 Task: Buy 2 Pizza Pans & Stones from Pasta & Pizza Tools section under best seller category for shipping address: Maddie Scott, 1225 Ridge Road, Dodge City, Kansas 67801, Cell Number 6205197251. Pay from credit card ending with 7965, CVV 549
Action: Mouse moved to (223, 95)
Screenshot: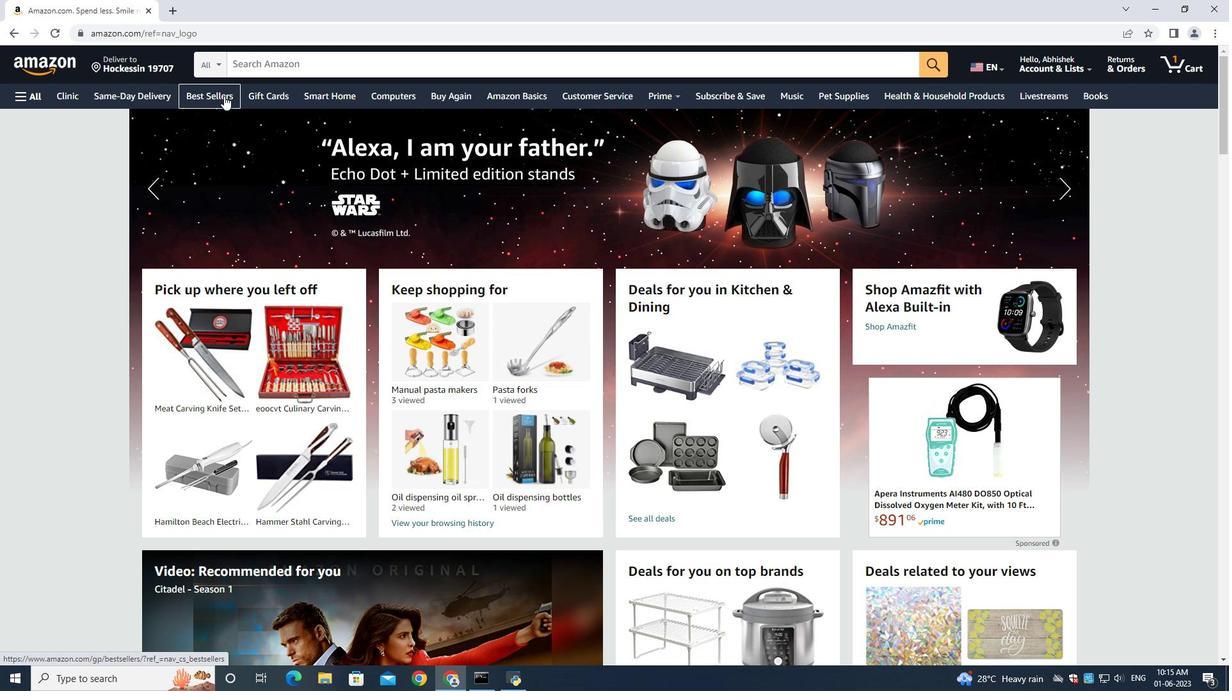 
Action: Mouse pressed left at (223, 95)
Screenshot: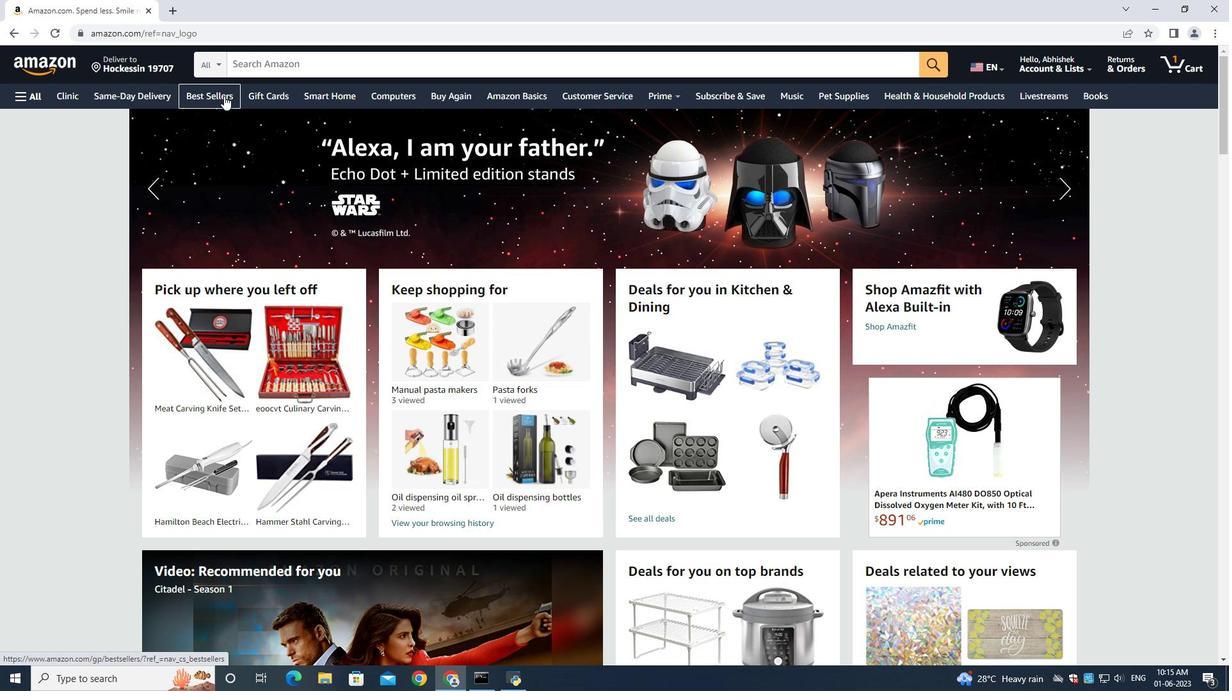 
Action: Mouse moved to (259, 72)
Screenshot: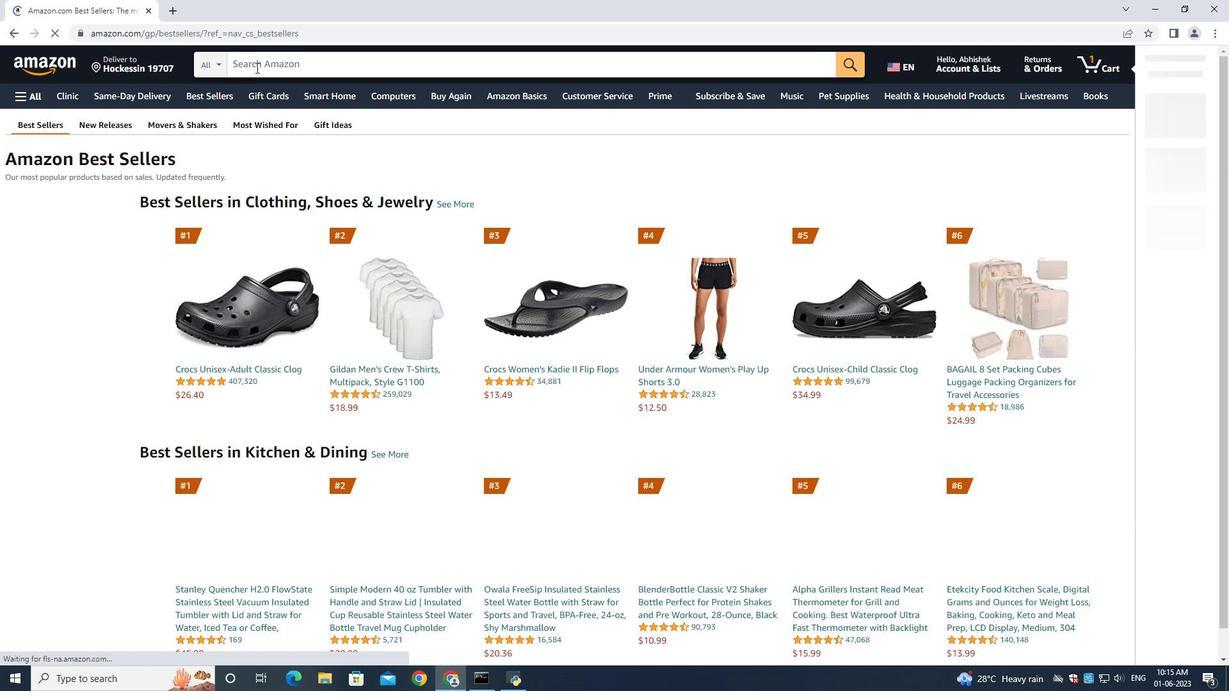
Action: Mouse pressed left at (259, 72)
Screenshot: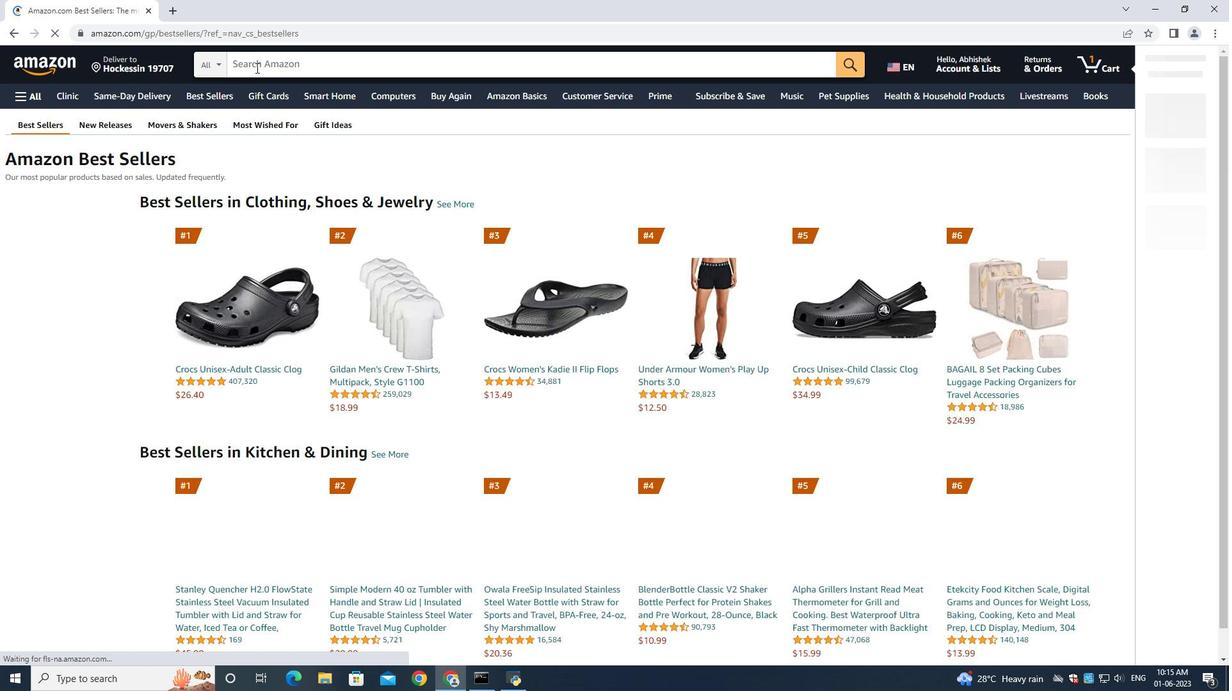 
Action: Key pressed <Key.shift>Pizza<Key.space><Key.shift>Pans<Key.space><Key.shift><Key.shift><Key.shift><Key.shift><Key.shift><Key.shift><Key.shift><Key.shift><Key.shift><Key.shift><Key.shift><Key.shift>&<Key.space><Key.shift>Stones<Key.enter>
Screenshot: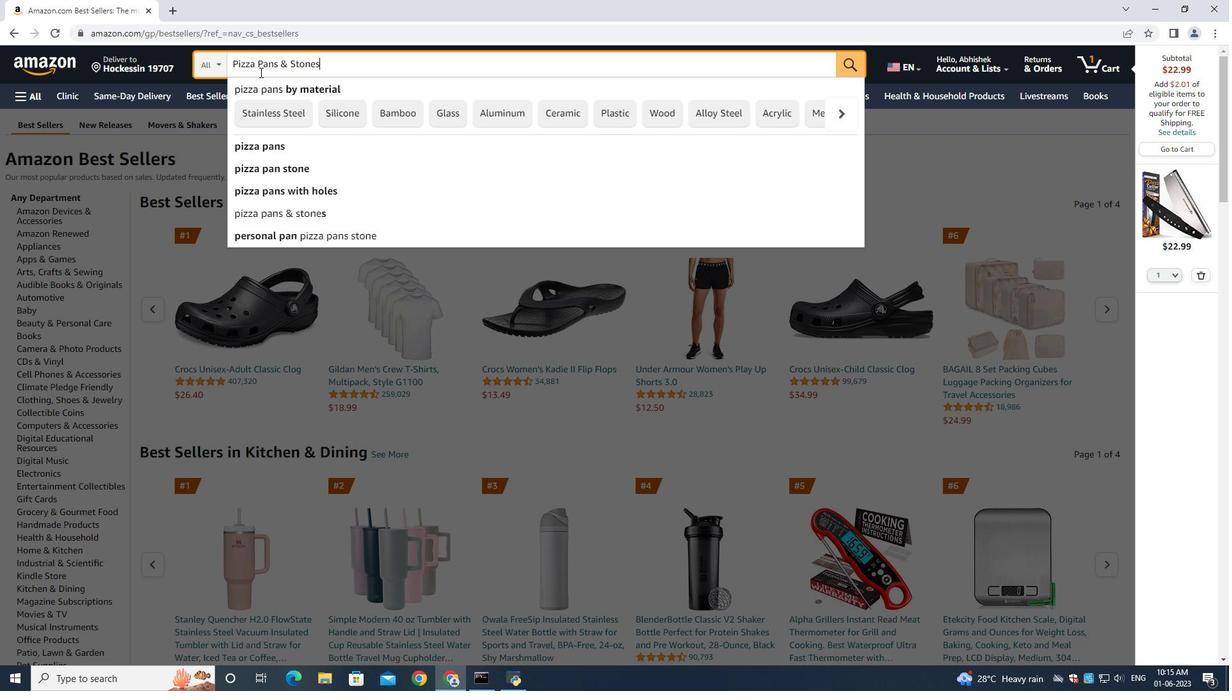 
Action: Mouse moved to (1203, 272)
Screenshot: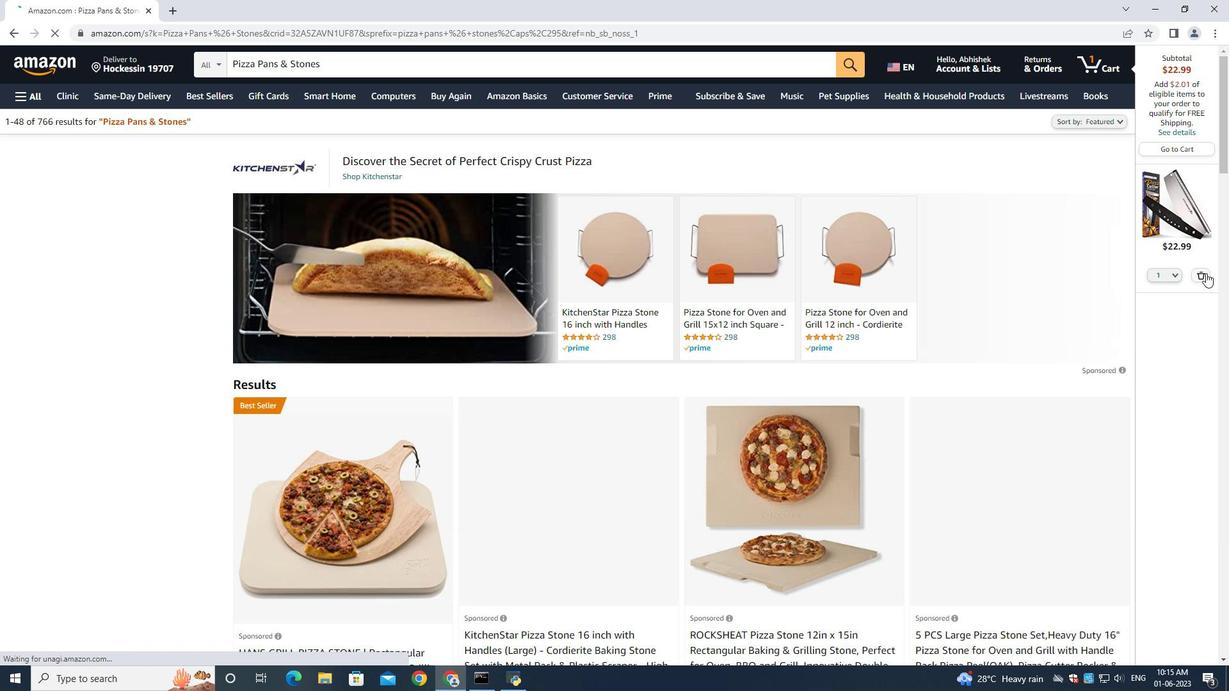 
Action: Mouse pressed left at (1203, 272)
Screenshot: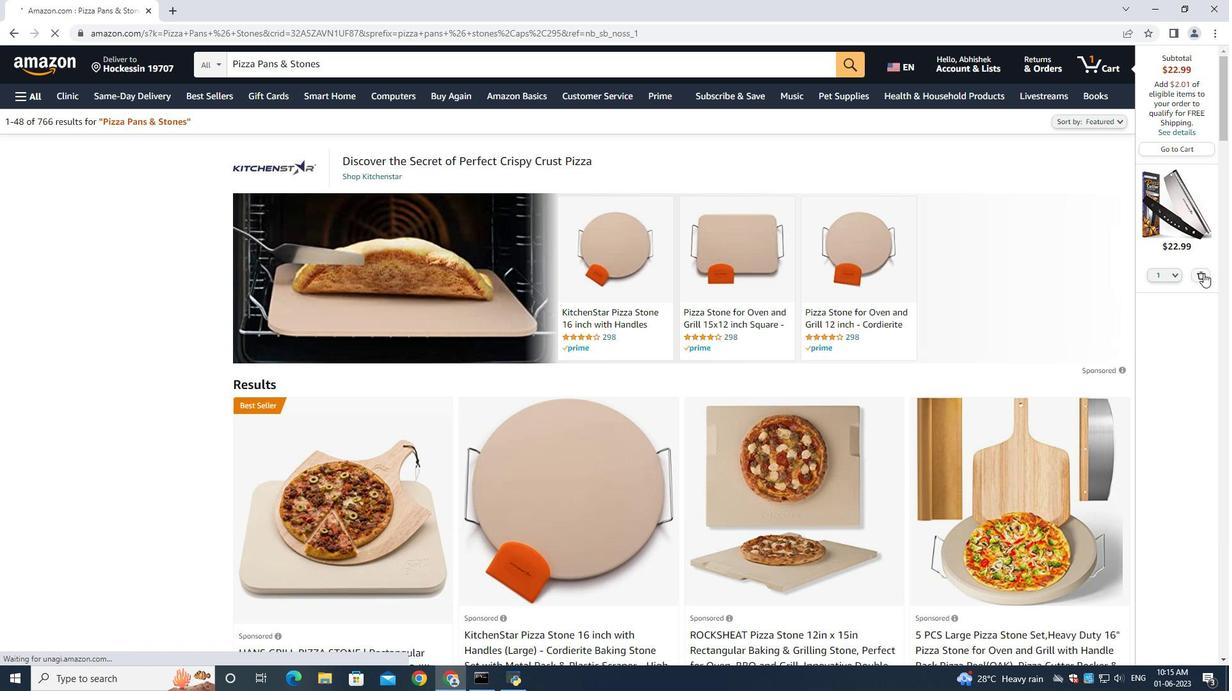 
Action: Mouse moved to (1203, 275)
Screenshot: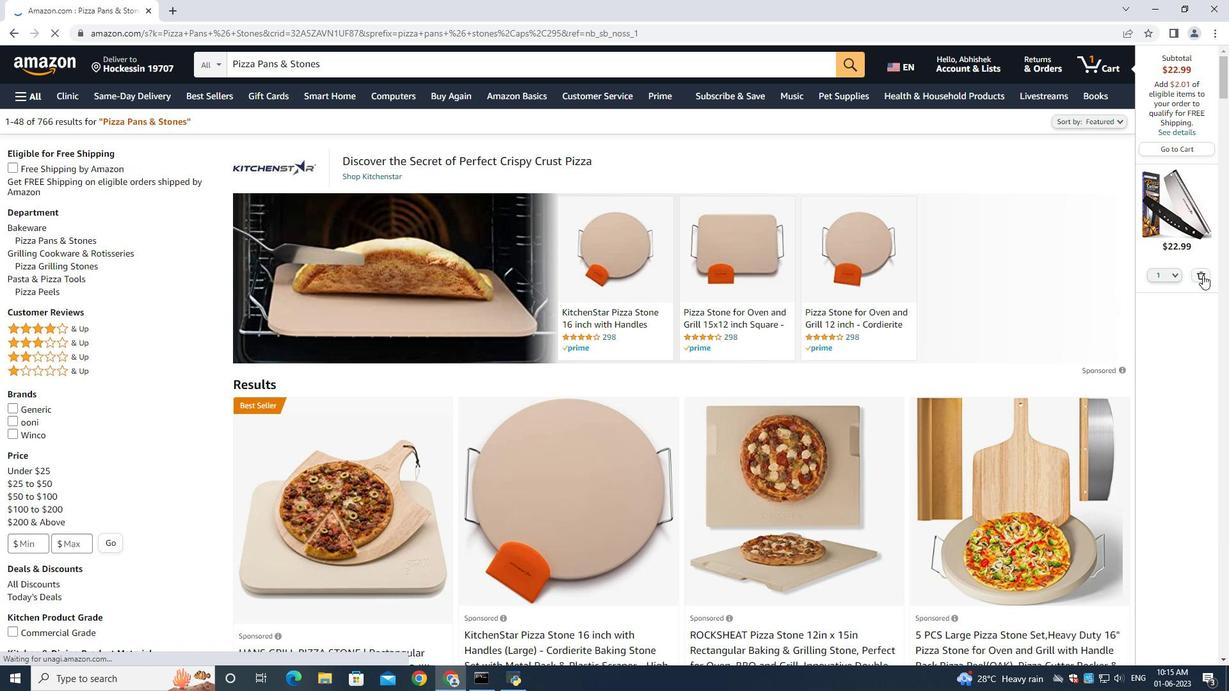 
Action: Mouse pressed left at (1203, 275)
Screenshot: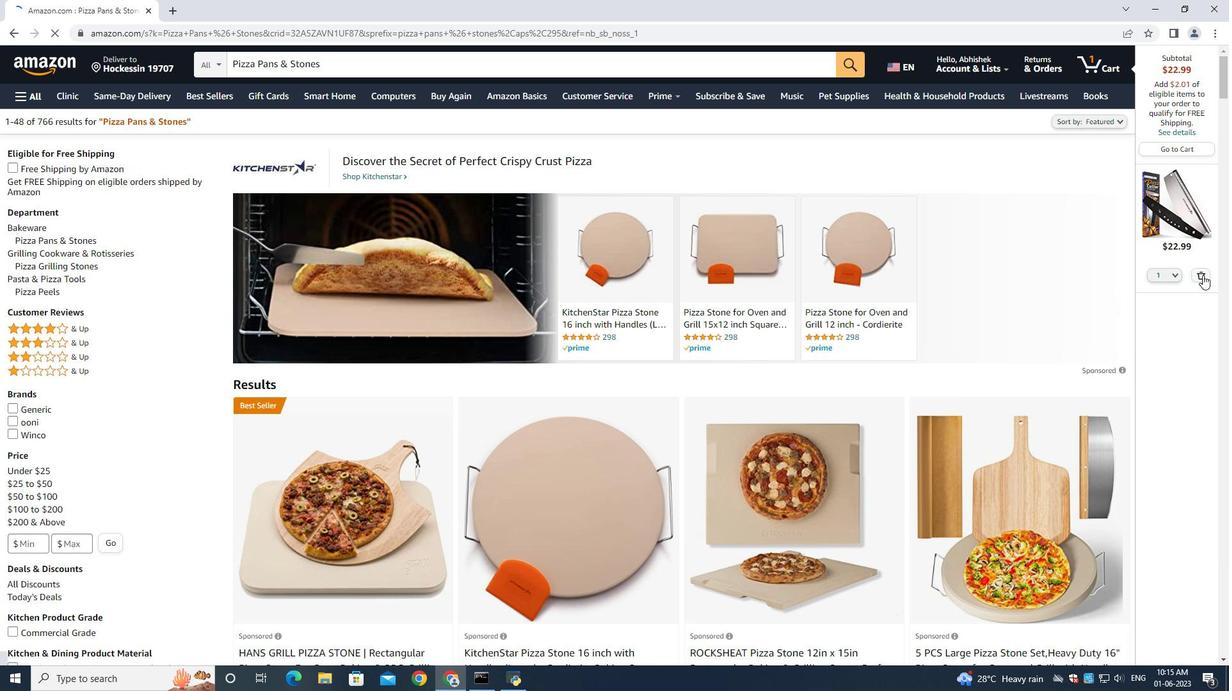 
Action: Mouse moved to (67, 277)
Screenshot: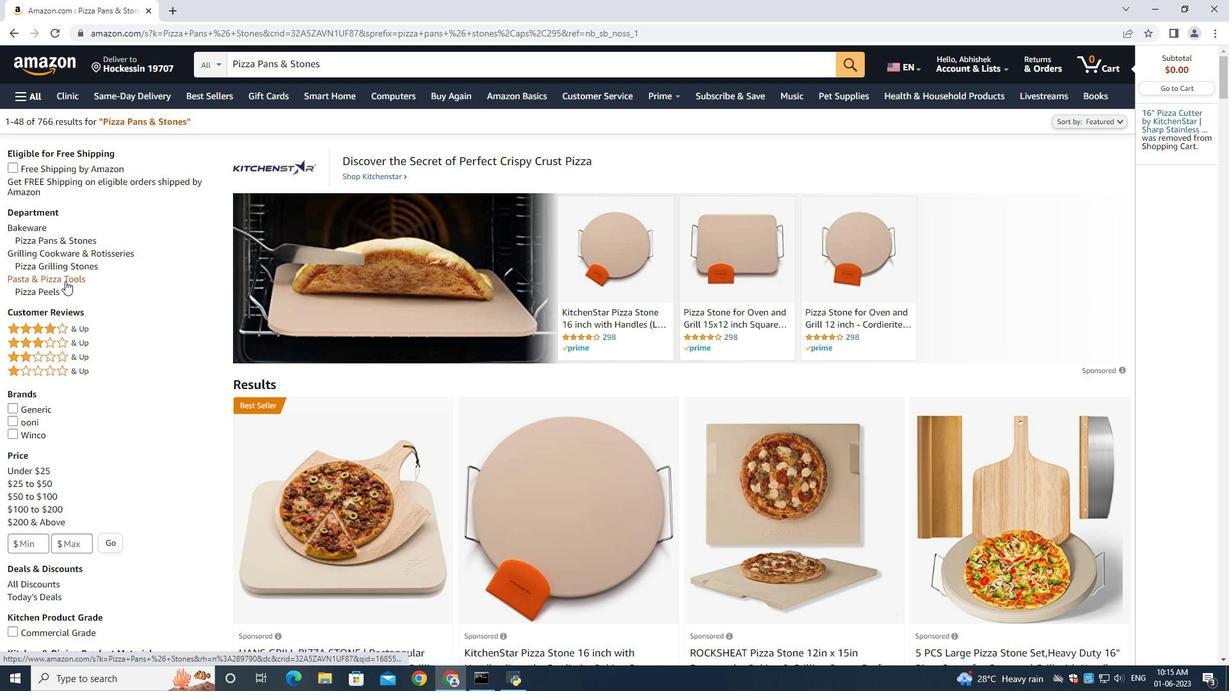 
Action: Mouse pressed left at (67, 277)
Screenshot: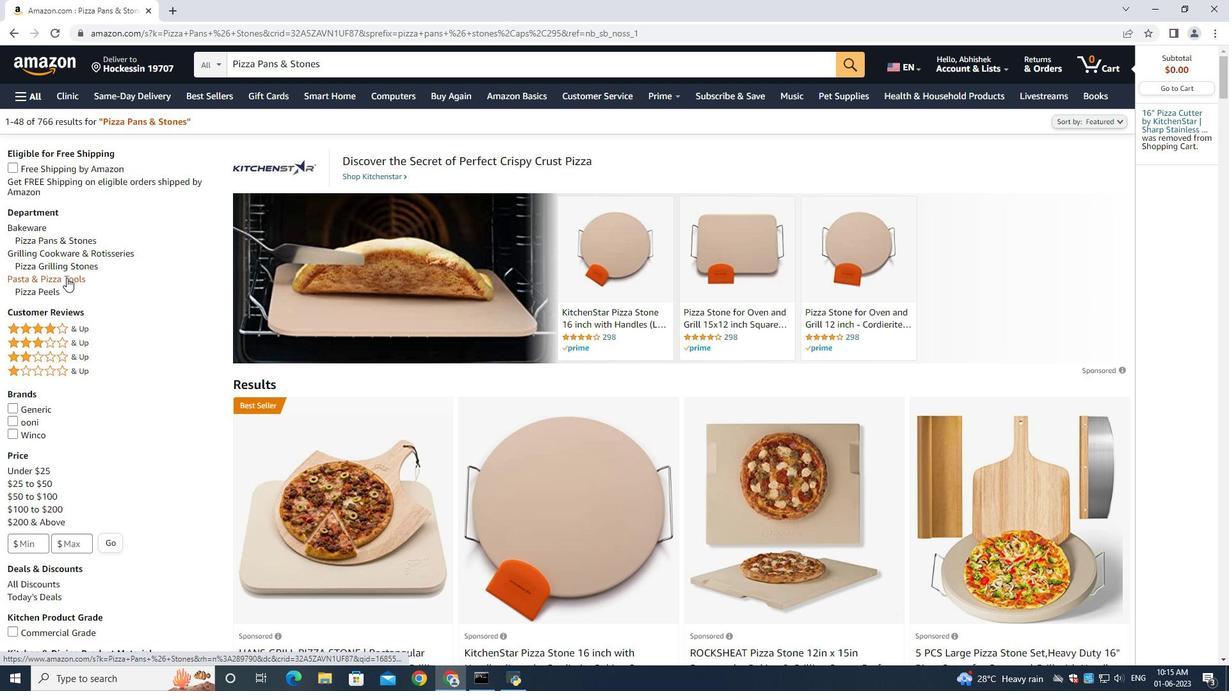 
Action: Mouse moved to (458, 393)
Screenshot: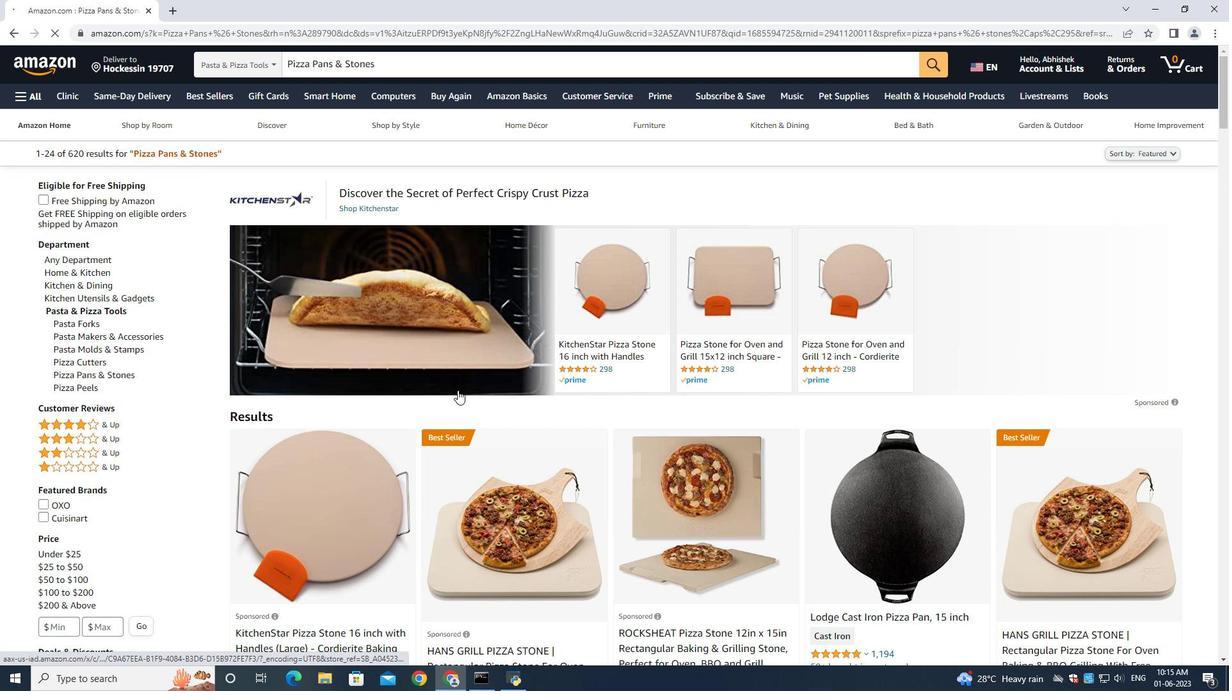 
Action: Mouse scrolled (458, 393) with delta (0, 0)
Screenshot: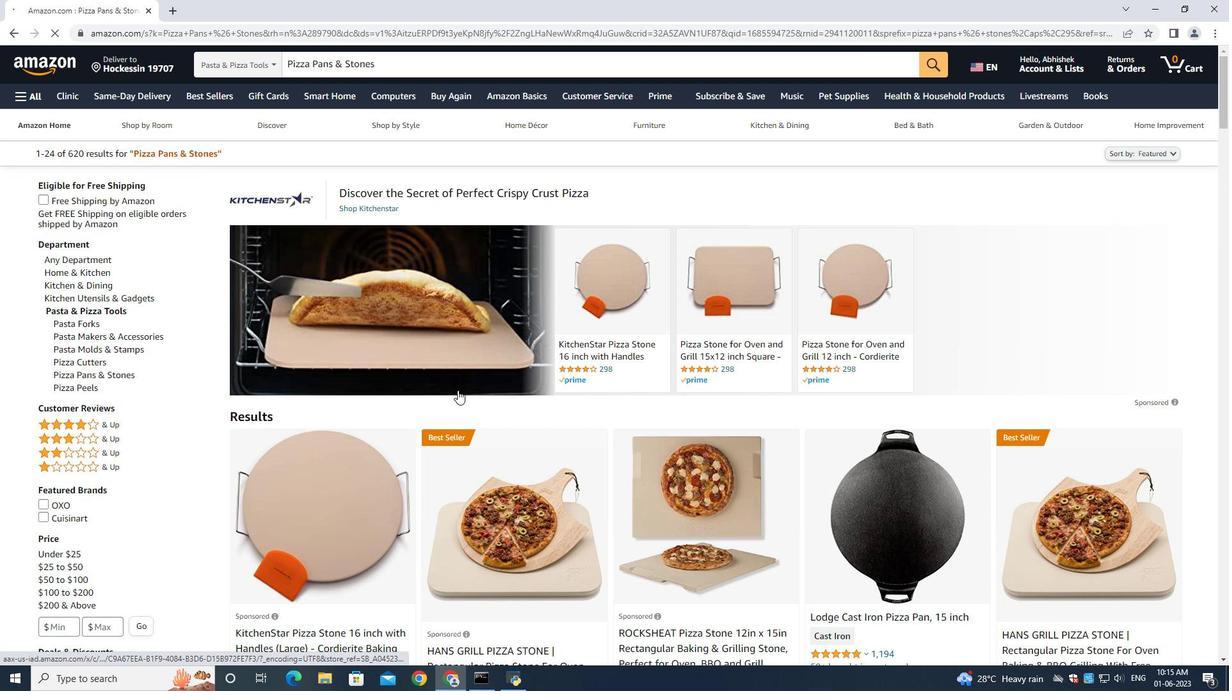 
Action: Mouse moved to (459, 391)
Screenshot: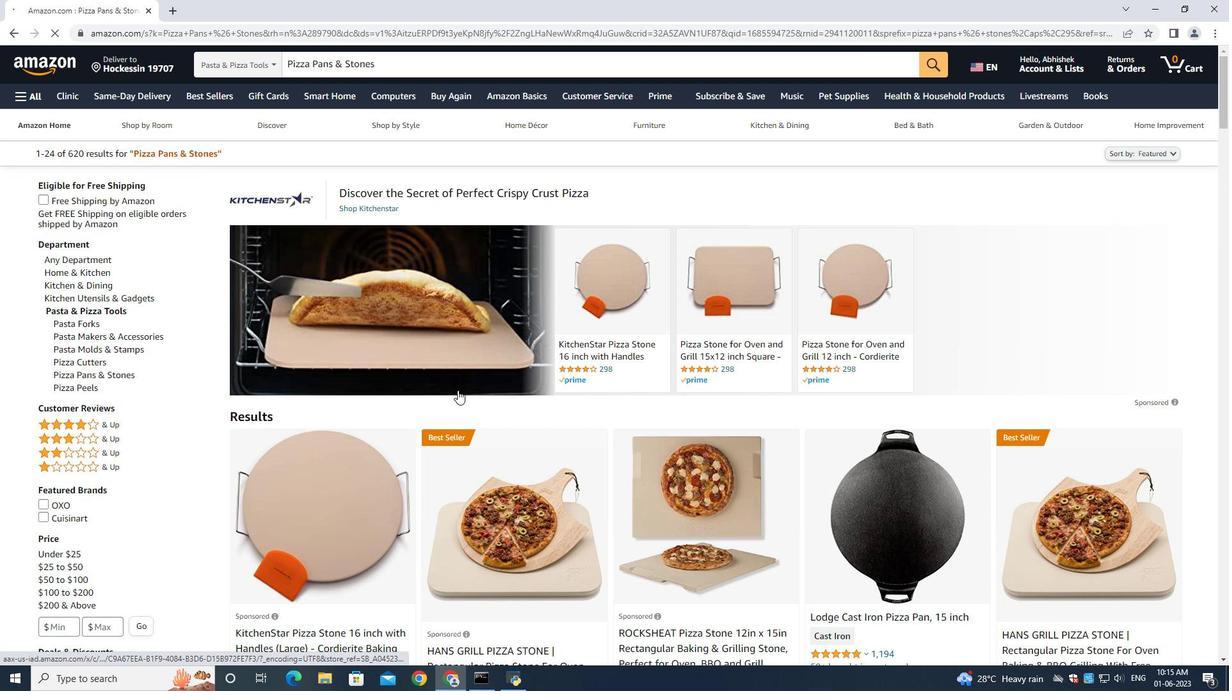 
Action: Mouse scrolled (458, 393) with delta (0, 0)
Screenshot: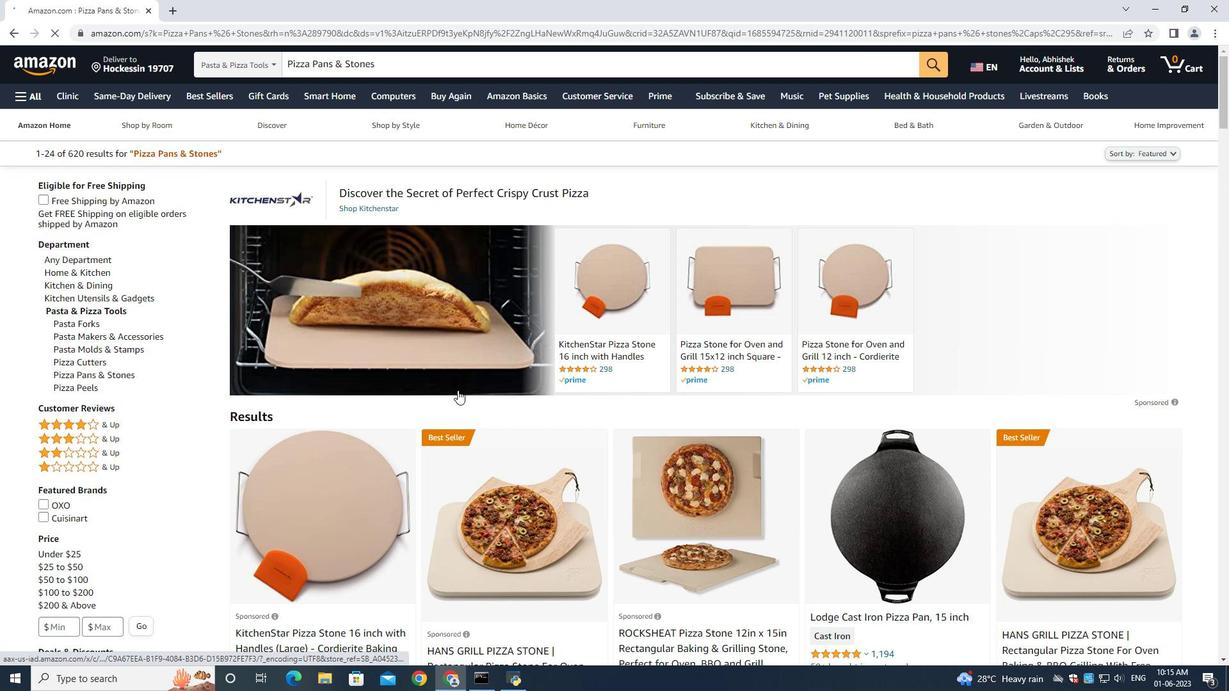 
Action: Mouse moved to (459, 389)
Screenshot: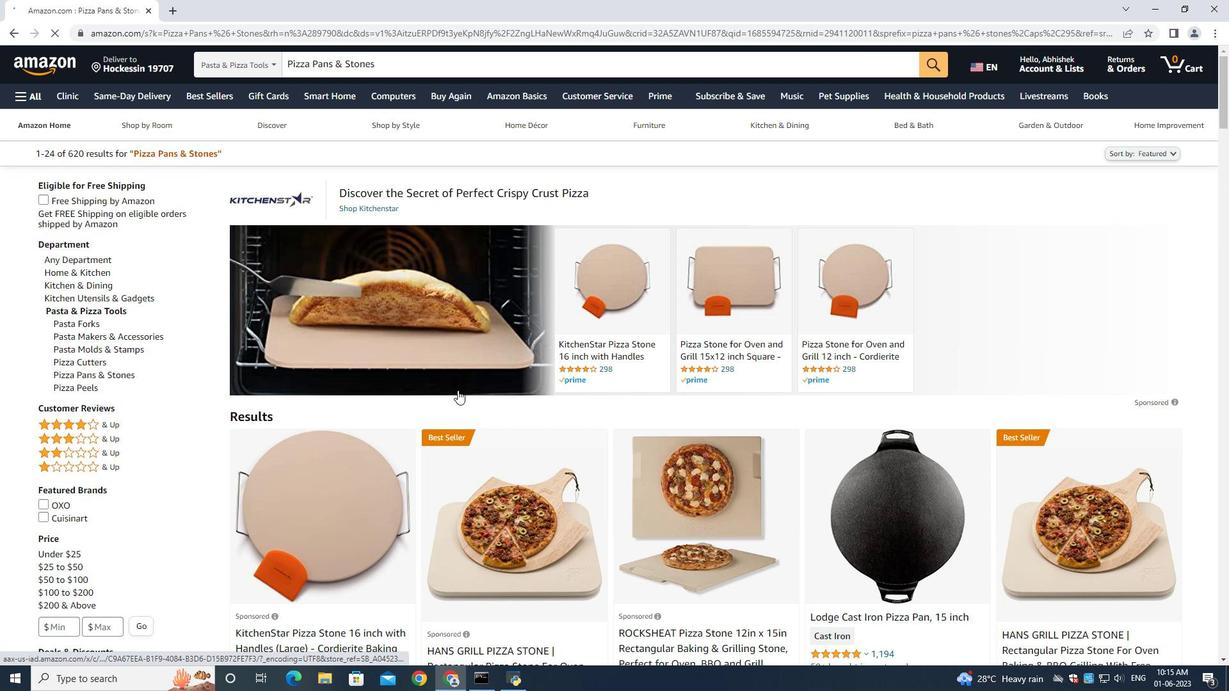 
Action: Mouse scrolled (458, 393) with delta (0, 0)
Screenshot: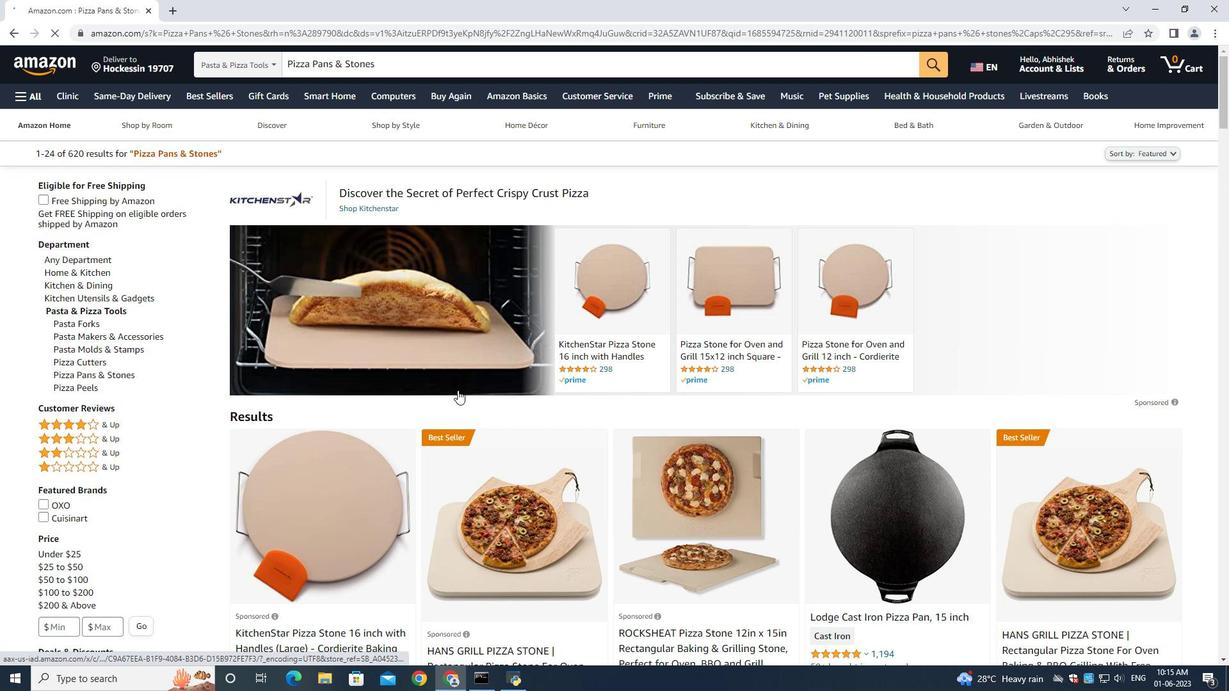 
Action: Mouse moved to (520, 471)
Screenshot: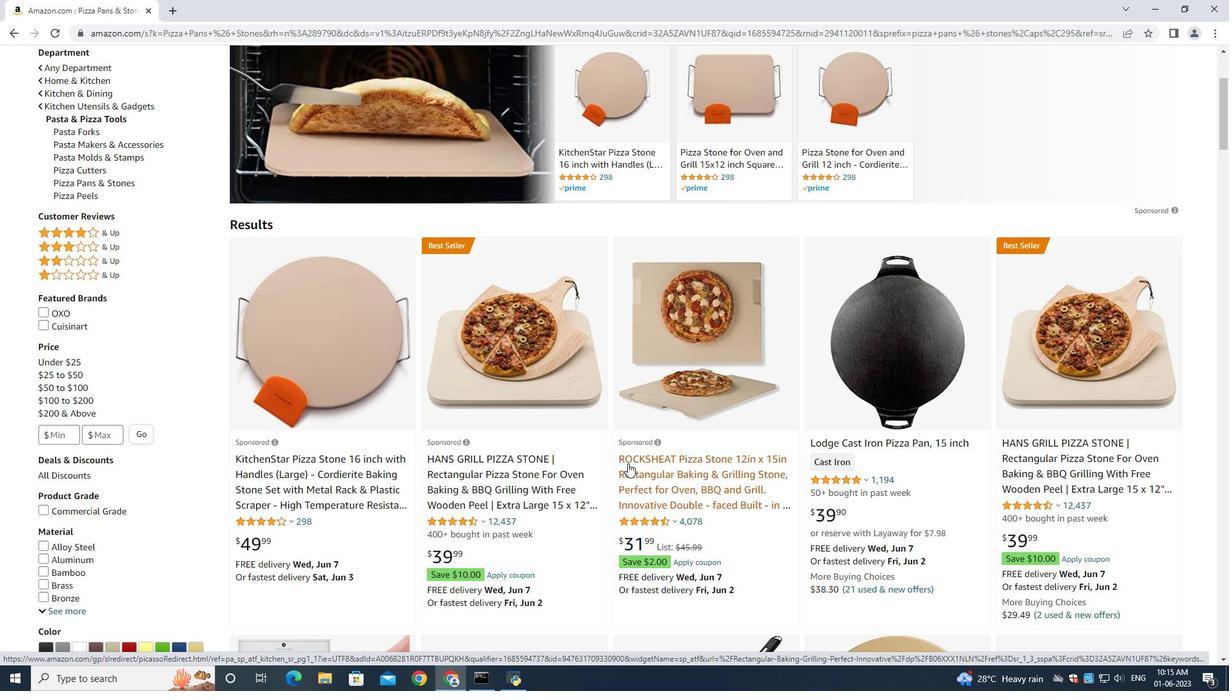 
Action: Mouse pressed left at (520, 471)
Screenshot: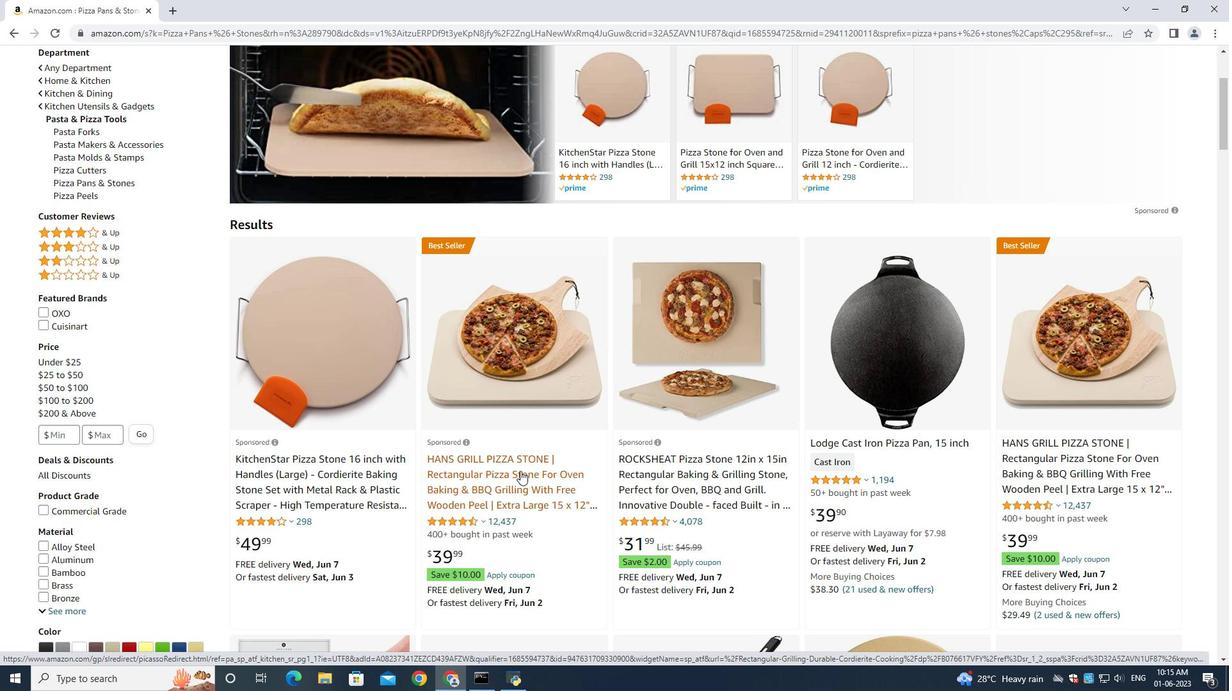 
Action: Mouse moved to (961, 449)
Screenshot: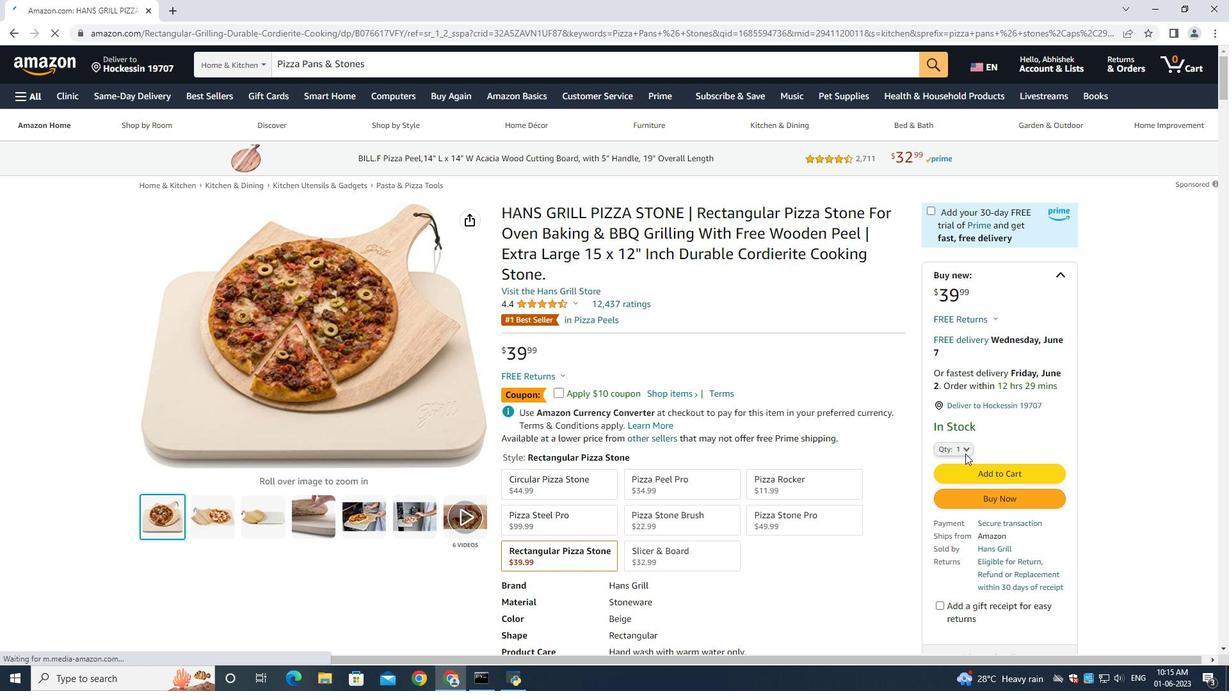 
Action: Mouse pressed left at (961, 449)
Screenshot: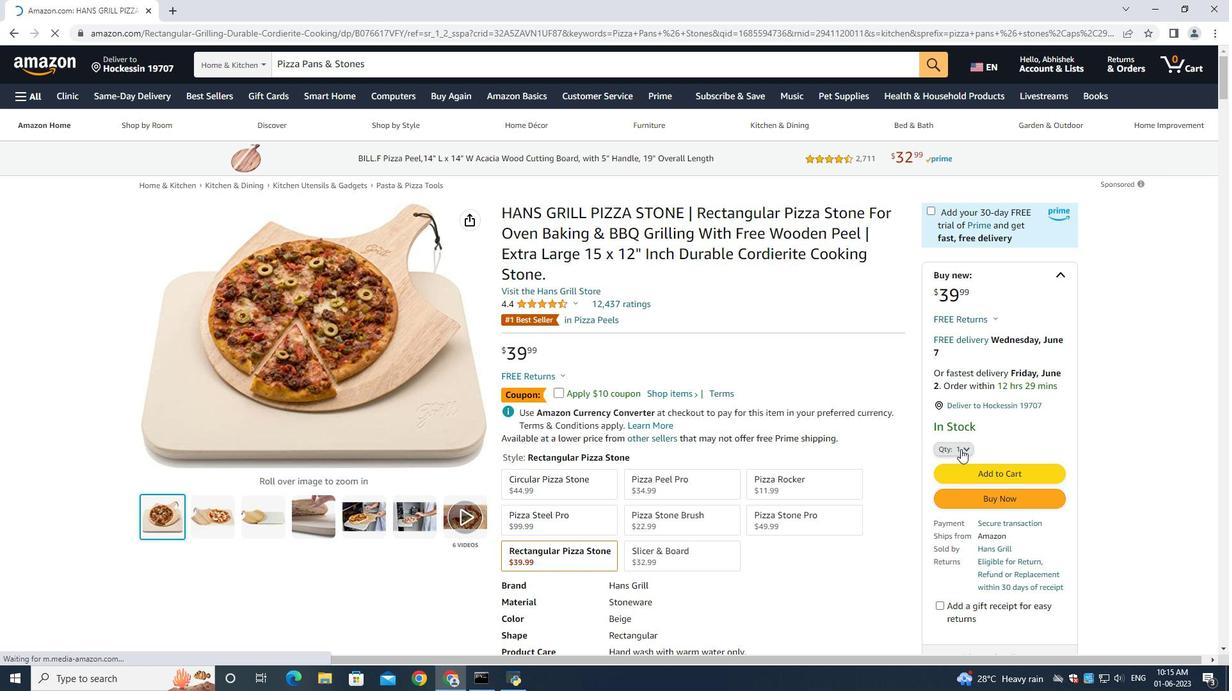 
Action: Mouse moved to (946, 94)
Screenshot: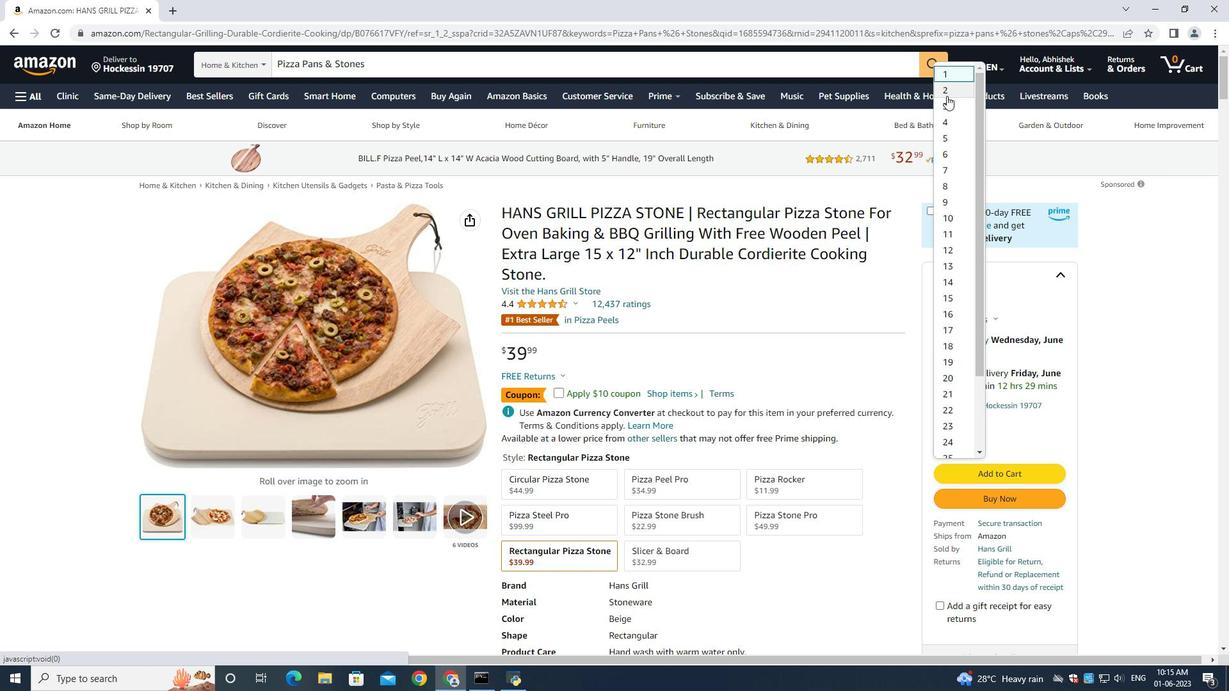 
Action: Mouse pressed left at (946, 94)
Screenshot: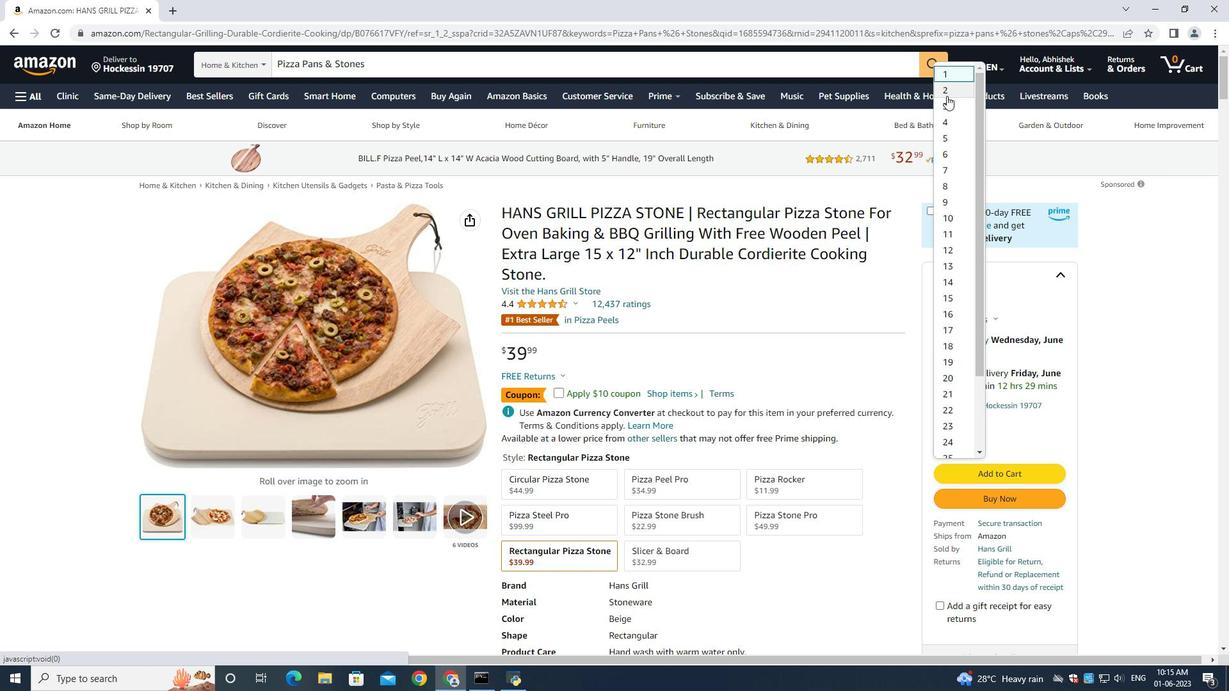 
Action: Mouse moved to (999, 499)
Screenshot: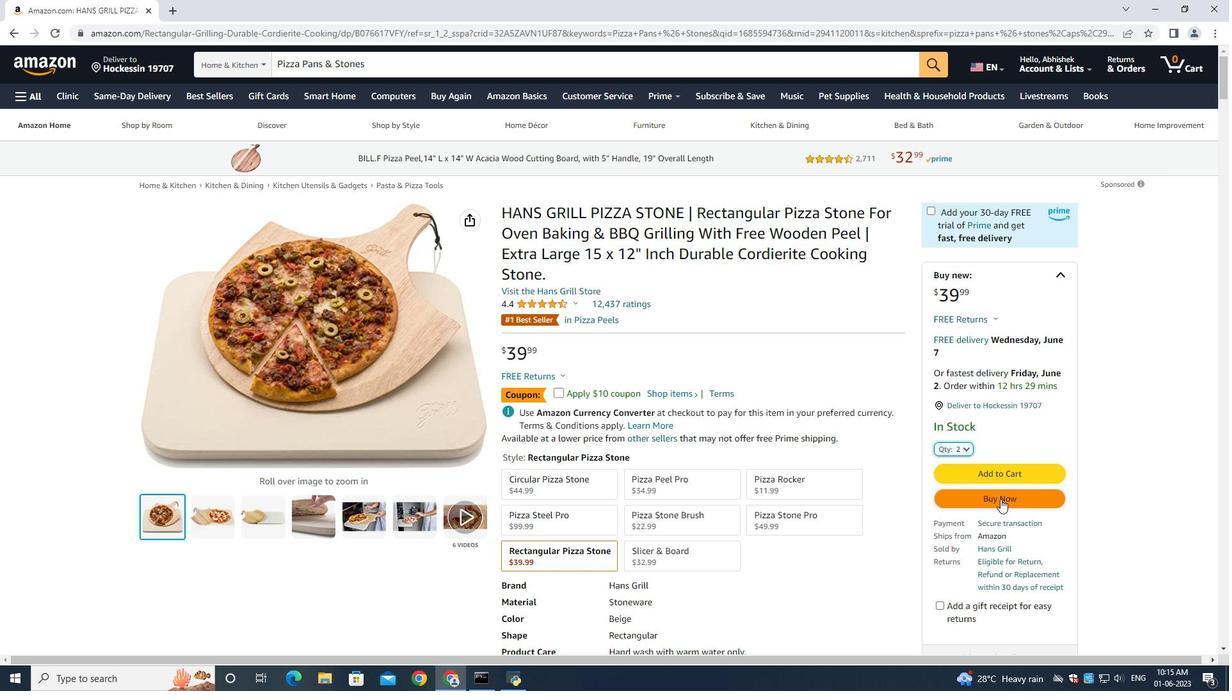 
Action: Mouse pressed left at (999, 499)
Screenshot: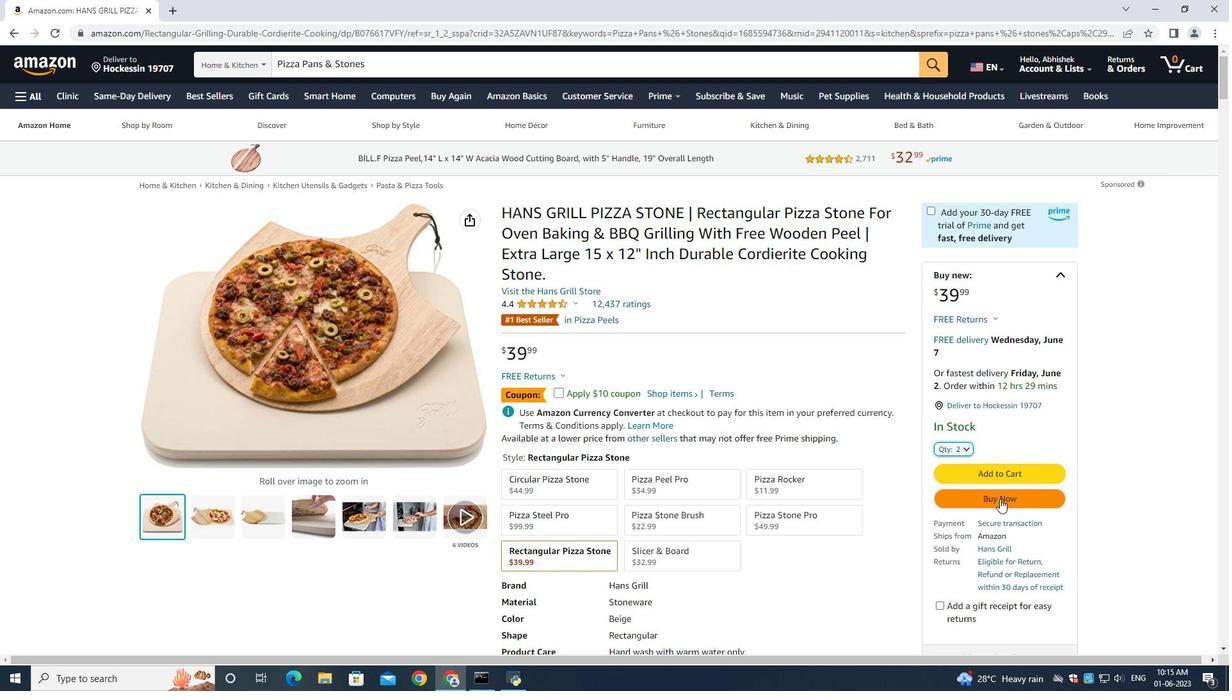 
Action: Mouse moved to (604, 538)
Screenshot: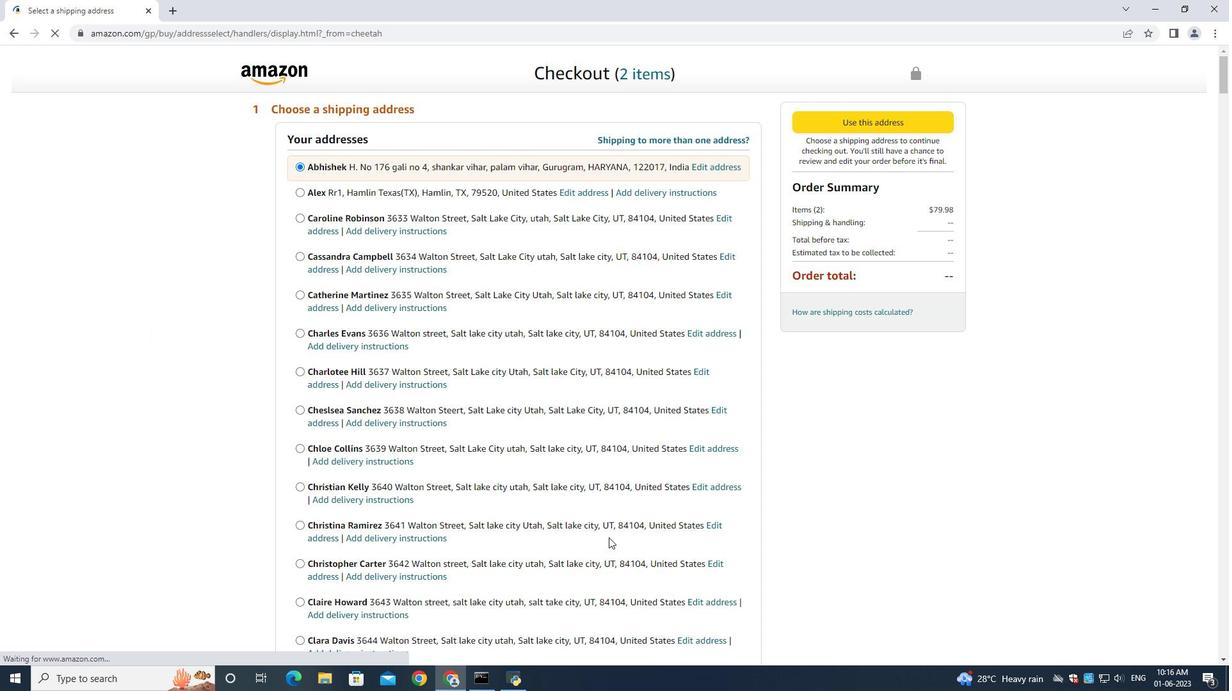 
Action: Mouse scrolled (605, 537) with delta (0, 0)
Screenshot: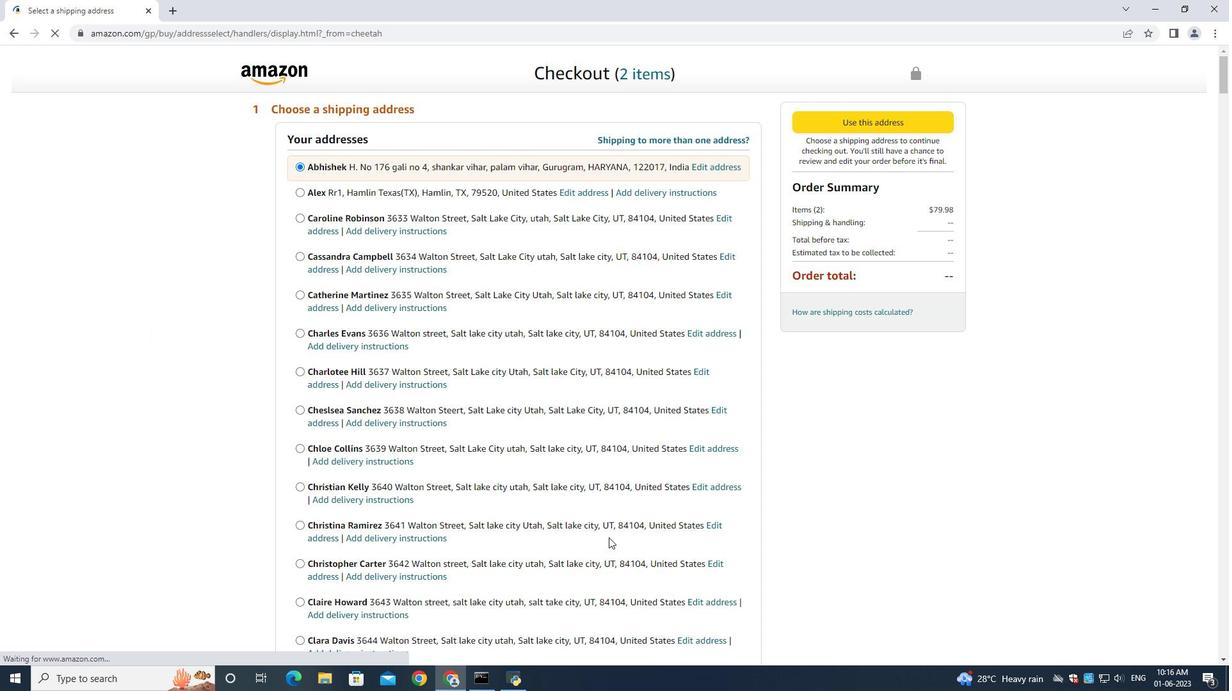 
Action: Mouse moved to (604, 539)
Screenshot: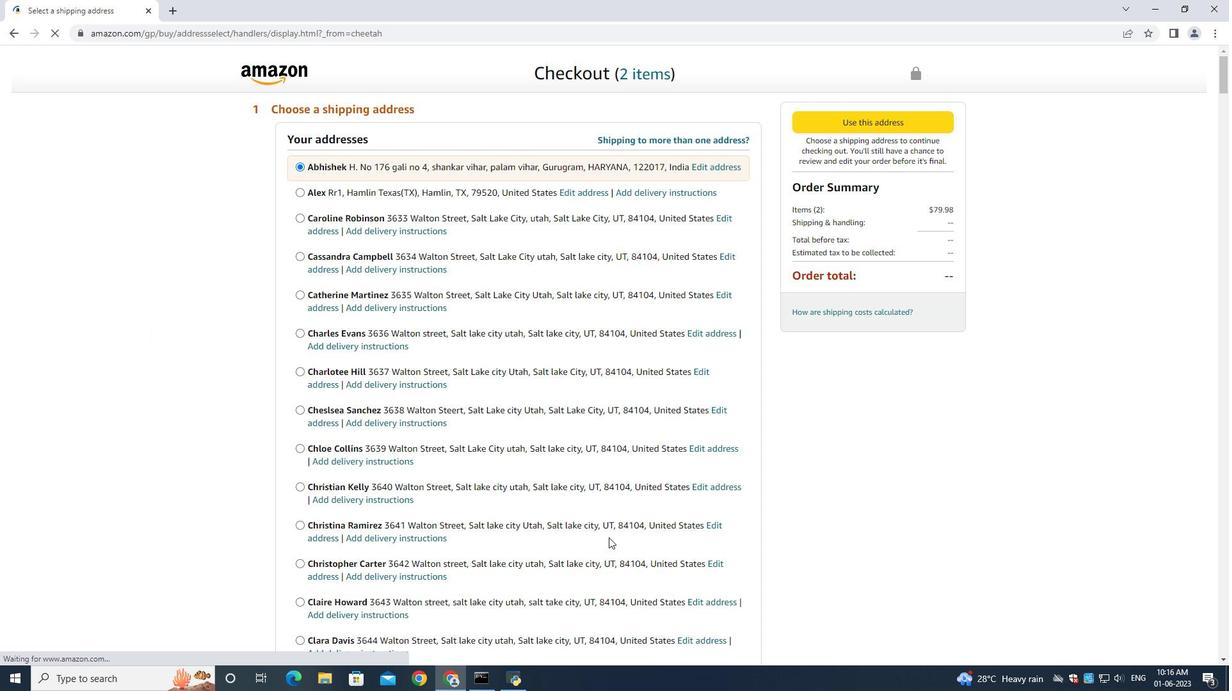 
Action: Mouse scrolled (604, 538) with delta (0, 0)
Screenshot: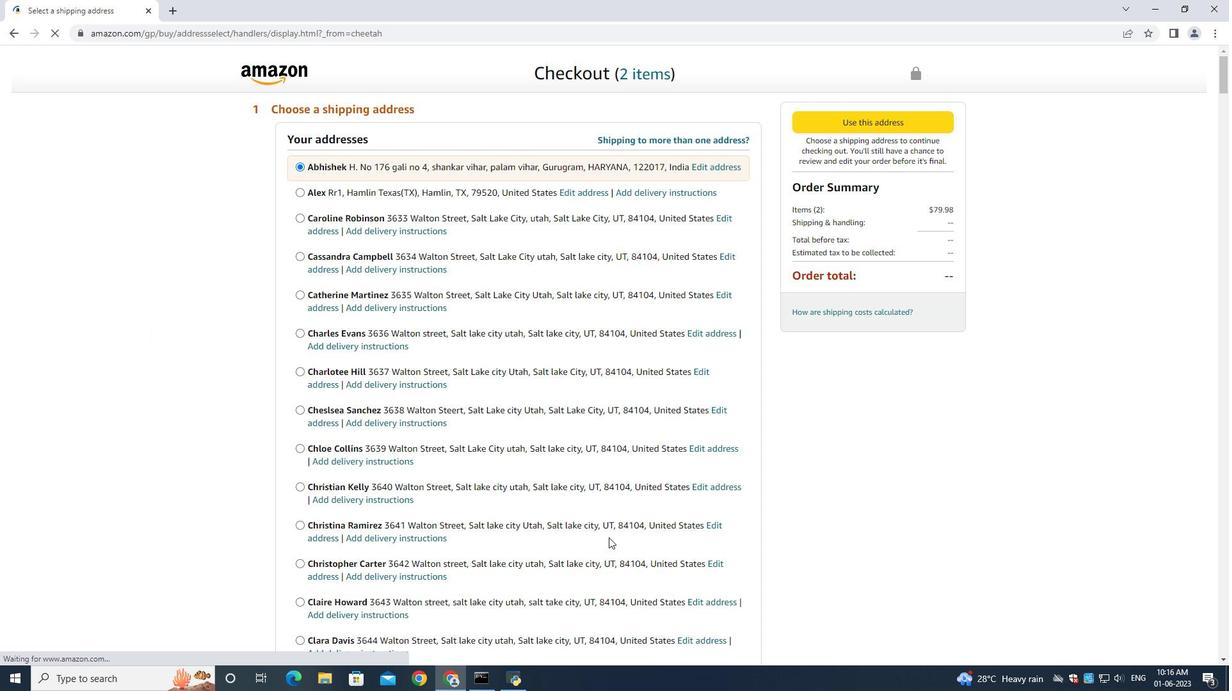 
Action: Mouse moved to (603, 539)
Screenshot: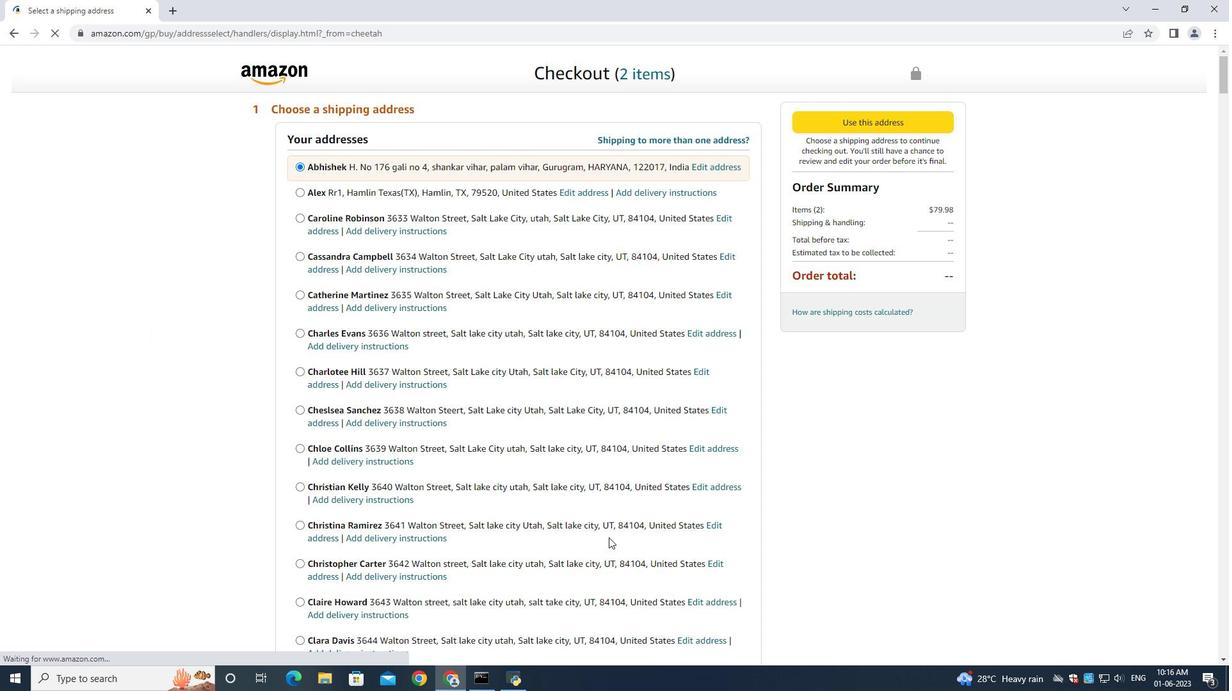 
Action: Mouse scrolled (604, 538) with delta (0, 0)
Screenshot: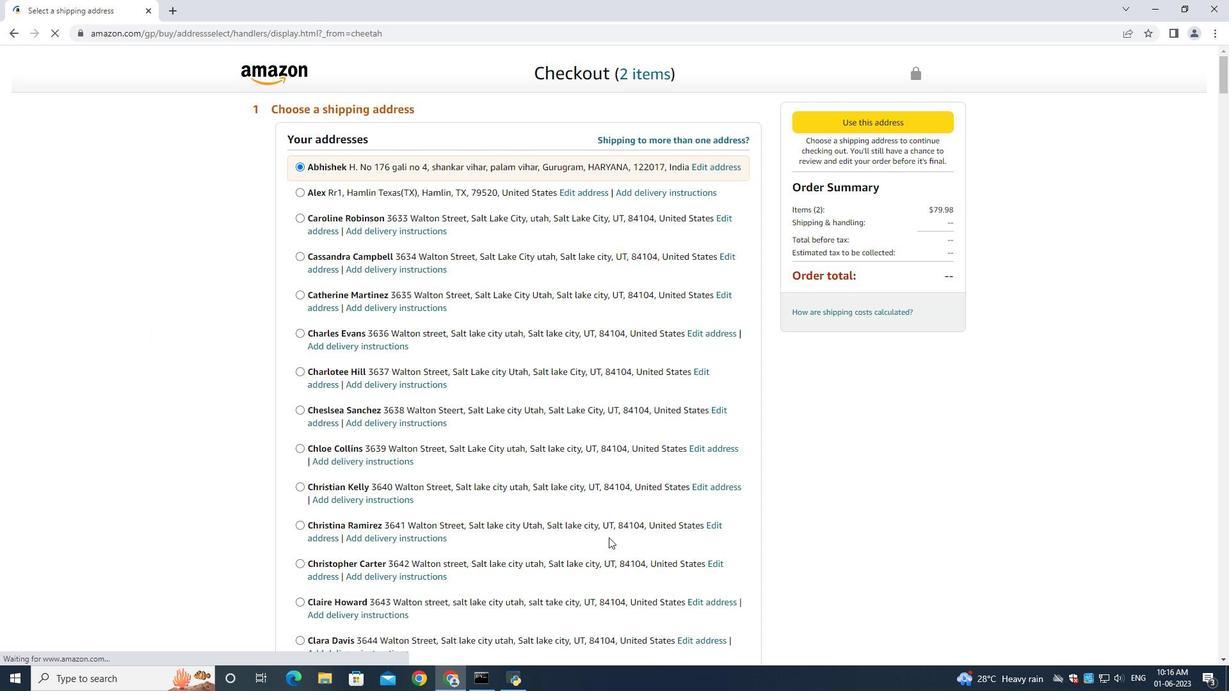 
Action: Mouse scrolled (603, 538) with delta (0, 0)
Screenshot: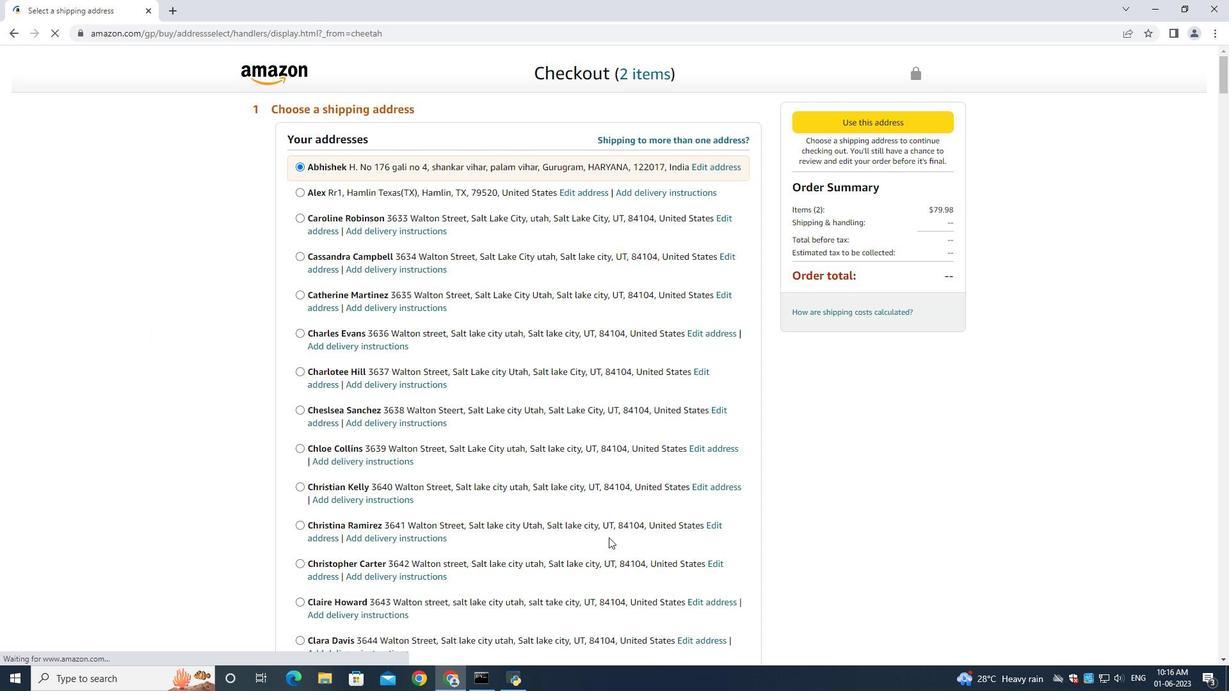 
Action: Mouse moved to (600, 533)
Screenshot: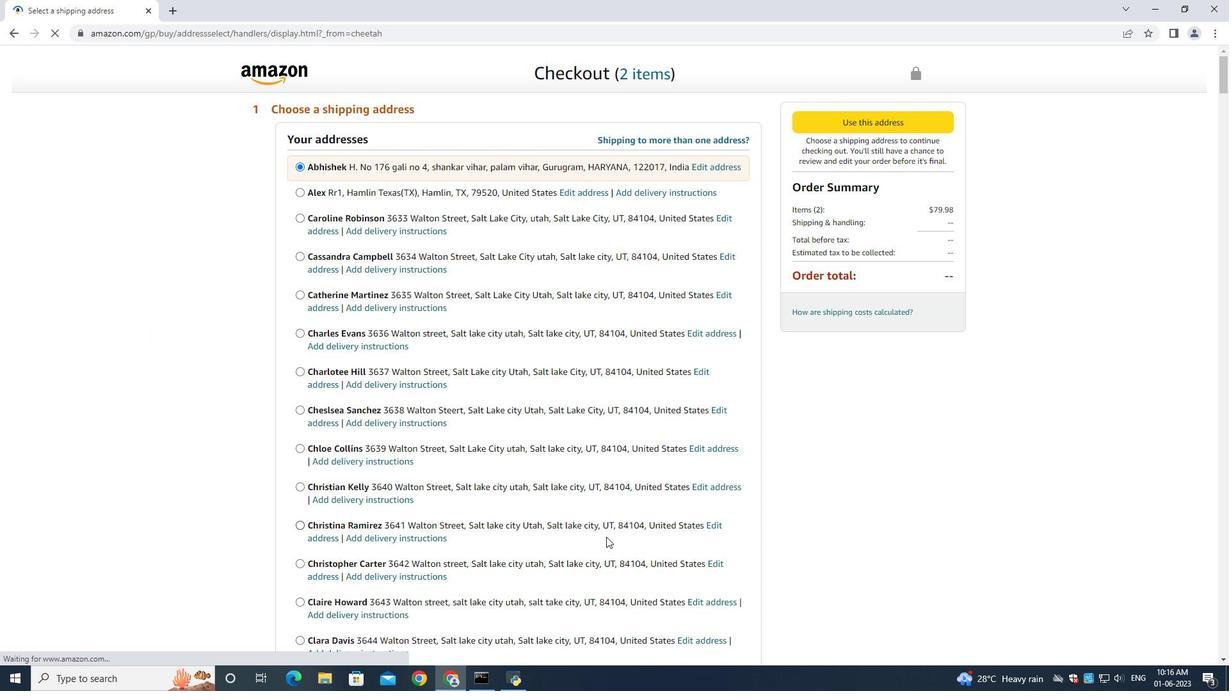 
Action: Mouse scrolled (600, 533) with delta (0, 0)
Screenshot: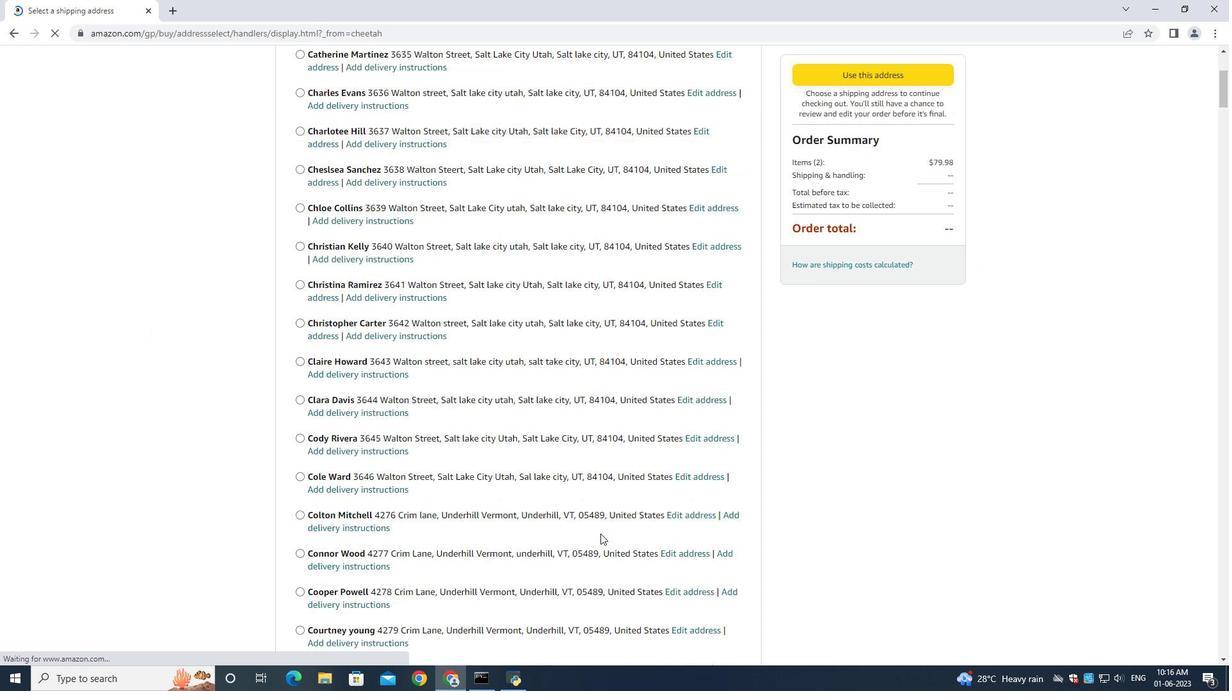 
Action: Mouse scrolled (600, 533) with delta (0, 0)
Screenshot: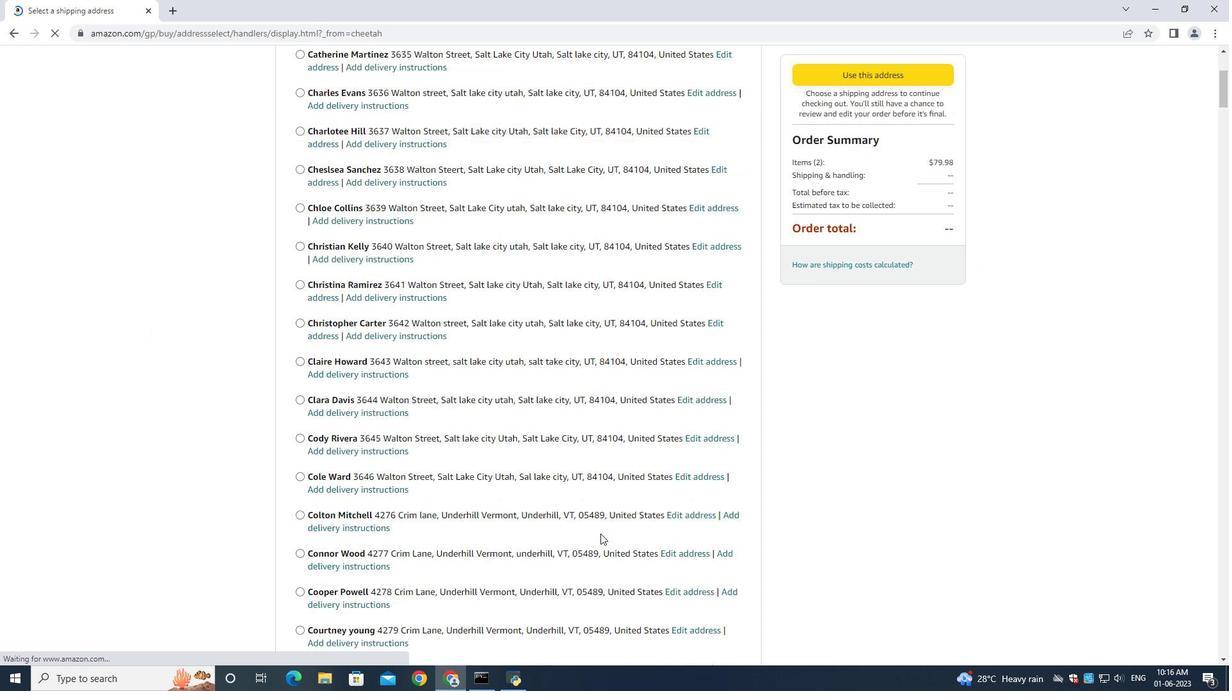 
Action: Mouse scrolled (600, 533) with delta (0, 0)
Screenshot: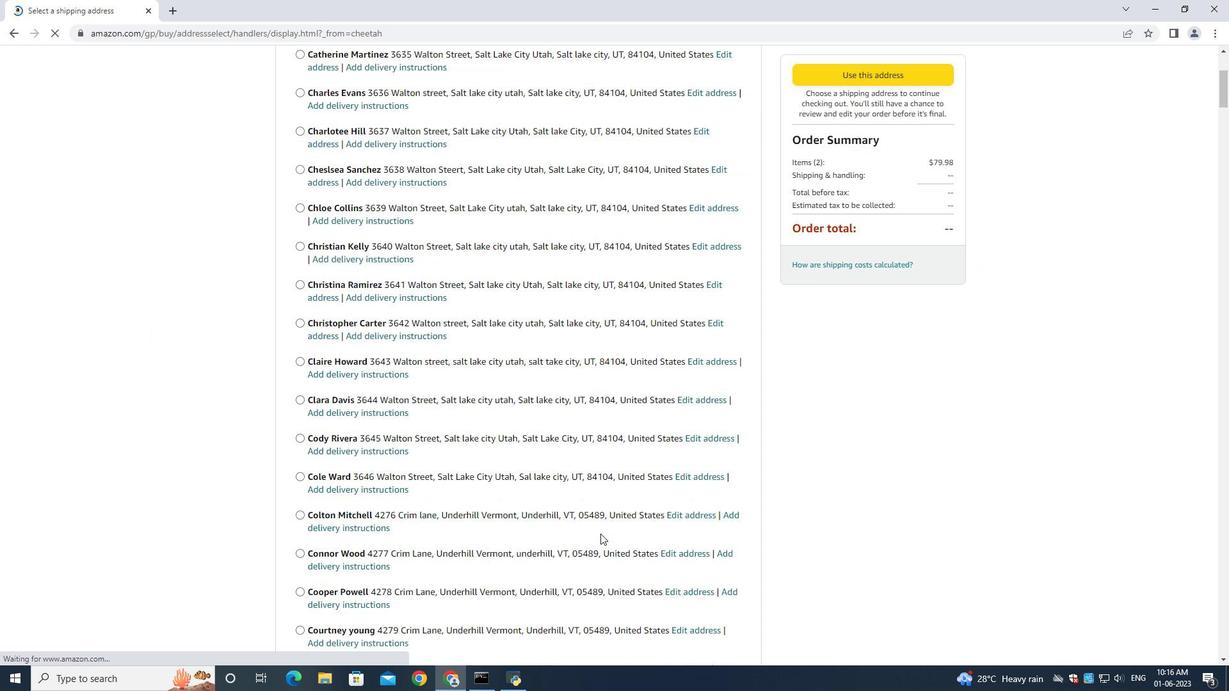 
Action: Mouse scrolled (600, 533) with delta (0, 0)
Screenshot: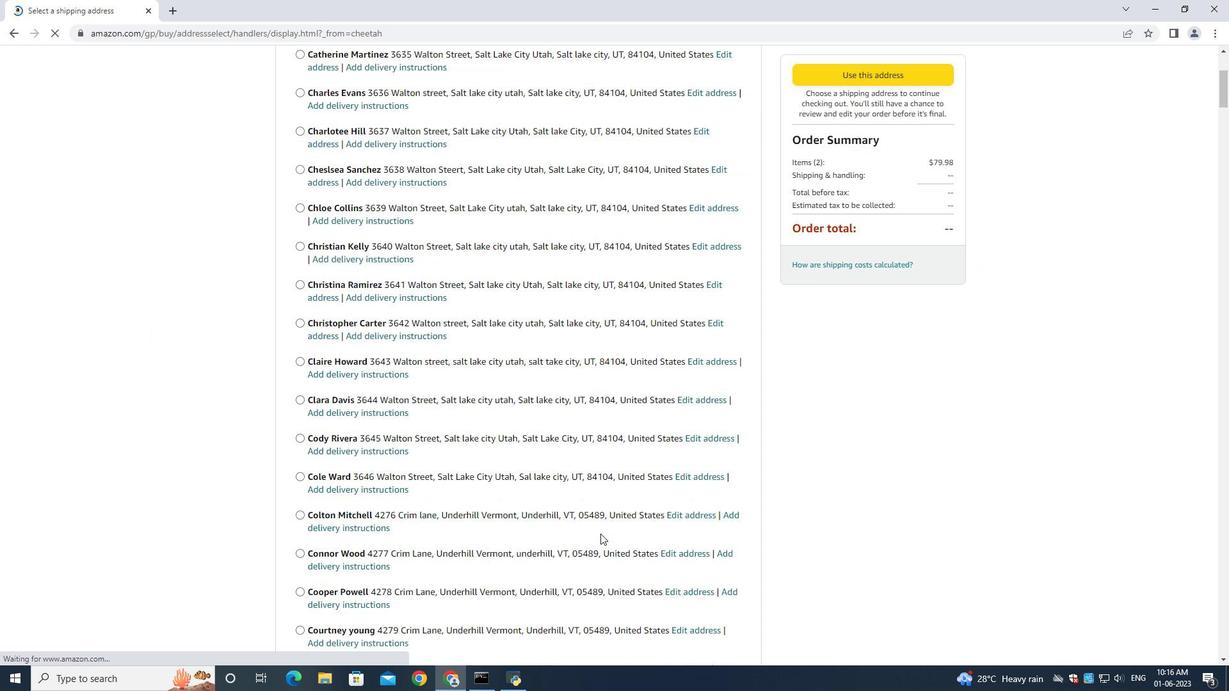 
Action: Mouse scrolled (600, 533) with delta (0, 0)
Screenshot: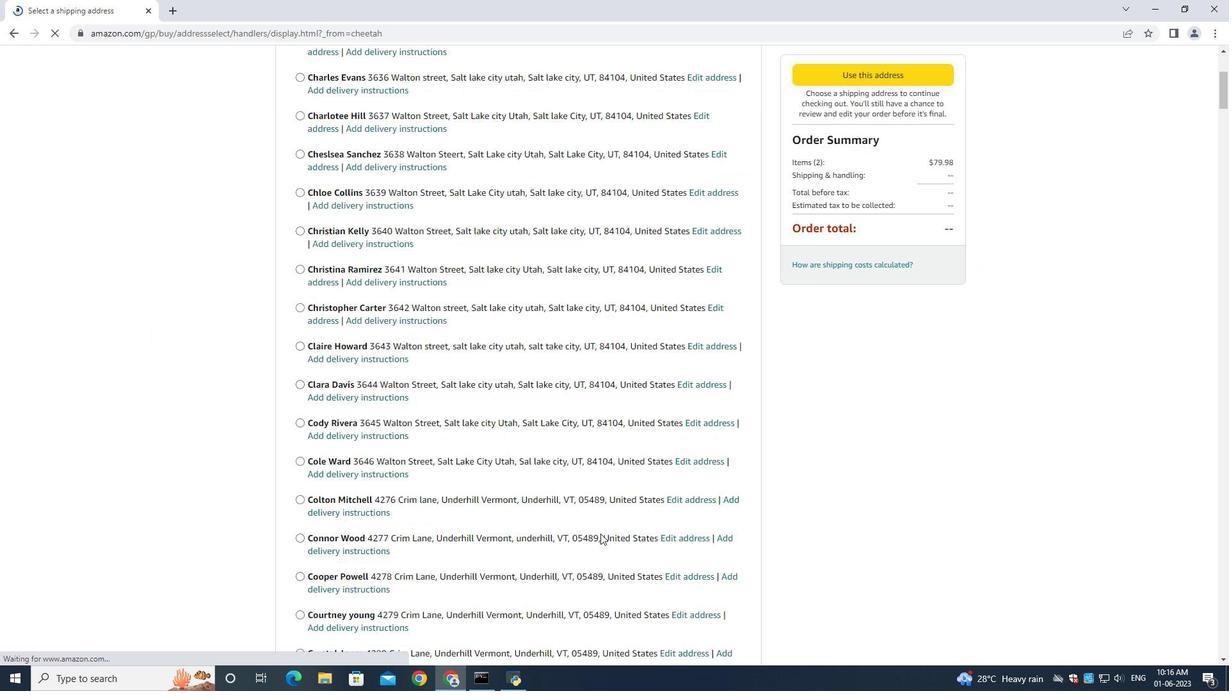 
Action: Mouse scrolled (600, 533) with delta (0, 0)
Screenshot: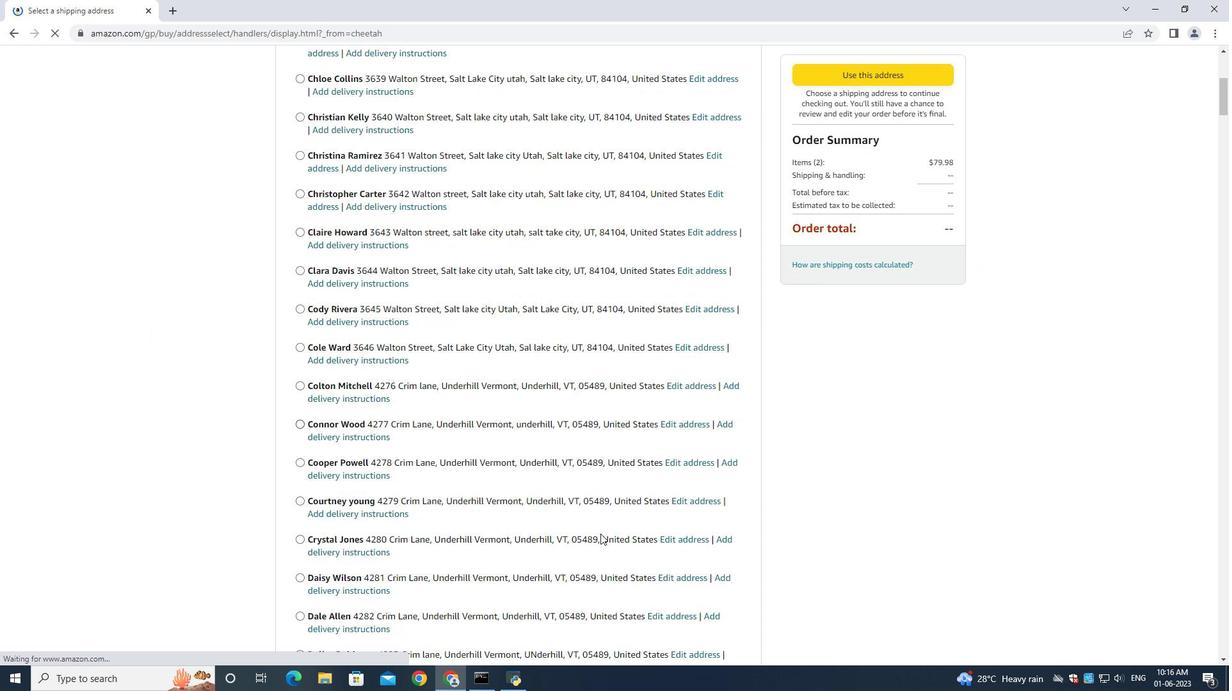 
Action: Mouse scrolled (600, 533) with delta (0, 0)
Screenshot: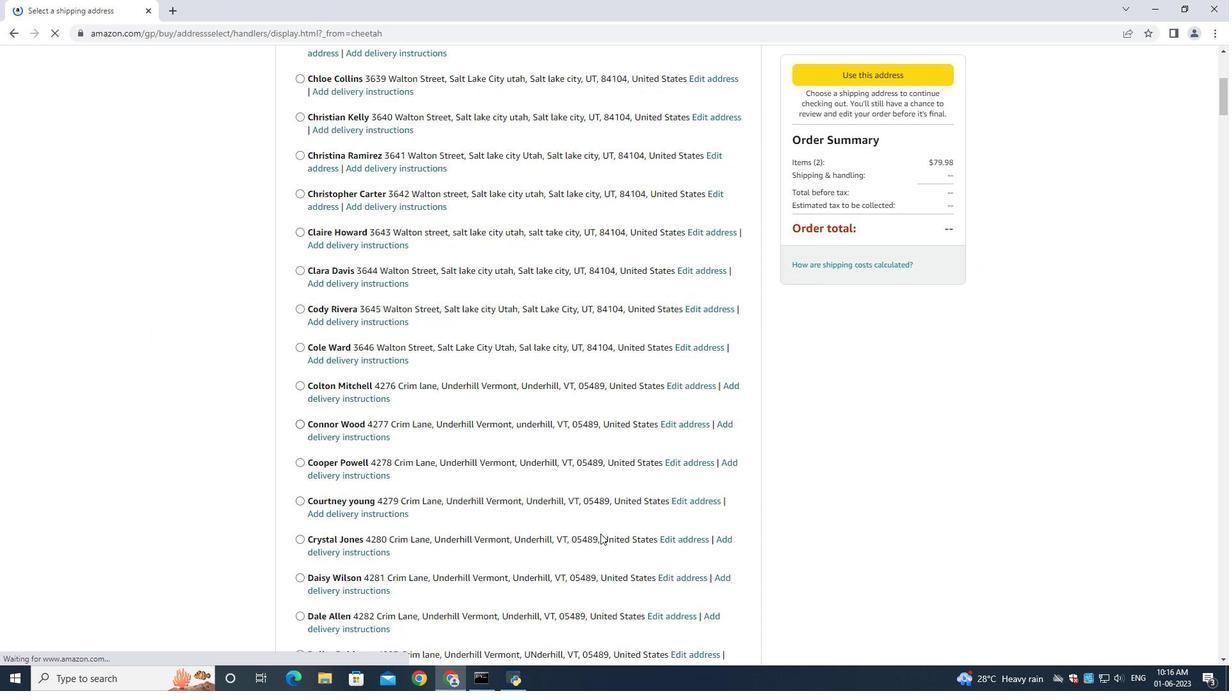 
Action: Mouse scrolled (600, 533) with delta (0, 0)
Screenshot: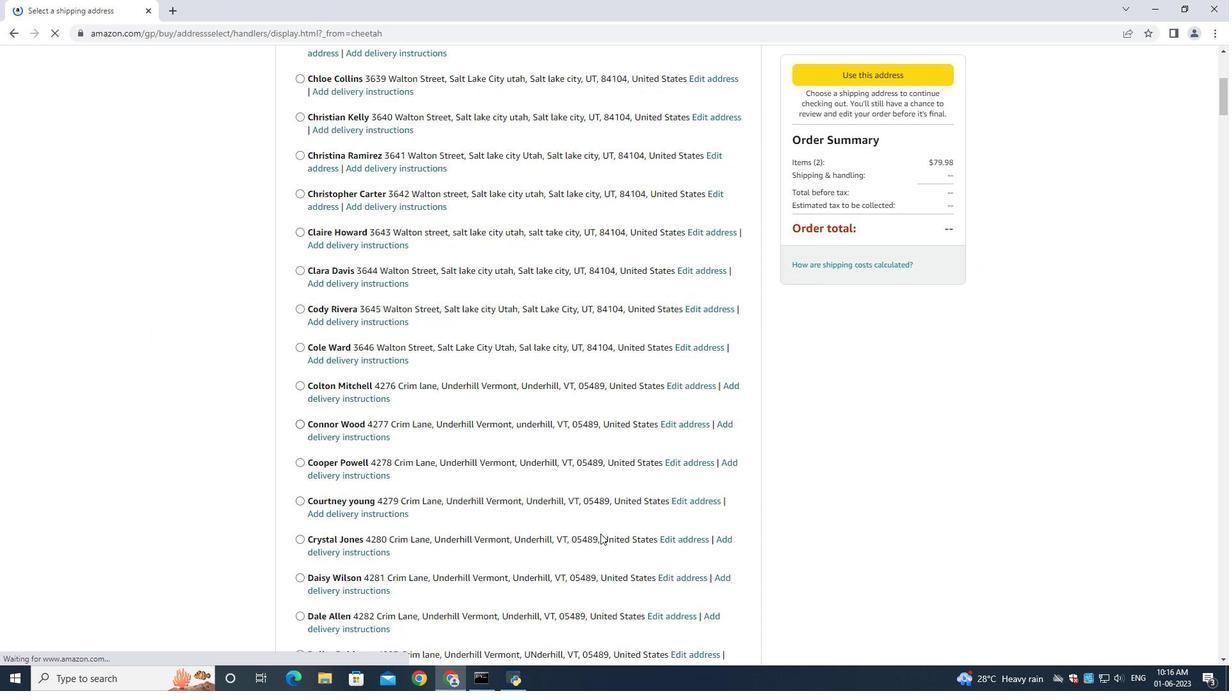 
Action: Mouse scrolled (600, 533) with delta (0, 0)
Screenshot: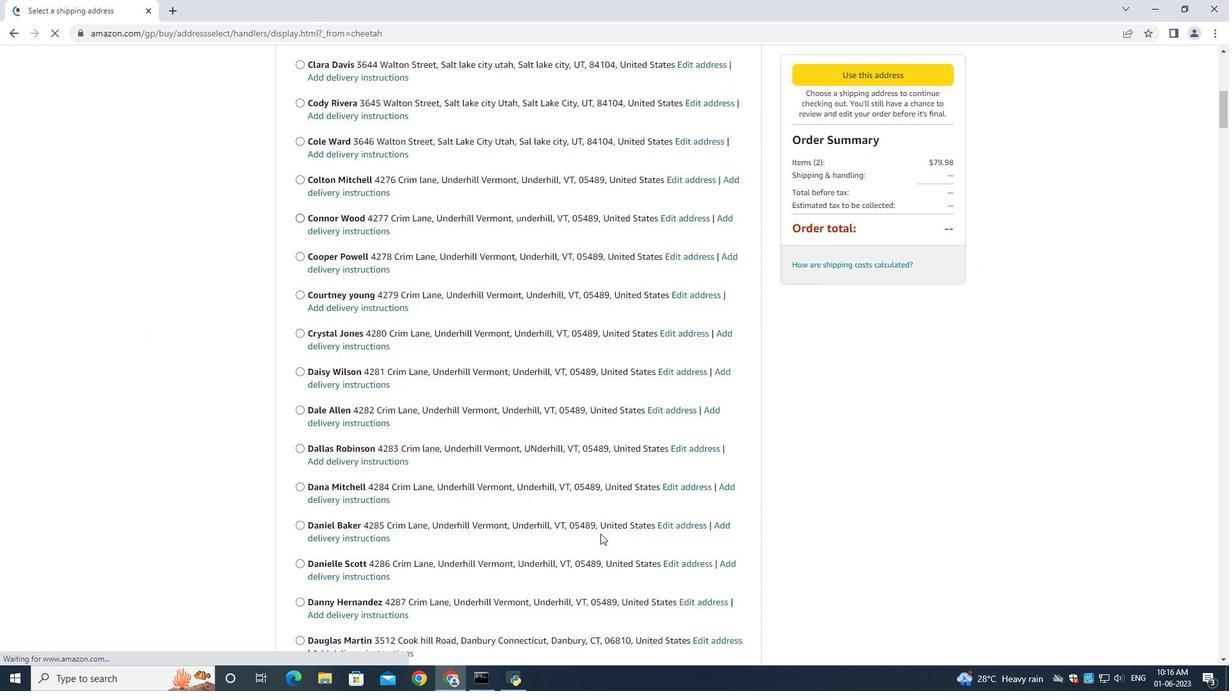 
Action: Mouse scrolled (600, 533) with delta (0, 0)
Screenshot: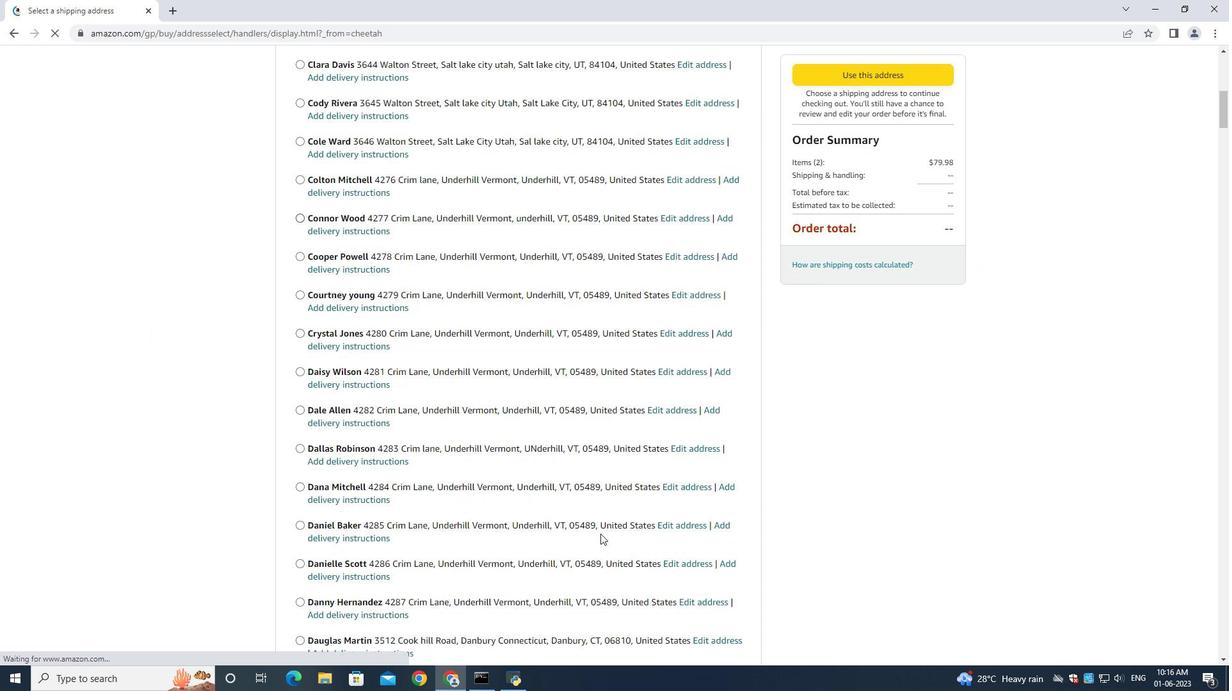 
Action: Mouse scrolled (600, 533) with delta (0, 0)
Screenshot: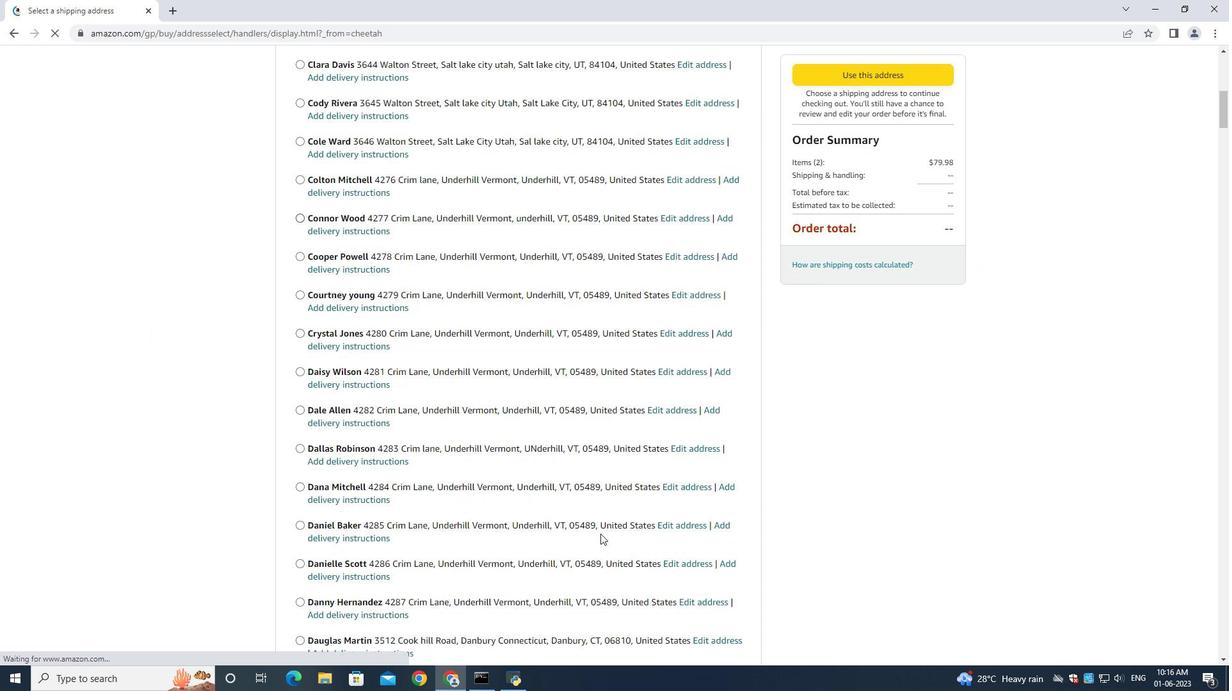 
Action: Mouse scrolled (600, 533) with delta (0, 0)
Screenshot: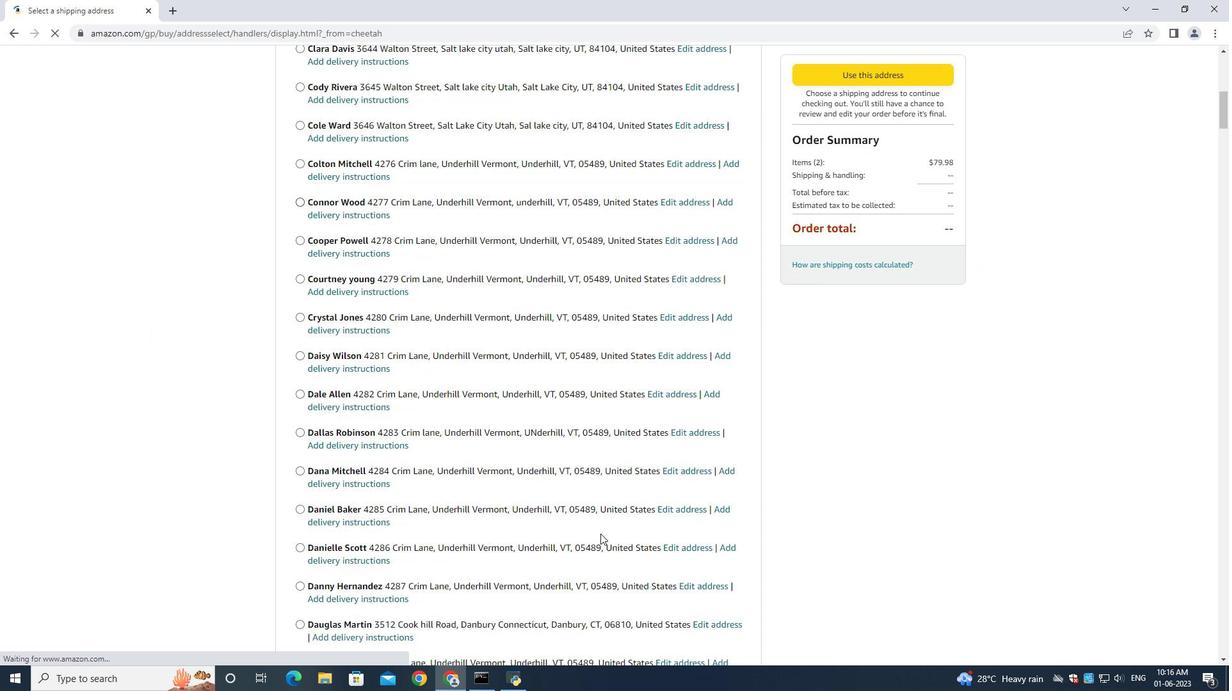 
Action: Mouse scrolled (600, 533) with delta (0, 0)
Screenshot: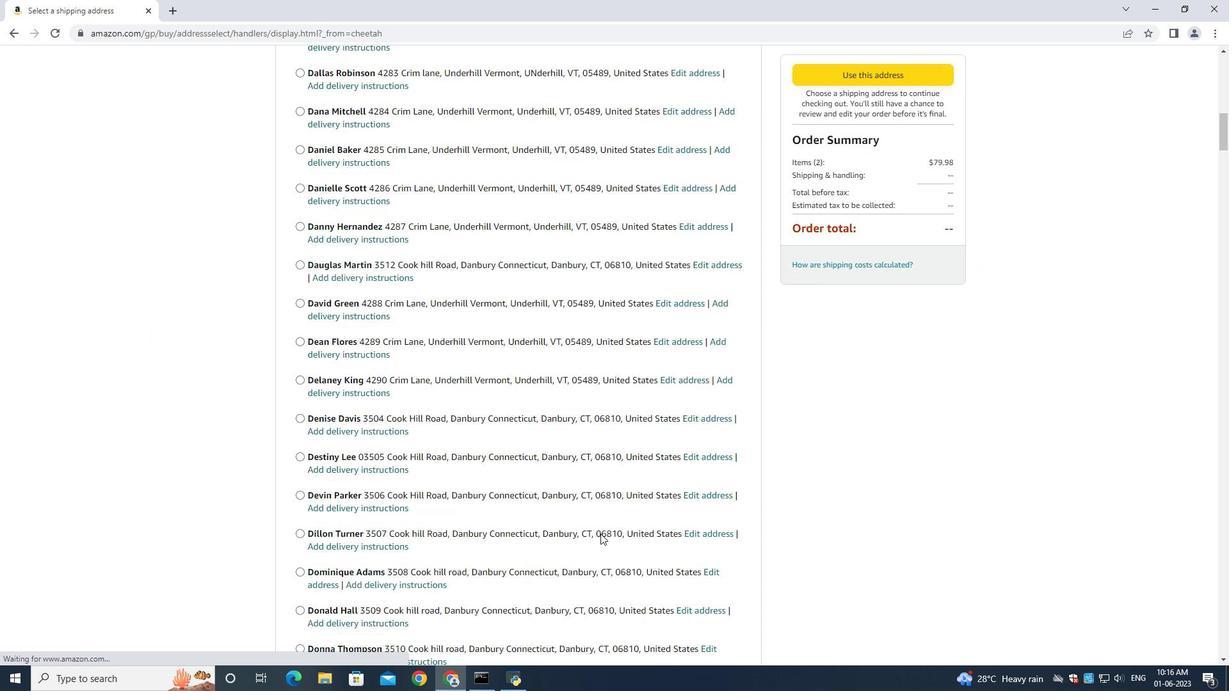 
Action: Mouse moved to (600, 533)
Screenshot: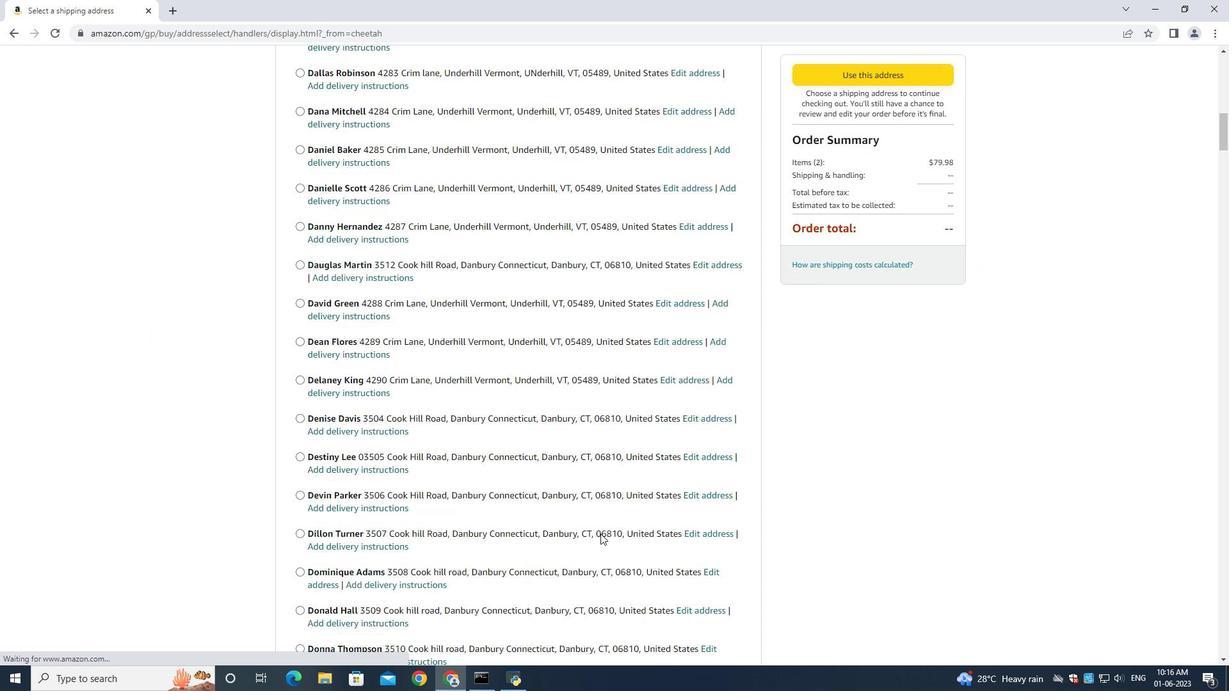 
Action: Mouse scrolled (600, 533) with delta (0, 0)
Screenshot: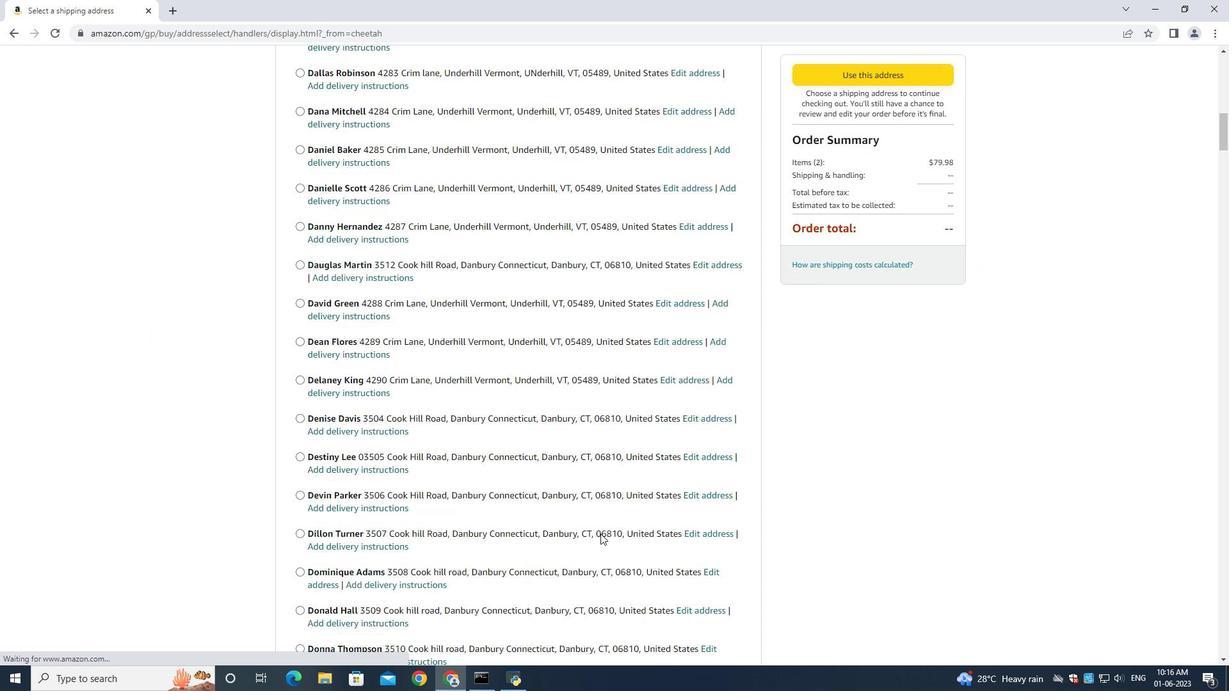 
Action: Mouse scrolled (600, 533) with delta (0, 0)
Screenshot: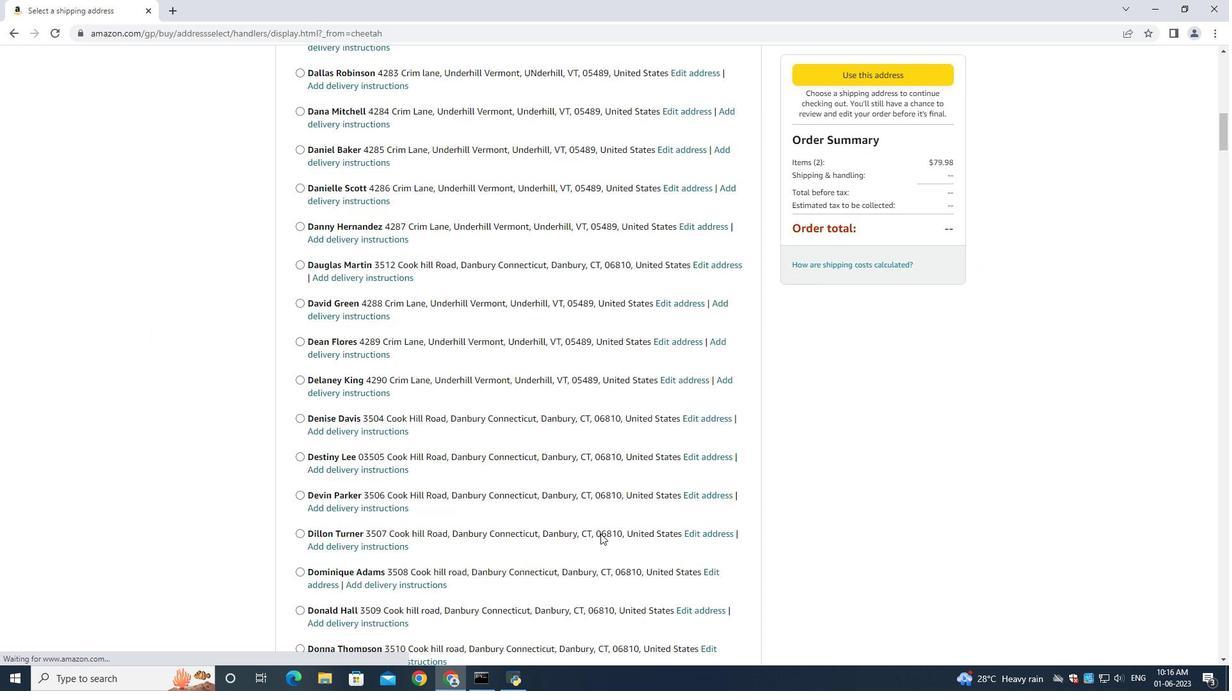
Action: Mouse scrolled (600, 533) with delta (0, 0)
Screenshot: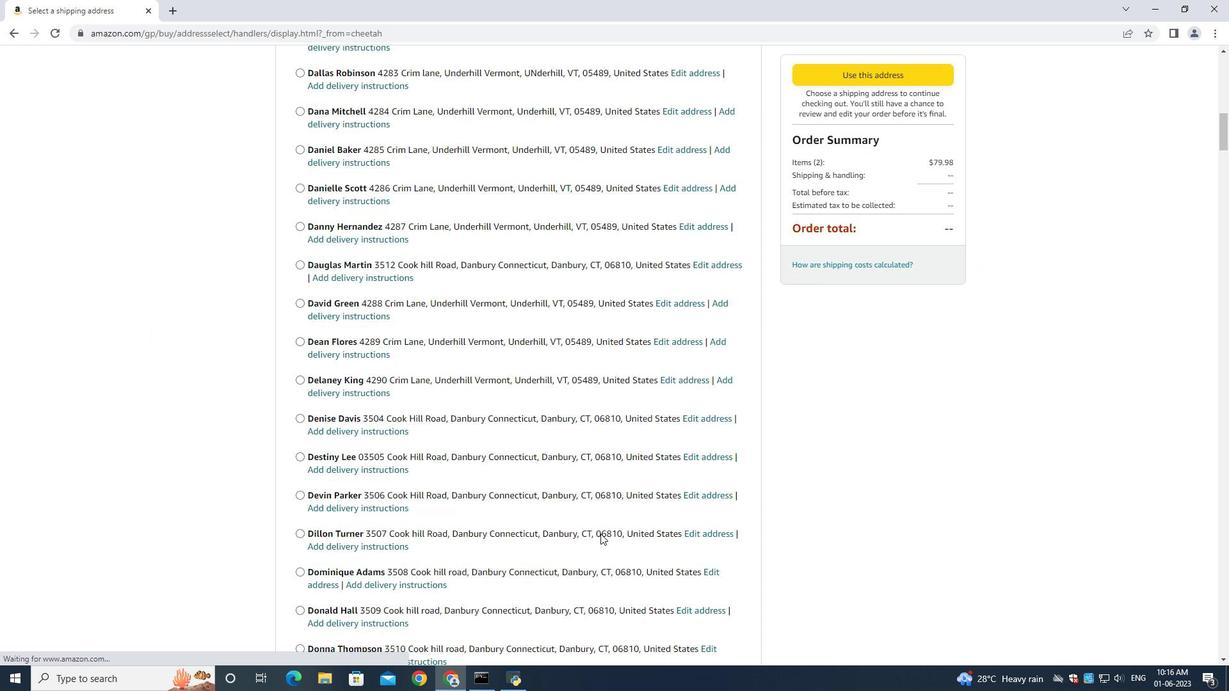 
Action: Mouse scrolled (600, 533) with delta (0, 0)
Screenshot: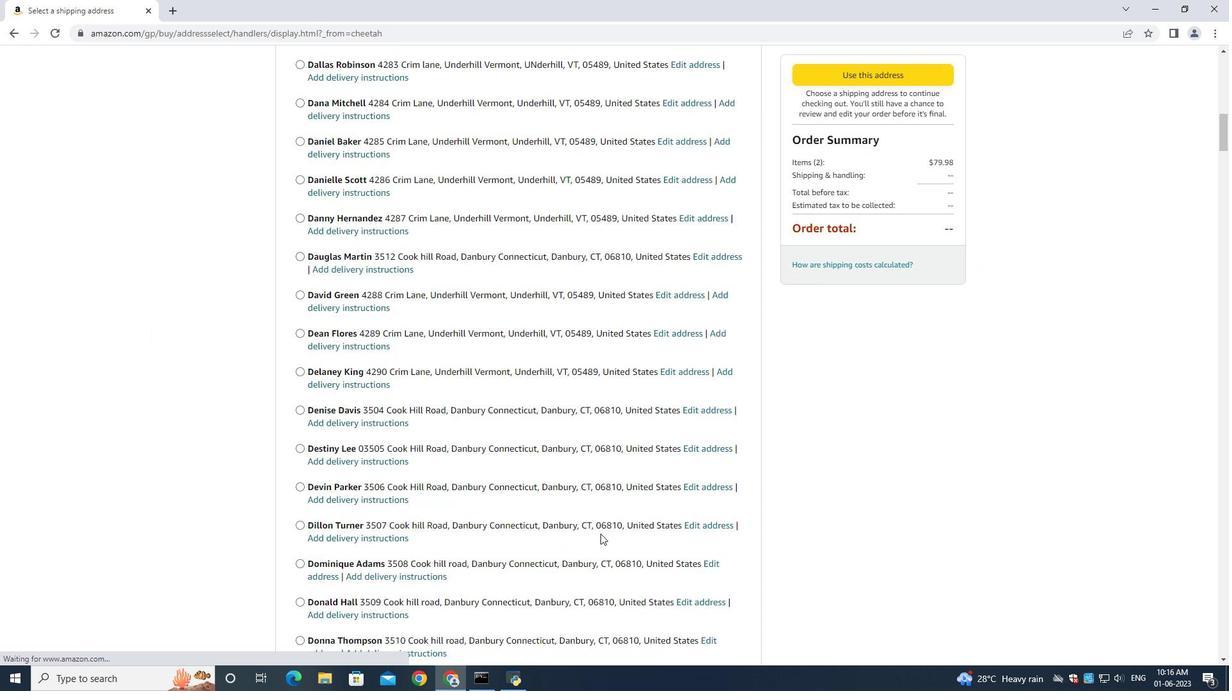 
Action: Mouse scrolled (600, 533) with delta (0, 0)
Screenshot: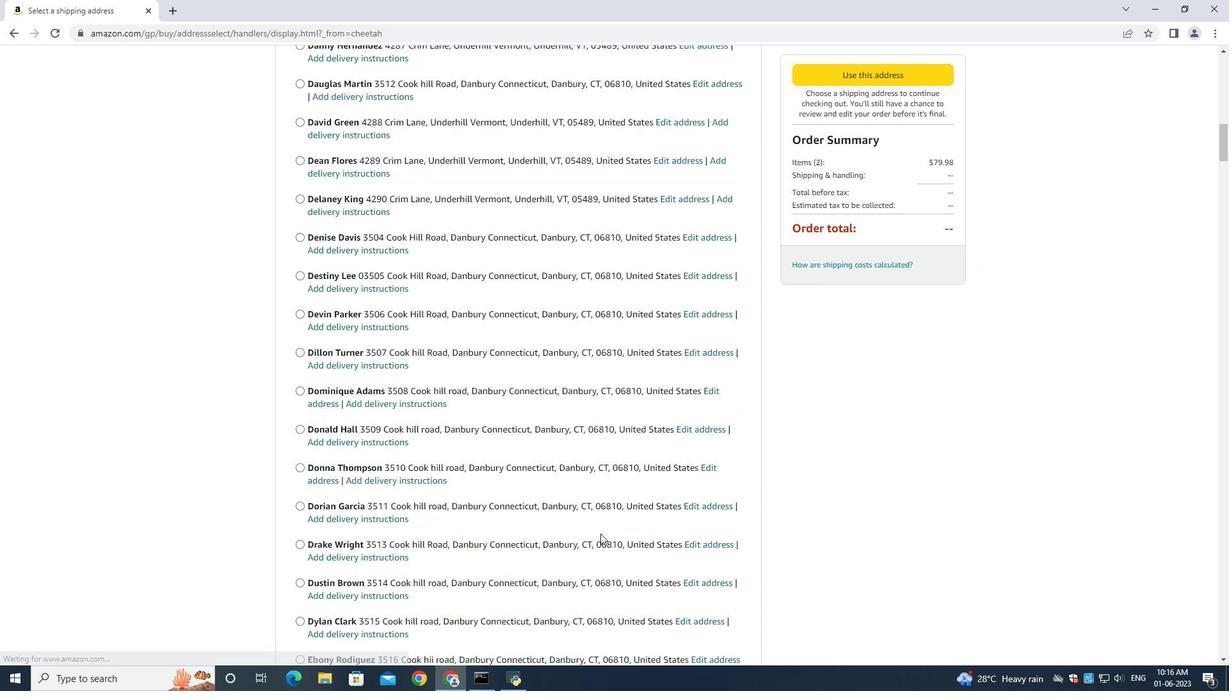 
Action: Mouse scrolled (600, 533) with delta (0, 0)
Screenshot: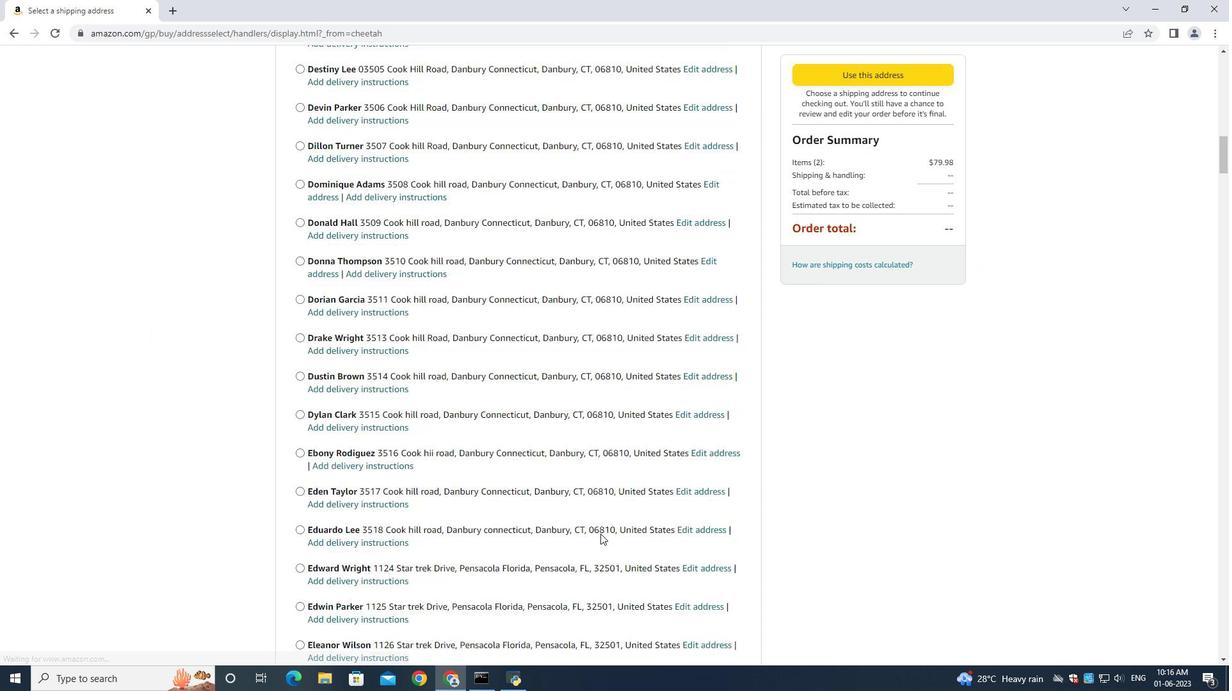 
Action: Mouse scrolled (600, 533) with delta (0, 0)
Screenshot: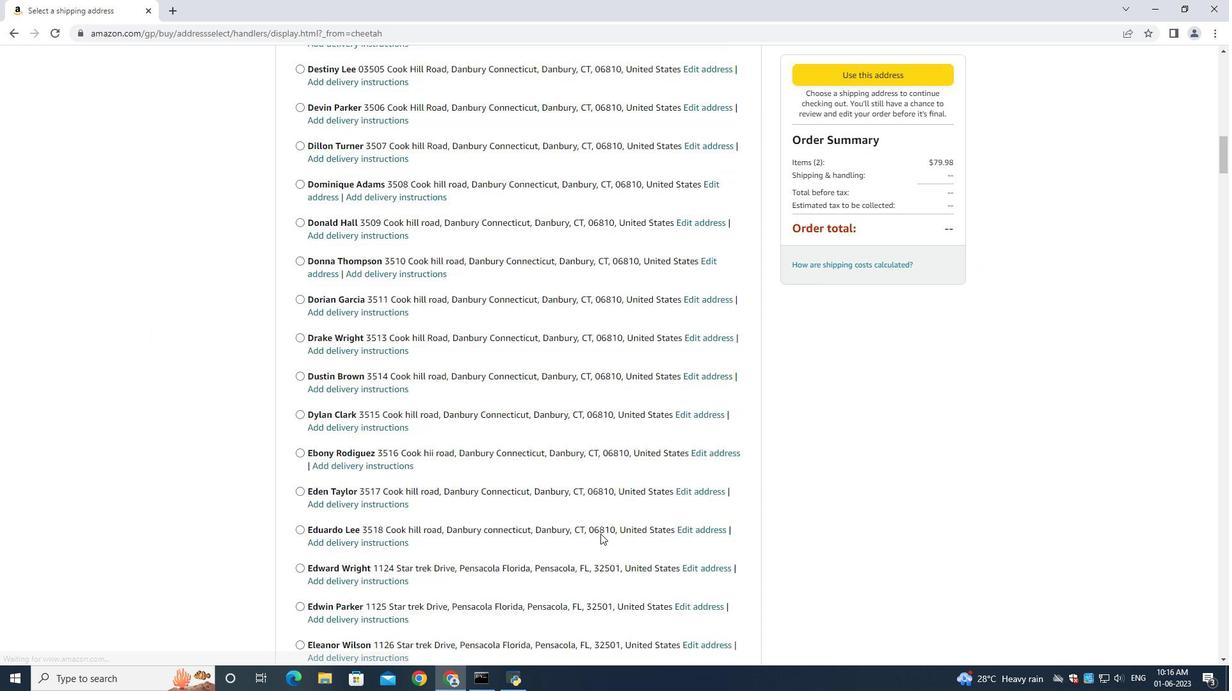 
Action: Mouse scrolled (600, 533) with delta (0, 0)
Screenshot: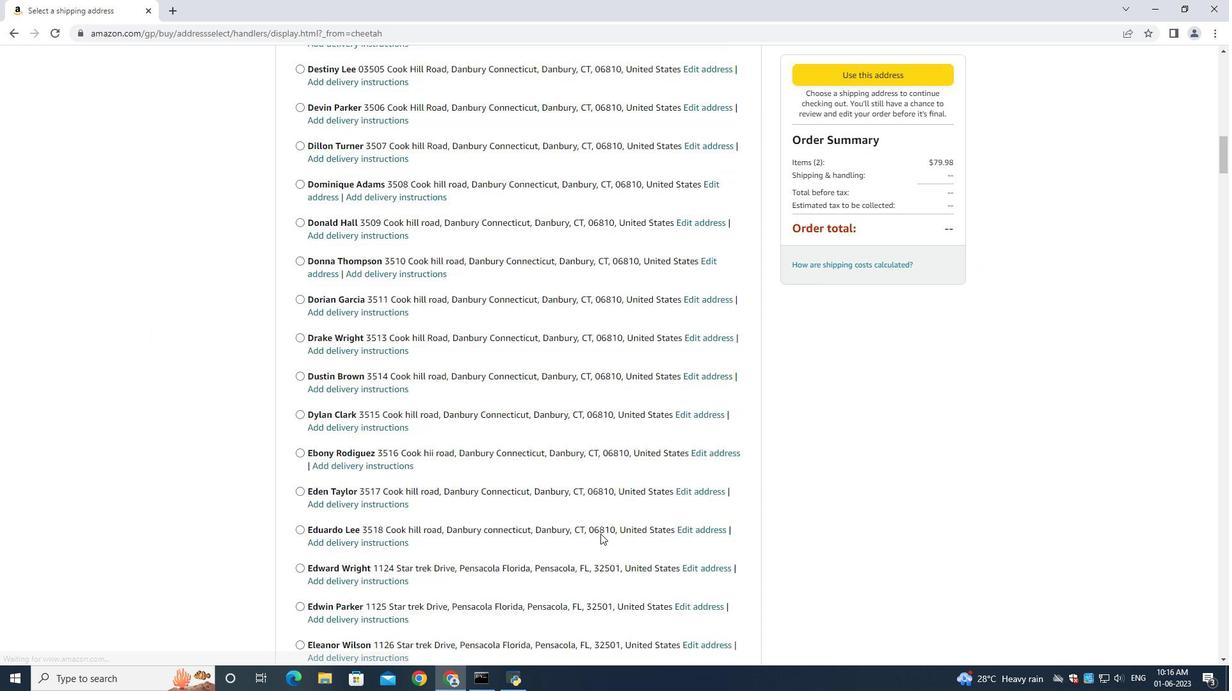 
Action: Mouse scrolled (600, 533) with delta (0, 0)
Screenshot: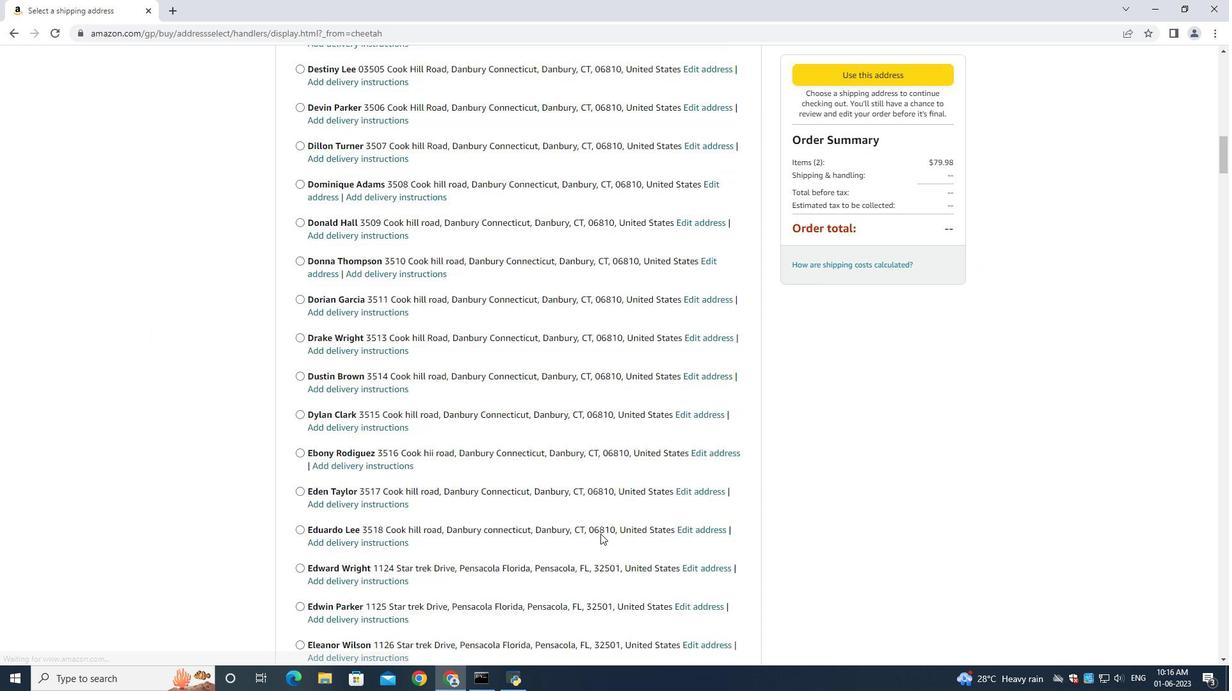 
Action: Mouse scrolled (600, 533) with delta (0, 0)
Screenshot: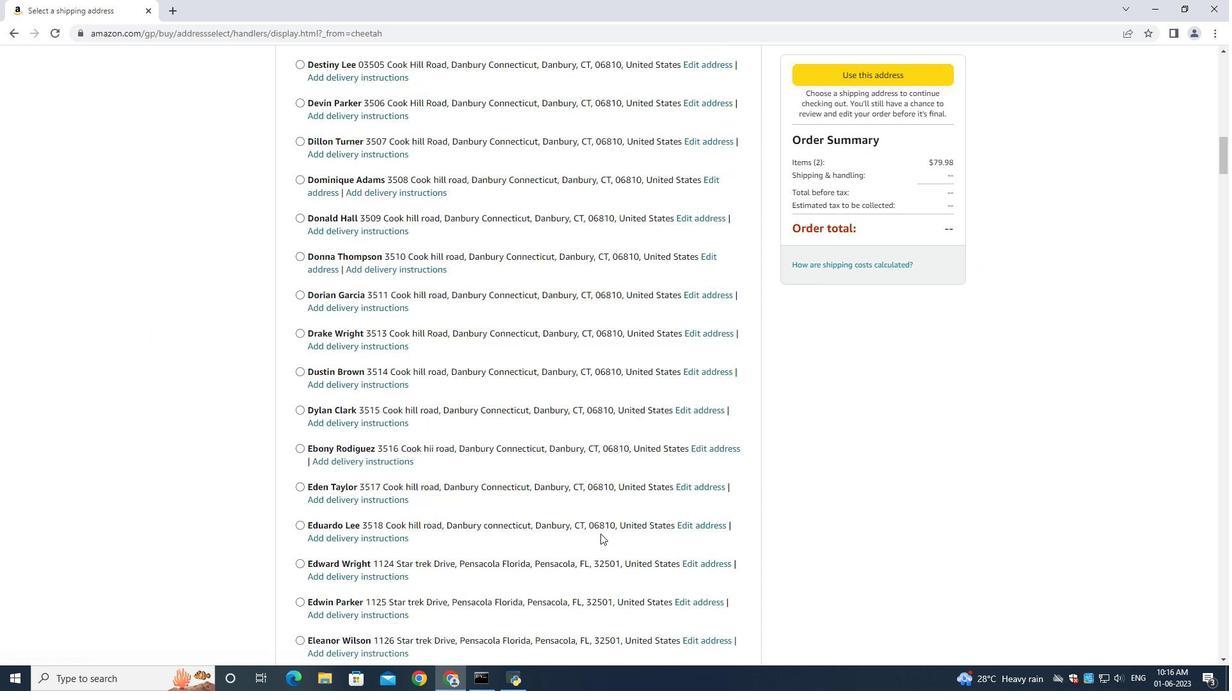 
Action: Mouse scrolled (600, 533) with delta (0, 0)
Screenshot: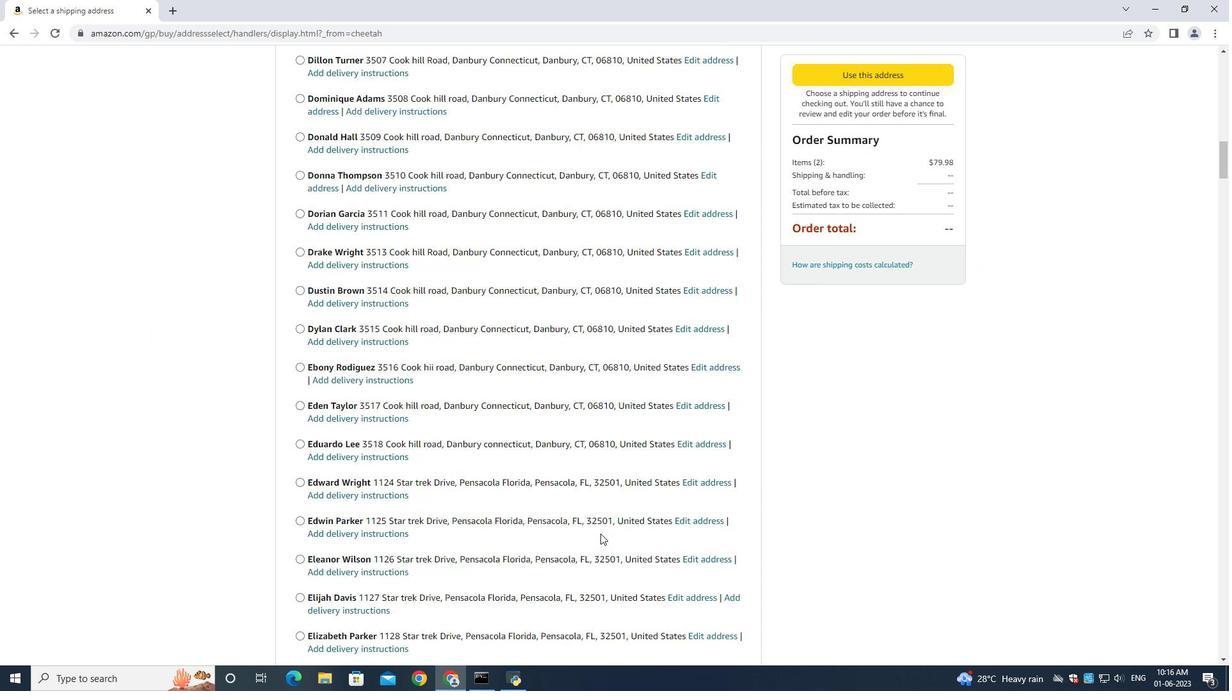 
Action: Mouse scrolled (600, 533) with delta (0, 0)
Screenshot: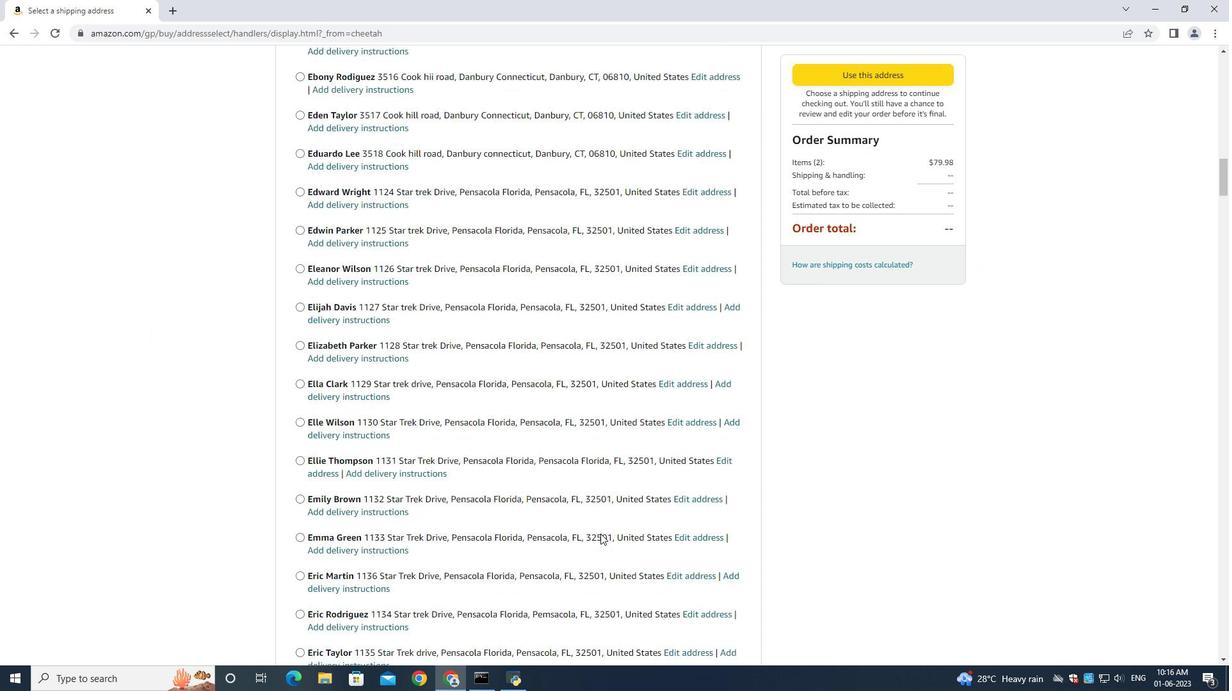 
Action: Mouse scrolled (600, 533) with delta (0, 0)
Screenshot: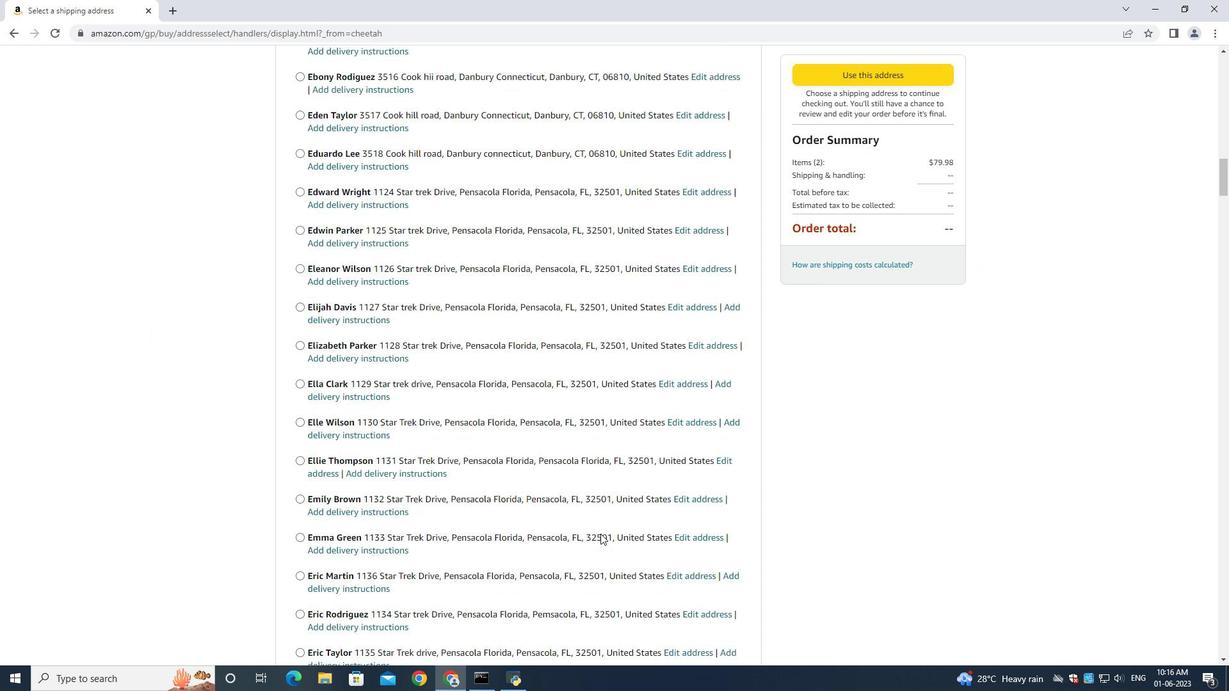 
Action: Mouse scrolled (600, 533) with delta (0, 0)
Screenshot: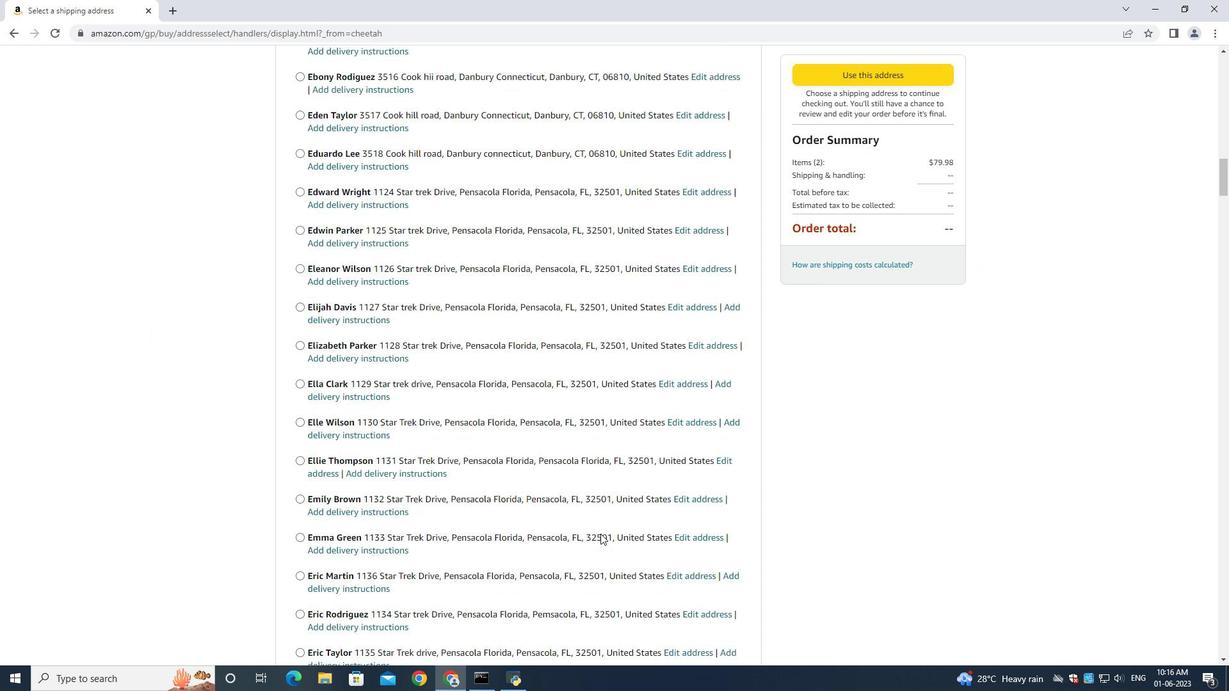 
Action: Mouse scrolled (600, 533) with delta (0, 0)
Screenshot: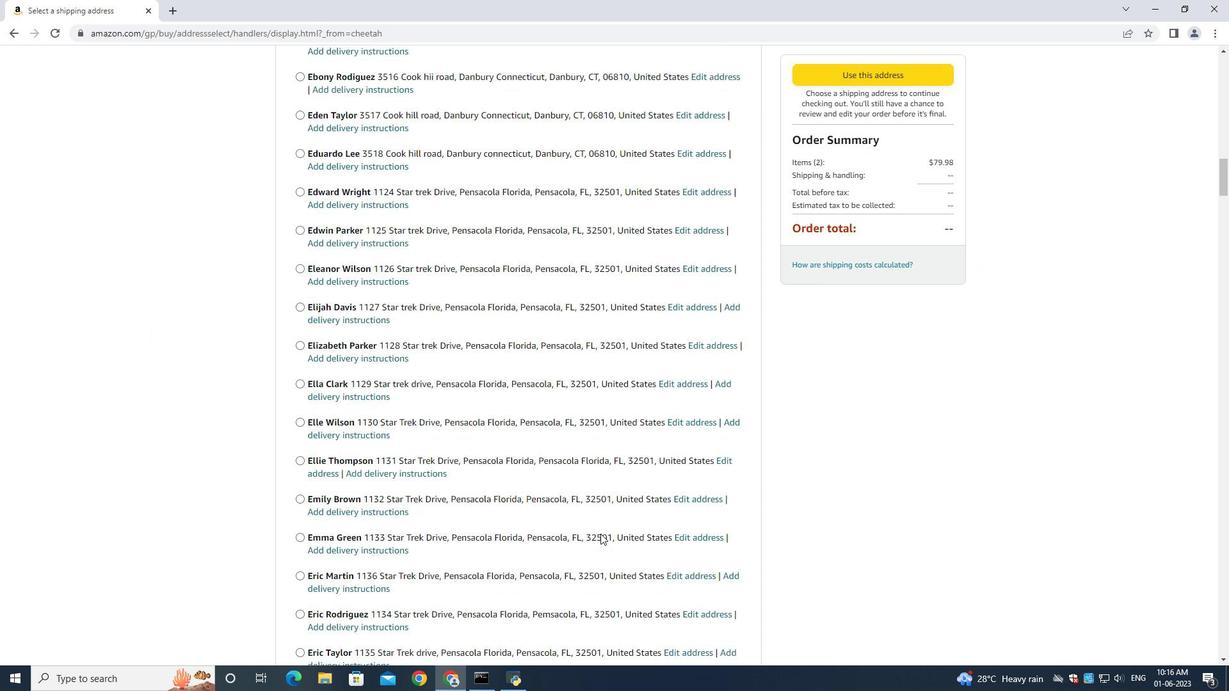 
Action: Mouse scrolled (600, 533) with delta (0, 0)
Screenshot: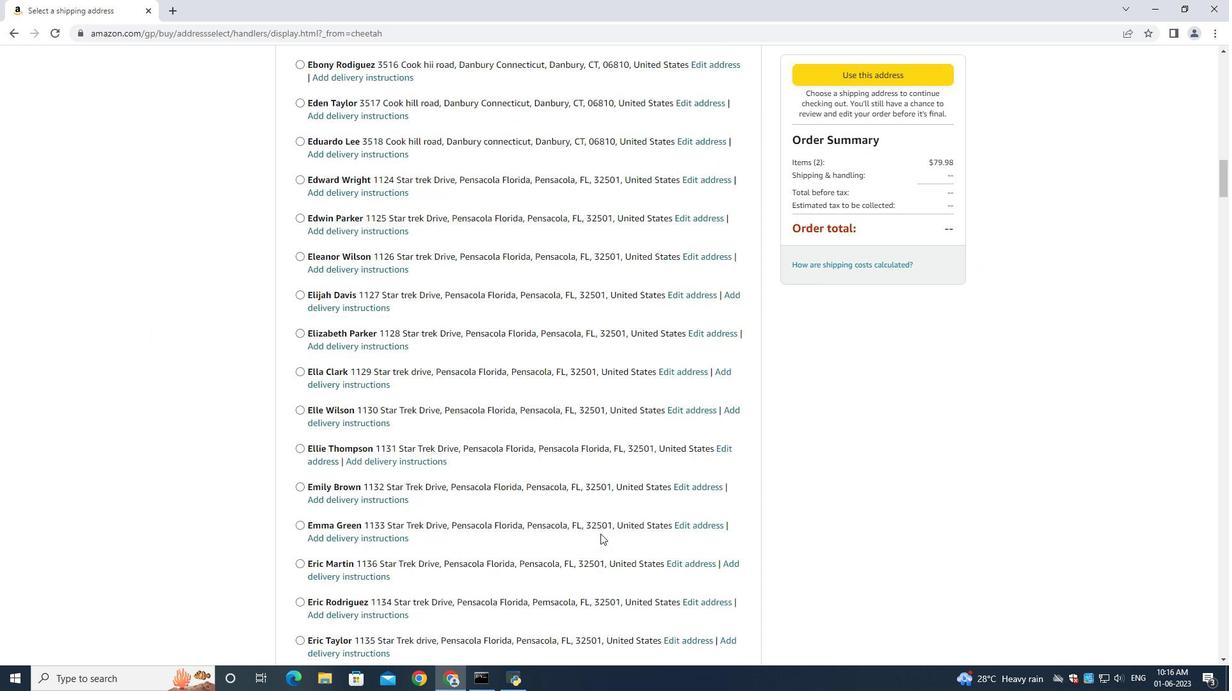 
Action: Mouse scrolled (600, 533) with delta (0, 0)
Screenshot: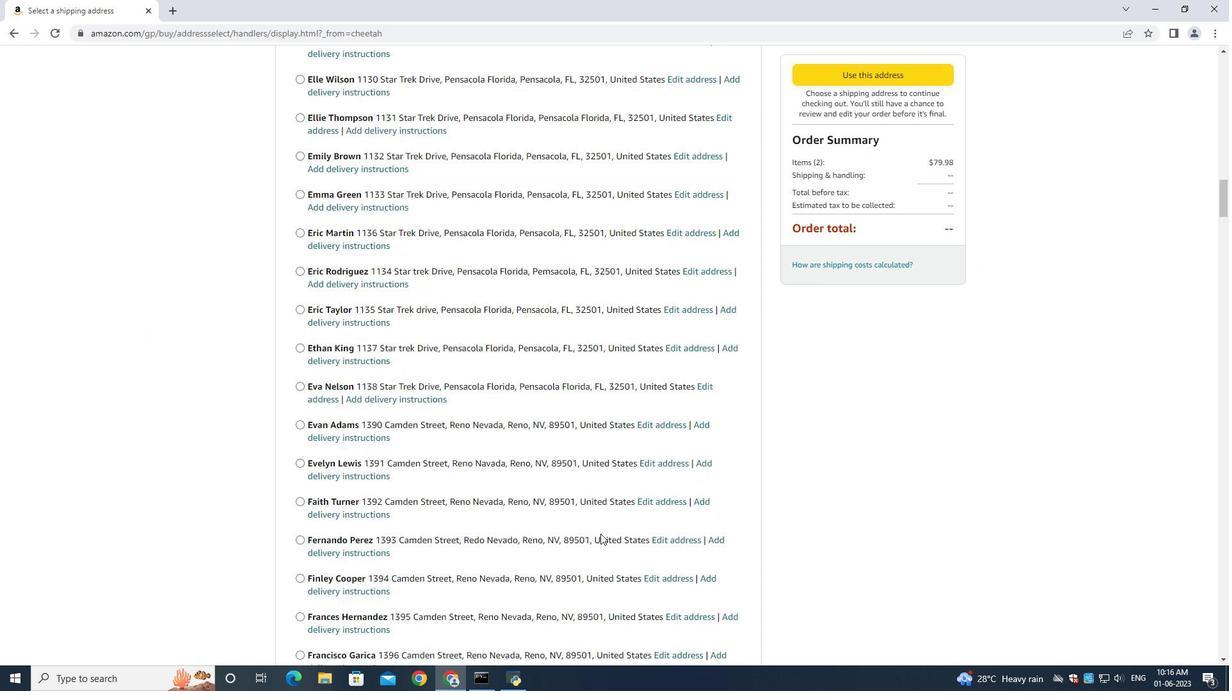 
Action: Mouse scrolled (600, 533) with delta (0, 0)
Screenshot: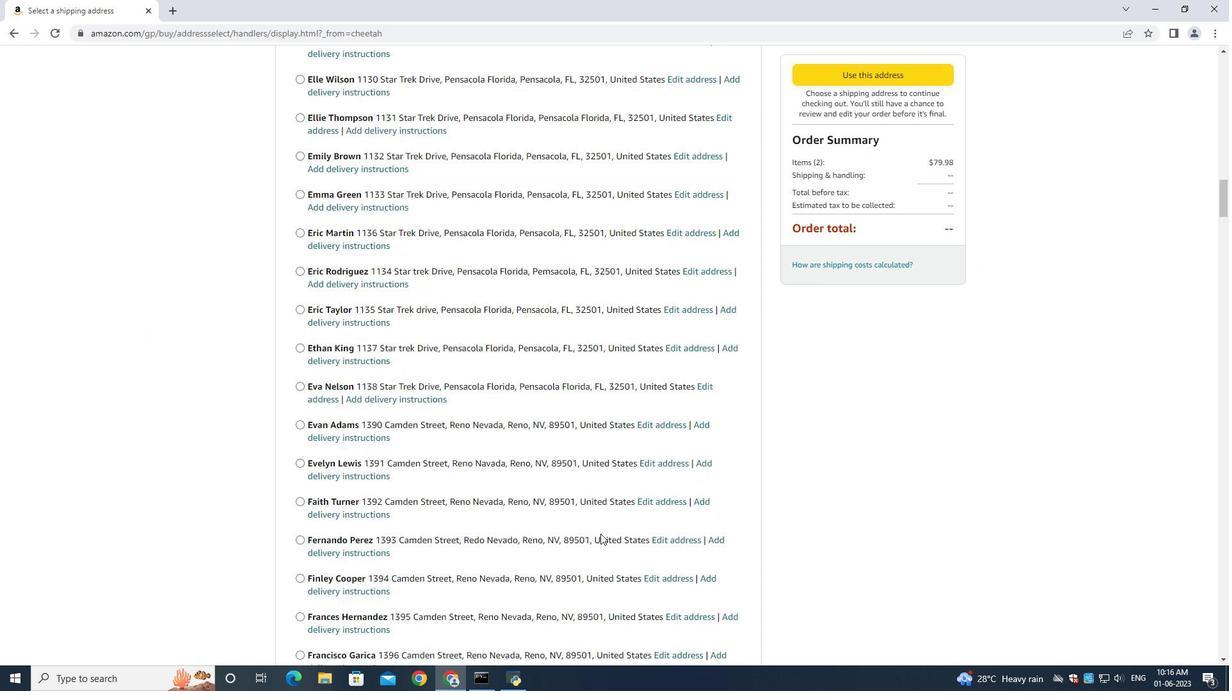
Action: Mouse scrolled (600, 533) with delta (0, 0)
Screenshot: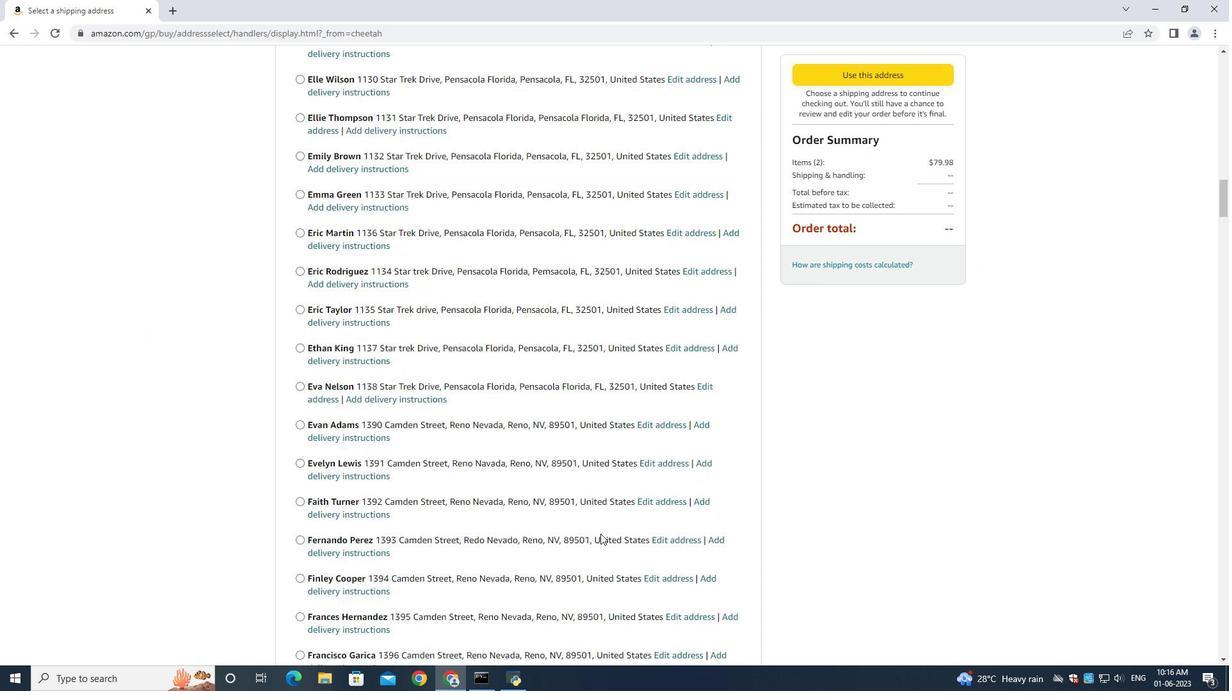 
Action: Mouse scrolled (600, 533) with delta (0, 0)
Screenshot: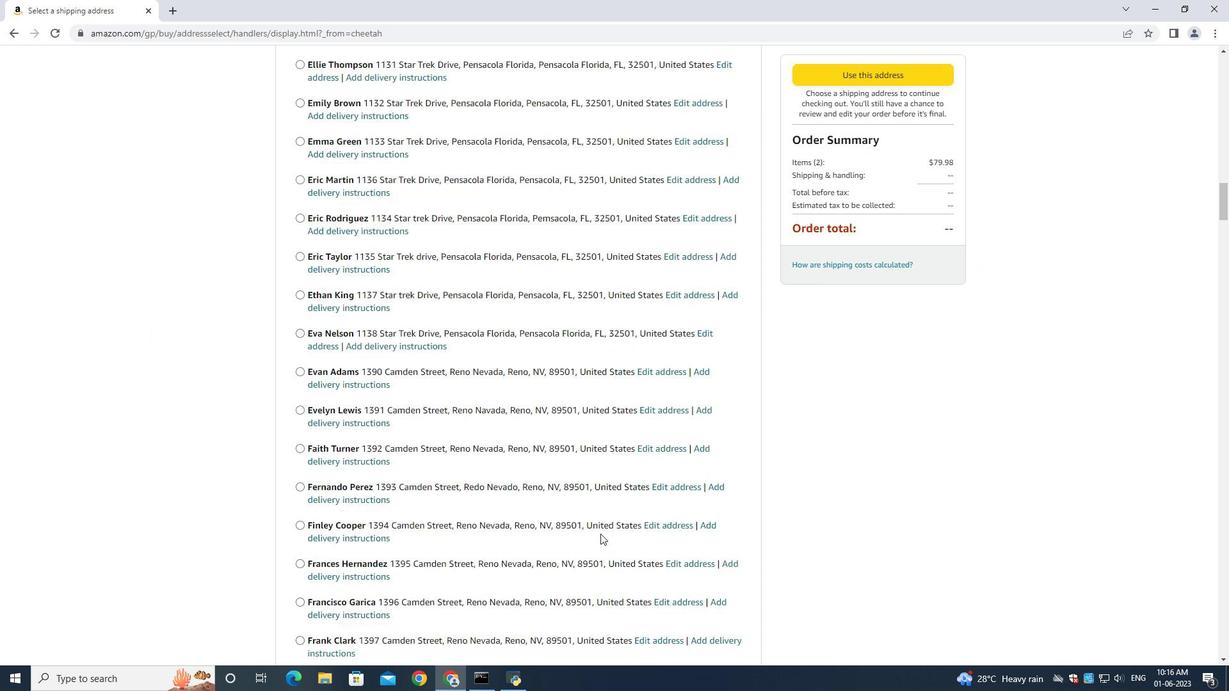 
Action: Mouse scrolled (600, 533) with delta (0, 0)
Screenshot: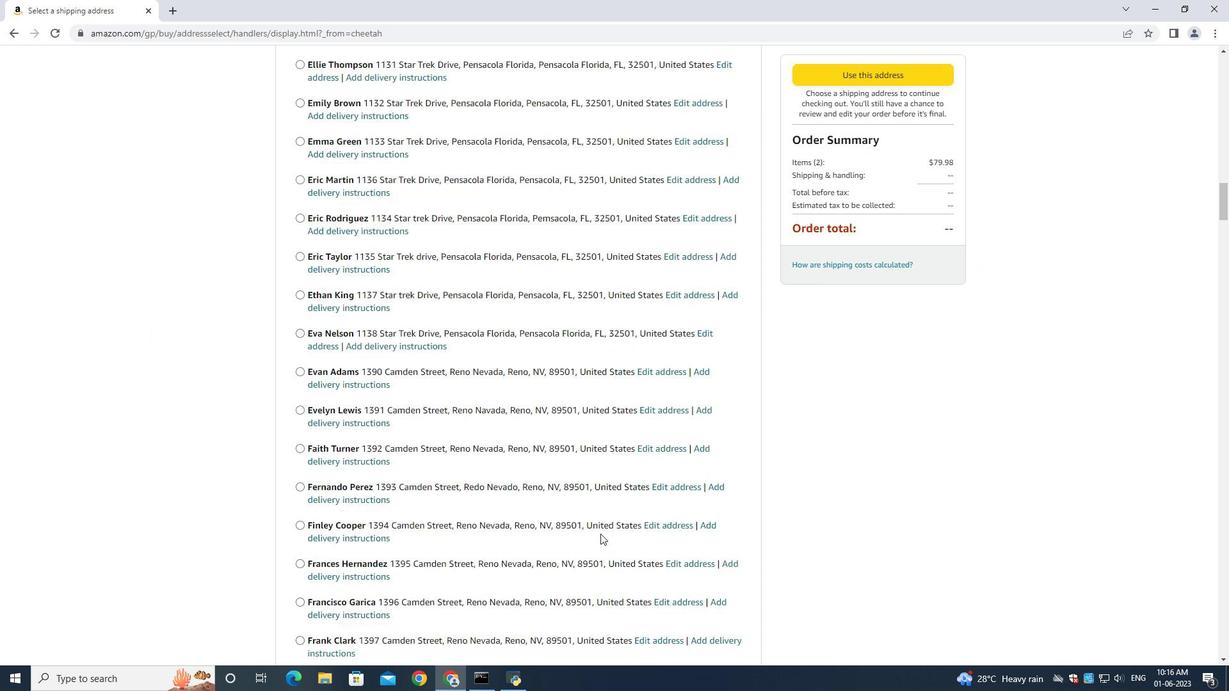 
Action: Mouse scrolled (600, 533) with delta (0, 0)
Screenshot: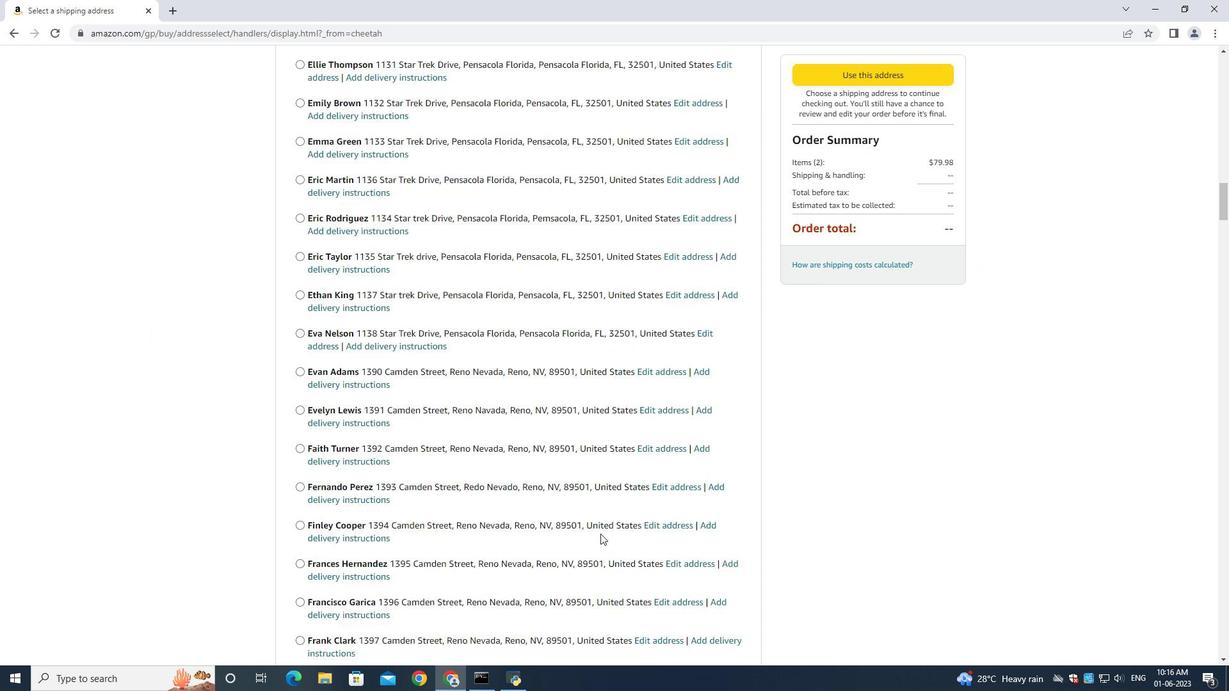 
Action: Mouse scrolled (600, 533) with delta (0, 0)
Screenshot: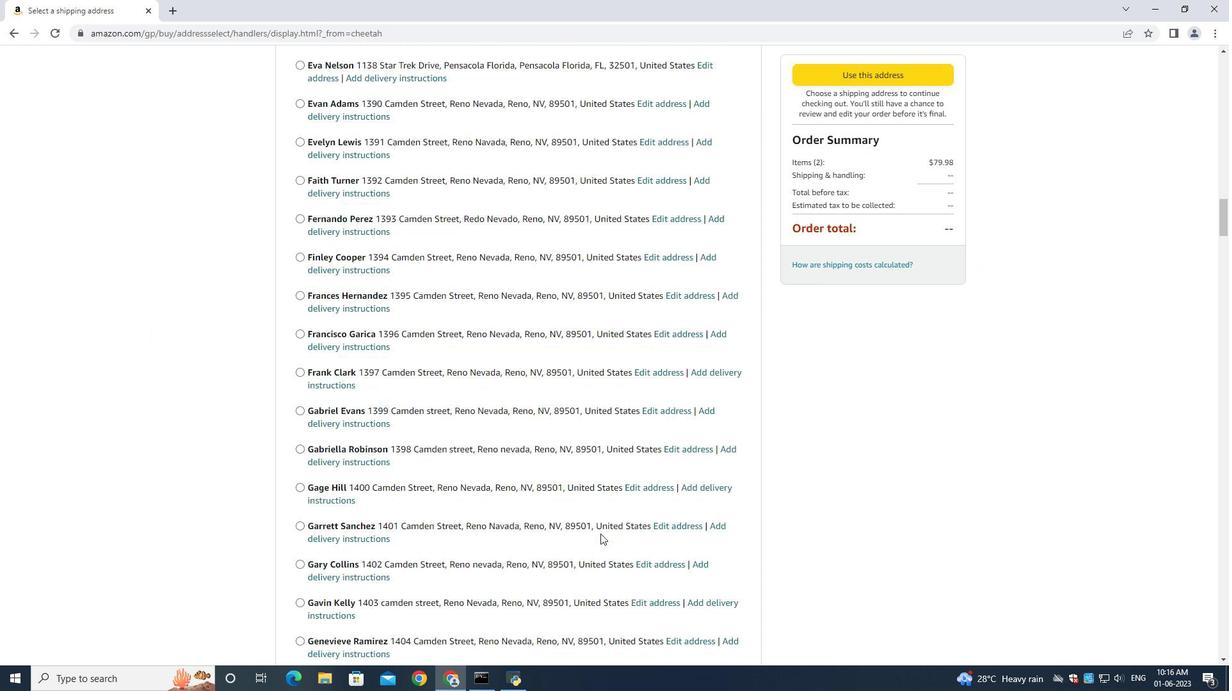 
Action: Mouse scrolled (600, 533) with delta (0, 0)
Screenshot: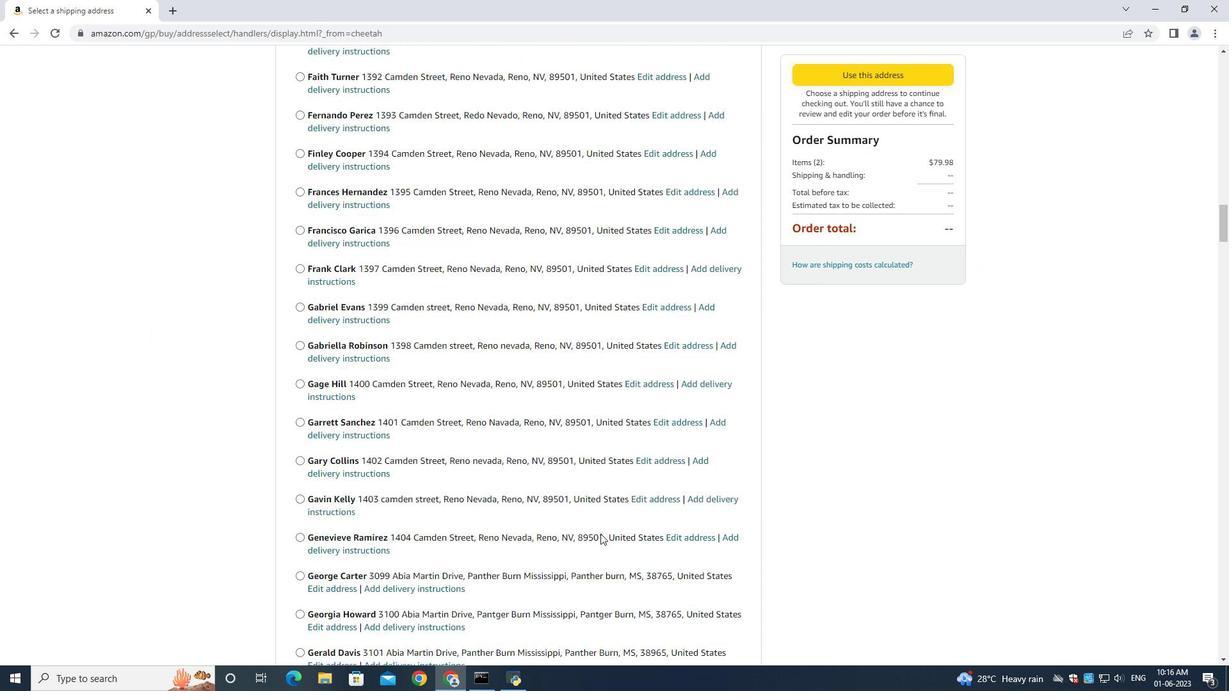 
Action: Mouse scrolled (600, 533) with delta (0, 0)
Screenshot: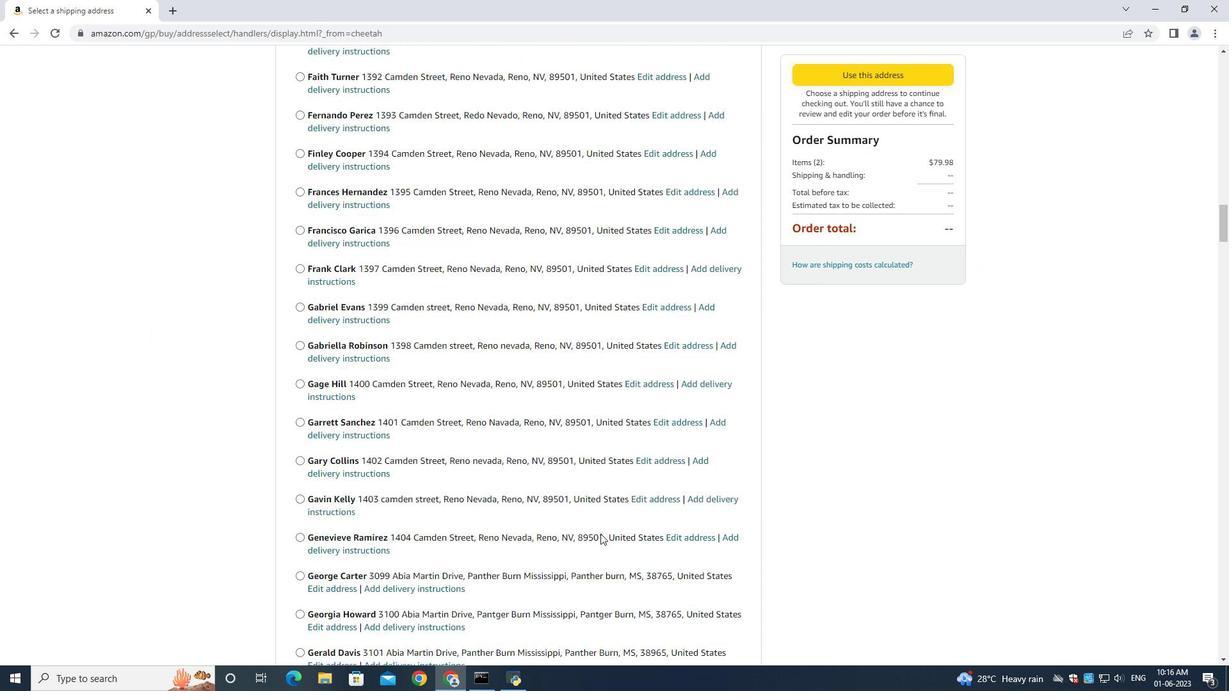 
Action: Mouse scrolled (600, 533) with delta (0, 0)
Screenshot: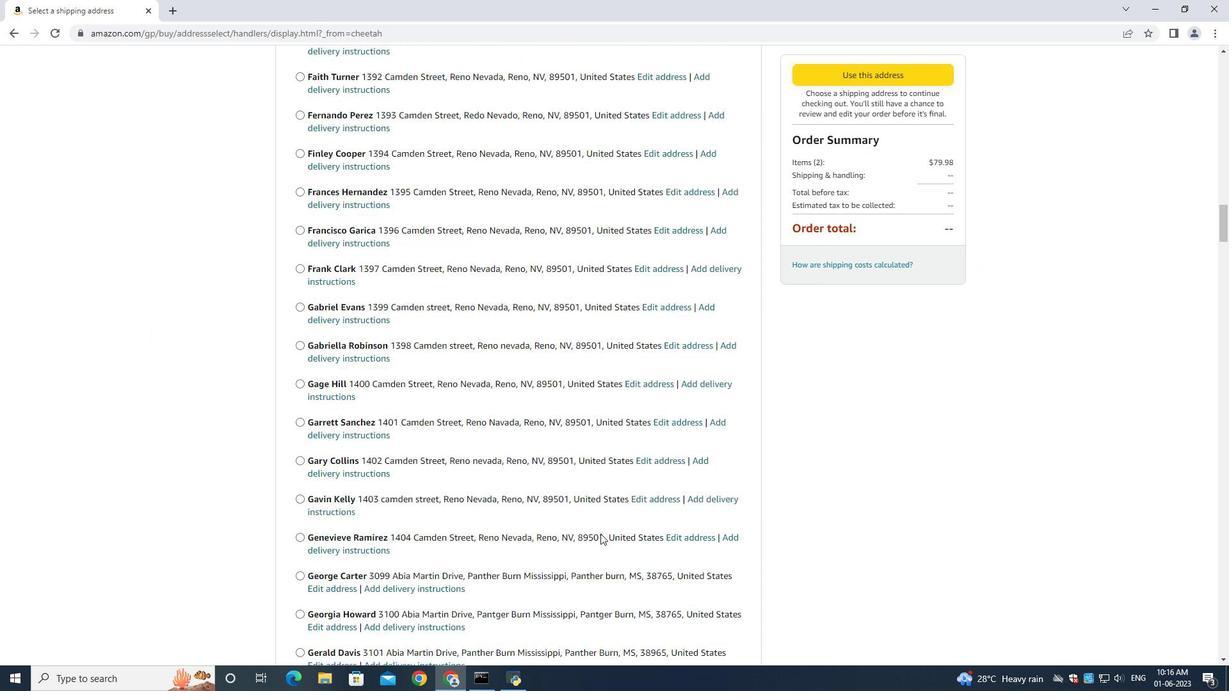 
Action: Mouse scrolled (600, 533) with delta (0, 0)
Screenshot: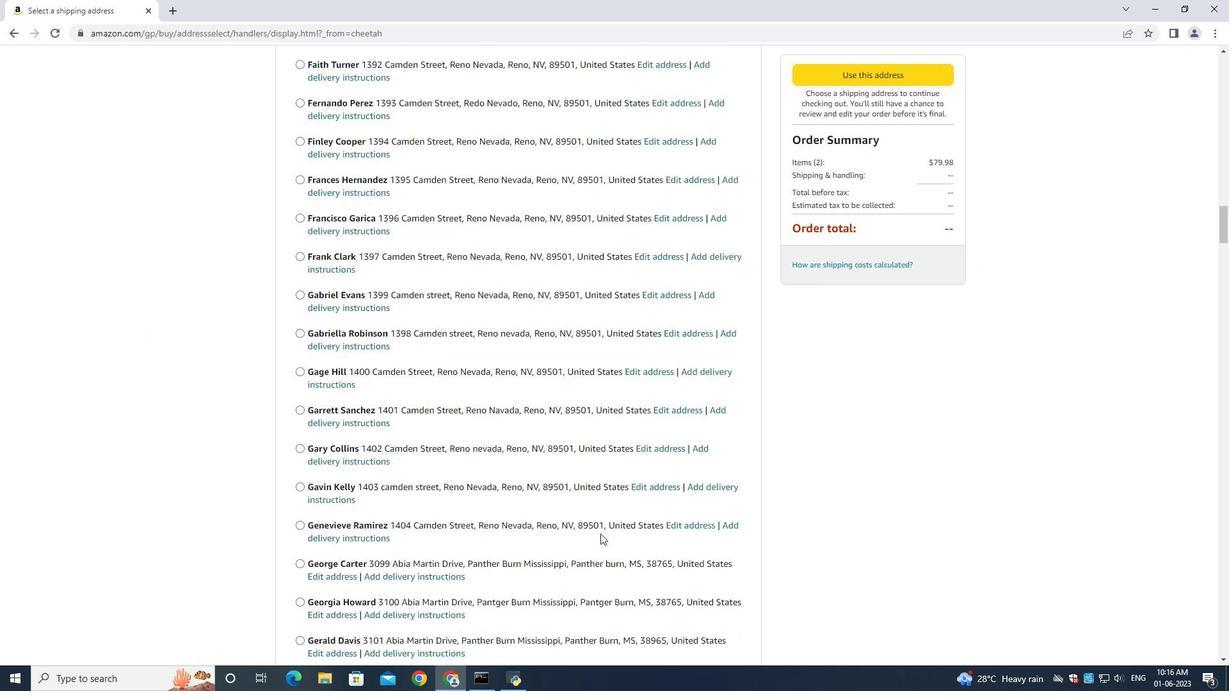 
Action: Mouse scrolled (600, 533) with delta (0, 0)
Screenshot: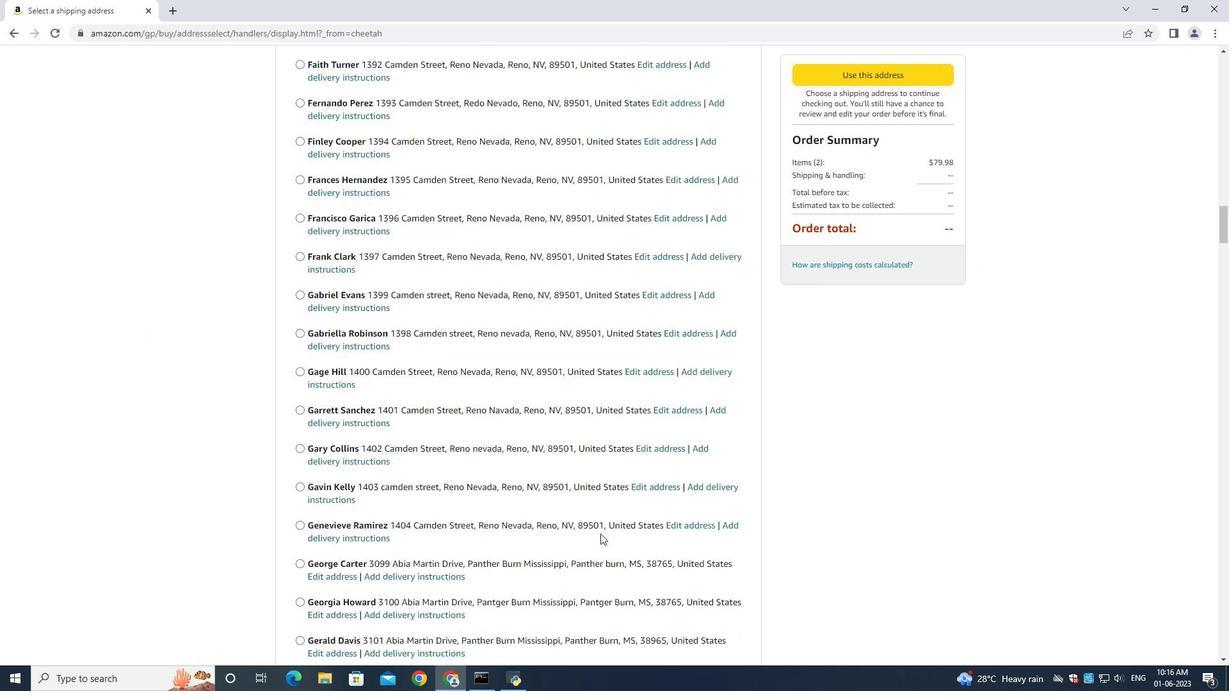 
Action: Mouse scrolled (600, 533) with delta (0, 0)
Screenshot: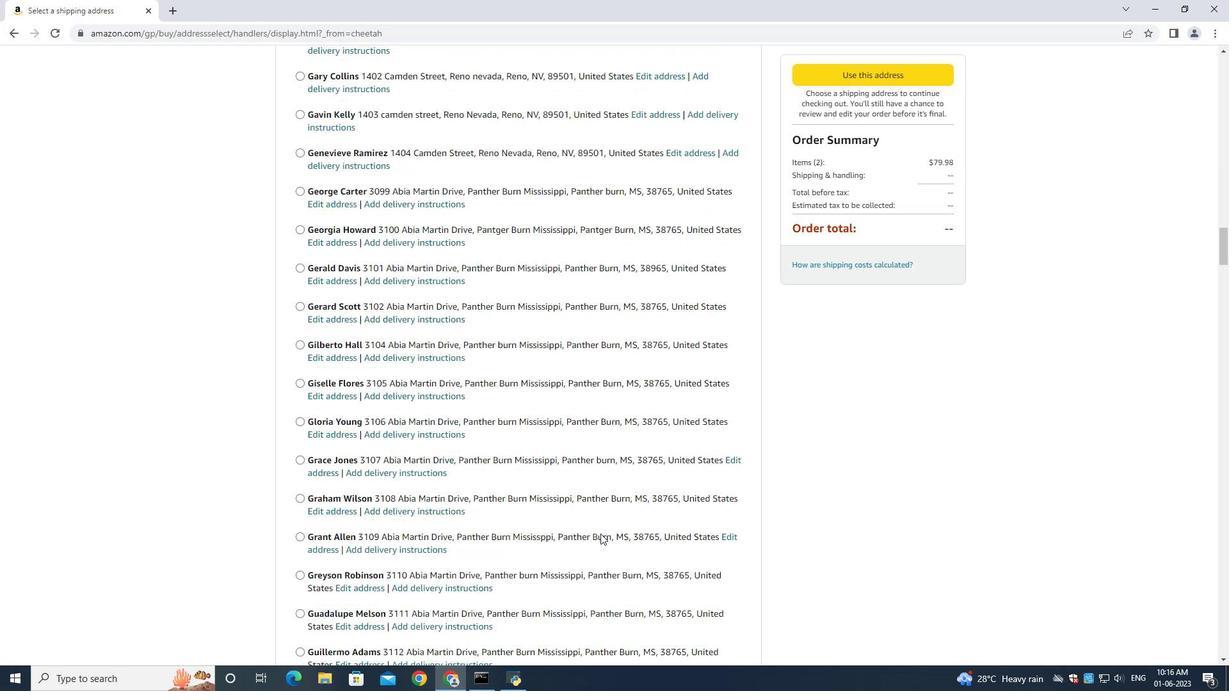 
Action: Mouse scrolled (600, 533) with delta (0, 0)
Screenshot: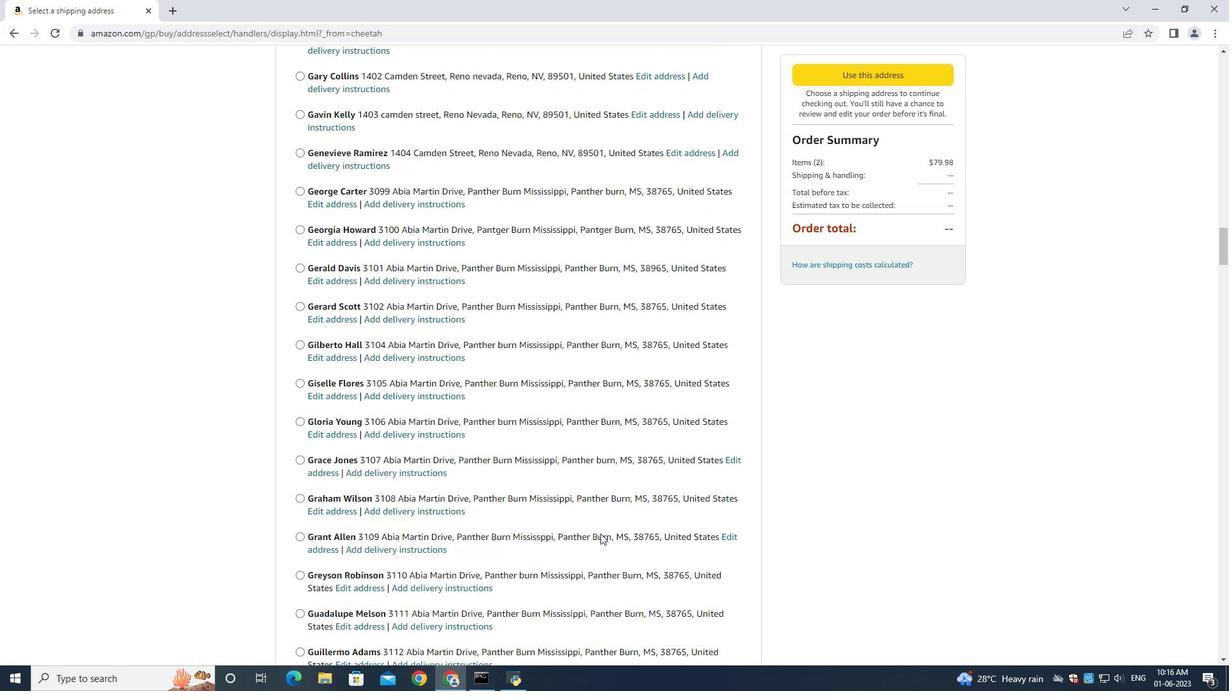 
Action: Mouse scrolled (600, 533) with delta (0, 0)
Screenshot: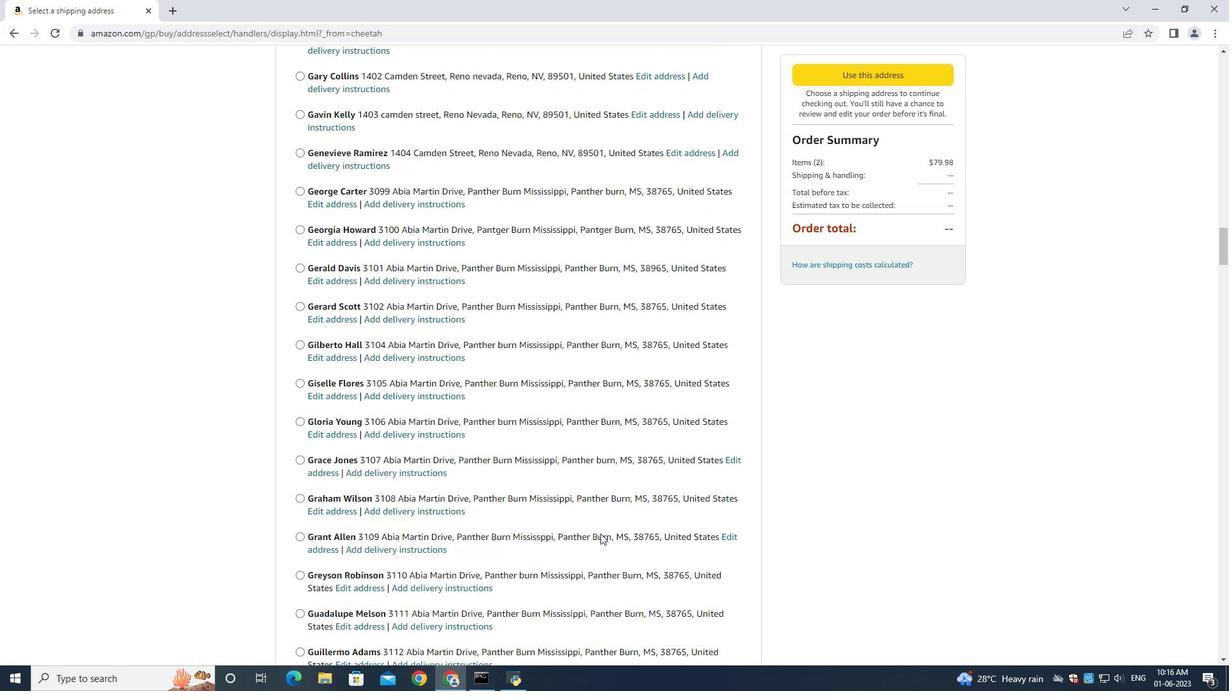 
Action: Mouse scrolled (600, 533) with delta (0, 0)
Screenshot: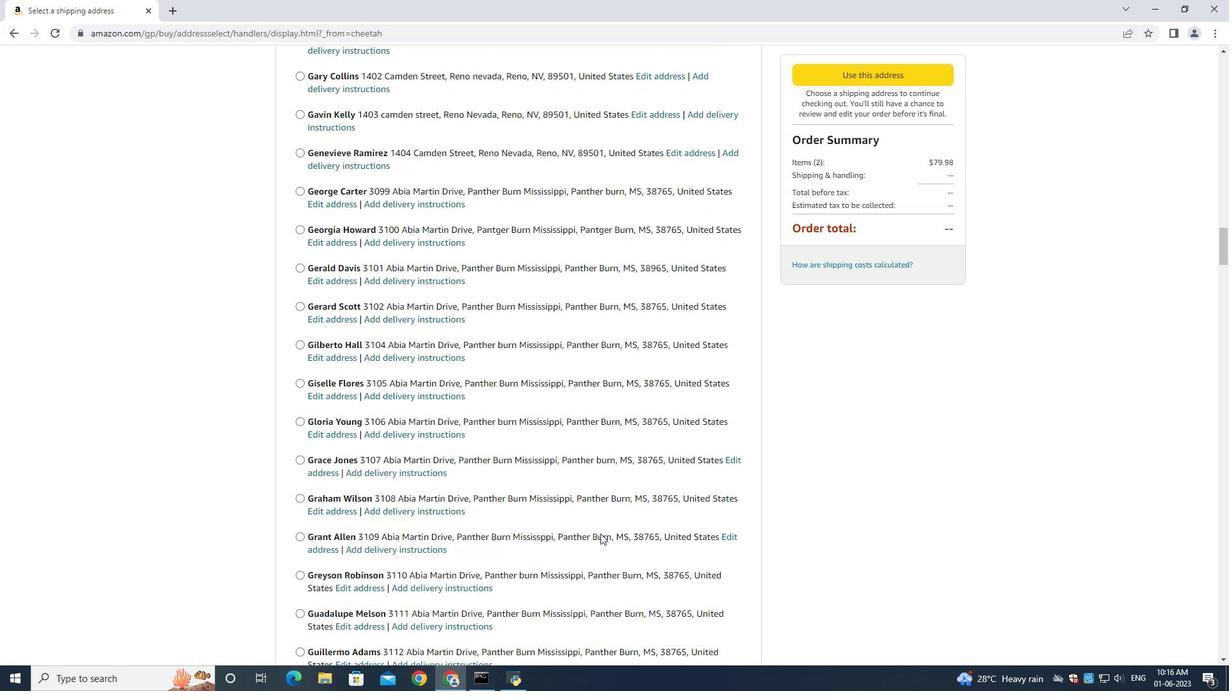 
Action: Mouse scrolled (600, 533) with delta (0, 0)
Screenshot: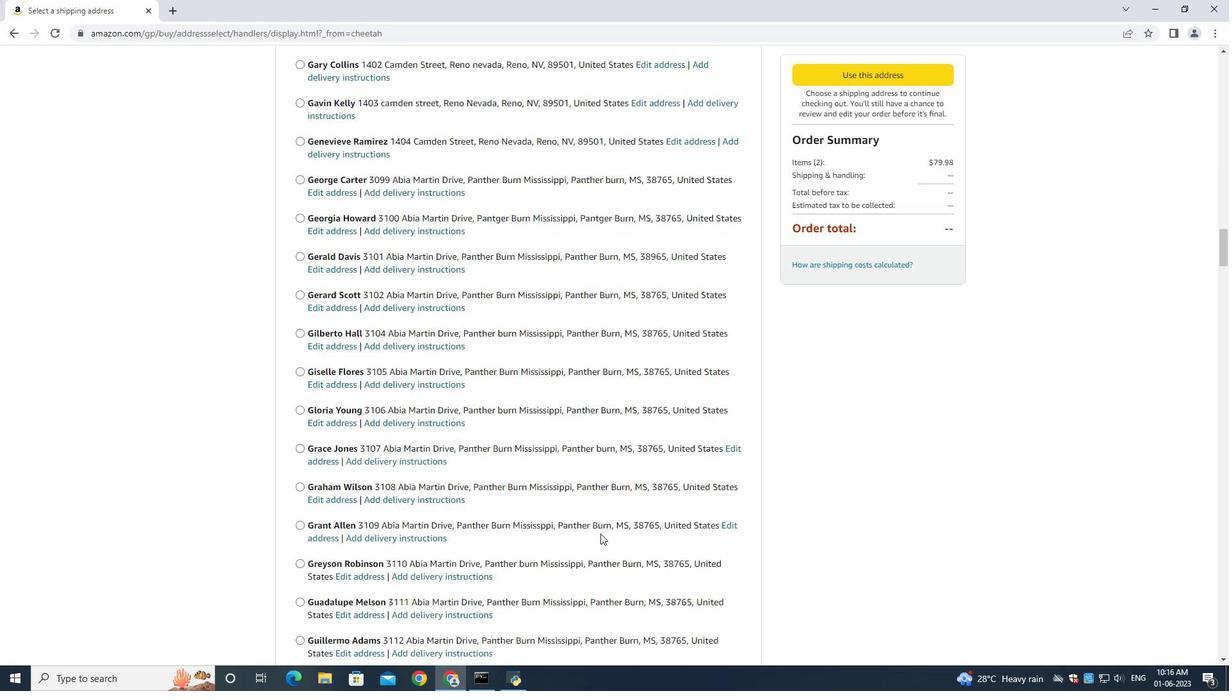 
Action: Mouse scrolled (600, 533) with delta (0, 0)
Screenshot: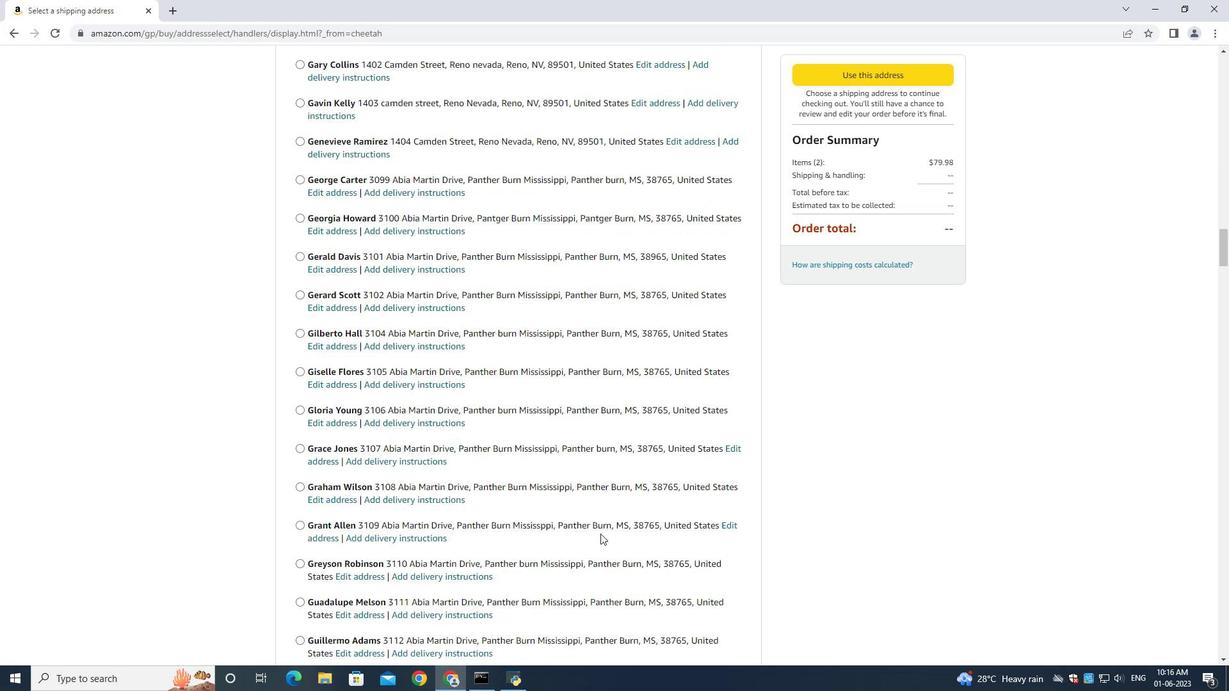 
Action: Mouse scrolled (600, 533) with delta (0, 0)
Screenshot: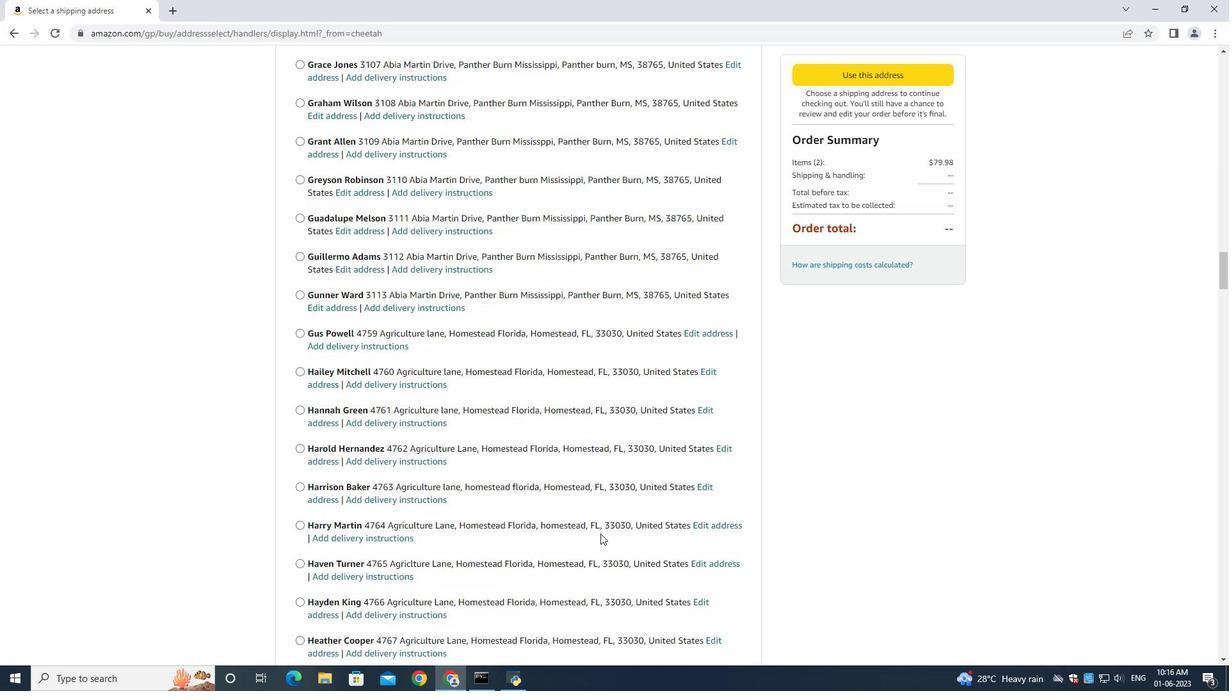 
Action: Mouse scrolled (600, 533) with delta (0, 0)
Screenshot: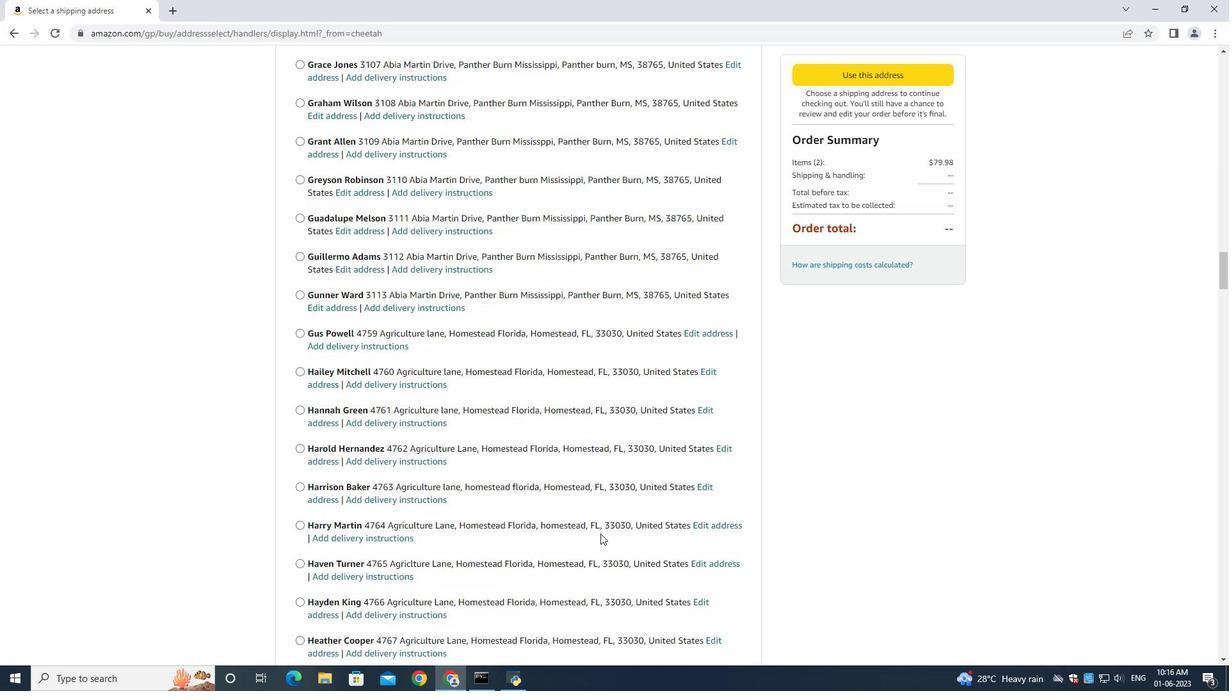 
Action: Mouse scrolled (600, 533) with delta (0, 0)
Screenshot: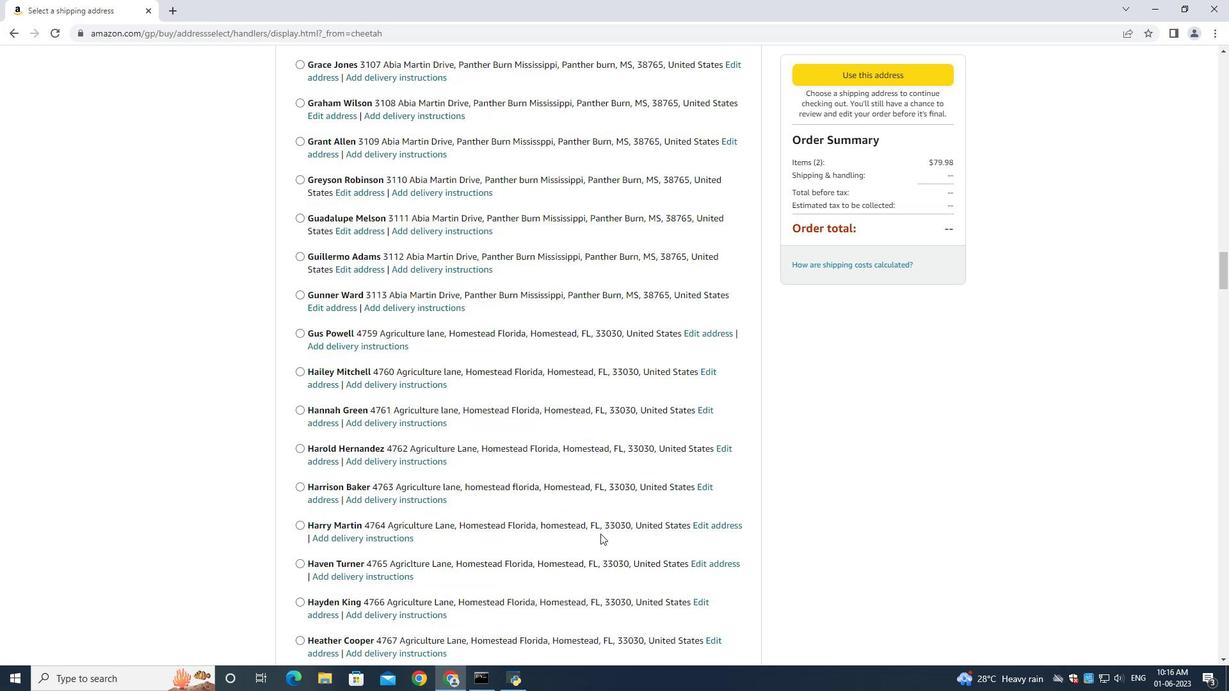 
Action: Mouse scrolled (600, 533) with delta (0, 0)
Screenshot: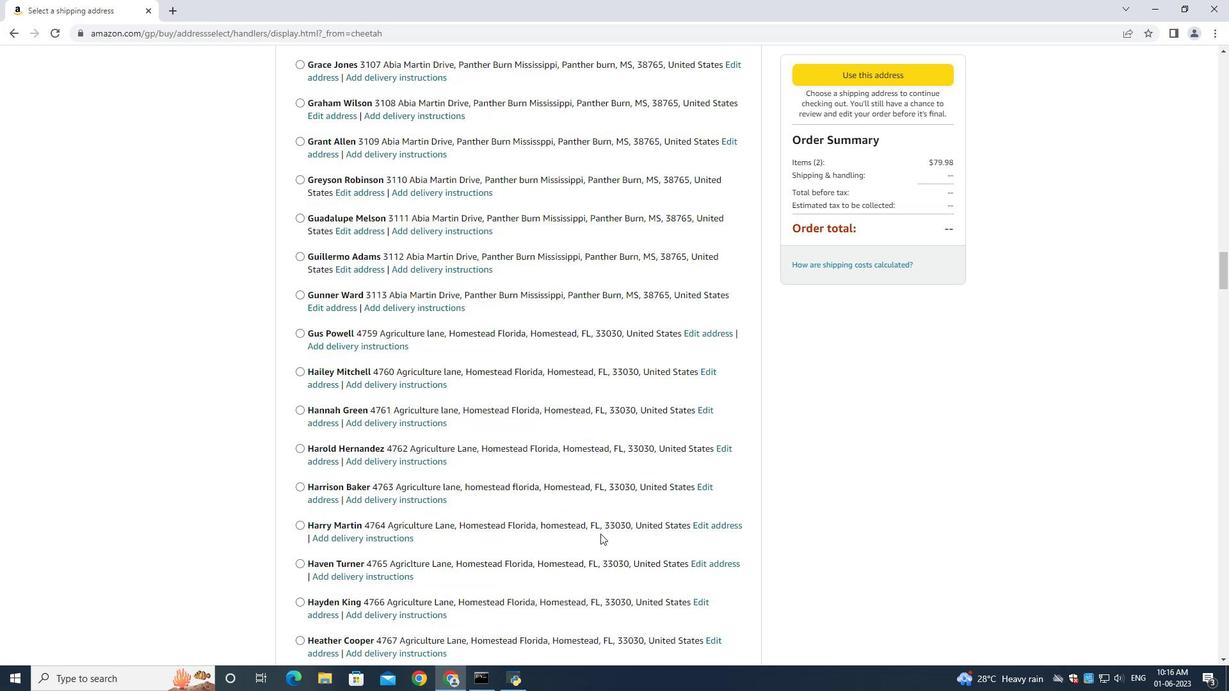 
Action: Mouse scrolled (600, 533) with delta (0, 0)
Screenshot: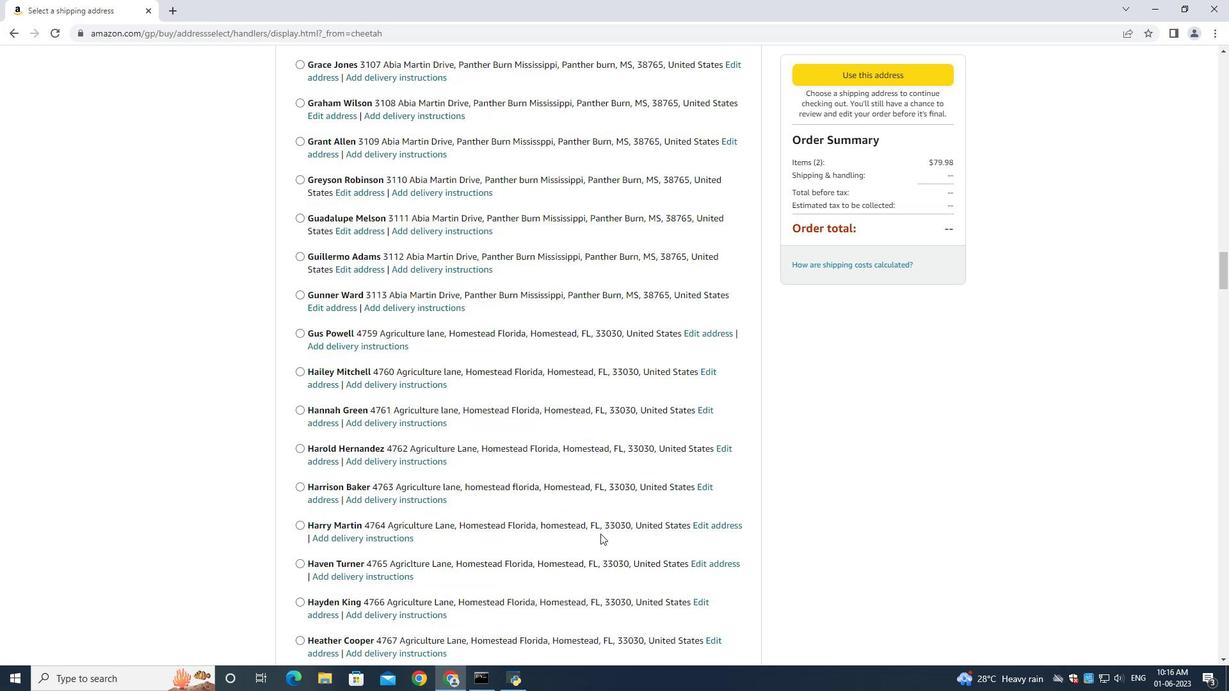 
Action: Mouse scrolled (600, 533) with delta (0, 0)
Screenshot: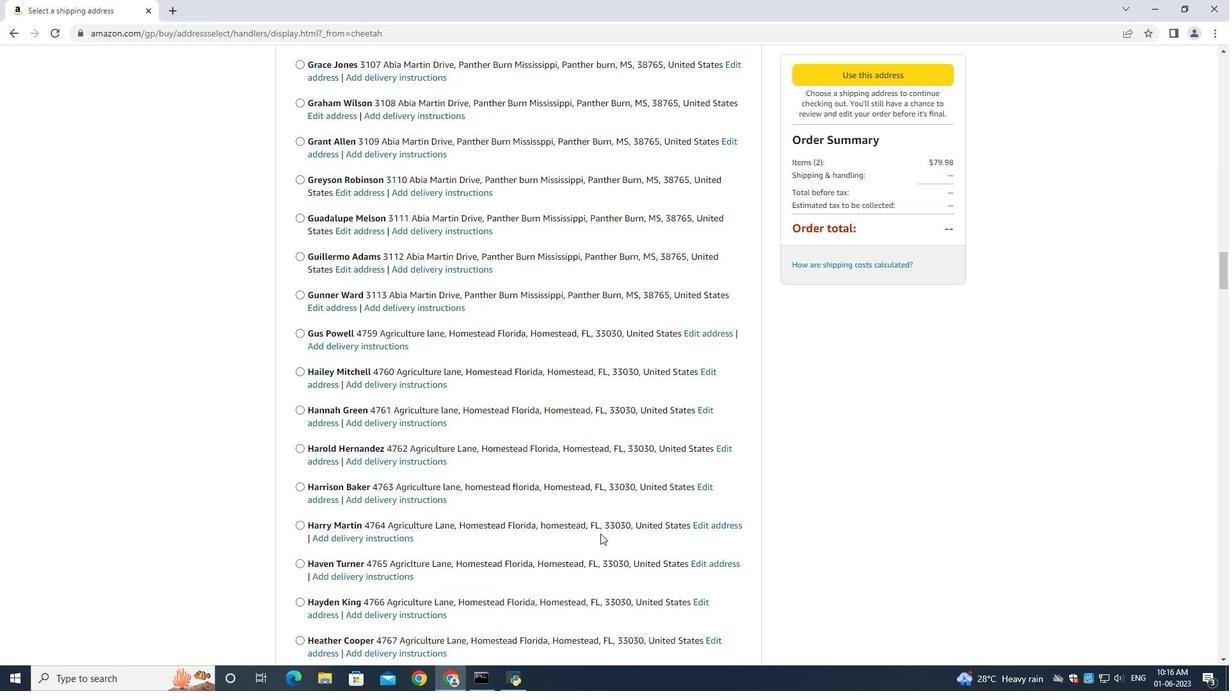 
Action: Mouse scrolled (600, 533) with delta (0, 0)
Screenshot: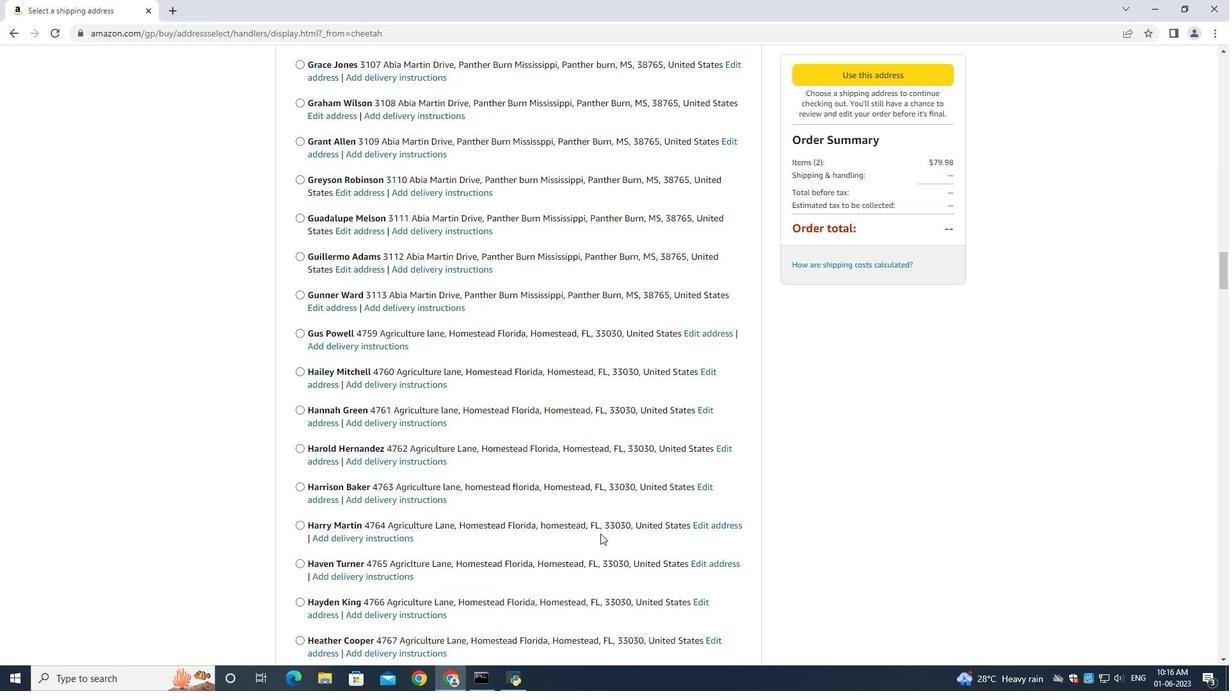 
Action: Mouse scrolled (600, 533) with delta (0, 0)
Screenshot: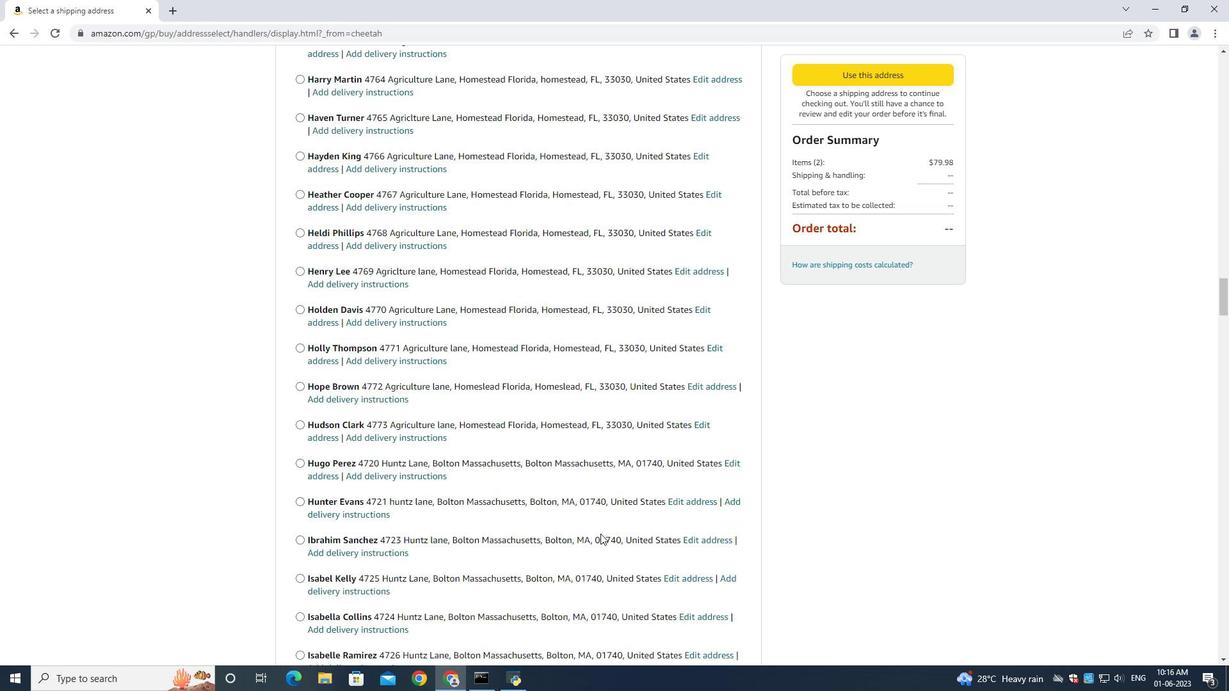 
Action: Mouse scrolled (600, 533) with delta (0, 0)
Screenshot: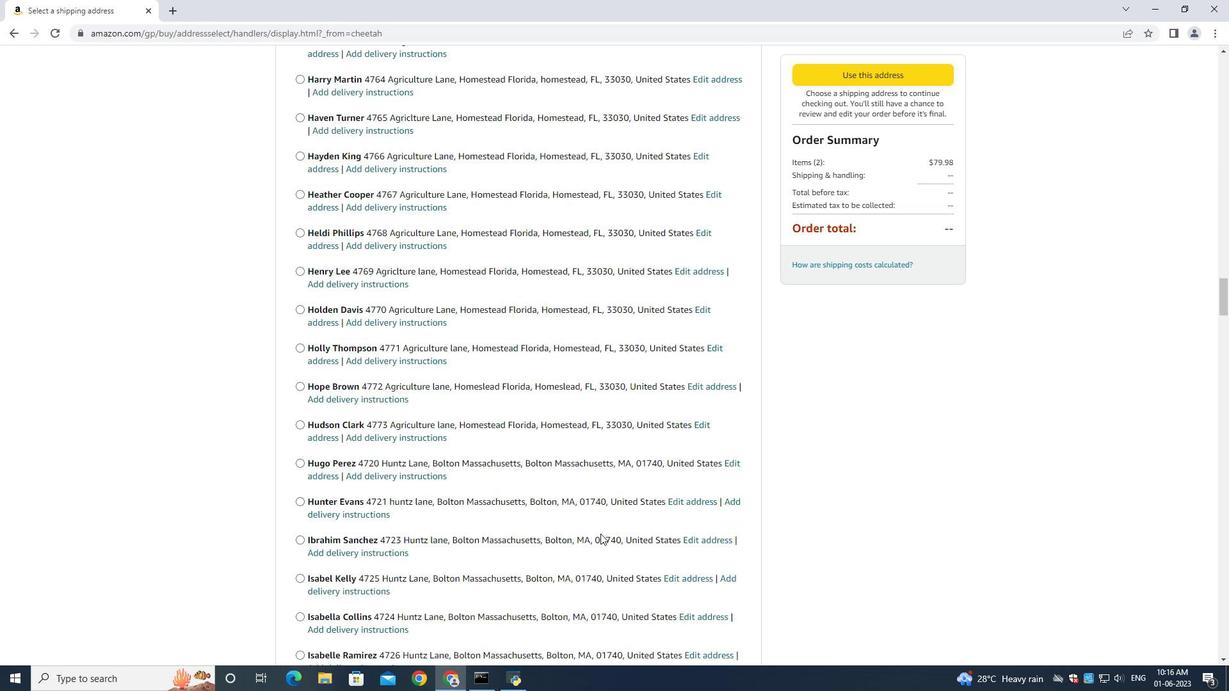 
Action: Mouse scrolled (600, 533) with delta (0, 0)
Screenshot: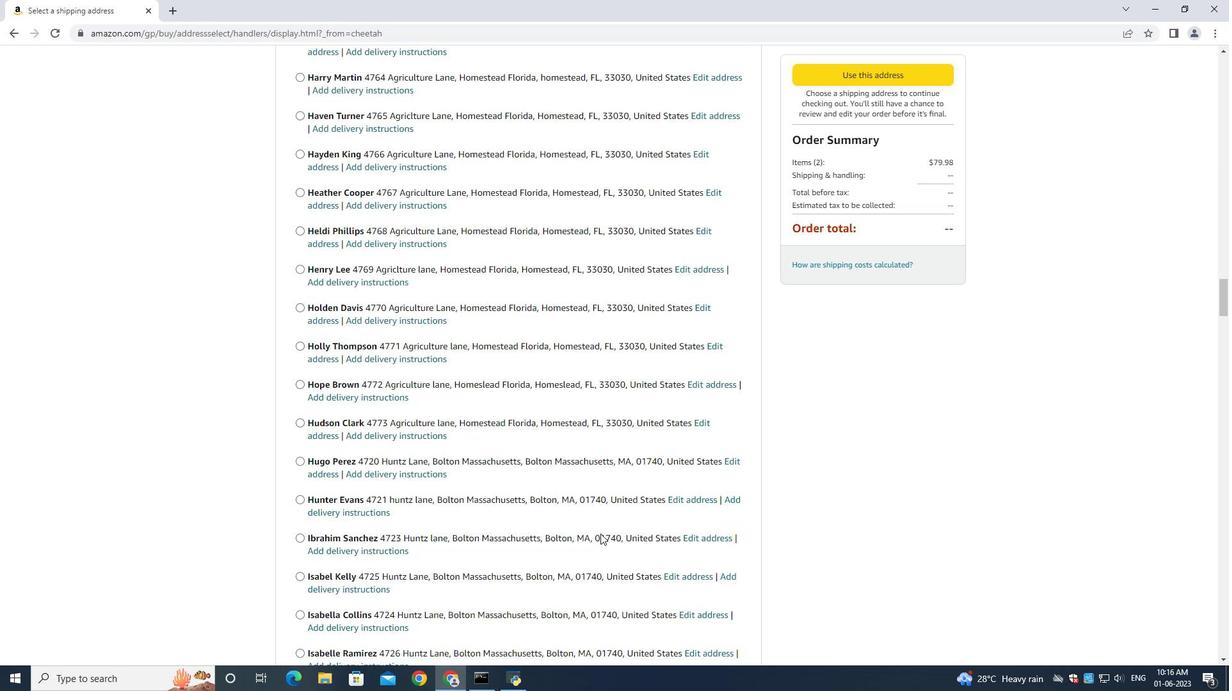 
Action: Mouse scrolled (600, 533) with delta (0, 0)
Screenshot: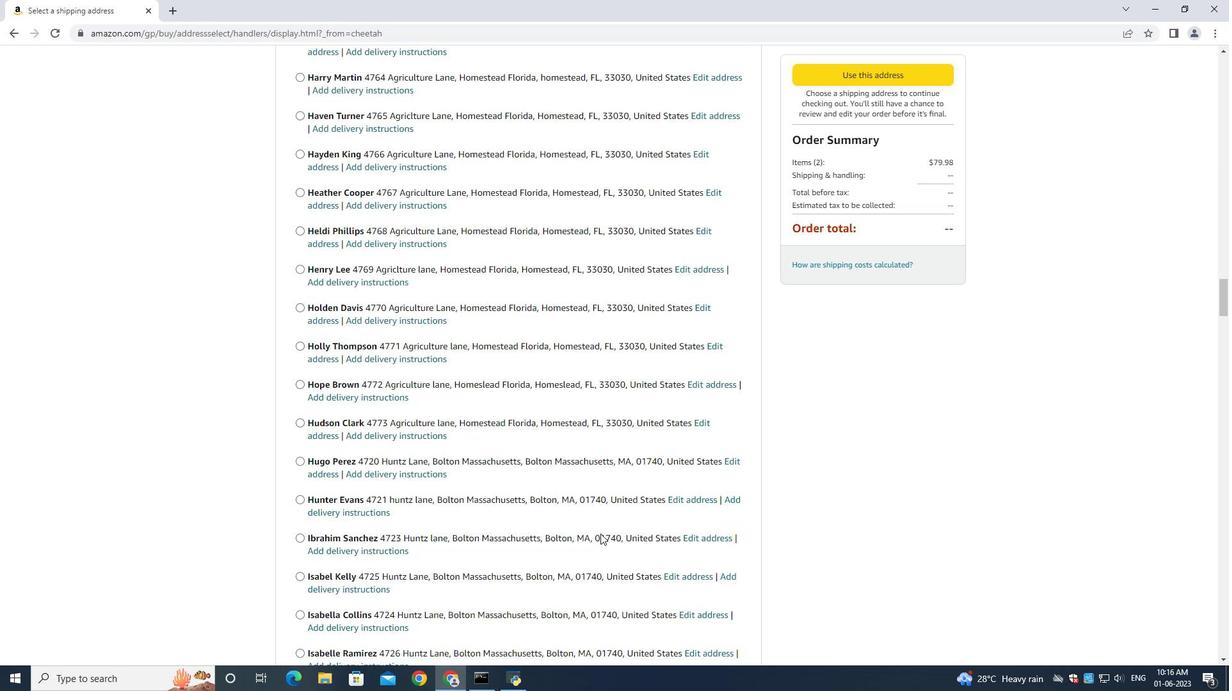 
Action: Mouse scrolled (600, 533) with delta (0, 0)
Screenshot: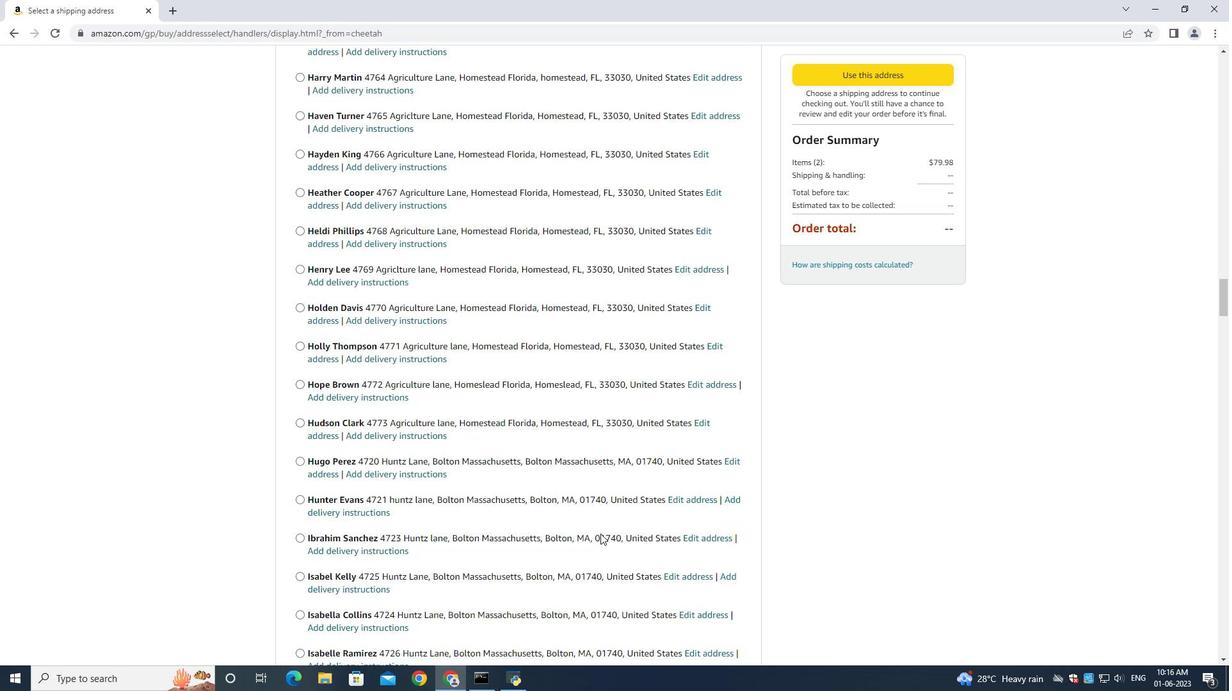 
Action: Mouse scrolled (600, 533) with delta (0, 0)
Screenshot: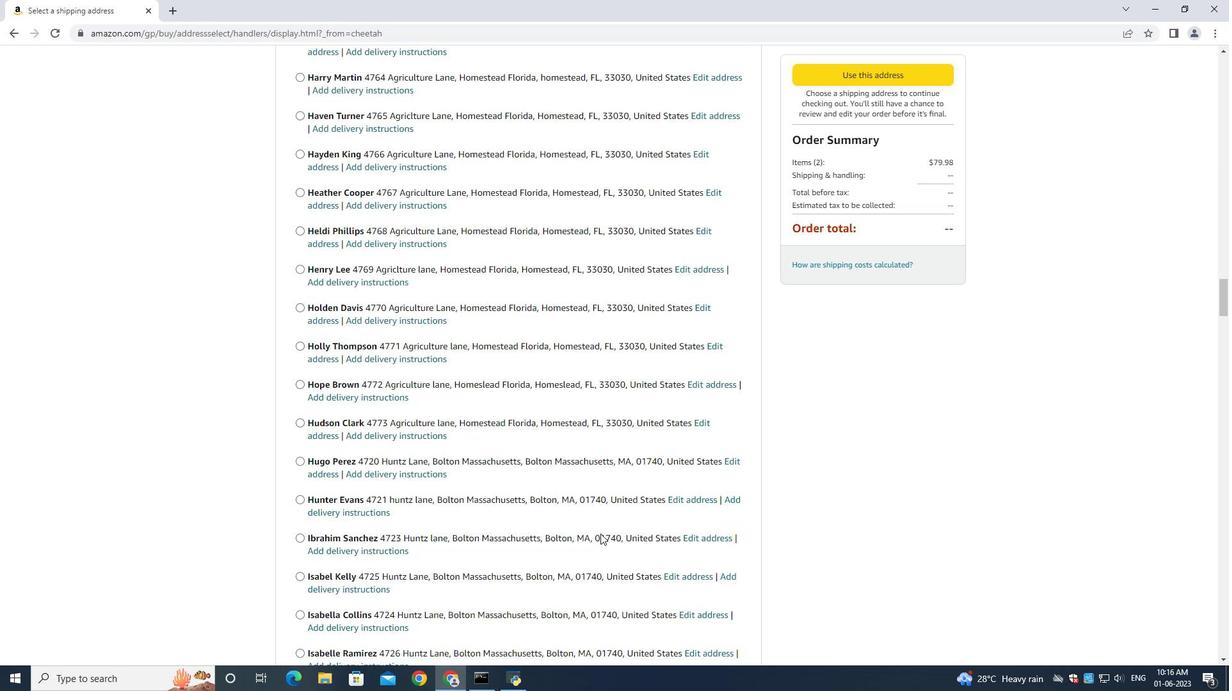 
Action: Mouse scrolled (600, 533) with delta (0, 0)
Screenshot: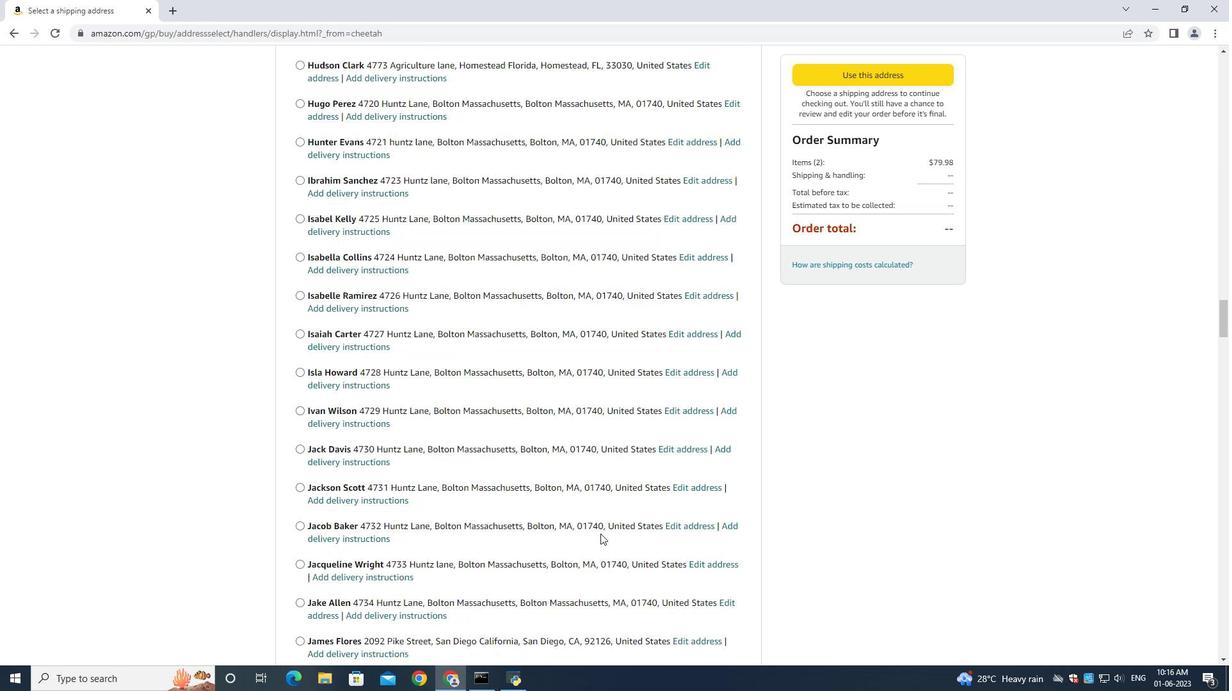 
Action: Mouse scrolled (600, 533) with delta (0, 0)
Screenshot: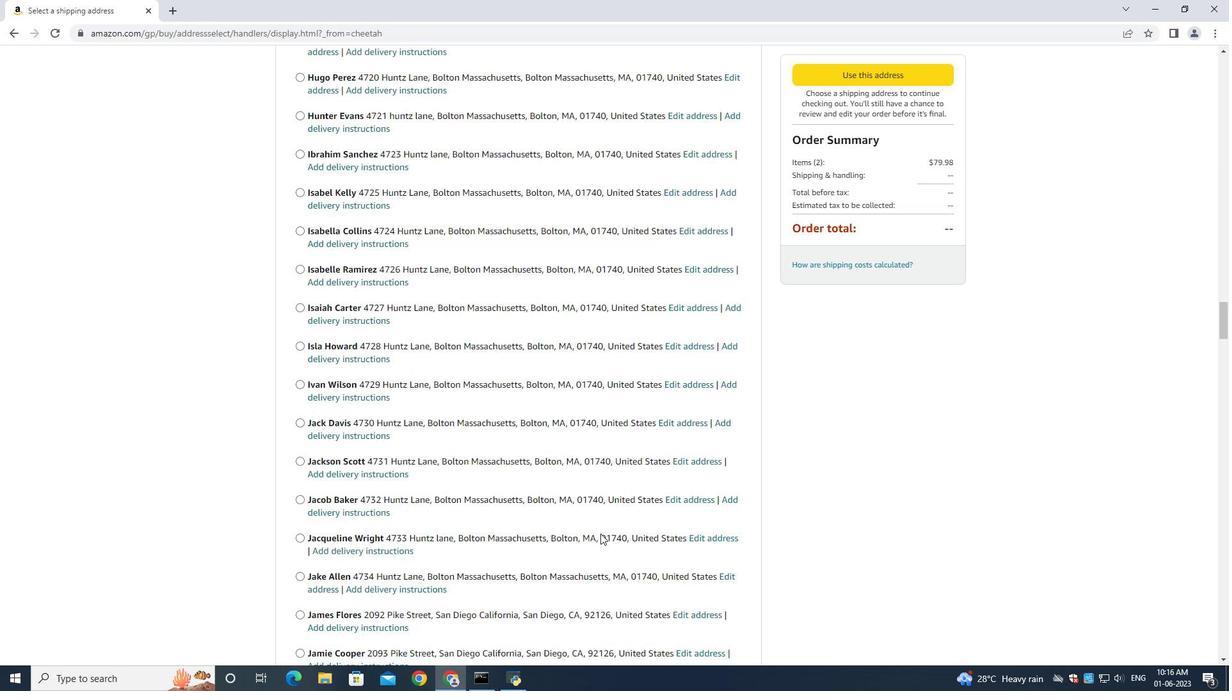 
Action: Mouse scrolled (600, 533) with delta (0, 0)
Screenshot: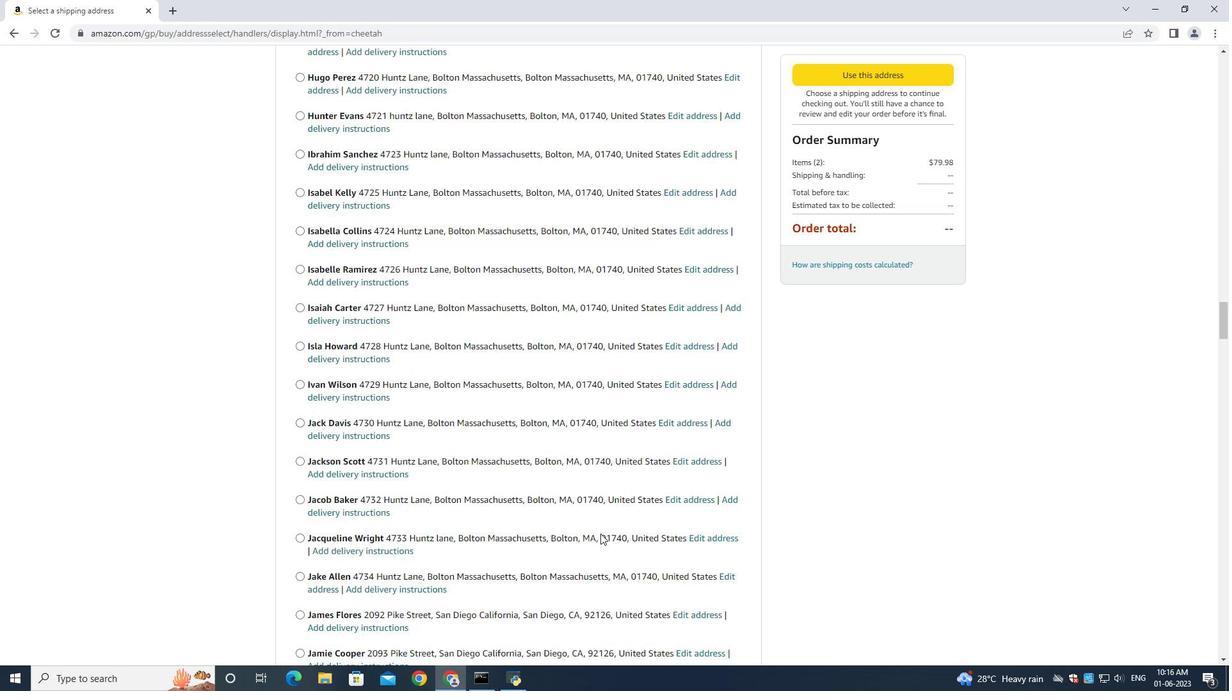
Action: Mouse scrolled (600, 533) with delta (0, 0)
Screenshot: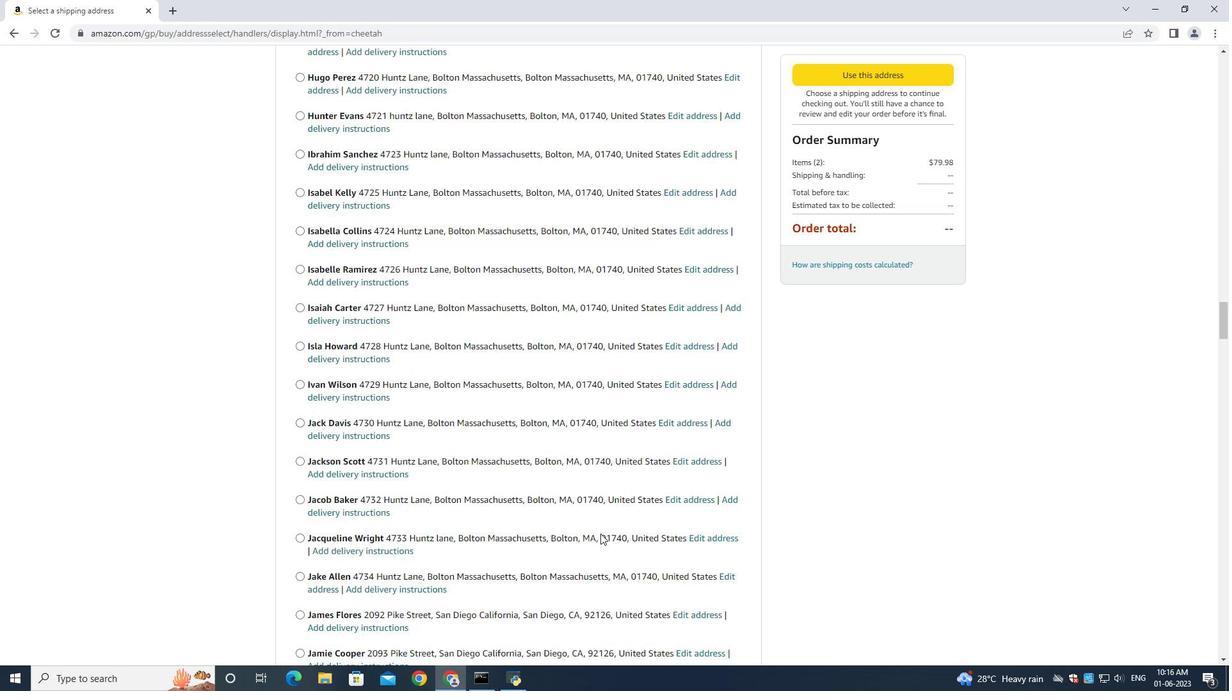 
Action: Mouse scrolled (600, 533) with delta (0, 0)
Screenshot: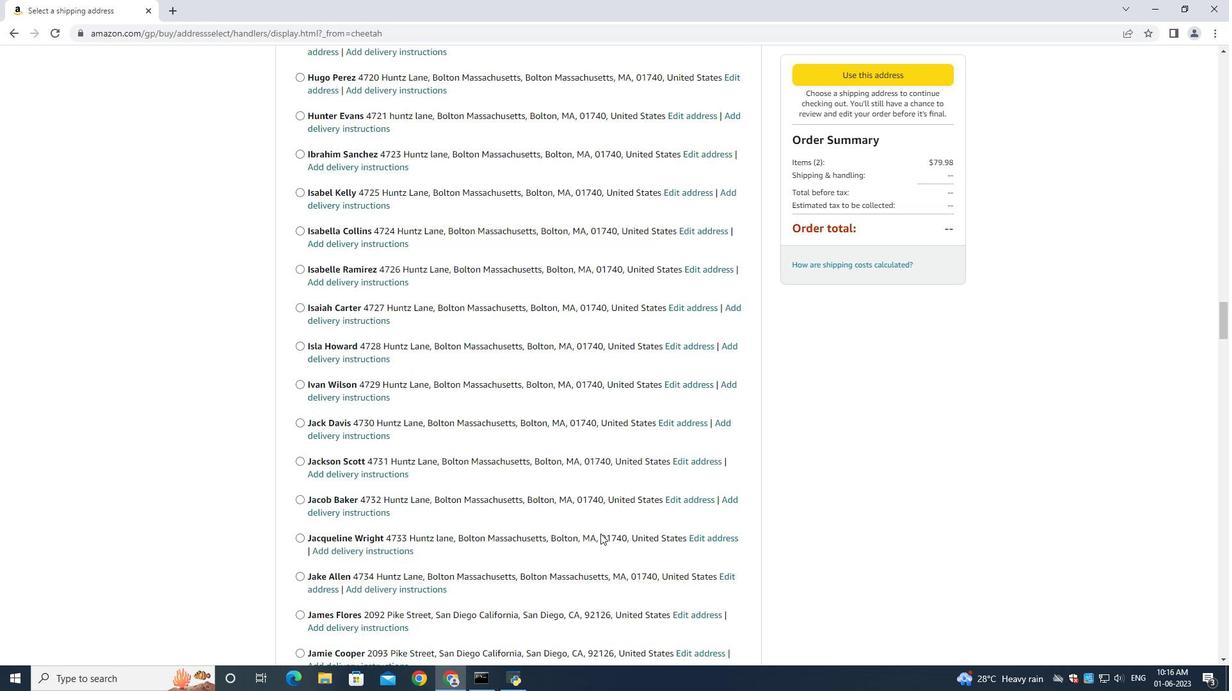 
Action: Mouse scrolled (600, 533) with delta (0, 0)
Screenshot: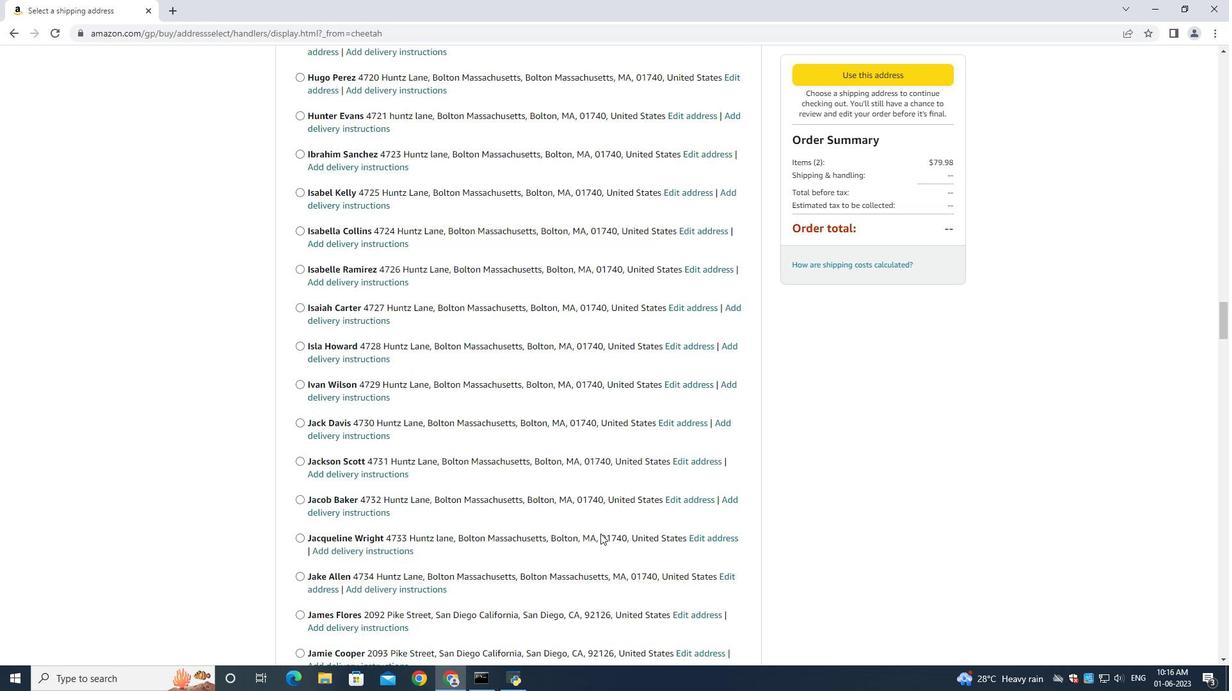 
Action: Mouse scrolled (600, 533) with delta (0, 0)
Screenshot: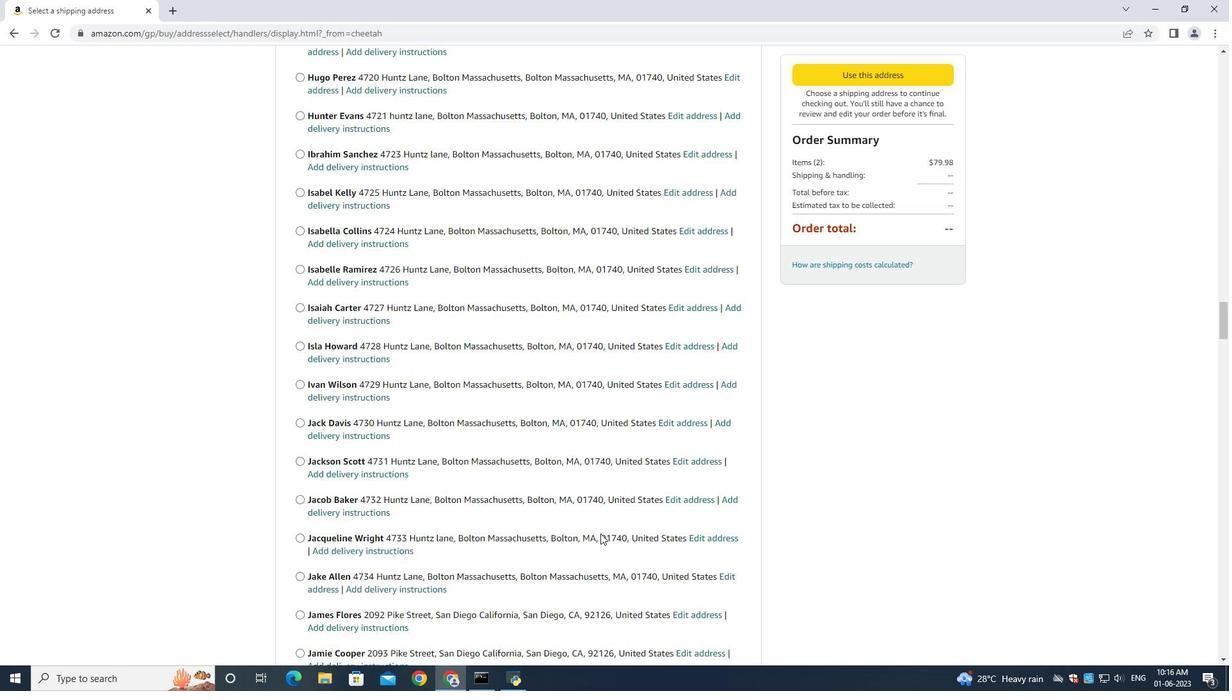 
Action: Mouse scrolled (600, 533) with delta (0, 0)
Screenshot: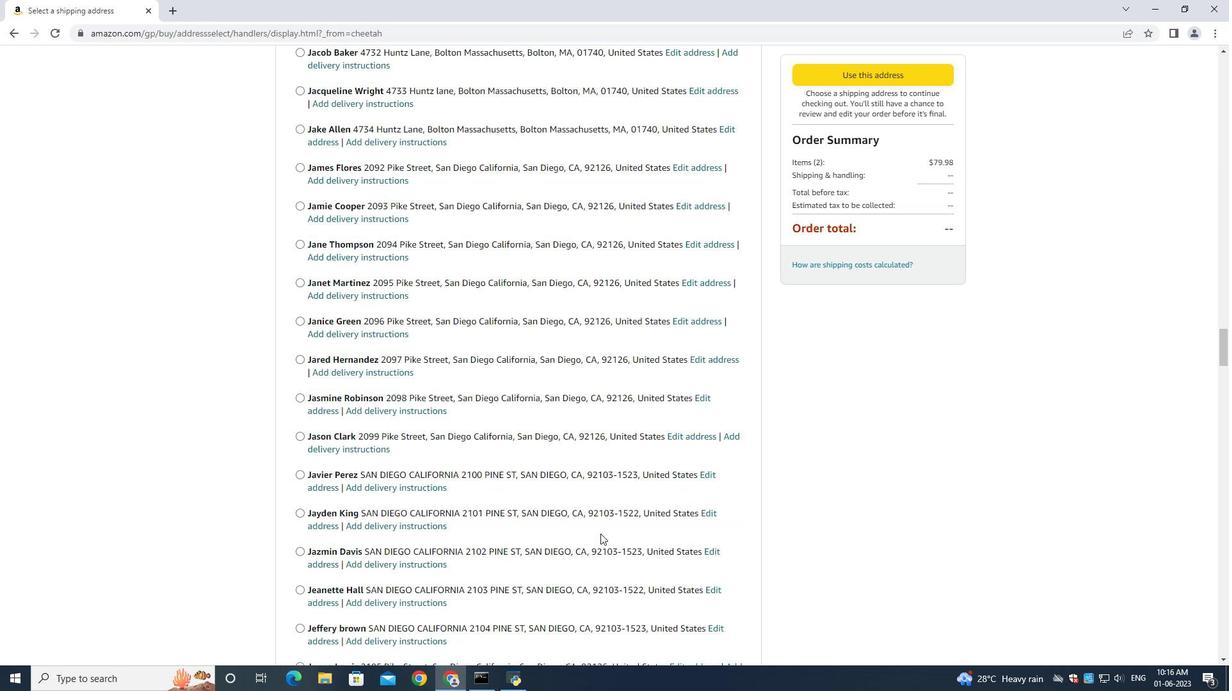
Action: Mouse scrolled (600, 533) with delta (0, 0)
Screenshot: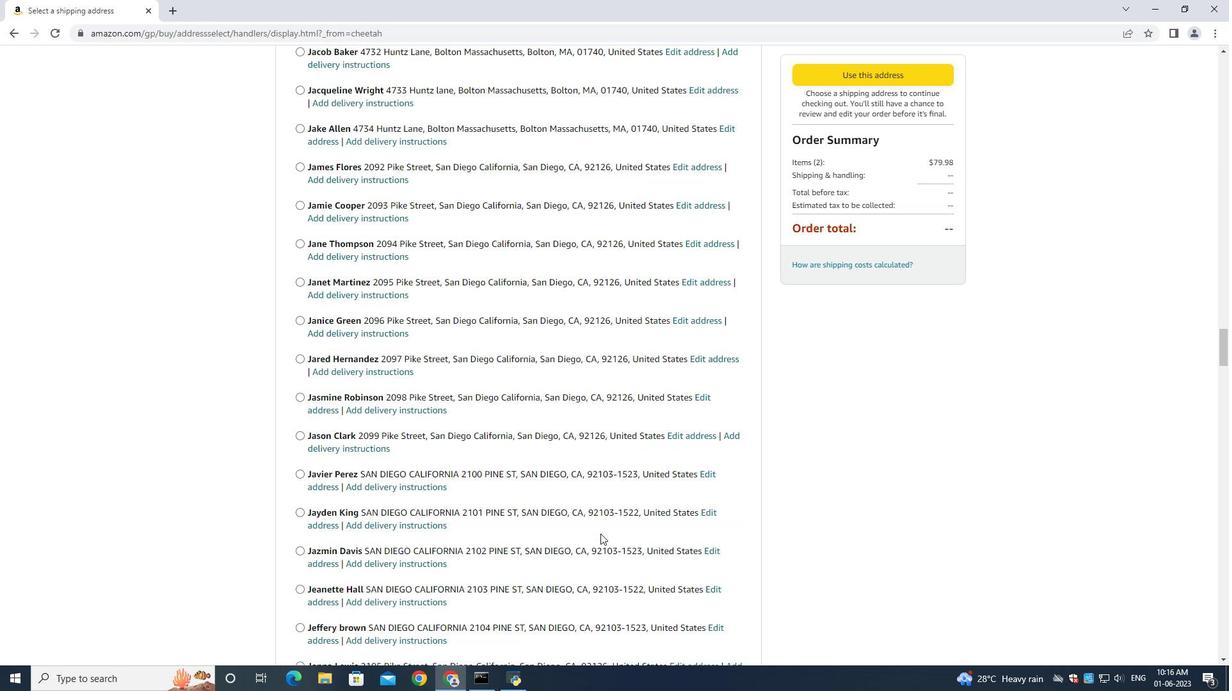 
Action: Mouse scrolled (600, 533) with delta (0, 0)
Screenshot: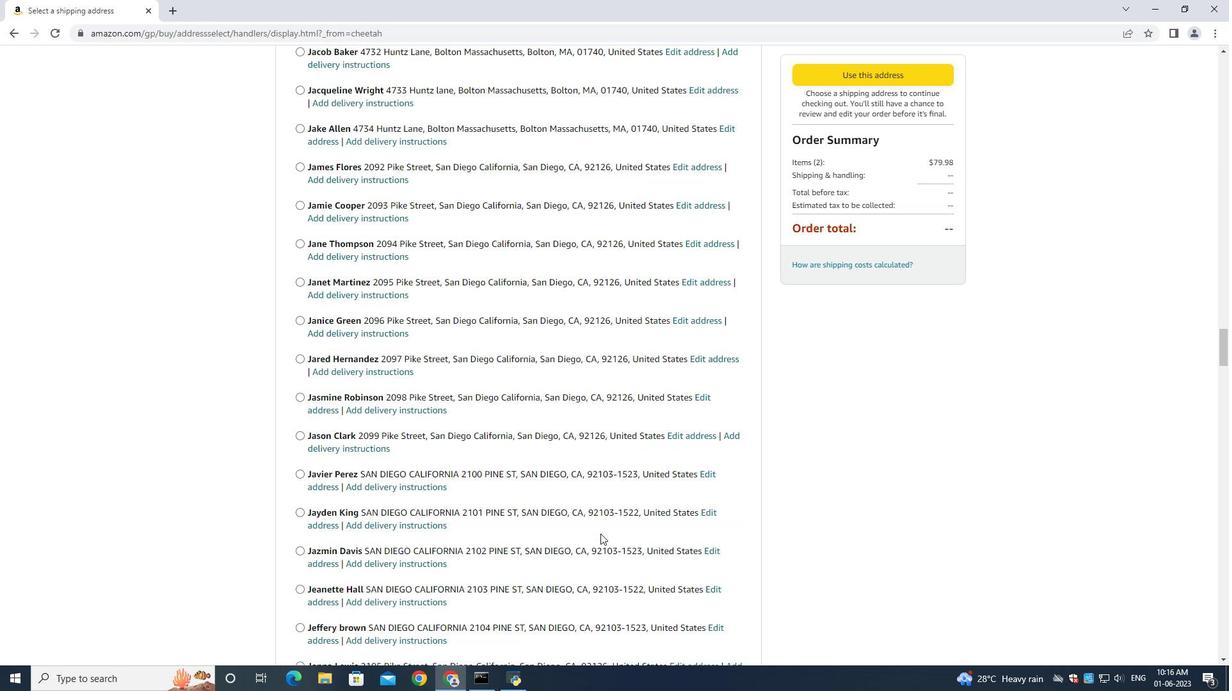 
Action: Mouse scrolled (600, 533) with delta (0, 0)
Screenshot: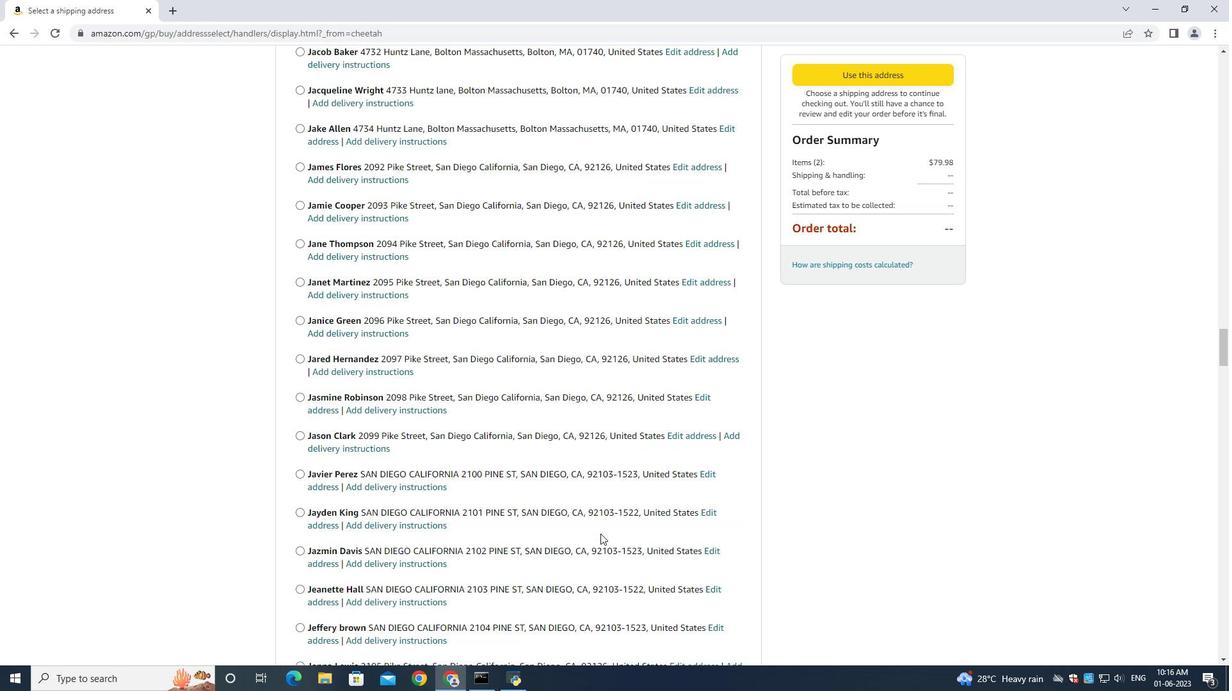 
Action: Mouse scrolled (600, 533) with delta (0, 0)
Screenshot: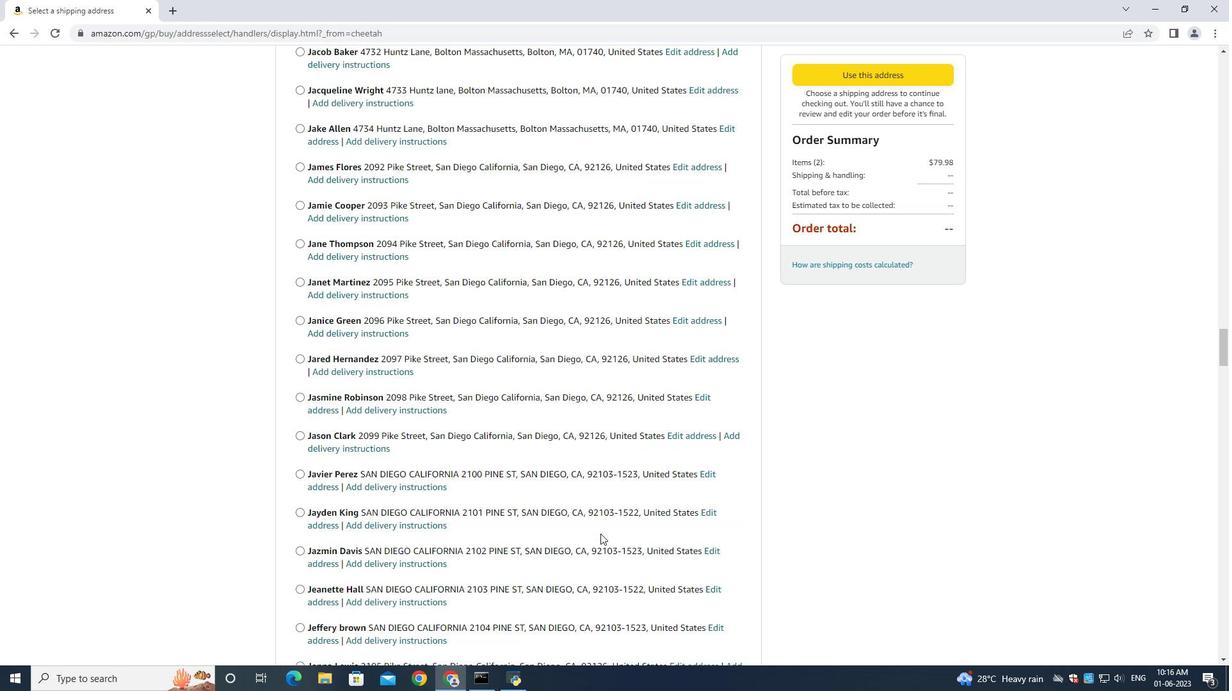 
Action: Mouse scrolled (600, 533) with delta (0, 0)
Screenshot: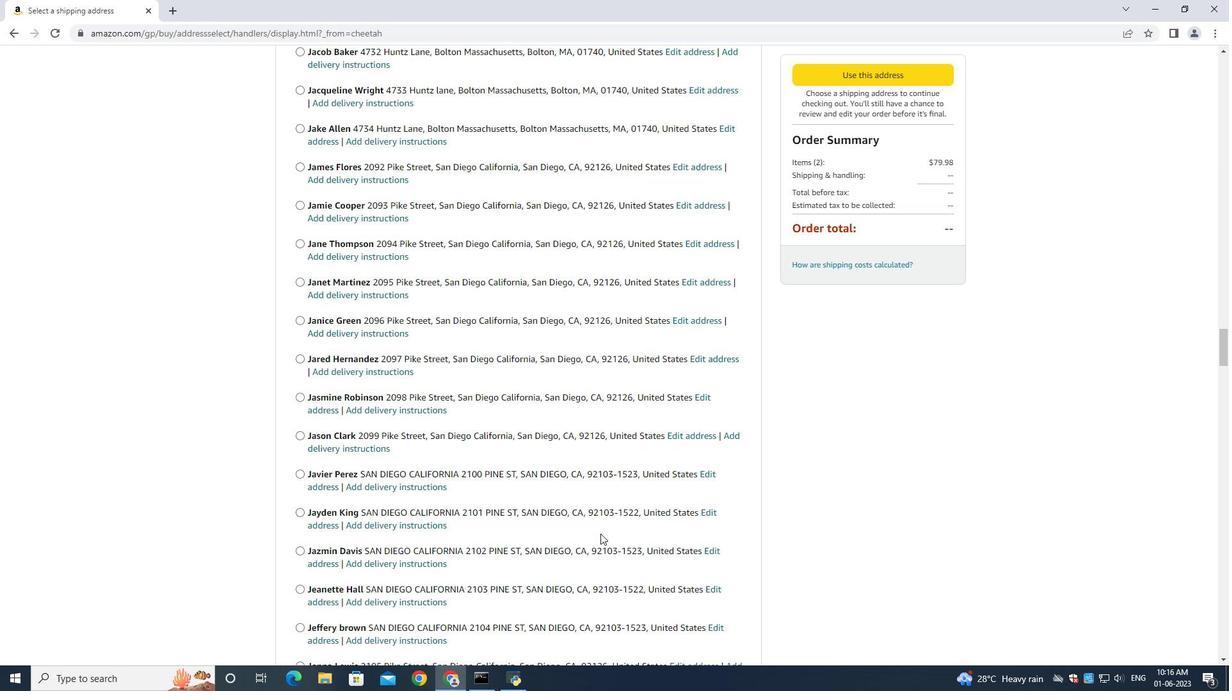 
Action: Mouse scrolled (600, 533) with delta (0, 0)
Screenshot: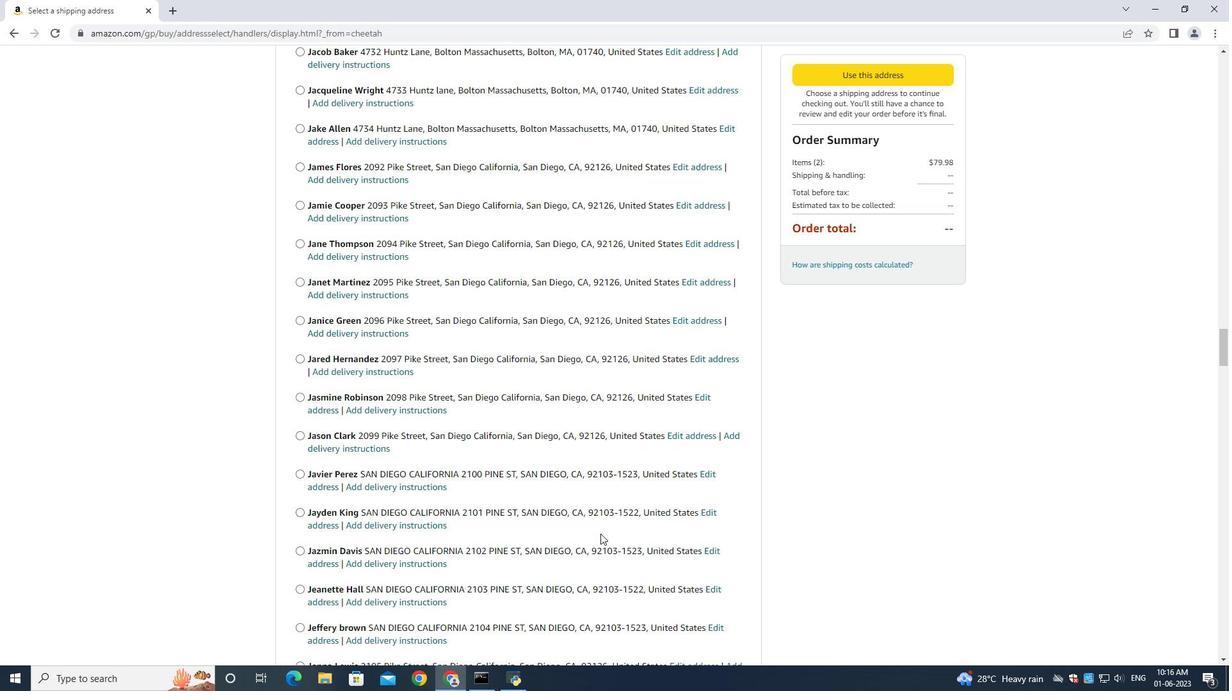 
Action: Mouse scrolled (600, 533) with delta (0, 0)
Screenshot: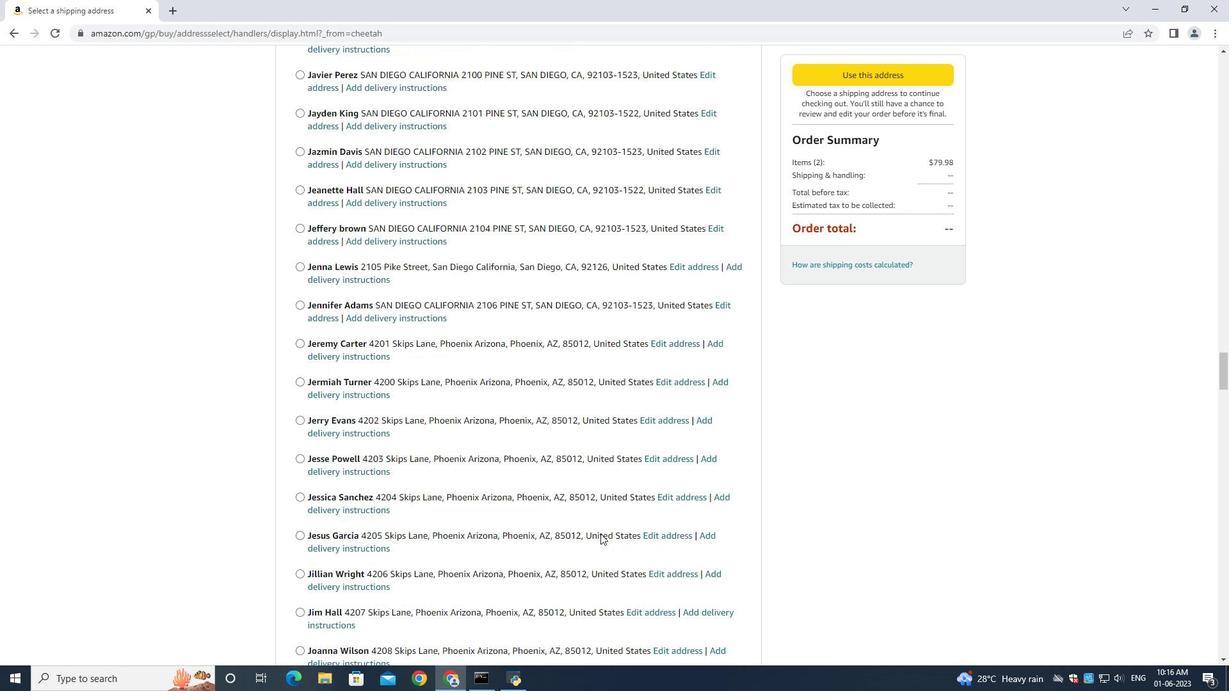 
Action: Mouse scrolled (600, 533) with delta (0, 0)
Screenshot: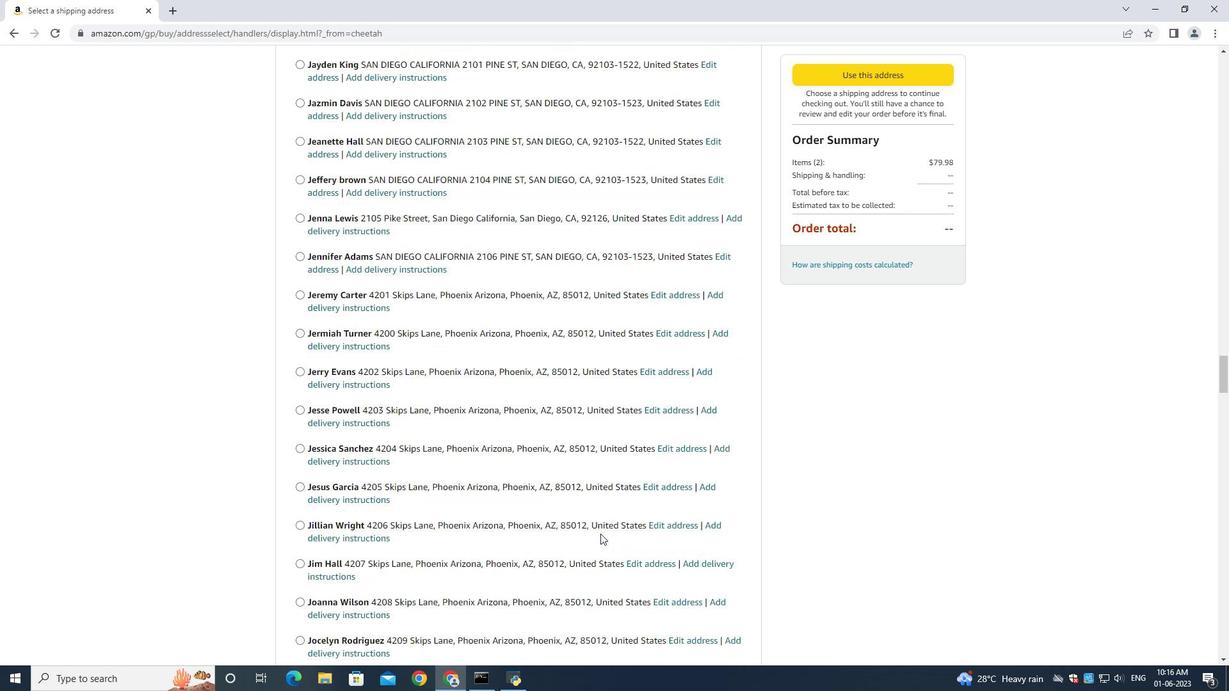 
Action: Mouse scrolled (600, 533) with delta (0, 0)
Screenshot: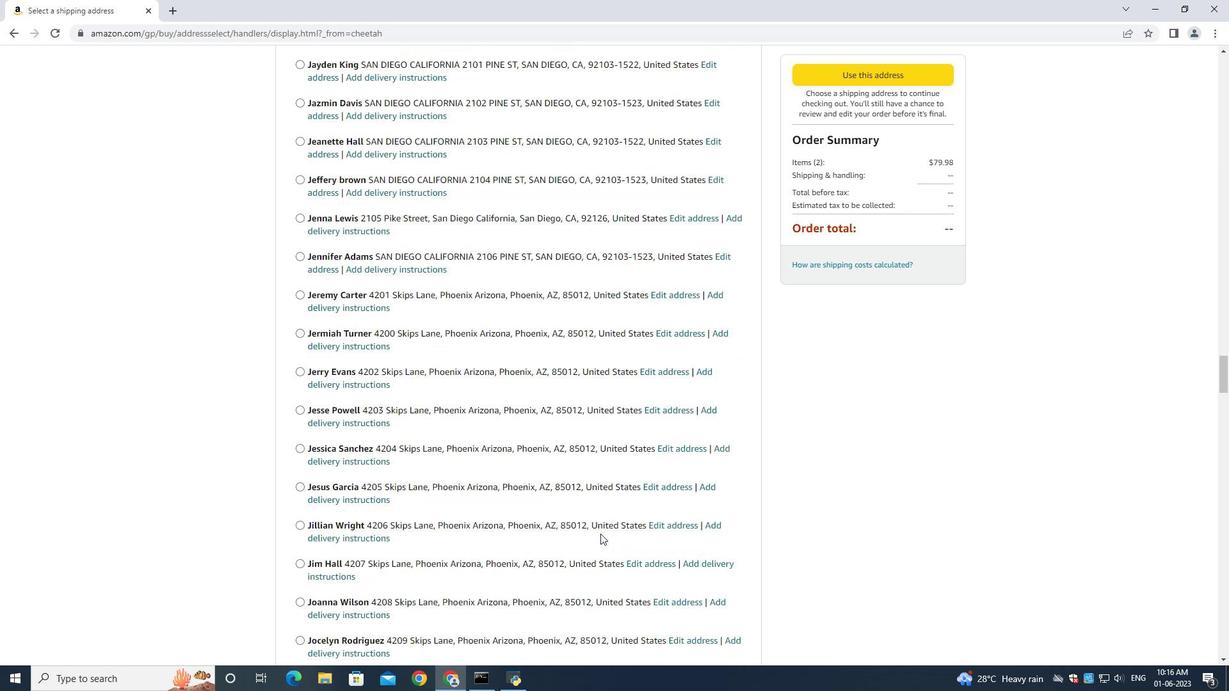 
Action: Mouse scrolled (600, 533) with delta (0, 0)
Screenshot: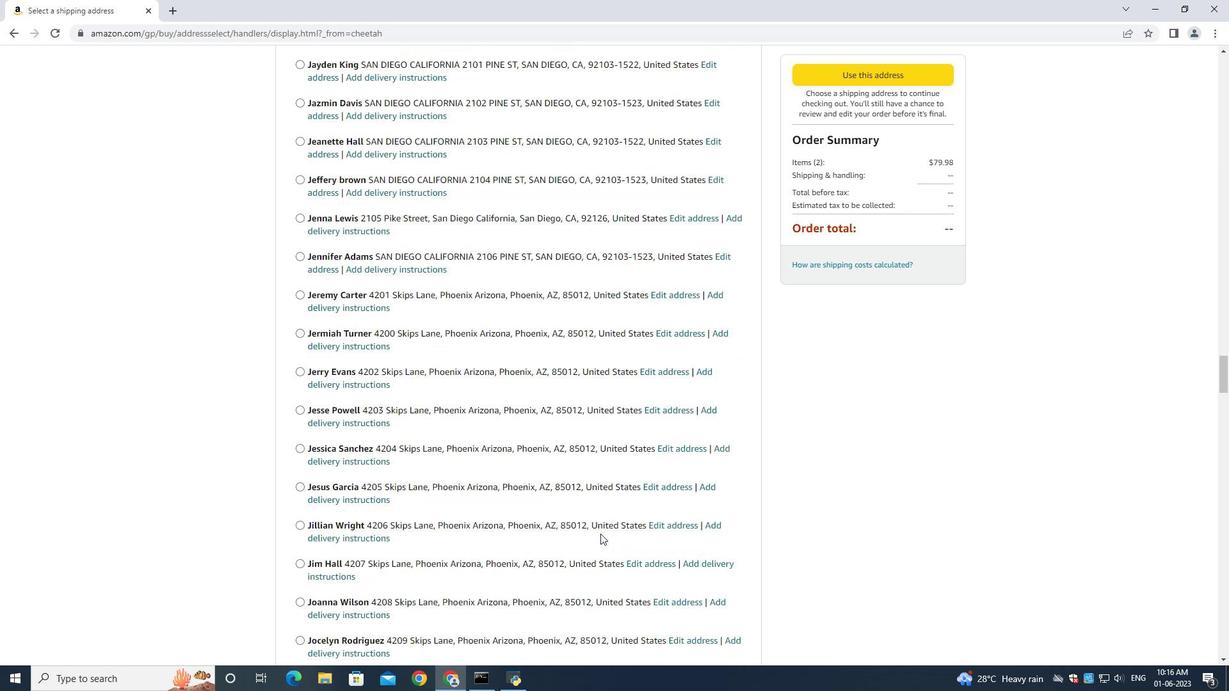 
Action: Mouse scrolled (600, 533) with delta (0, 0)
Screenshot: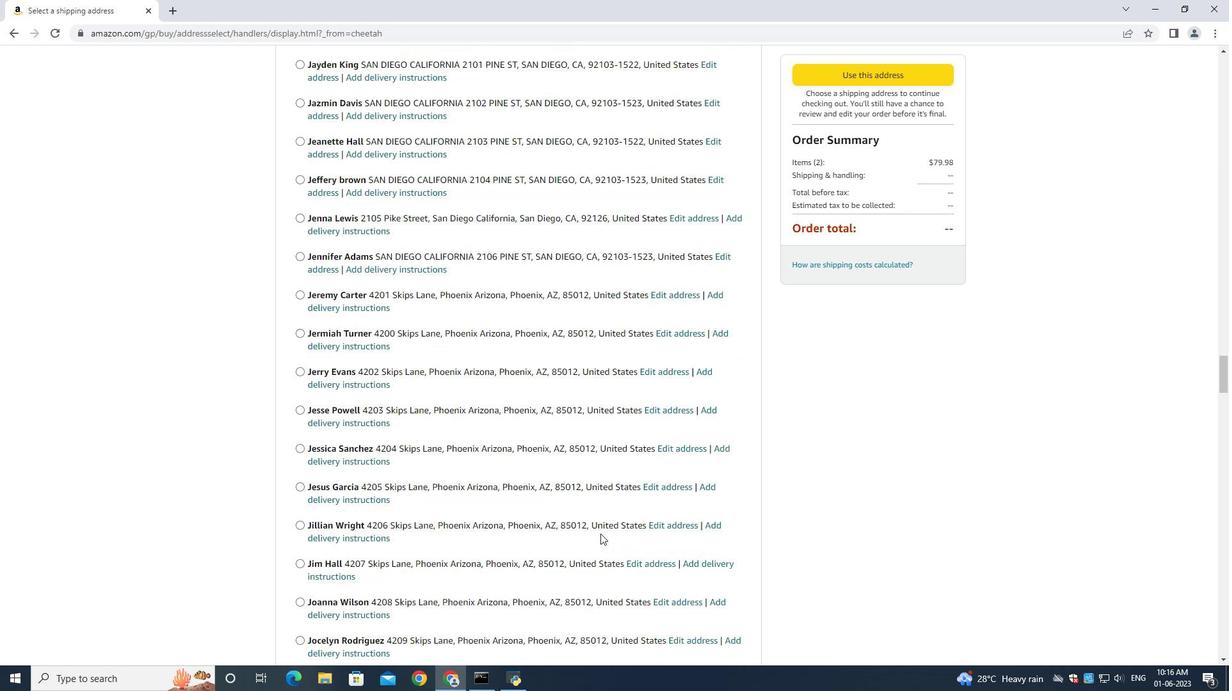 
Action: Mouse scrolled (600, 533) with delta (0, 0)
Screenshot: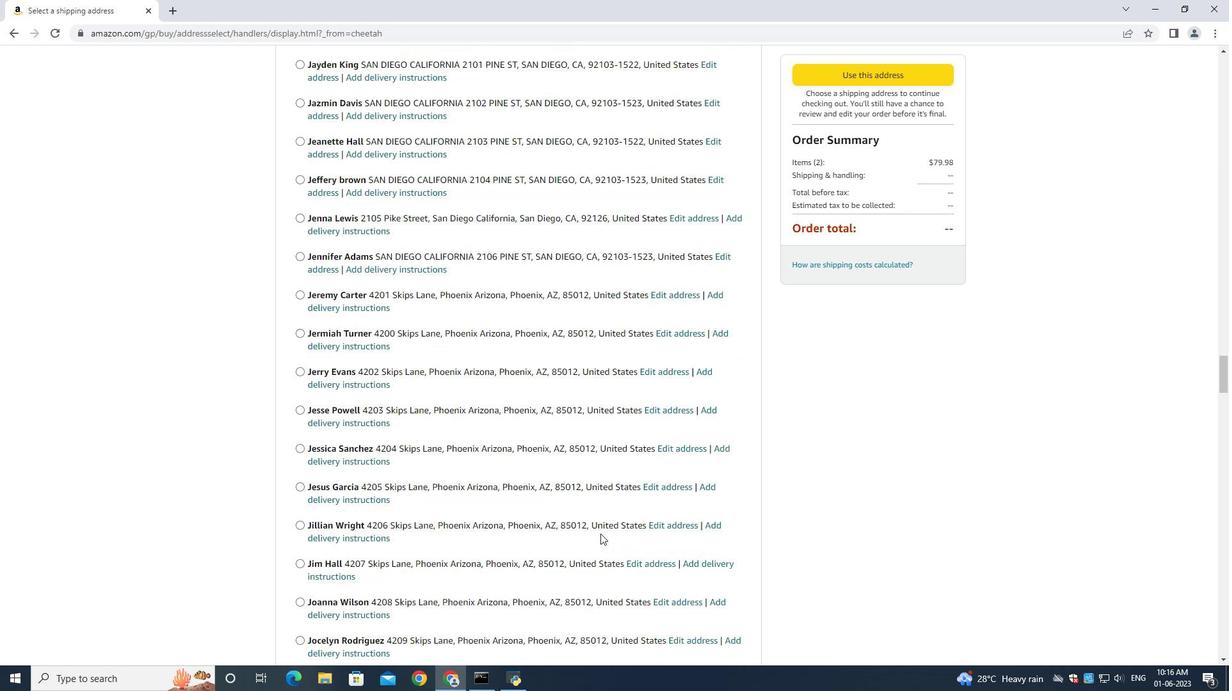 
Action: Mouse scrolled (600, 533) with delta (0, 0)
Screenshot: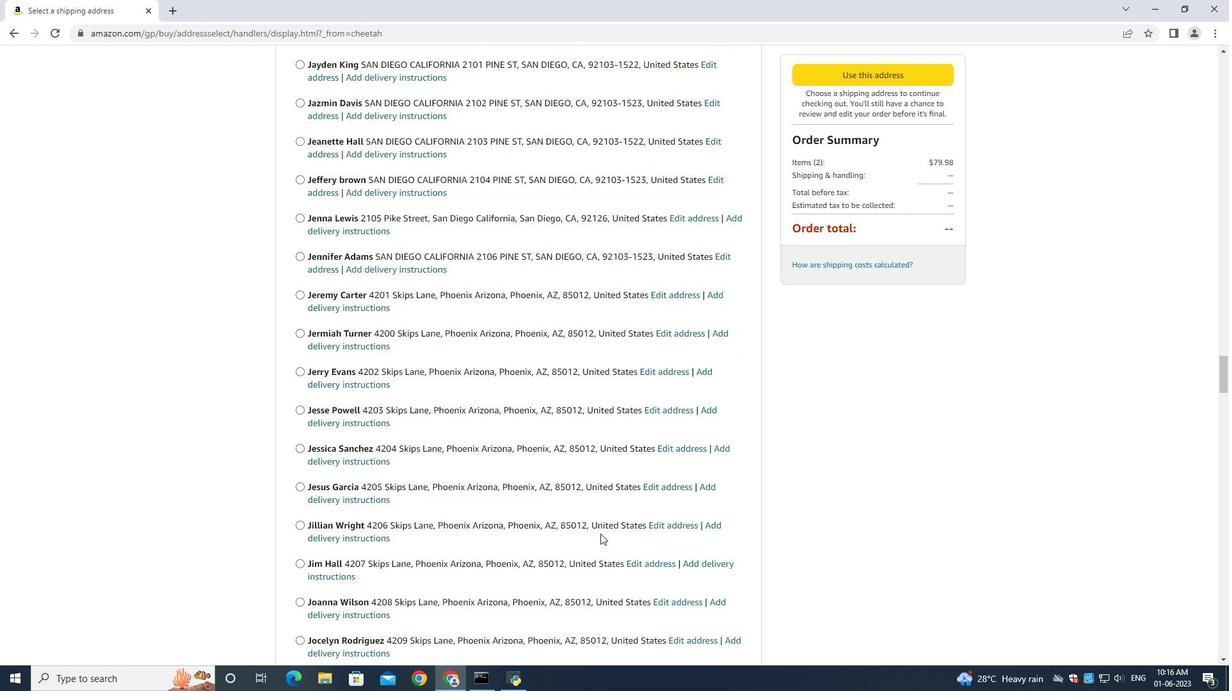 
Action: Mouse scrolled (600, 533) with delta (0, 0)
Screenshot: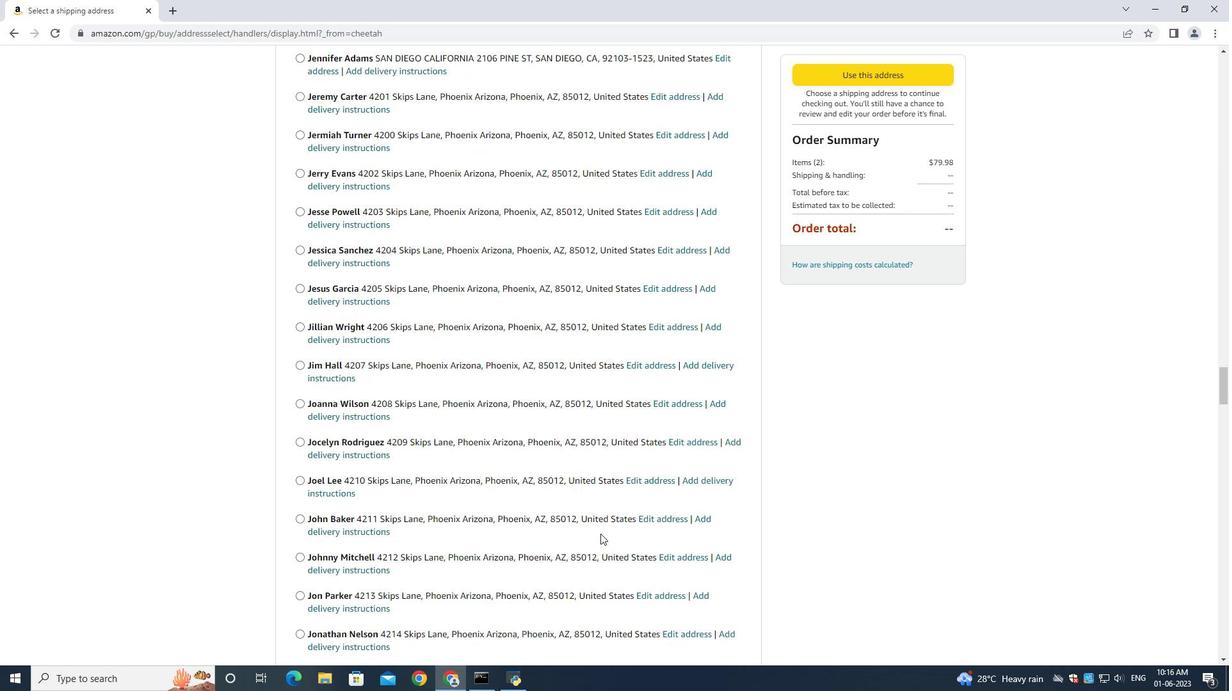 
Action: Mouse scrolled (600, 533) with delta (0, 0)
Screenshot: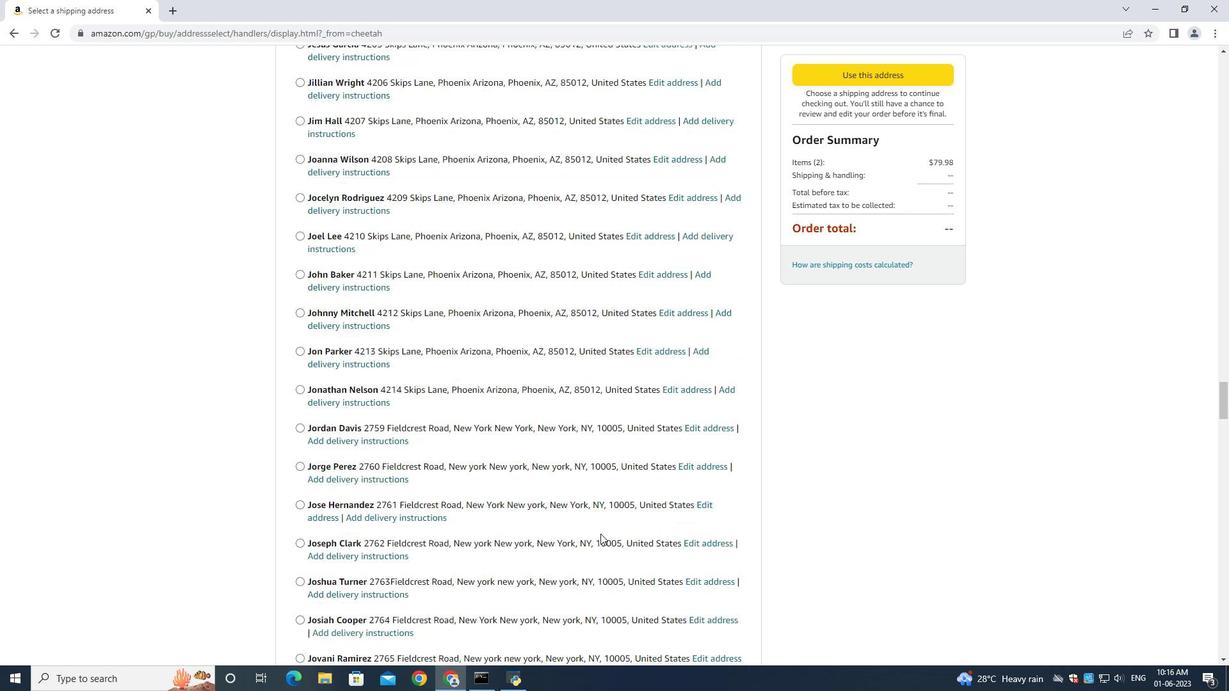 
Action: Mouse scrolled (600, 533) with delta (0, 0)
Screenshot: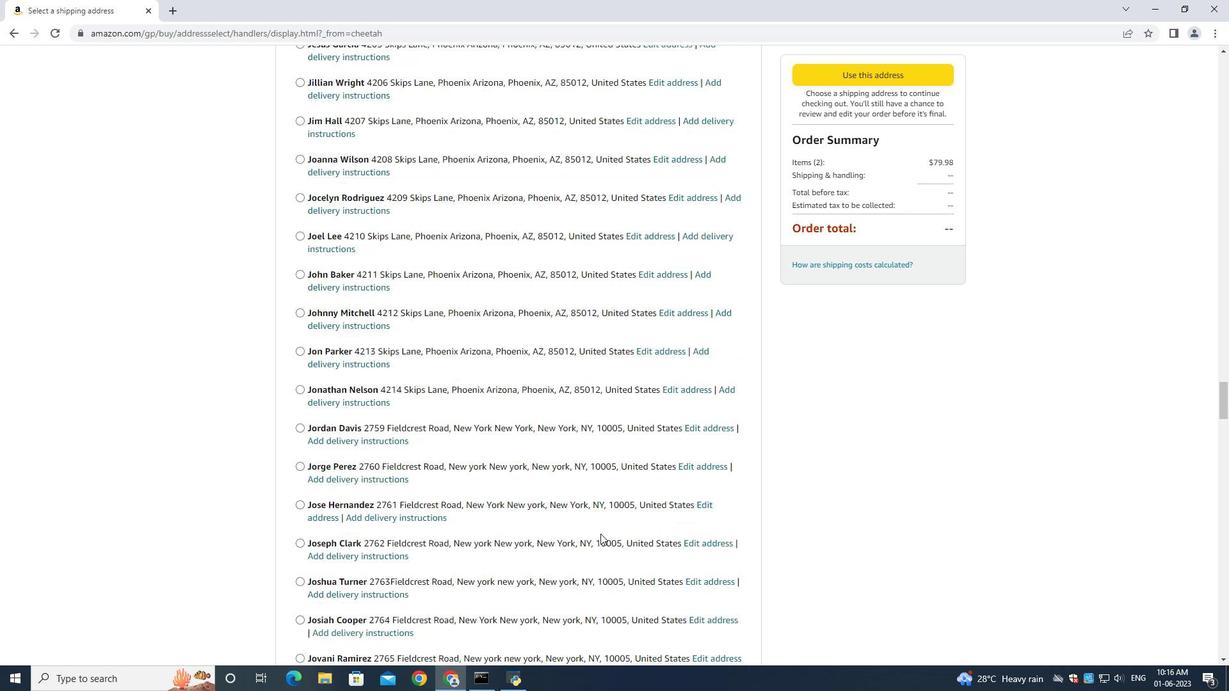 
Action: Mouse scrolled (600, 533) with delta (0, 0)
Screenshot: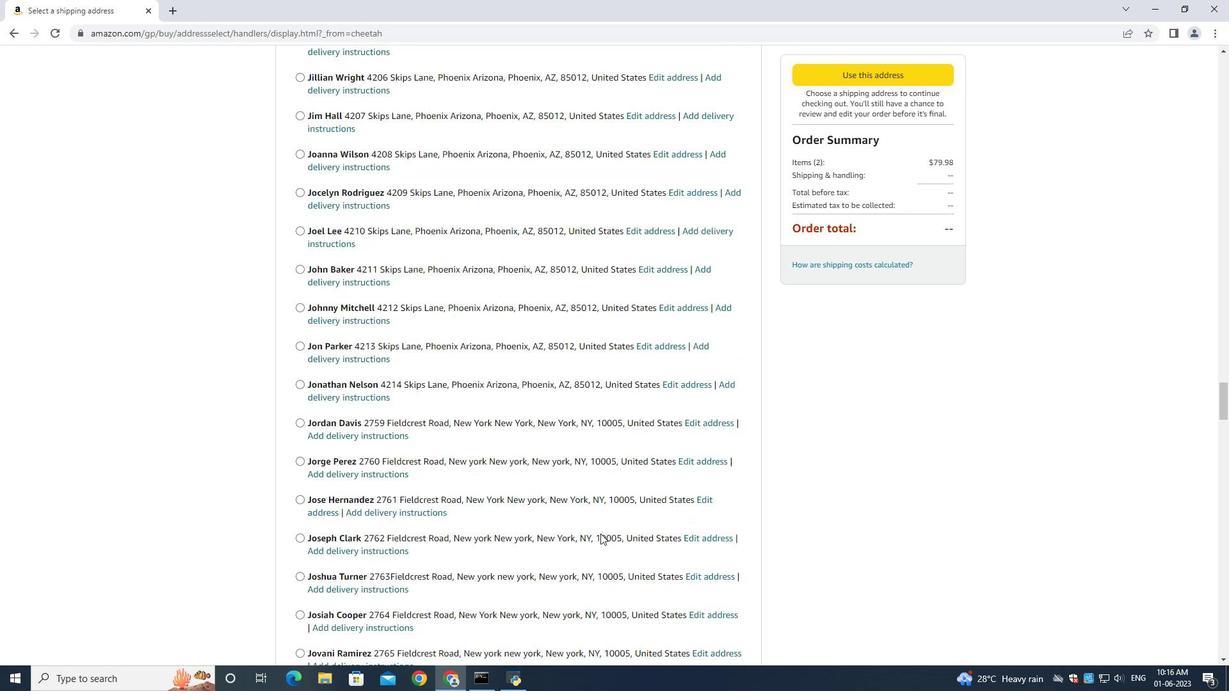 
Action: Mouse scrolled (600, 533) with delta (0, 0)
Screenshot: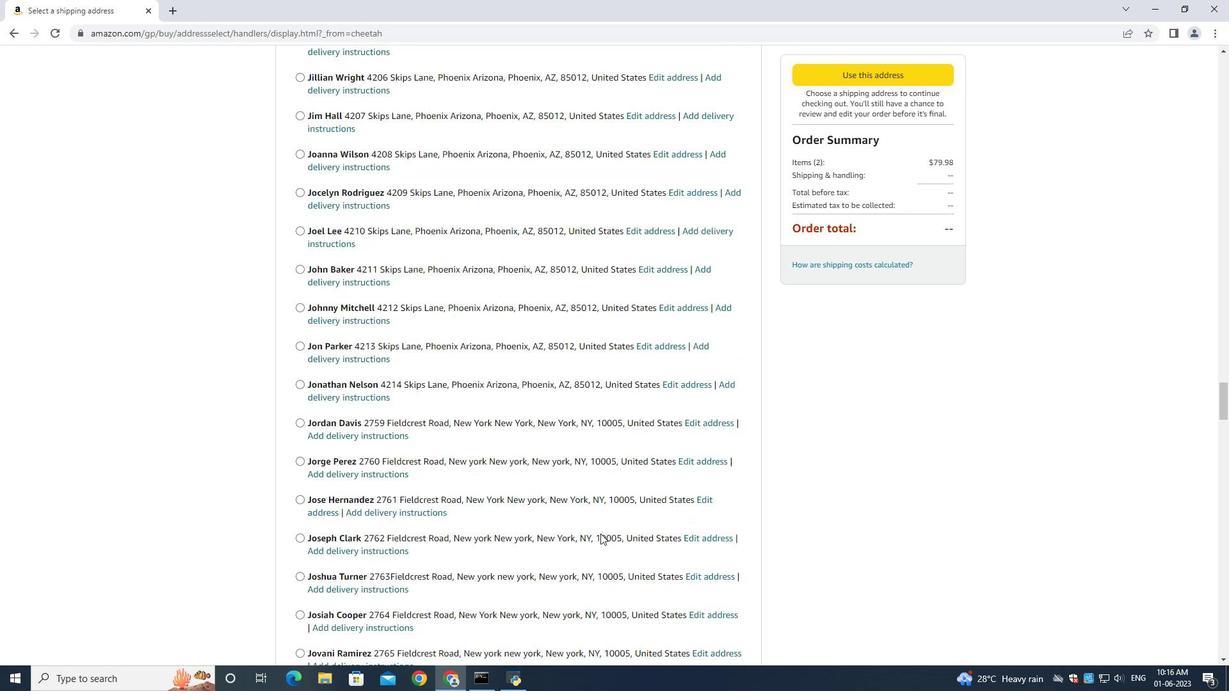 
Action: Mouse scrolled (600, 533) with delta (0, 0)
Screenshot: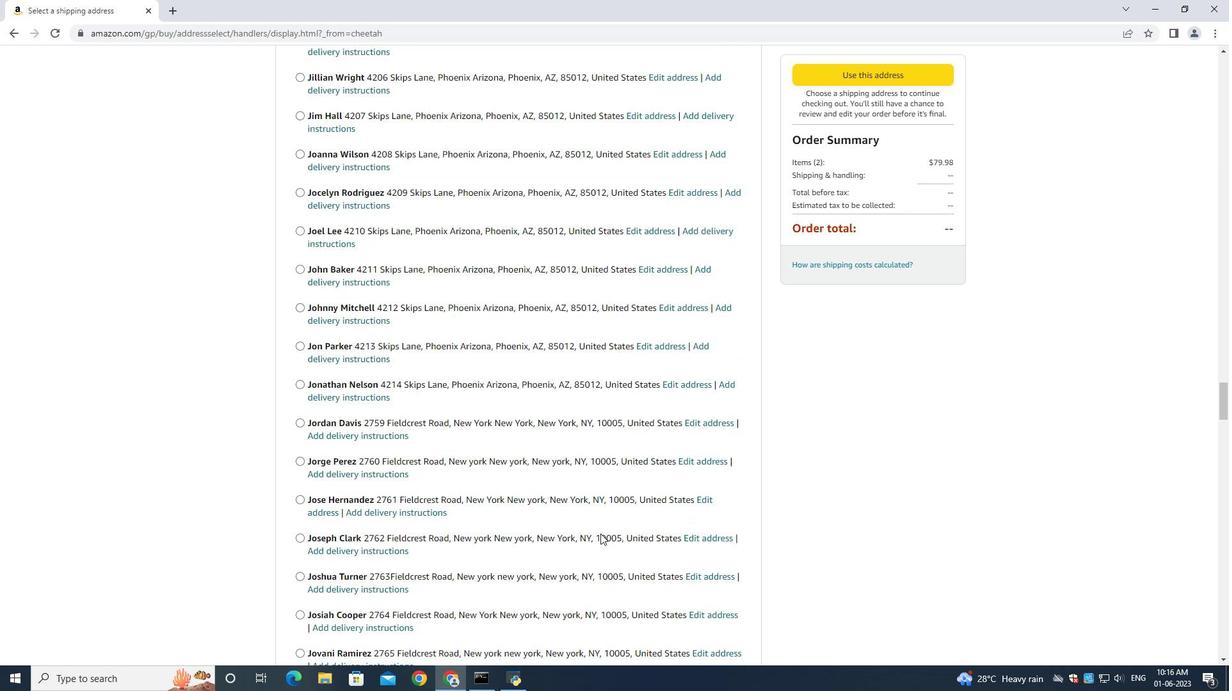 
Action: Mouse scrolled (600, 533) with delta (0, 0)
Screenshot: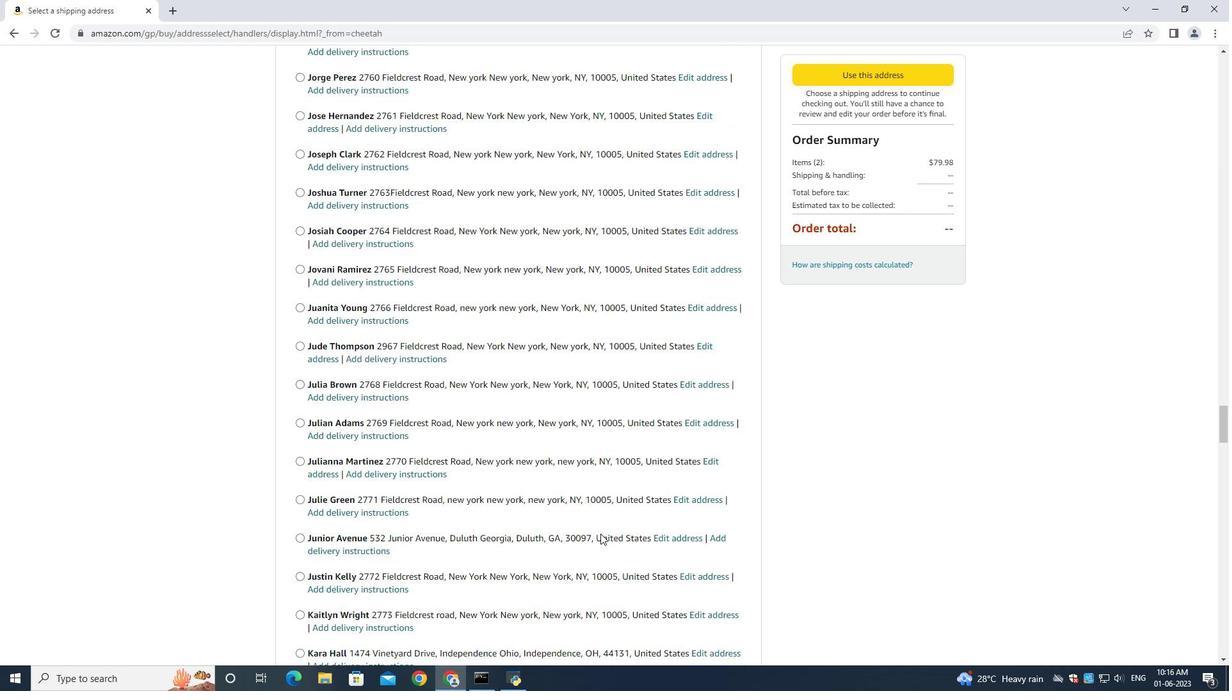 
Action: Mouse scrolled (600, 533) with delta (0, 0)
Screenshot: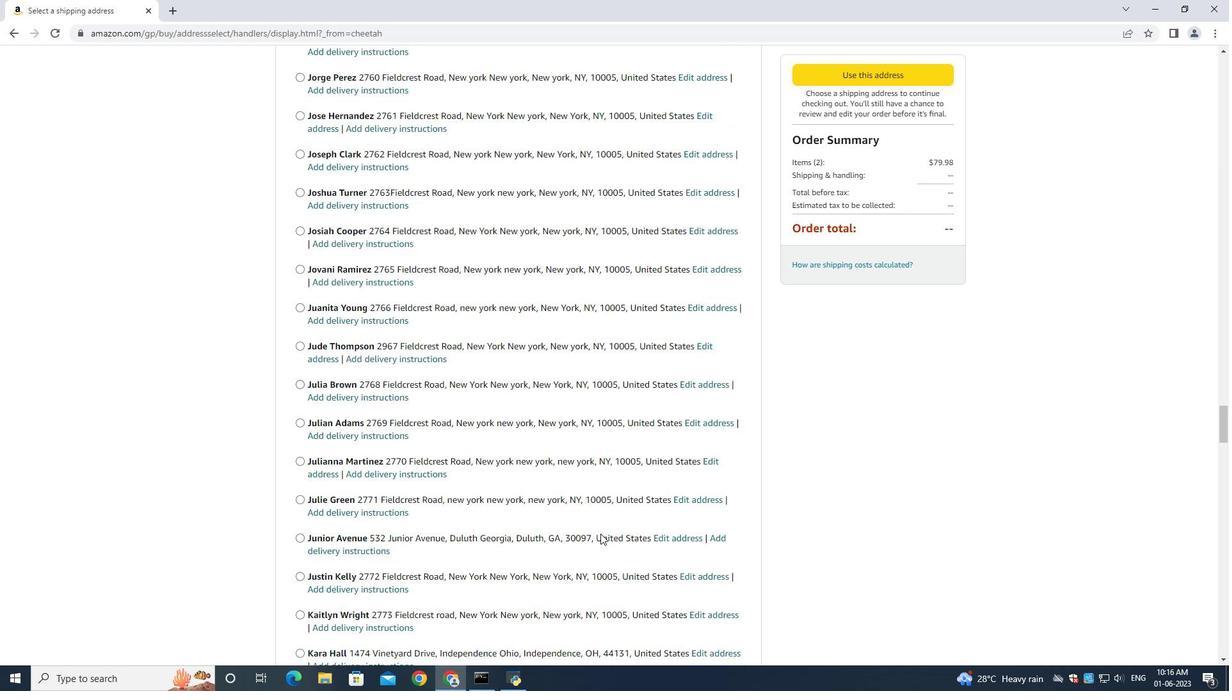 
Action: Mouse scrolled (600, 533) with delta (0, 0)
Screenshot: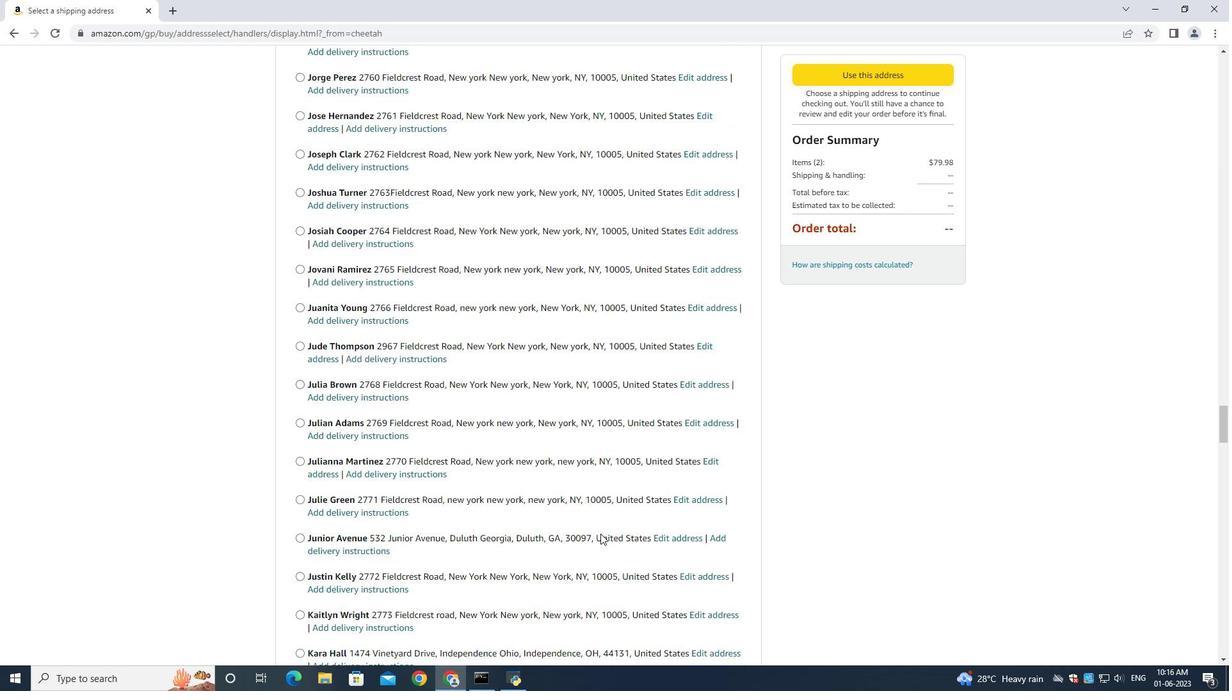 
Action: Mouse scrolled (600, 533) with delta (0, 0)
Screenshot: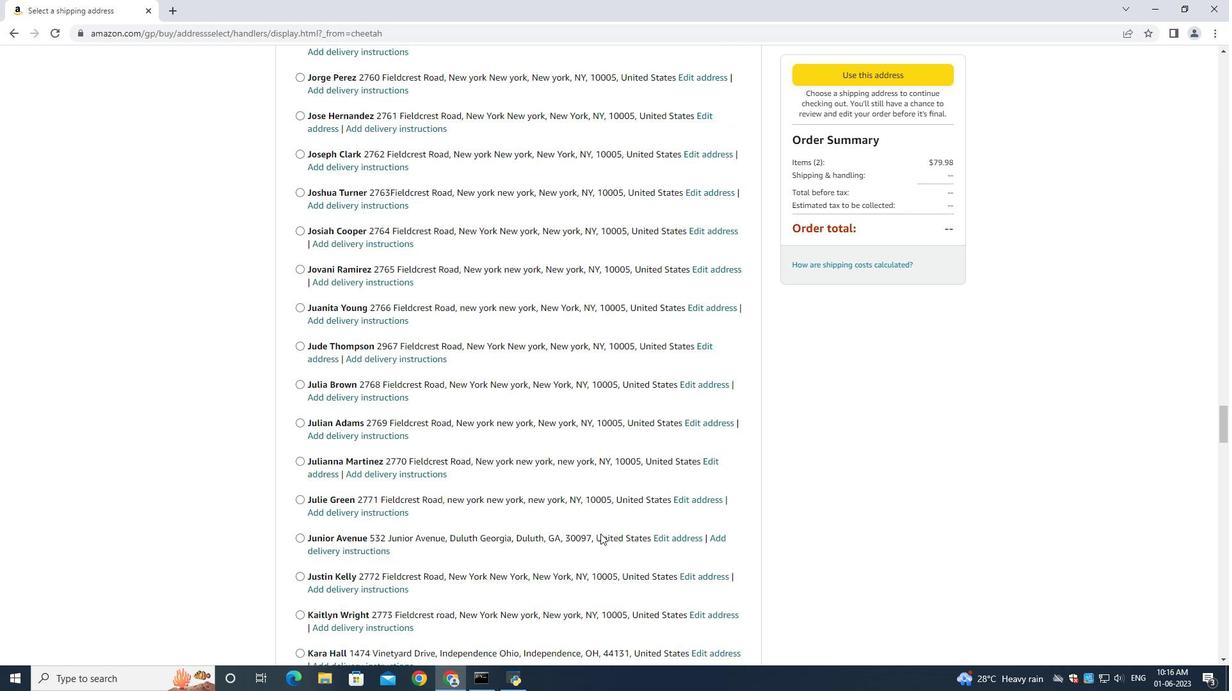 
Action: Mouse scrolled (600, 533) with delta (0, 0)
Screenshot: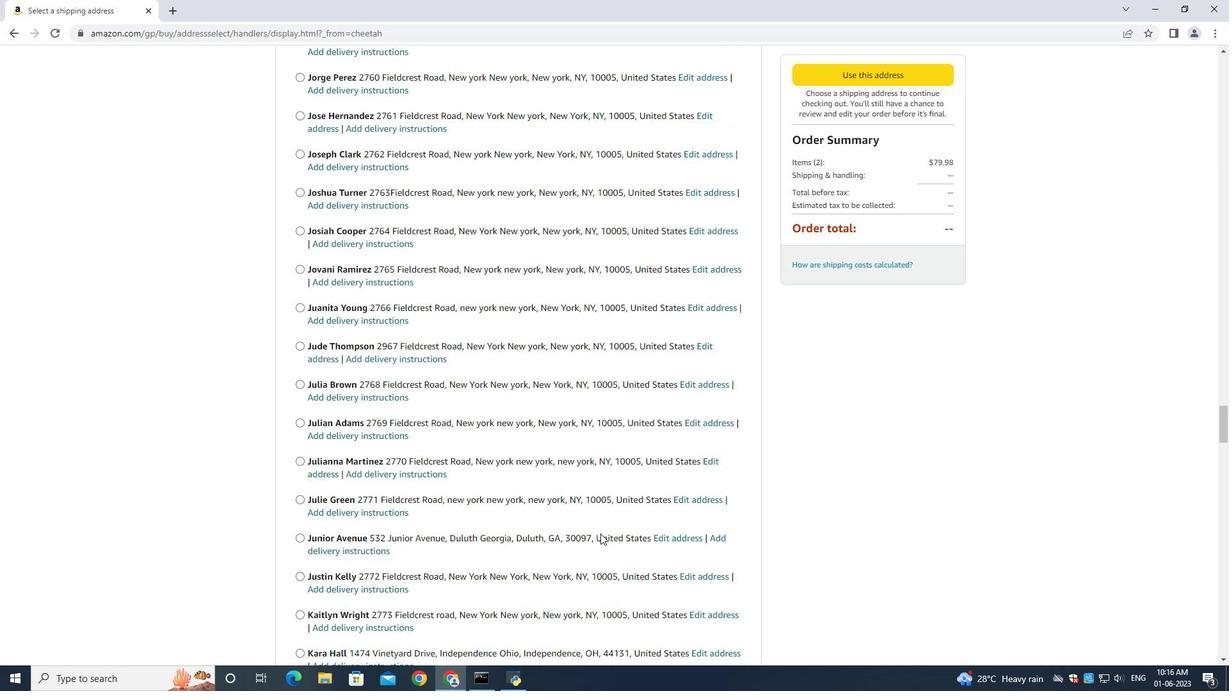 
Action: Mouse scrolled (600, 533) with delta (0, 0)
Screenshot: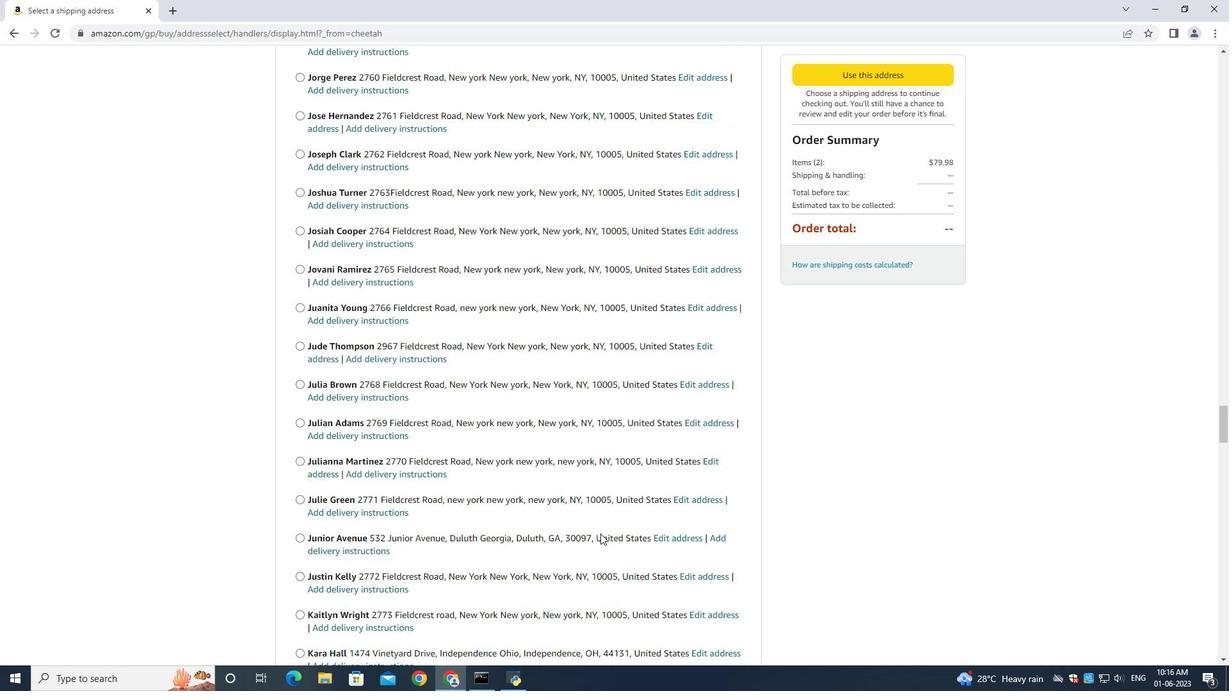 
Action: Mouse scrolled (600, 533) with delta (0, 0)
Screenshot: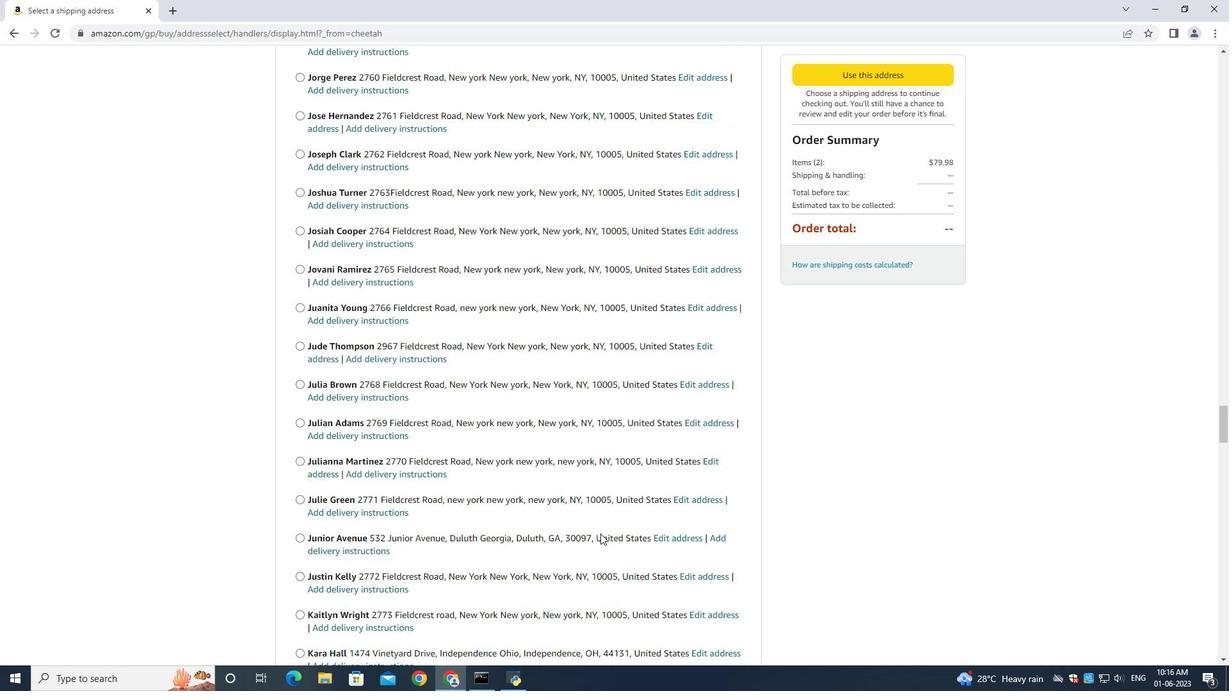 
Action: Mouse scrolled (600, 533) with delta (0, 0)
Screenshot: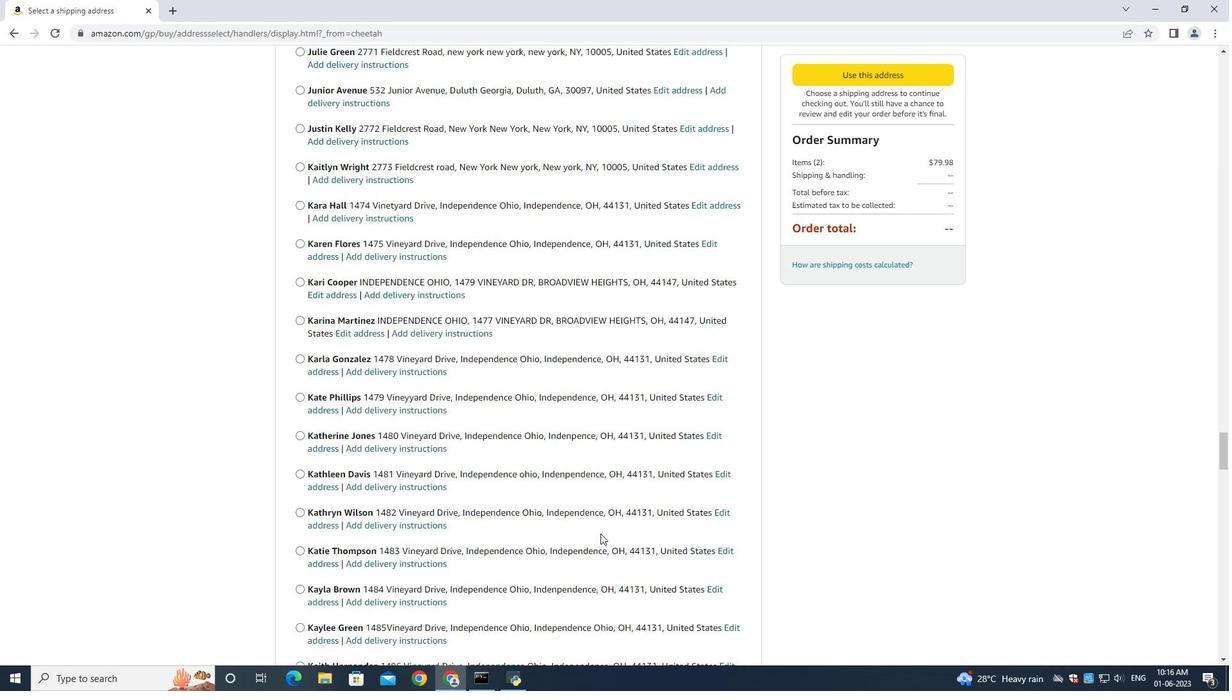 
Action: Mouse scrolled (600, 533) with delta (0, 0)
Screenshot: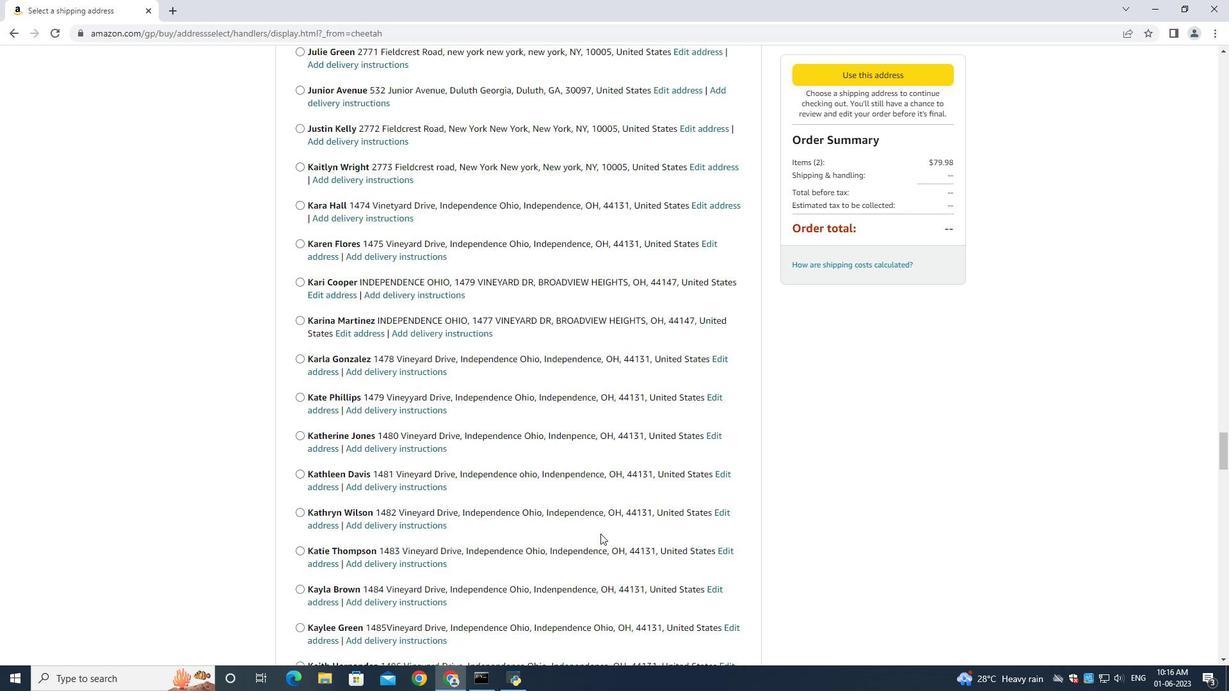 
Action: Mouse scrolled (600, 533) with delta (0, 0)
Screenshot: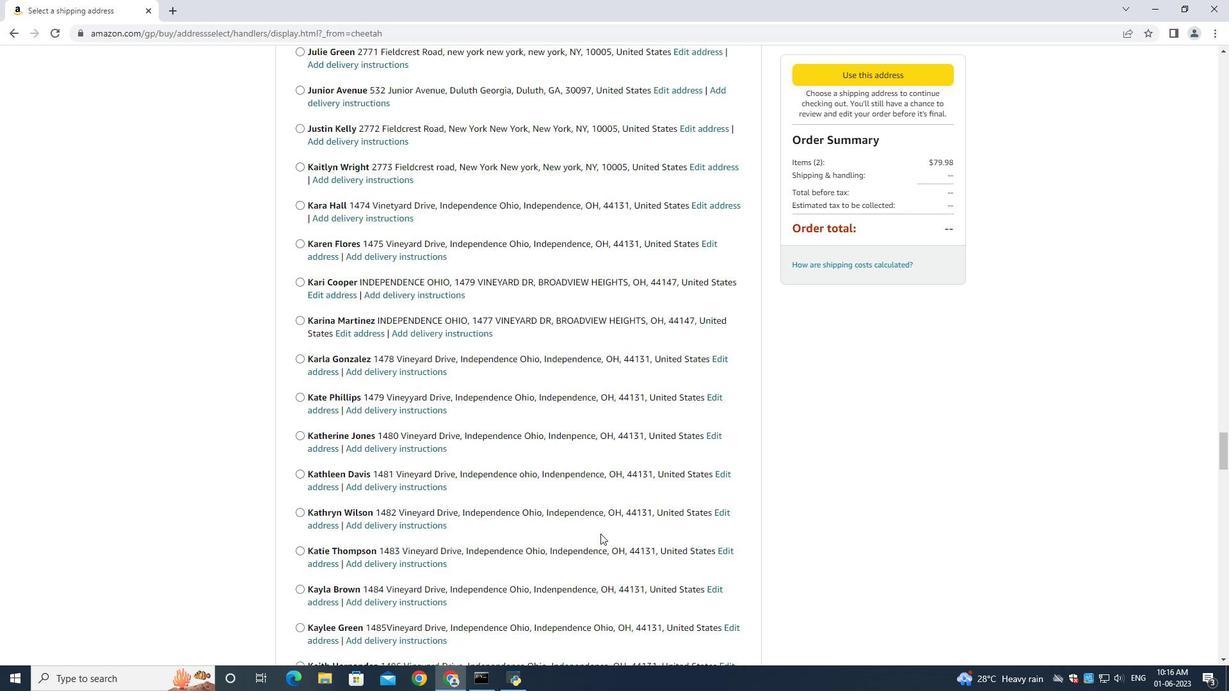 
Action: Mouse scrolled (600, 533) with delta (0, 0)
Screenshot: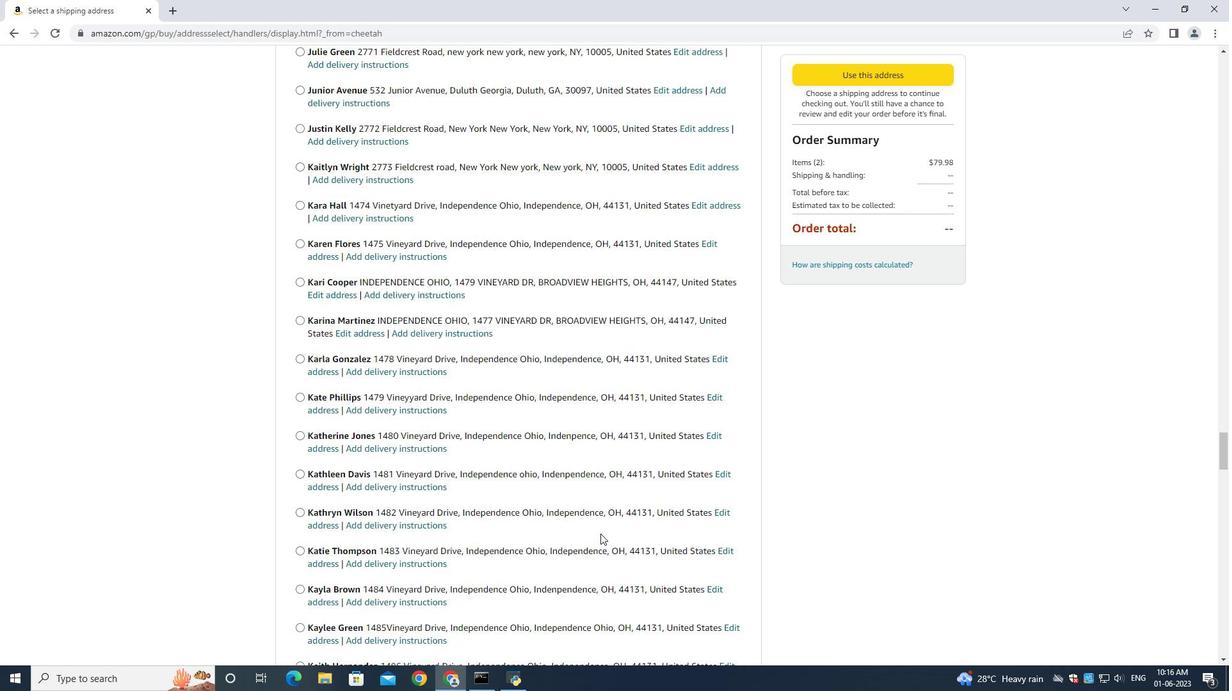 
Action: Mouse scrolled (600, 533) with delta (0, 0)
Screenshot: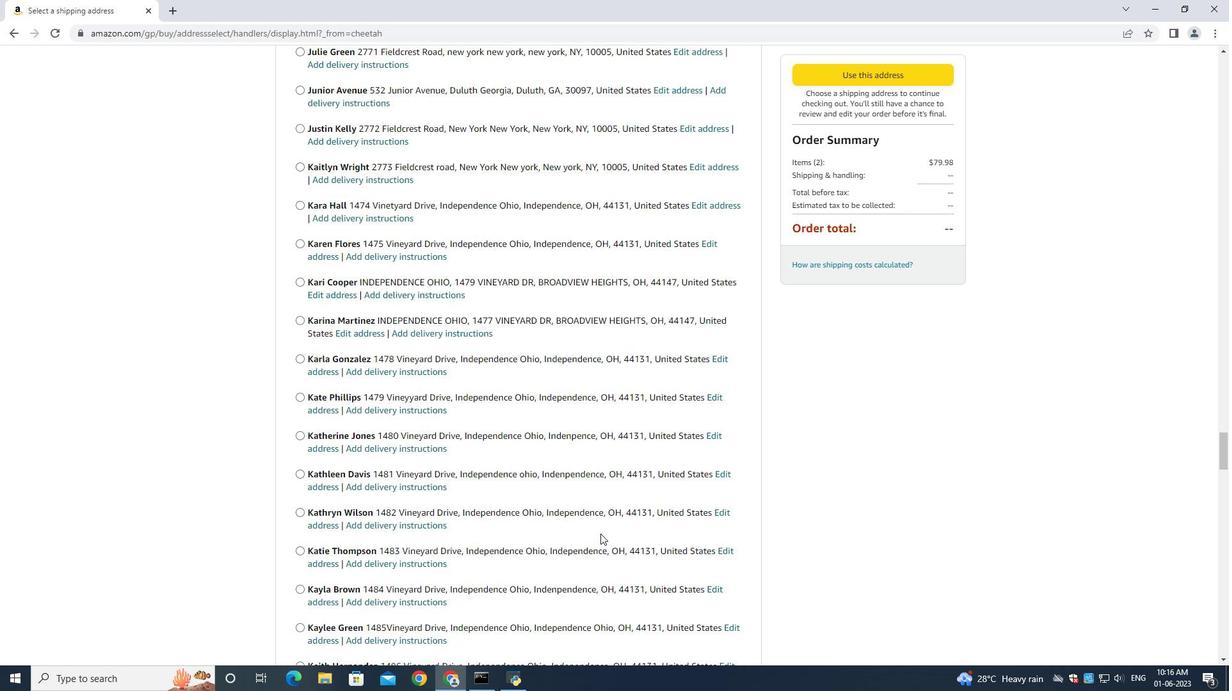 
Action: Mouse scrolled (600, 533) with delta (0, 0)
Screenshot: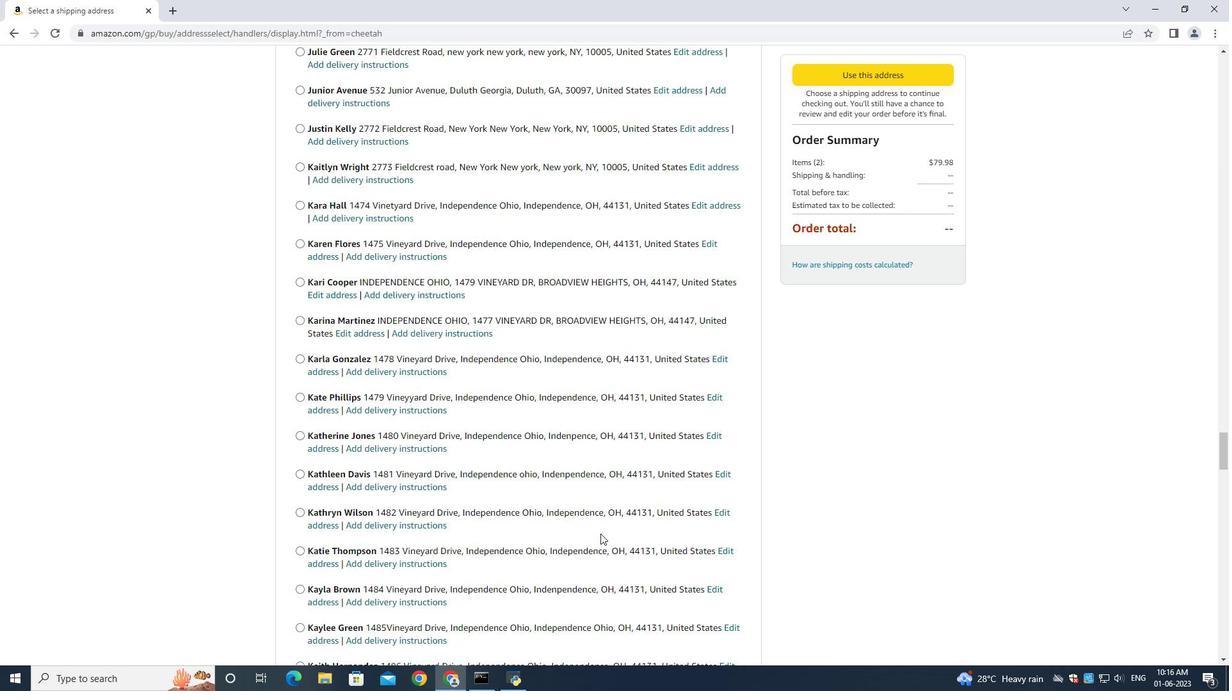 
Action: Mouse scrolled (600, 533) with delta (0, 0)
Screenshot: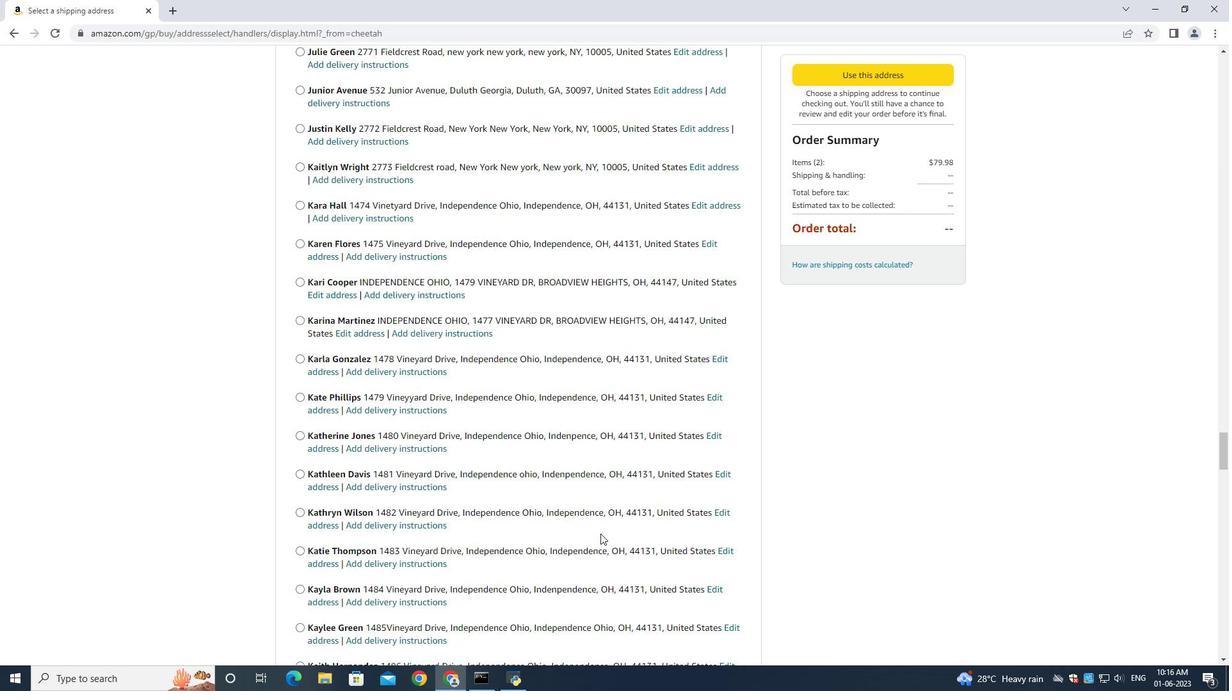 
Action: Mouse scrolled (600, 533) with delta (0, 0)
Screenshot: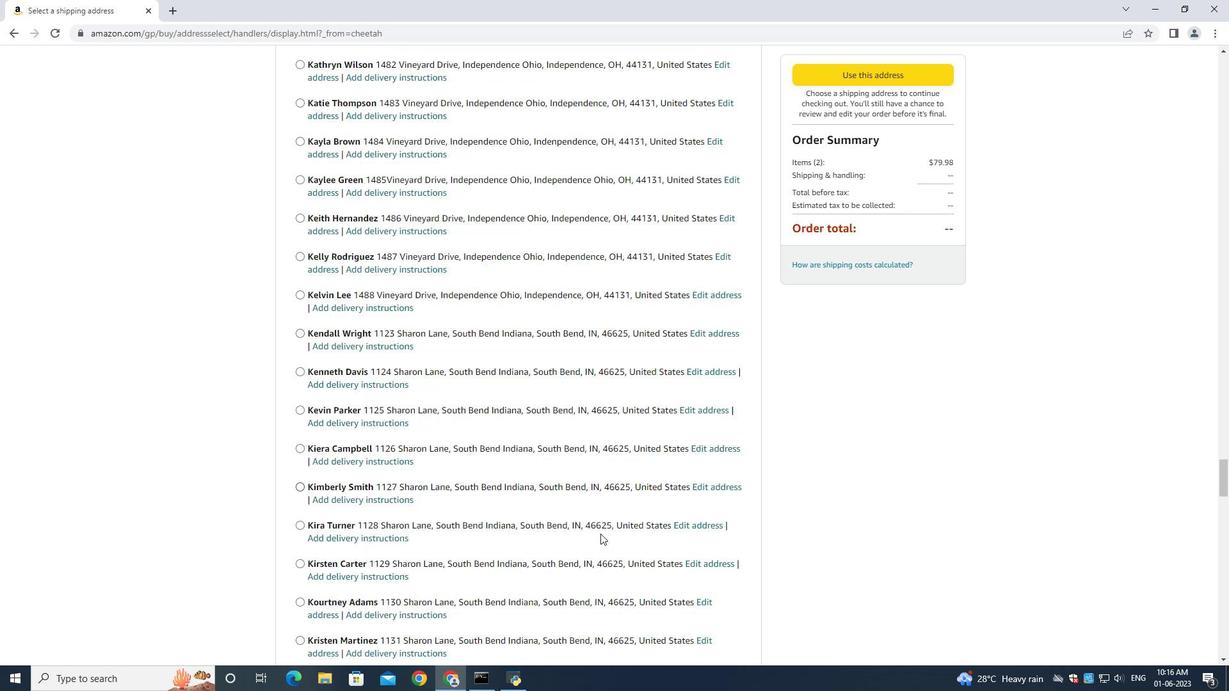 
Action: Mouse scrolled (600, 533) with delta (0, 0)
Screenshot: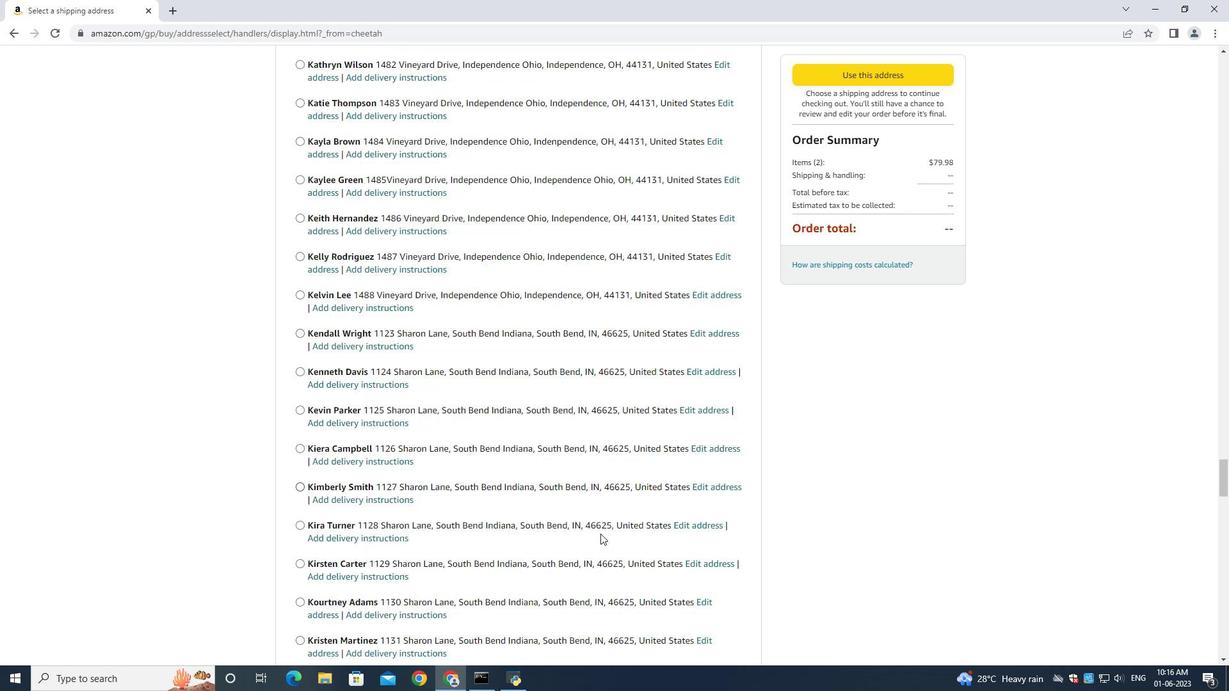 
Action: Mouse scrolled (600, 533) with delta (0, 0)
Screenshot: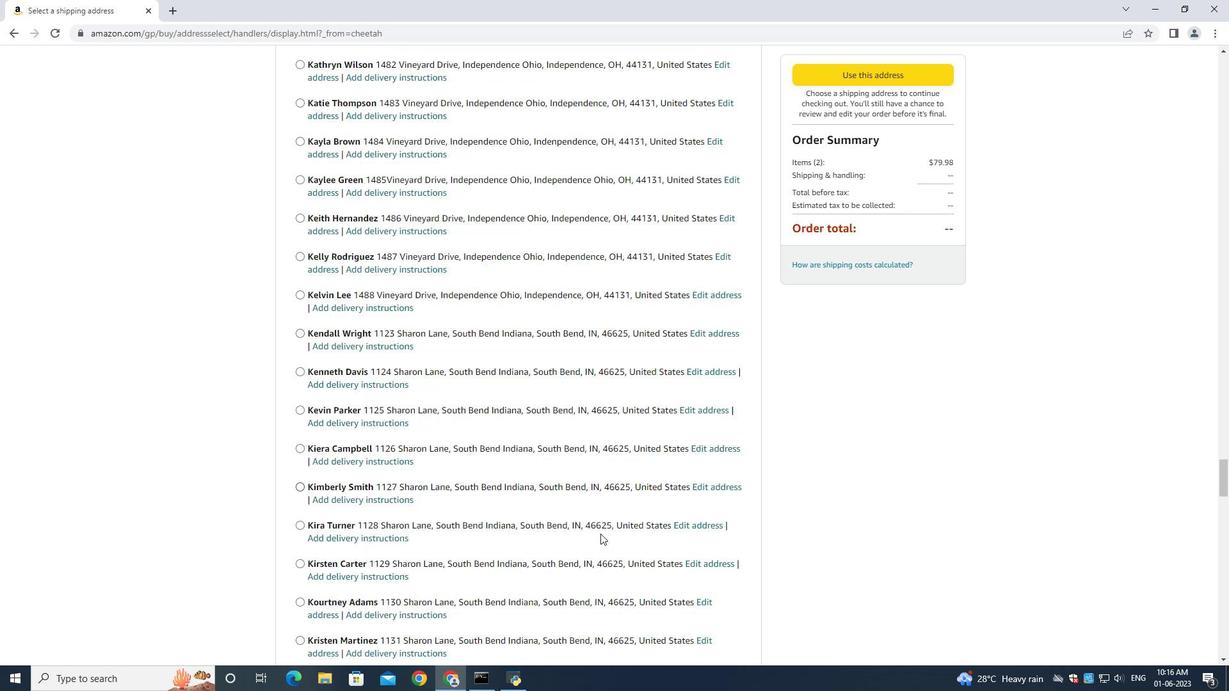 
Action: Mouse scrolled (600, 533) with delta (0, 0)
Screenshot: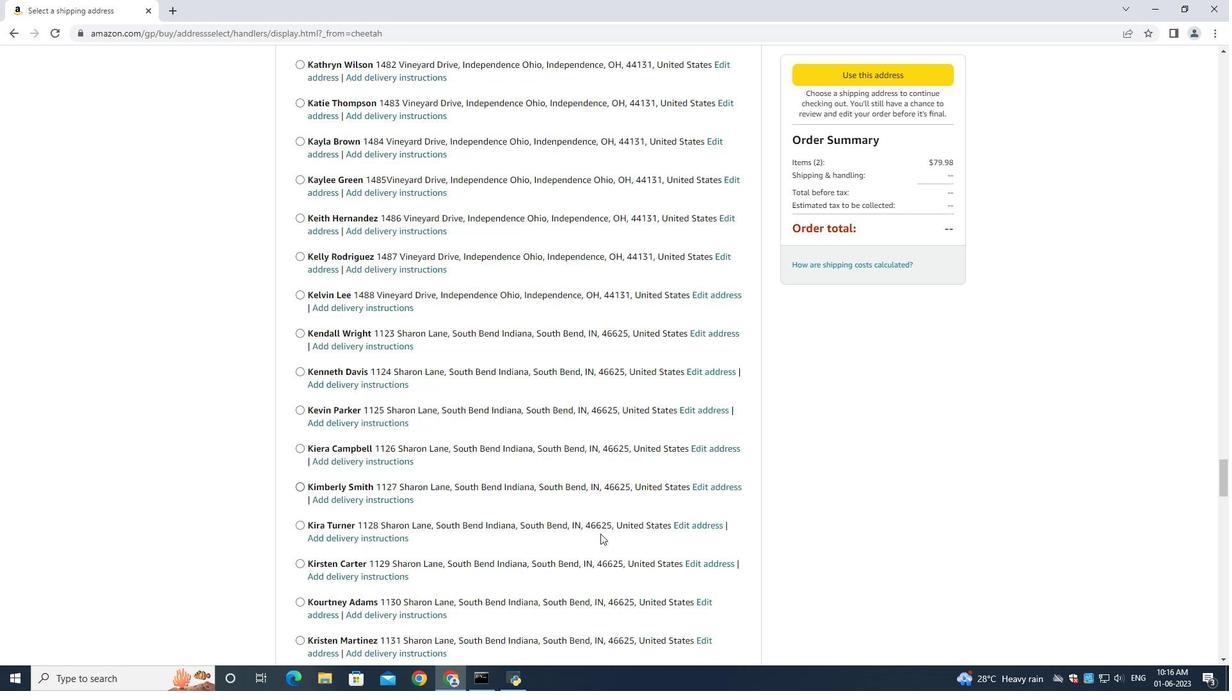 
Action: Mouse scrolled (600, 533) with delta (0, 0)
Screenshot: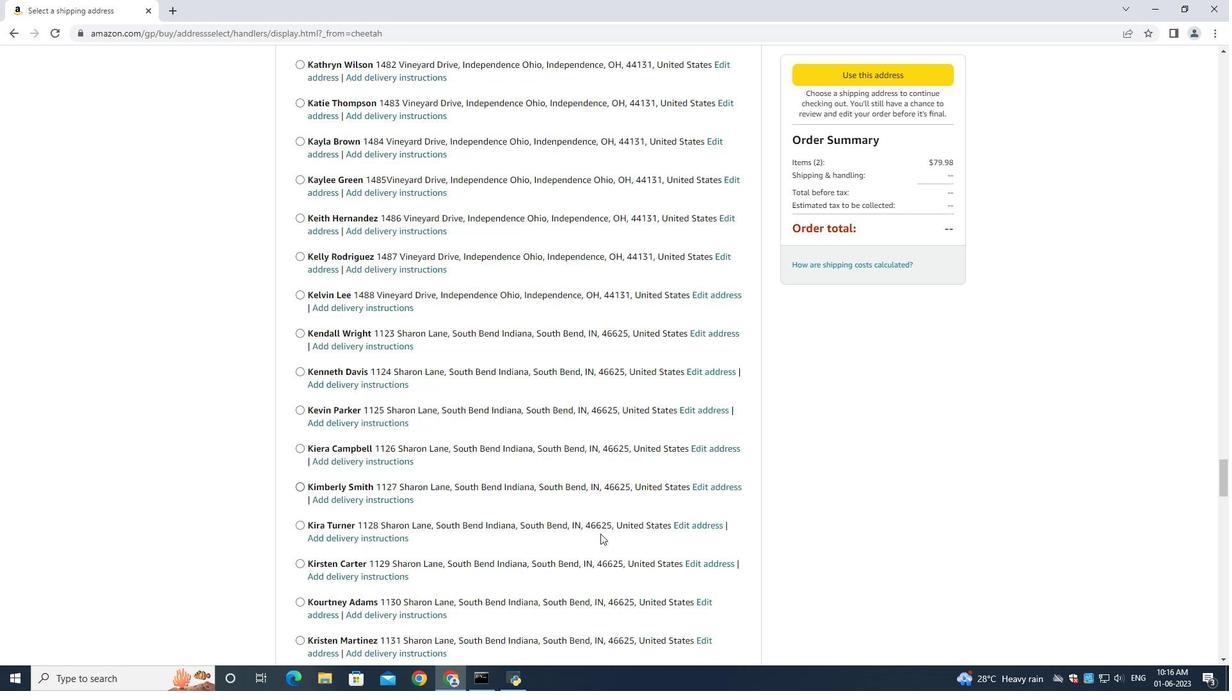 
Action: Mouse scrolled (600, 533) with delta (0, 0)
Screenshot: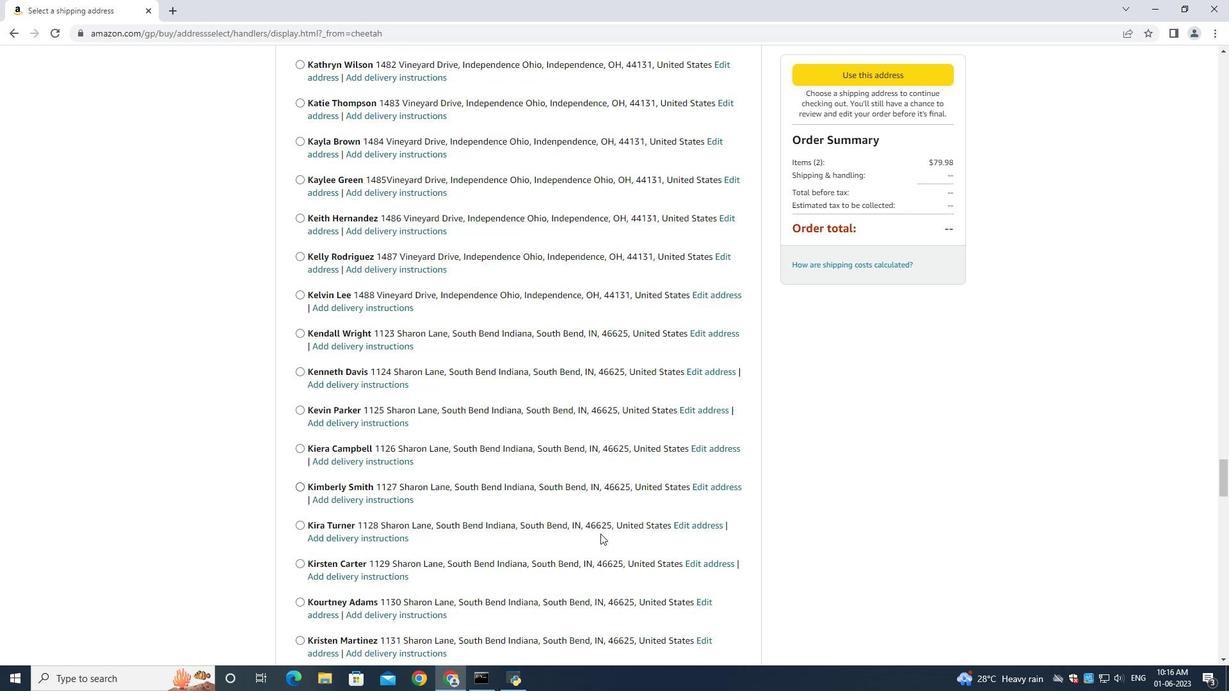 
Action: Mouse scrolled (600, 533) with delta (0, 0)
Screenshot: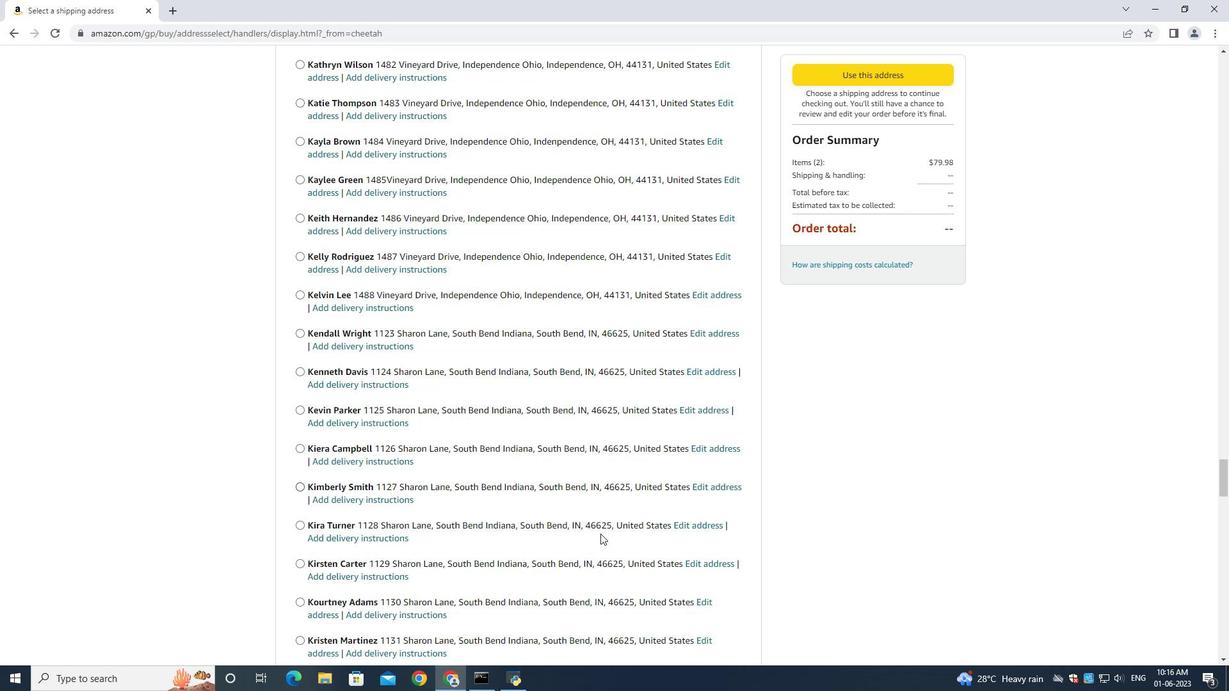 
Action: Mouse scrolled (600, 533) with delta (0, 0)
Screenshot: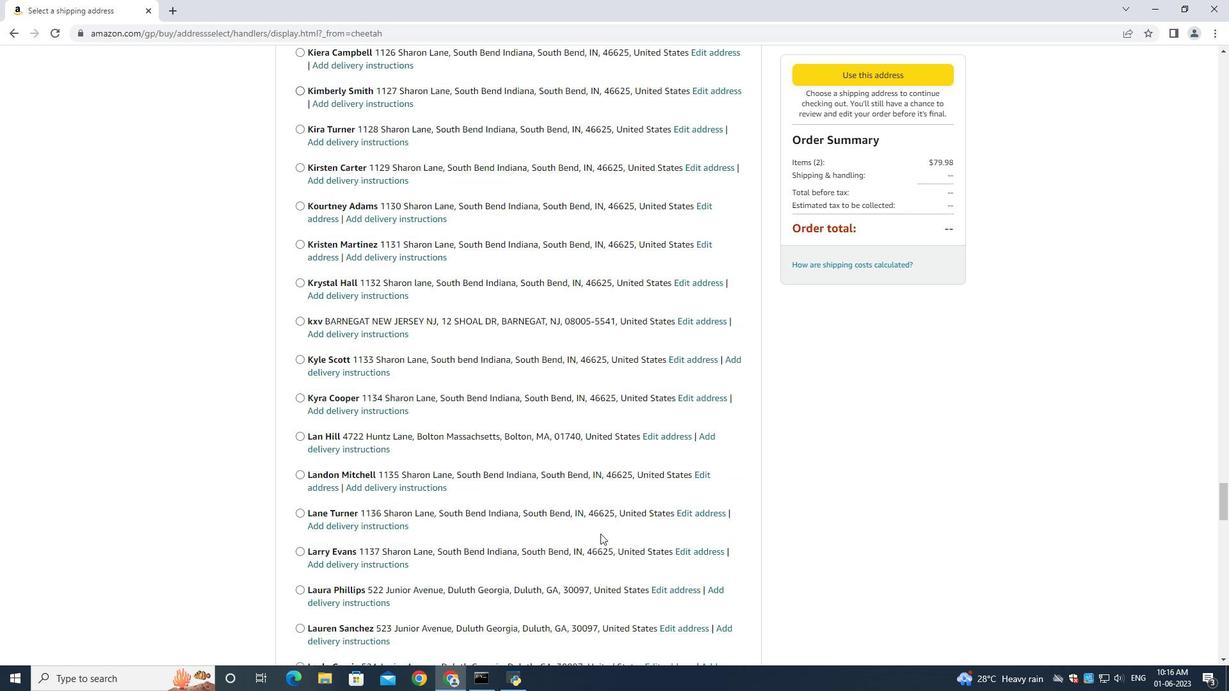
Action: Mouse scrolled (600, 533) with delta (0, 0)
Screenshot: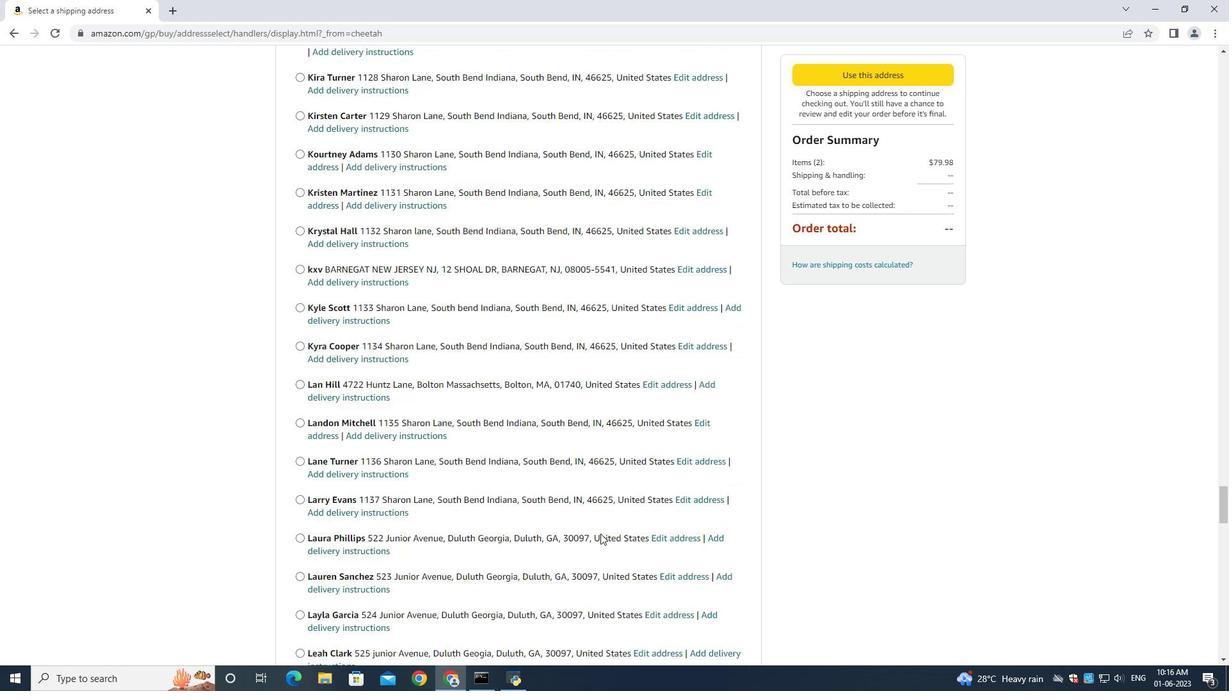 
Action: Mouse scrolled (600, 533) with delta (0, 0)
Screenshot: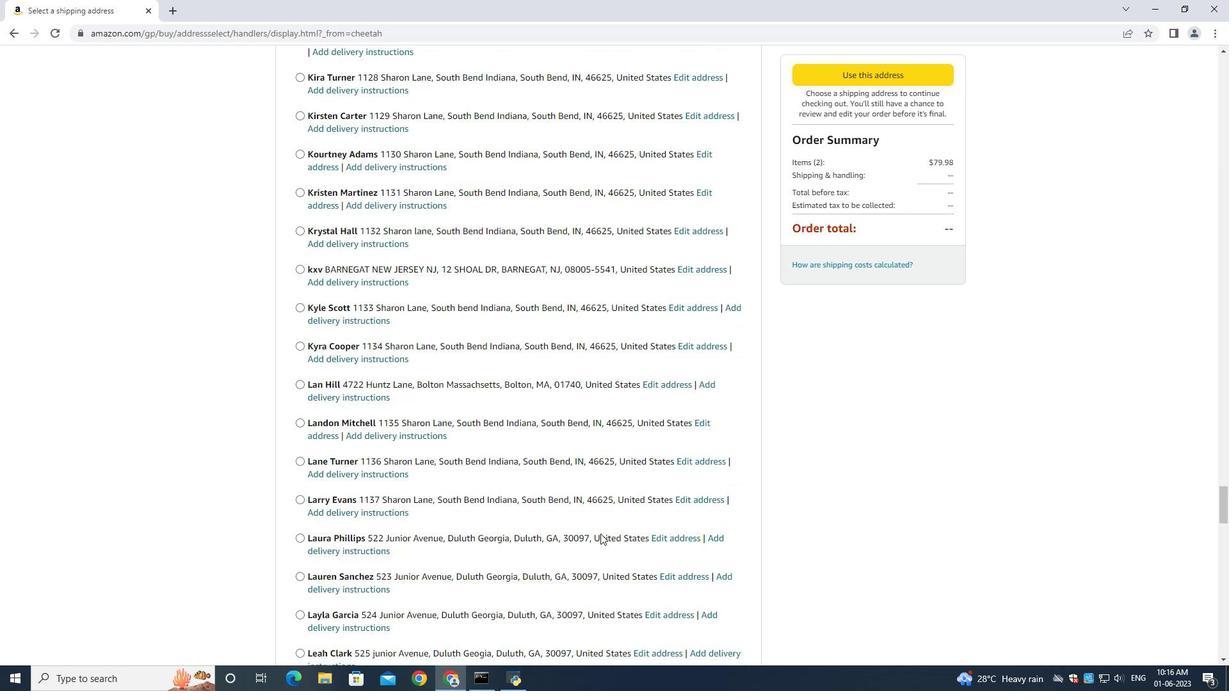 
Action: Mouse scrolled (600, 533) with delta (0, 0)
Screenshot: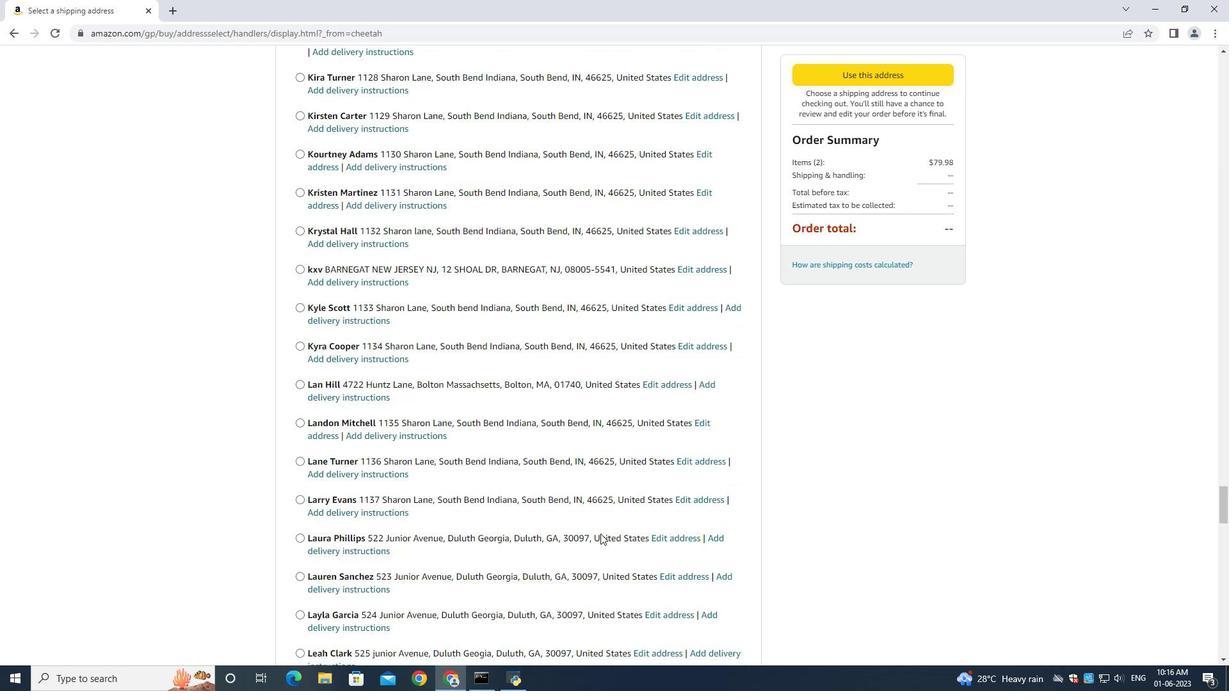 
Action: Mouse scrolled (600, 533) with delta (0, 0)
Screenshot: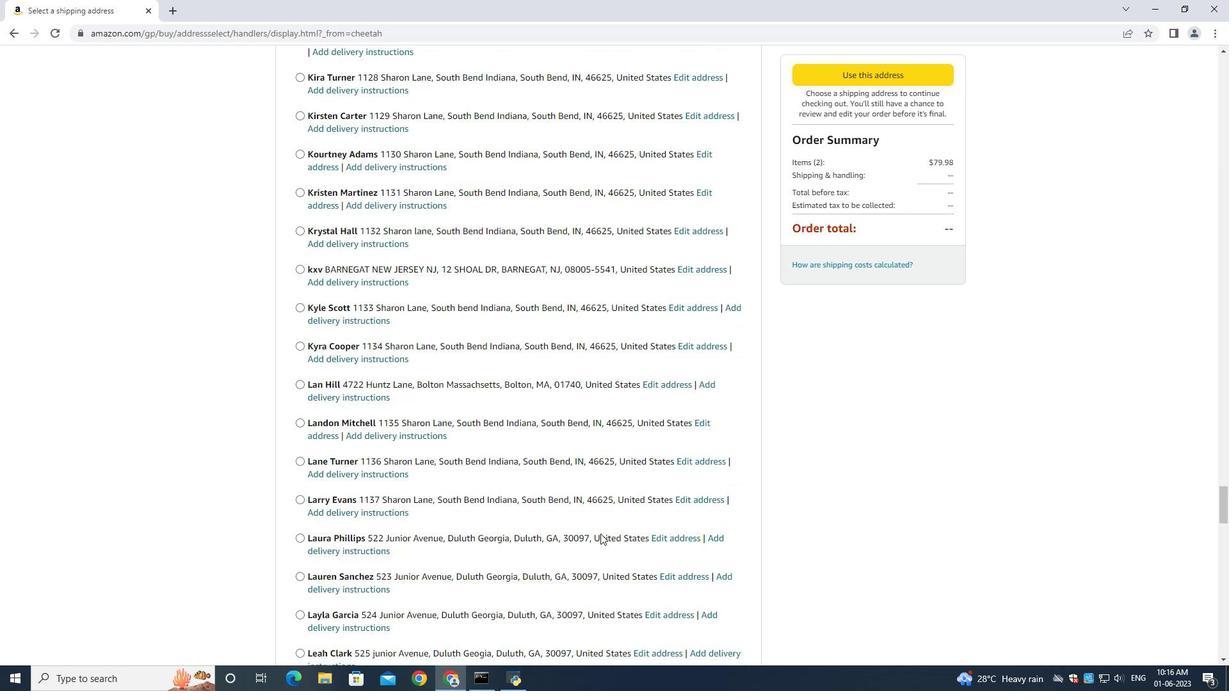 
Action: Mouse scrolled (600, 533) with delta (0, 0)
Screenshot: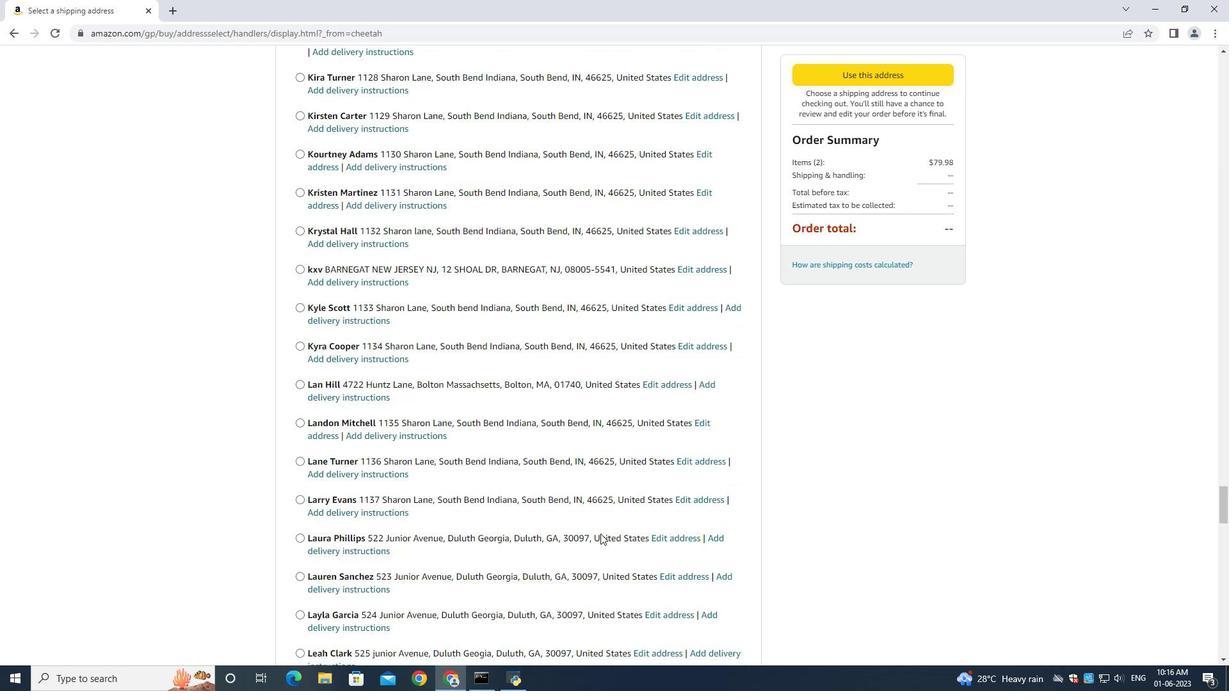 
Action: Mouse scrolled (600, 533) with delta (0, 0)
Screenshot: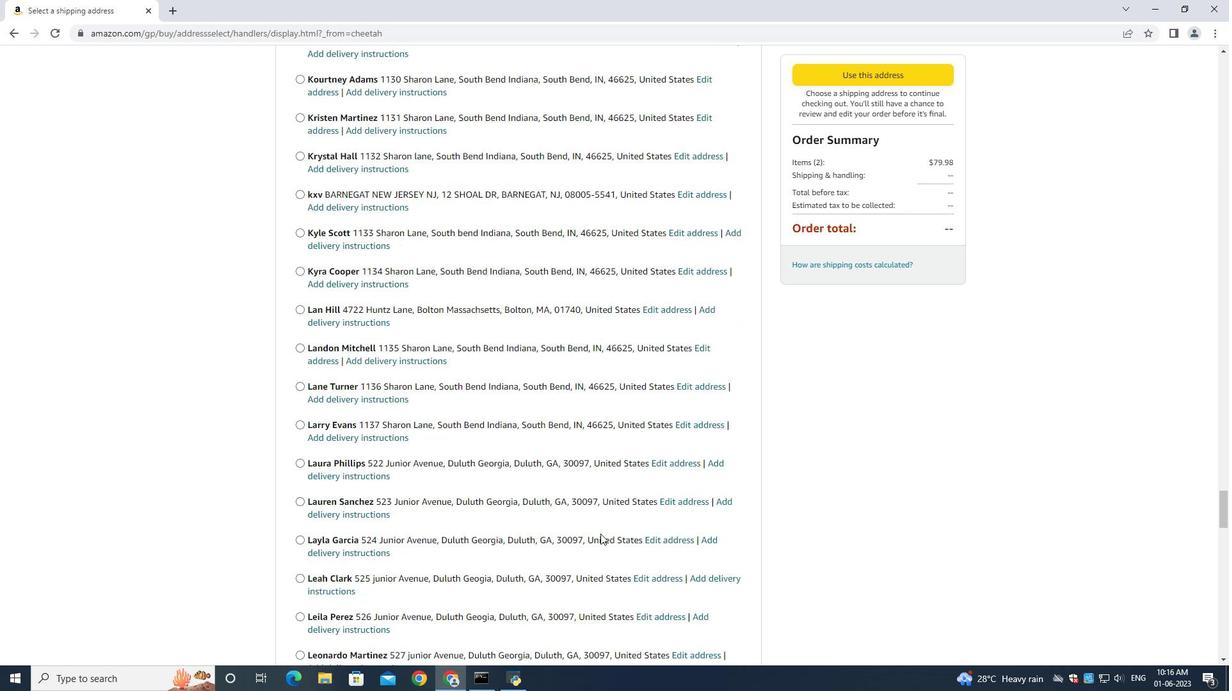 
Action: Mouse scrolled (600, 533) with delta (0, 0)
Screenshot: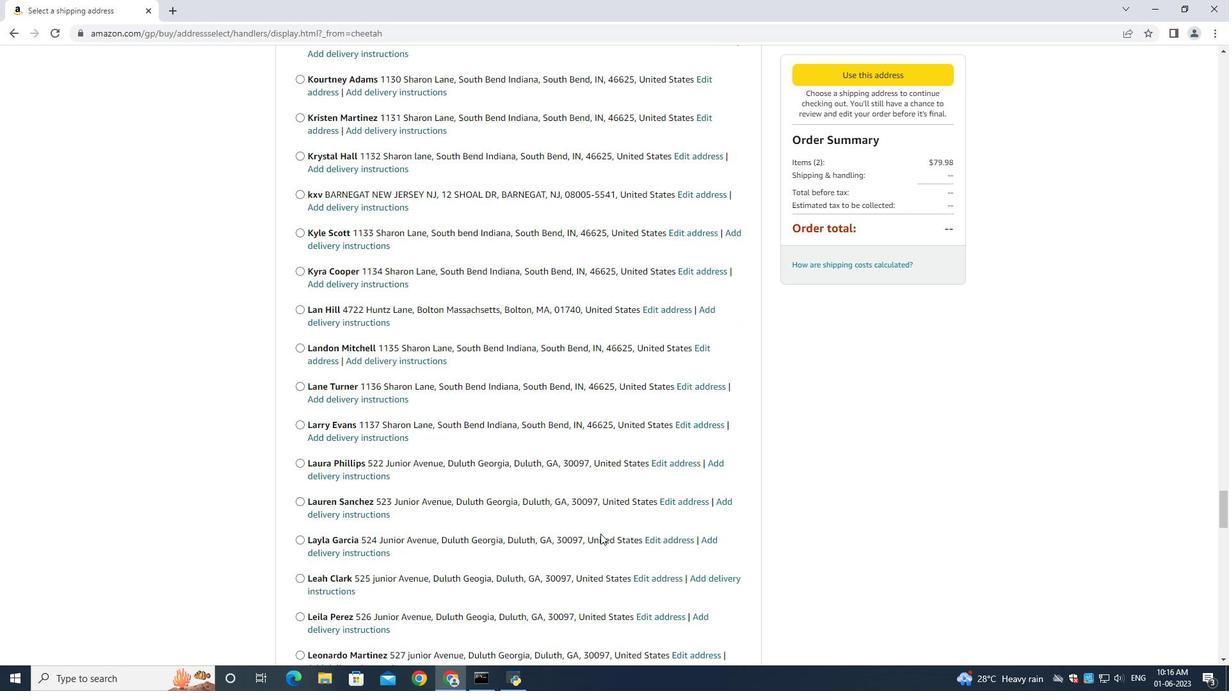 
Action: Mouse scrolled (600, 533) with delta (0, 0)
Screenshot: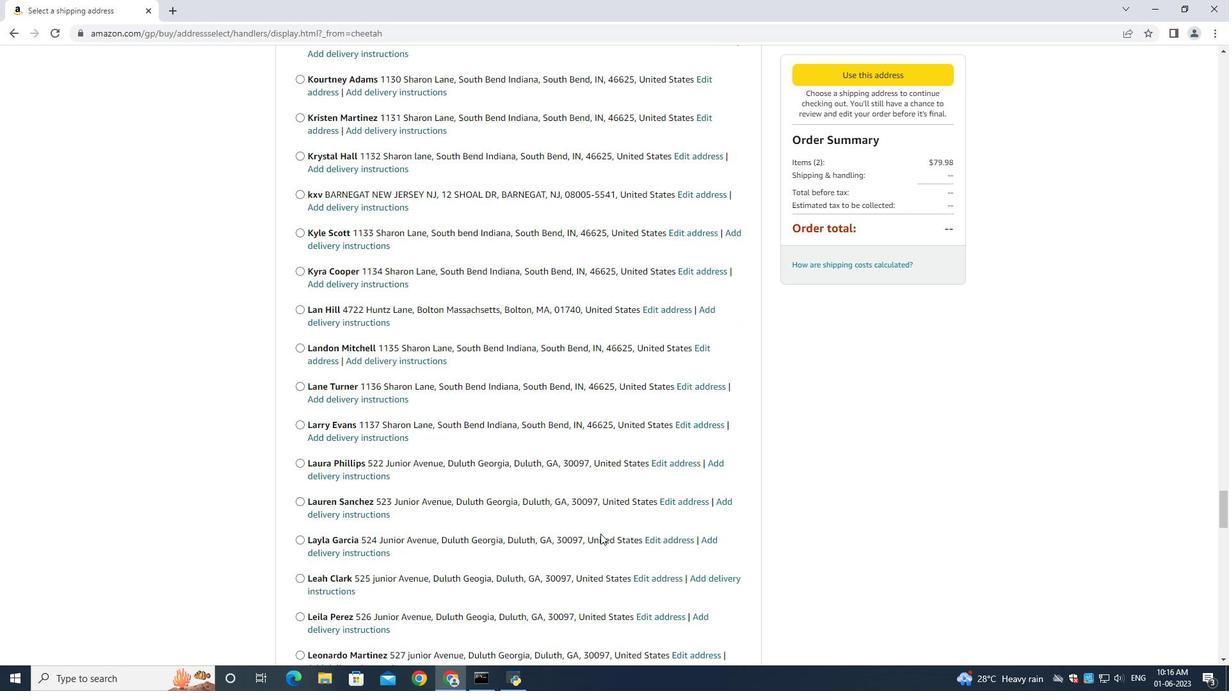
Action: Mouse scrolled (600, 533) with delta (0, 0)
Screenshot: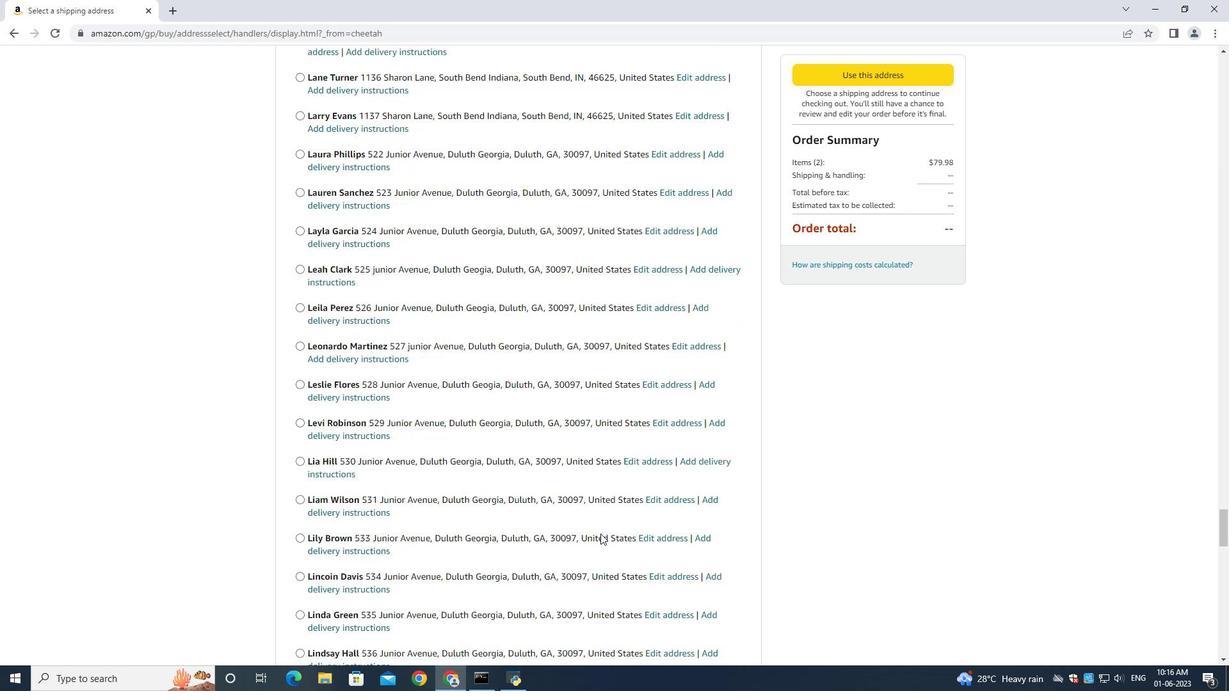 
Action: Mouse scrolled (600, 533) with delta (0, 0)
Screenshot: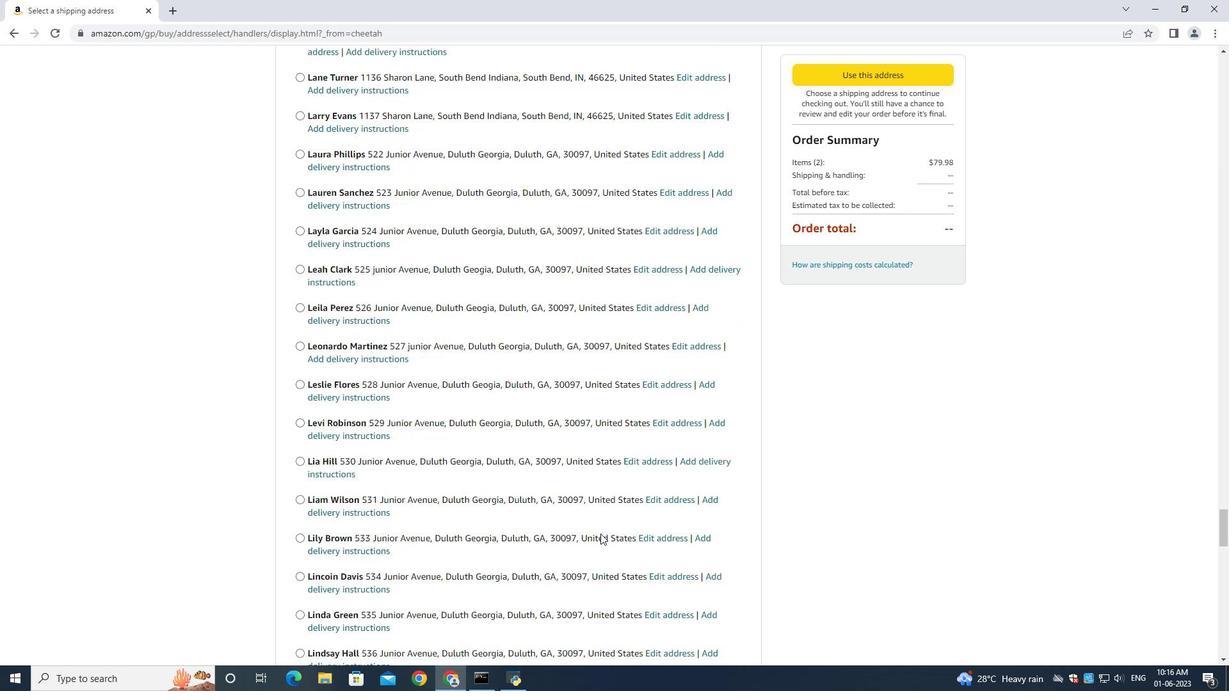 
Action: Mouse scrolled (600, 533) with delta (0, 0)
Screenshot: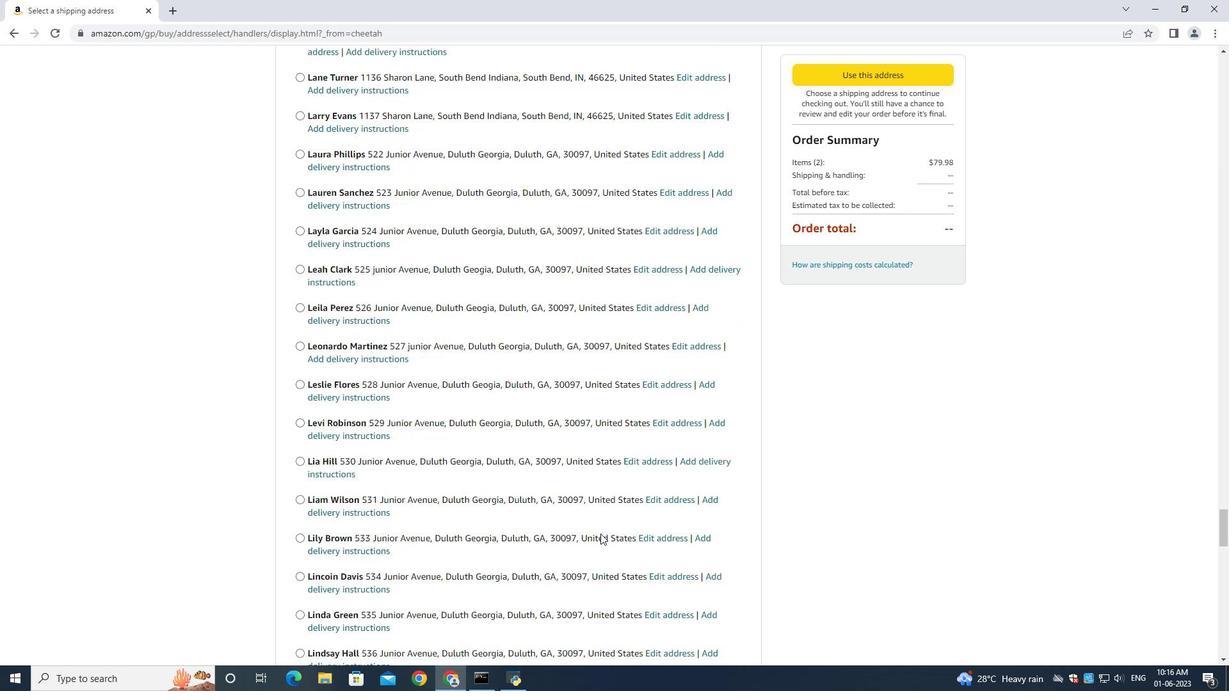 
Action: Mouse scrolled (600, 533) with delta (0, 0)
Screenshot: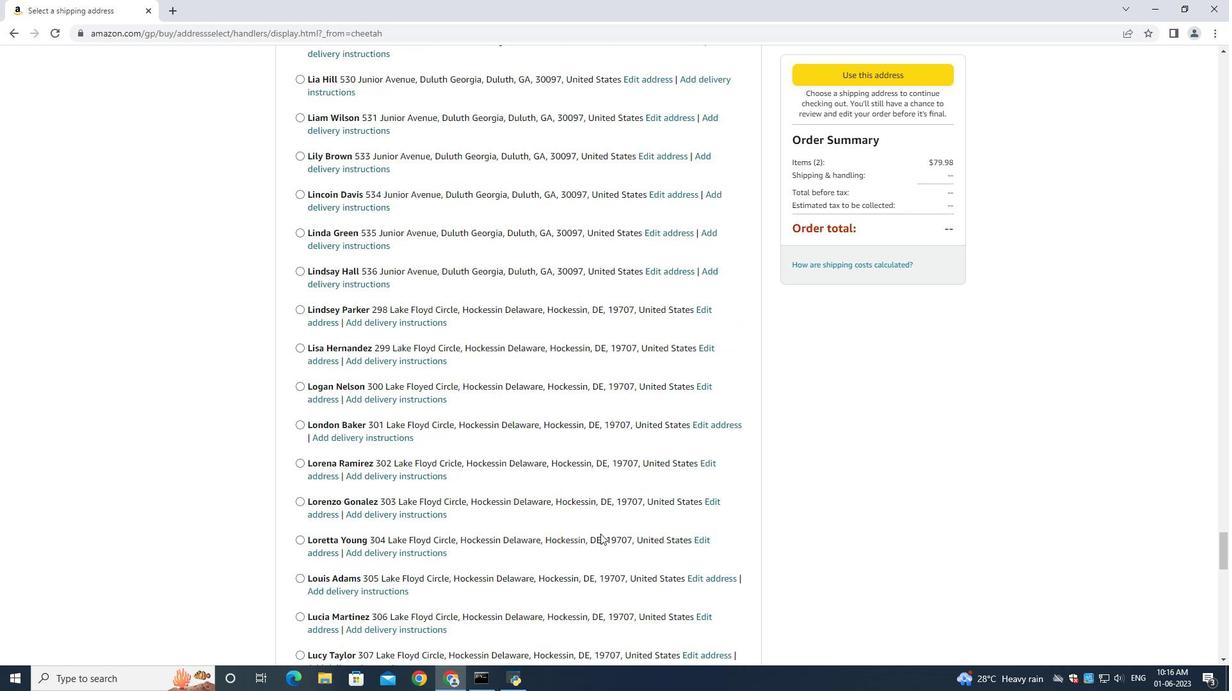 
Action: Mouse scrolled (600, 533) with delta (0, 0)
Screenshot: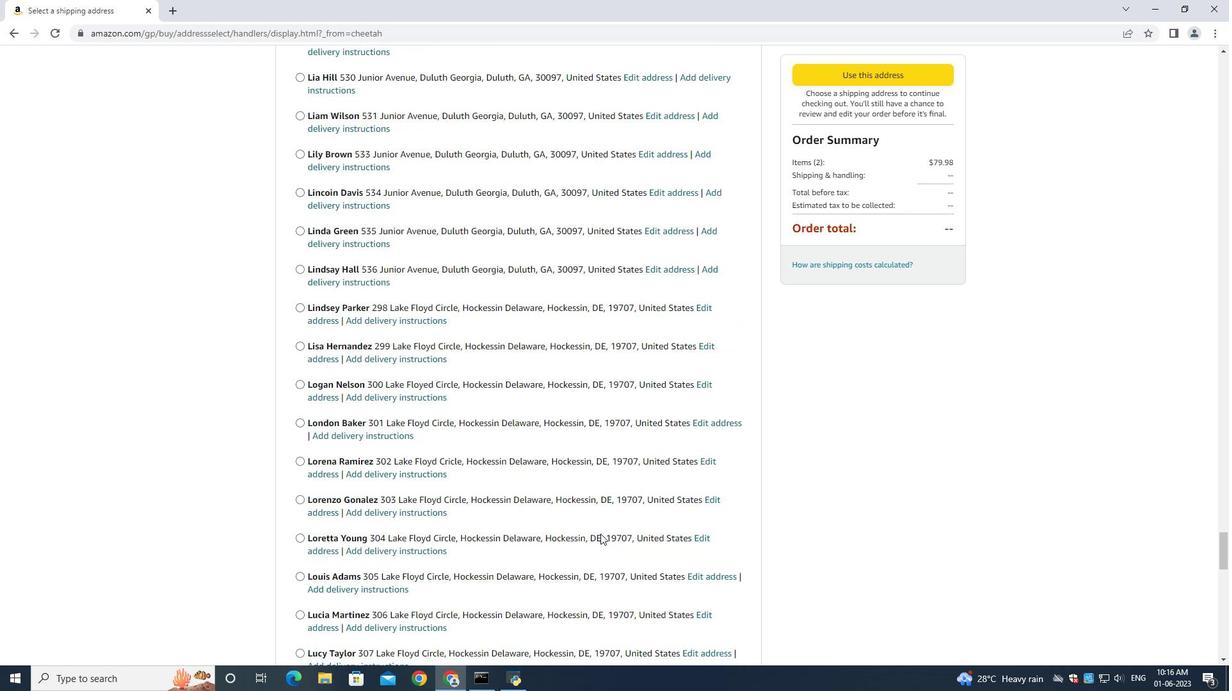 
Action: Mouse scrolled (600, 533) with delta (0, 0)
Screenshot: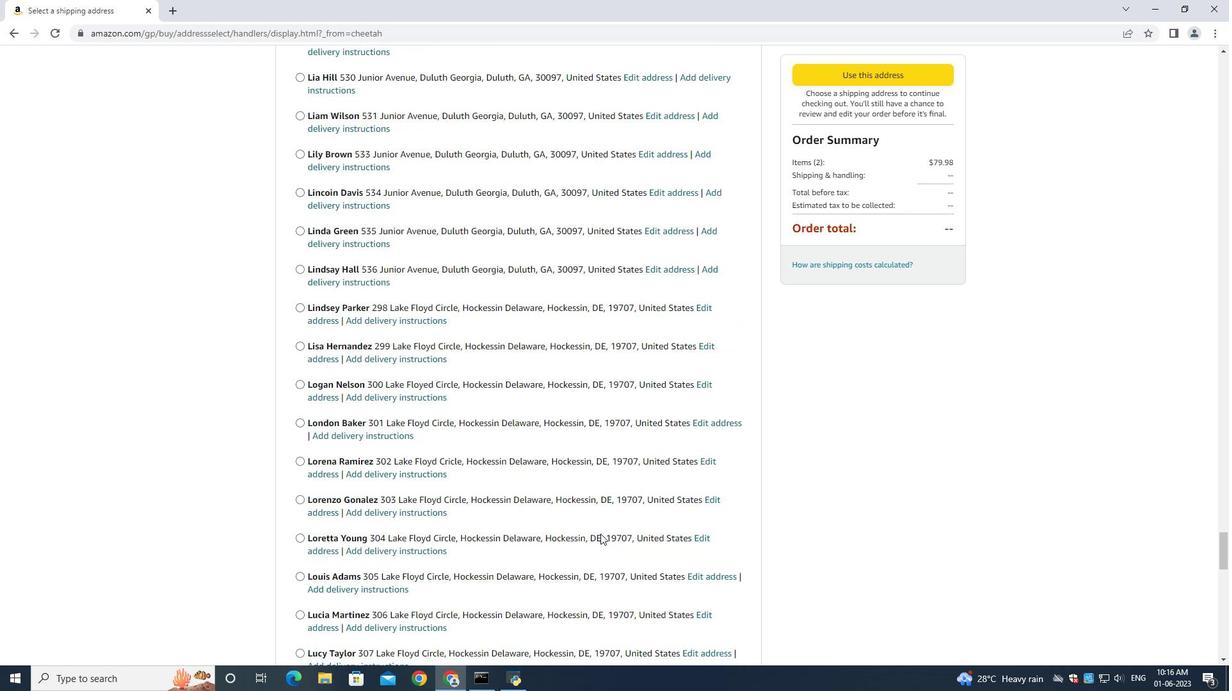 
Action: Mouse scrolled (600, 533) with delta (0, 0)
Screenshot: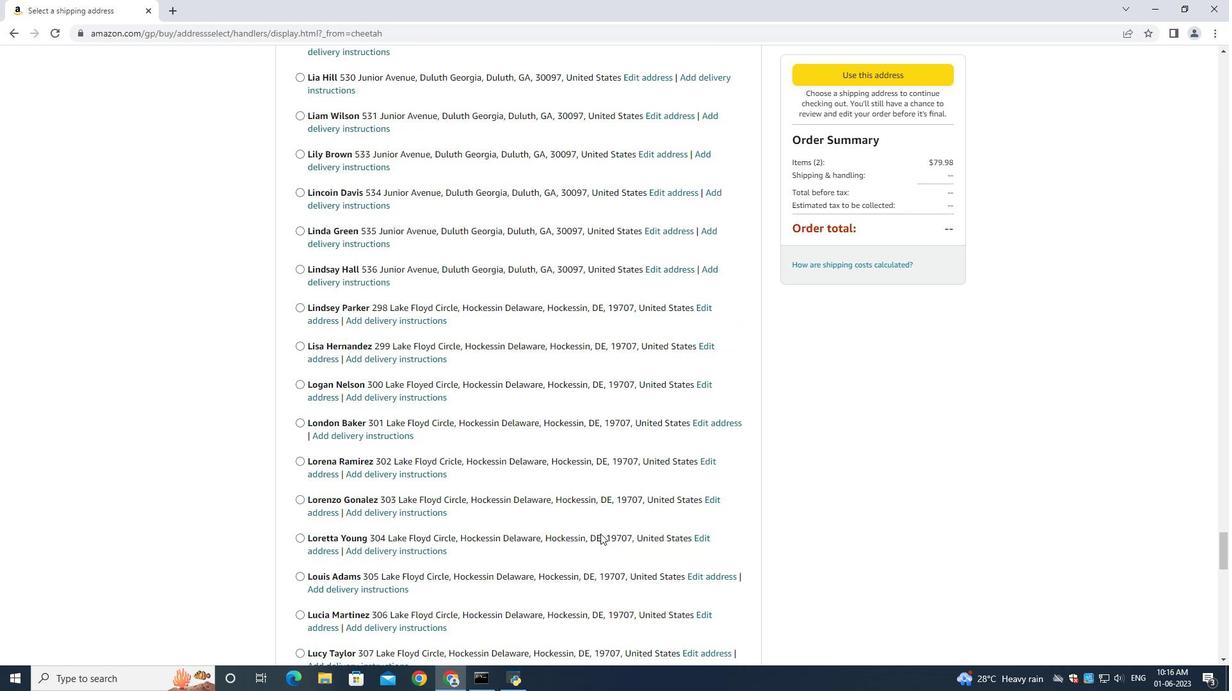 
Action: Mouse scrolled (600, 533) with delta (0, 0)
Screenshot: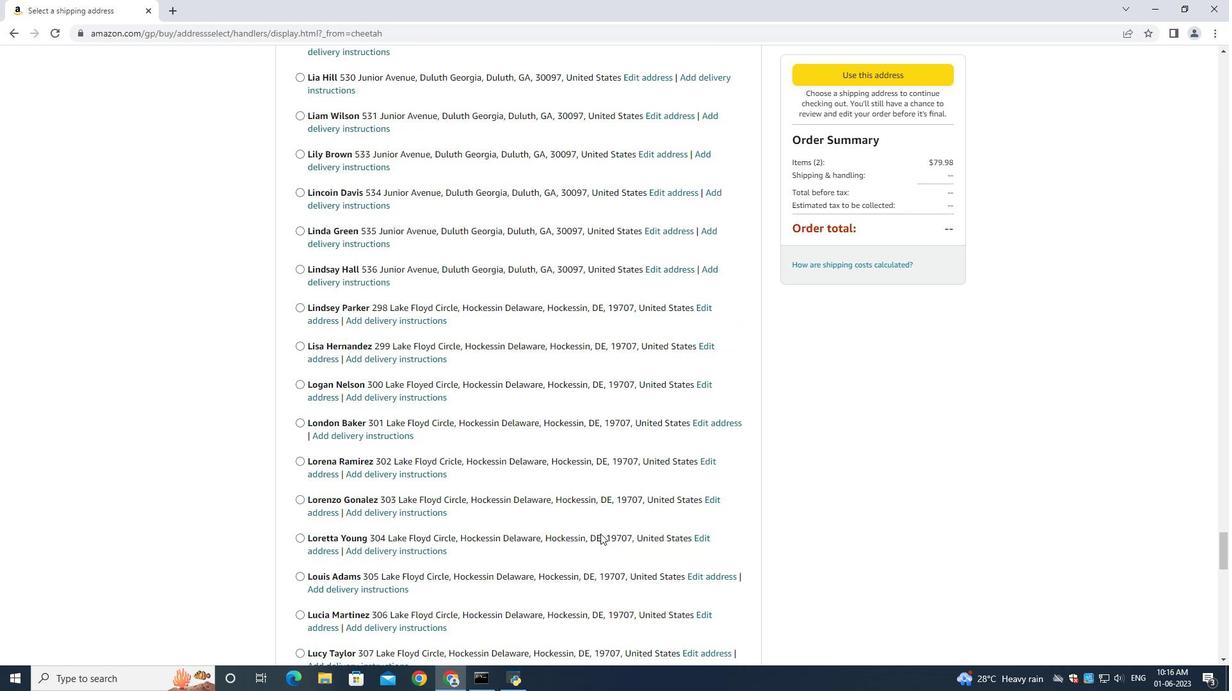 
Action: Mouse scrolled (600, 533) with delta (0, 0)
Screenshot: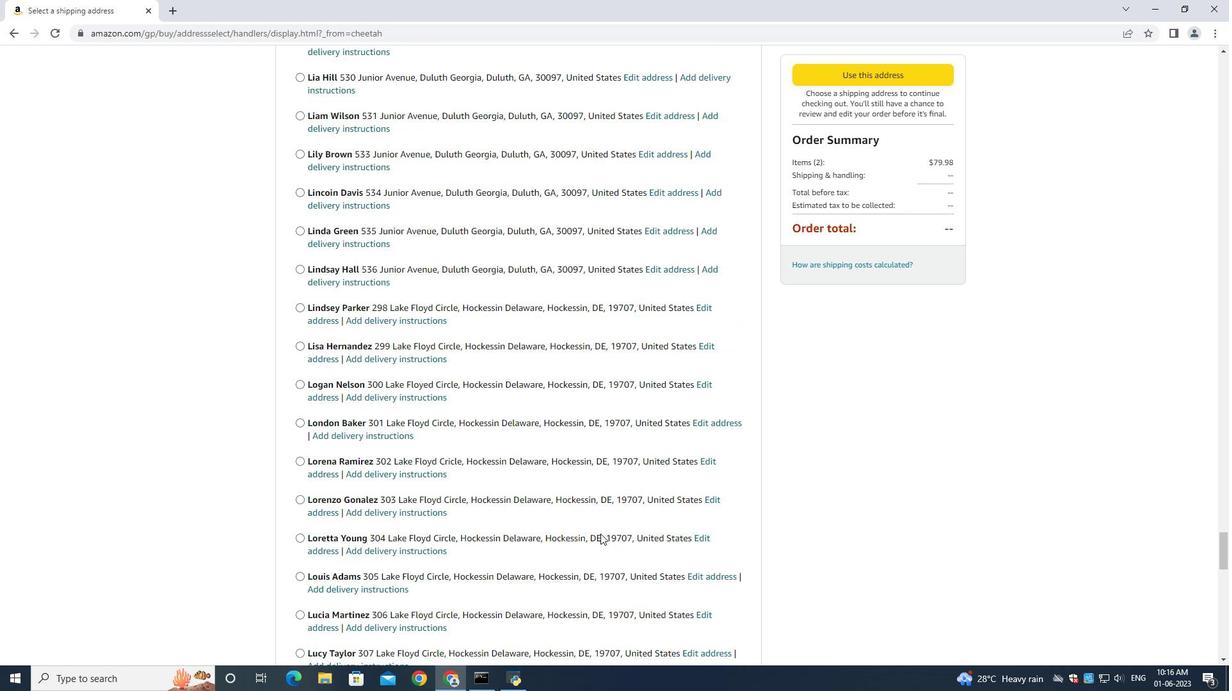 
Action: Mouse scrolled (600, 533) with delta (0, 0)
Screenshot: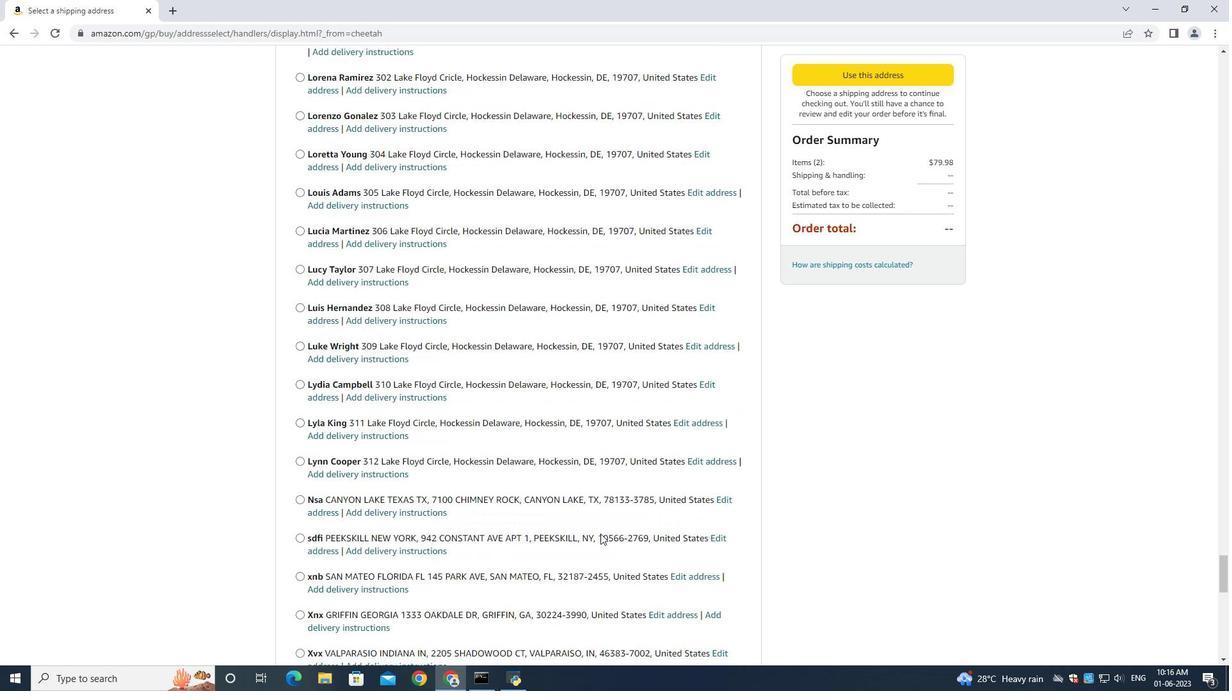 
Action: Mouse scrolled (600, 533) with delta (0, 0)
Screenshot: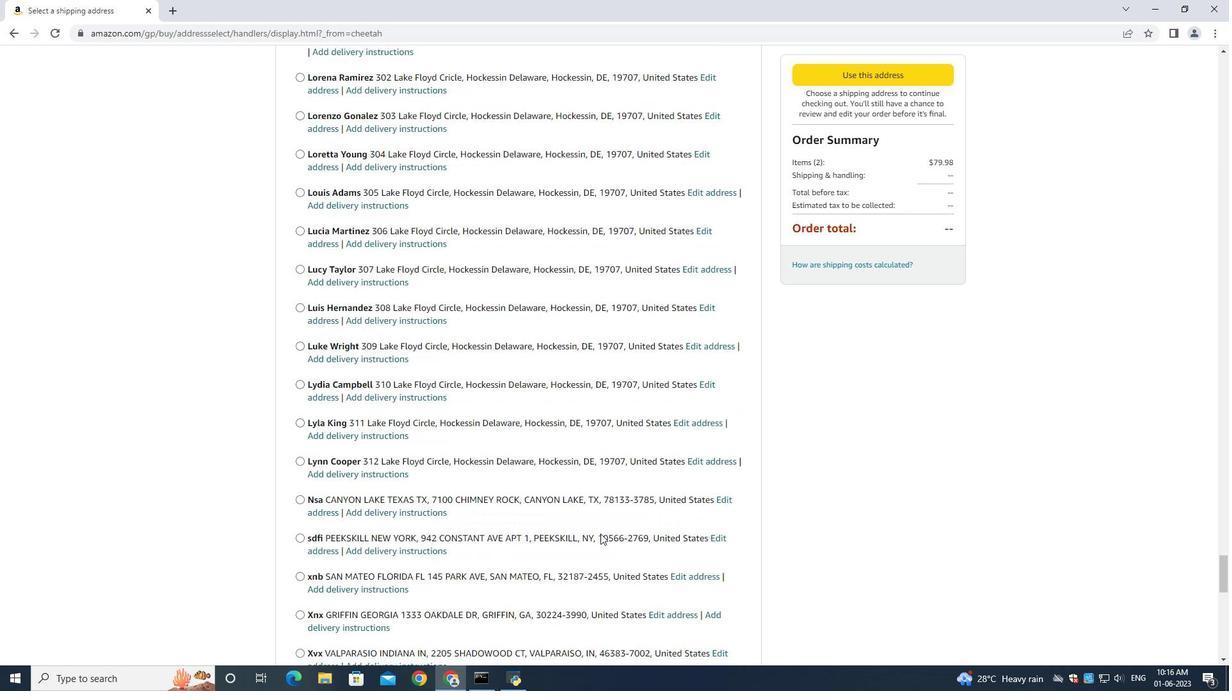 
Action: Mouse scrolled (600, 533) with delta (0, 0)
Screenshot: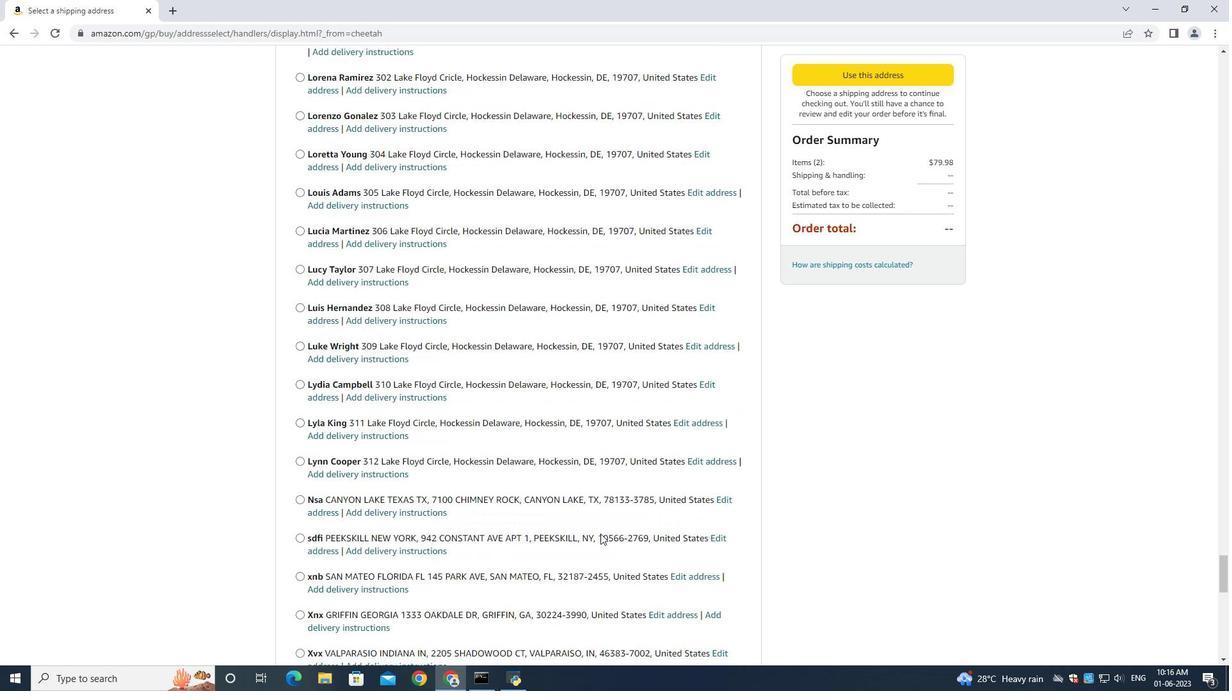 
Action: Mouse scrolled (600, 533) with delta (0, 0)
Screenshot: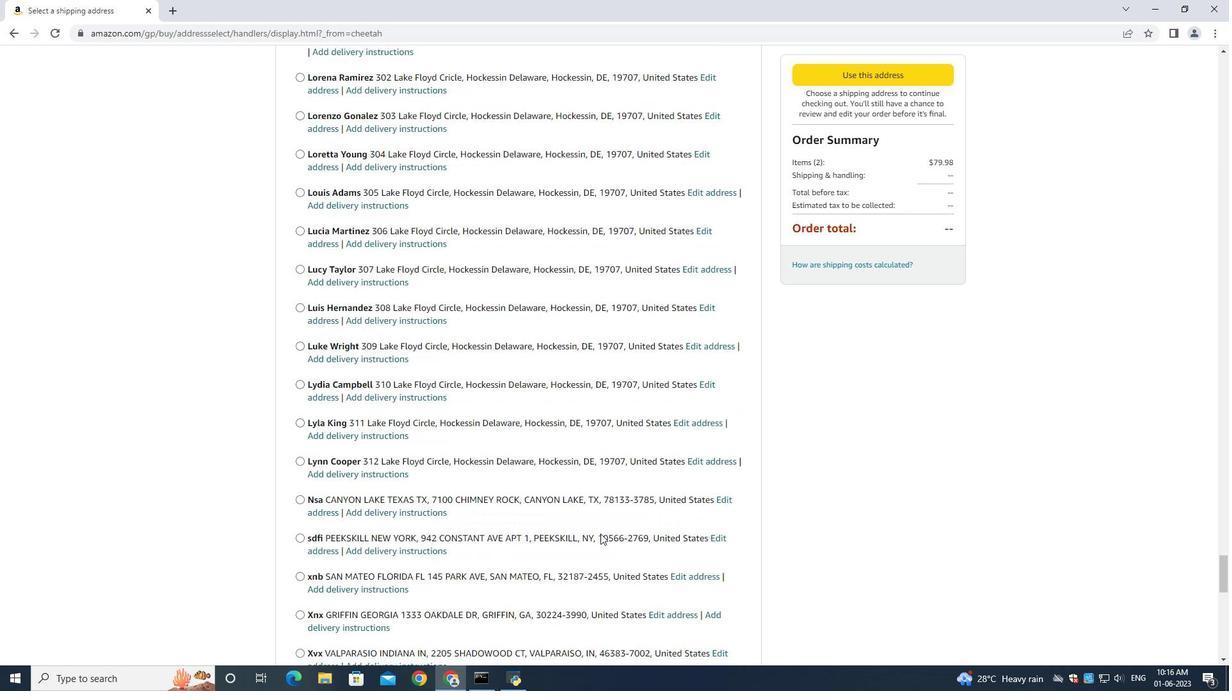 
Action: Mouse scrolled (600, 533) with delta (0, 0)
Screenshot: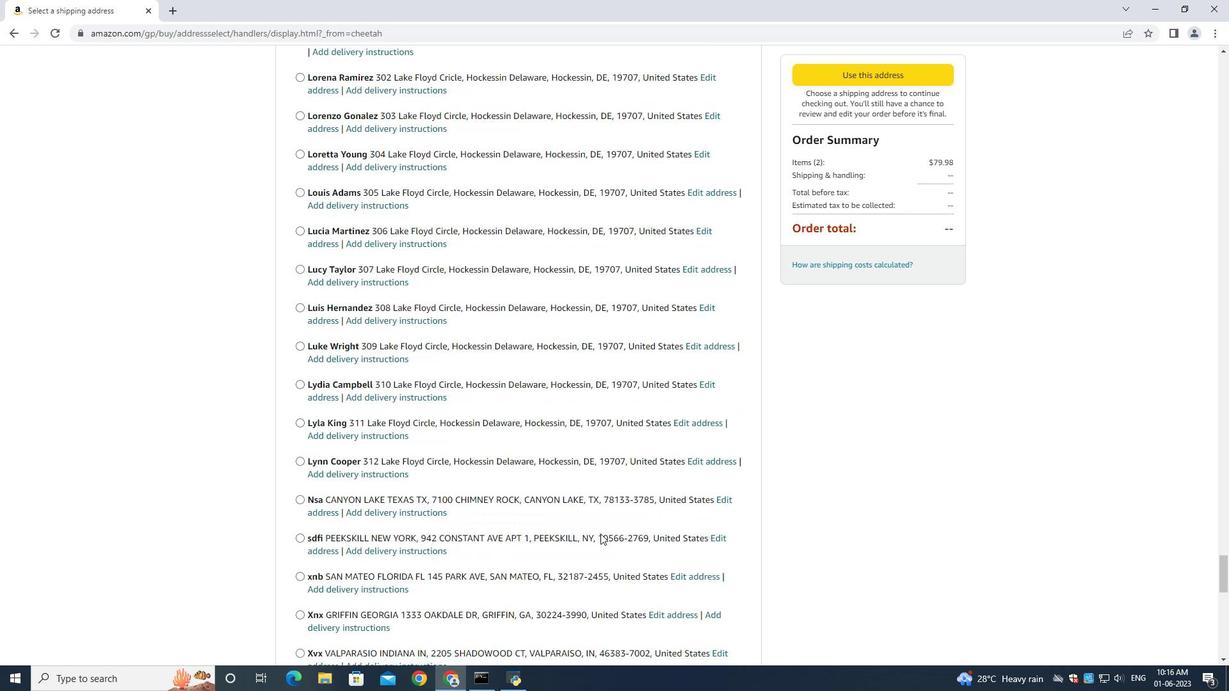 
Action: Mouse scrolled (600, 533) with delta (0, 0)
Screenshot: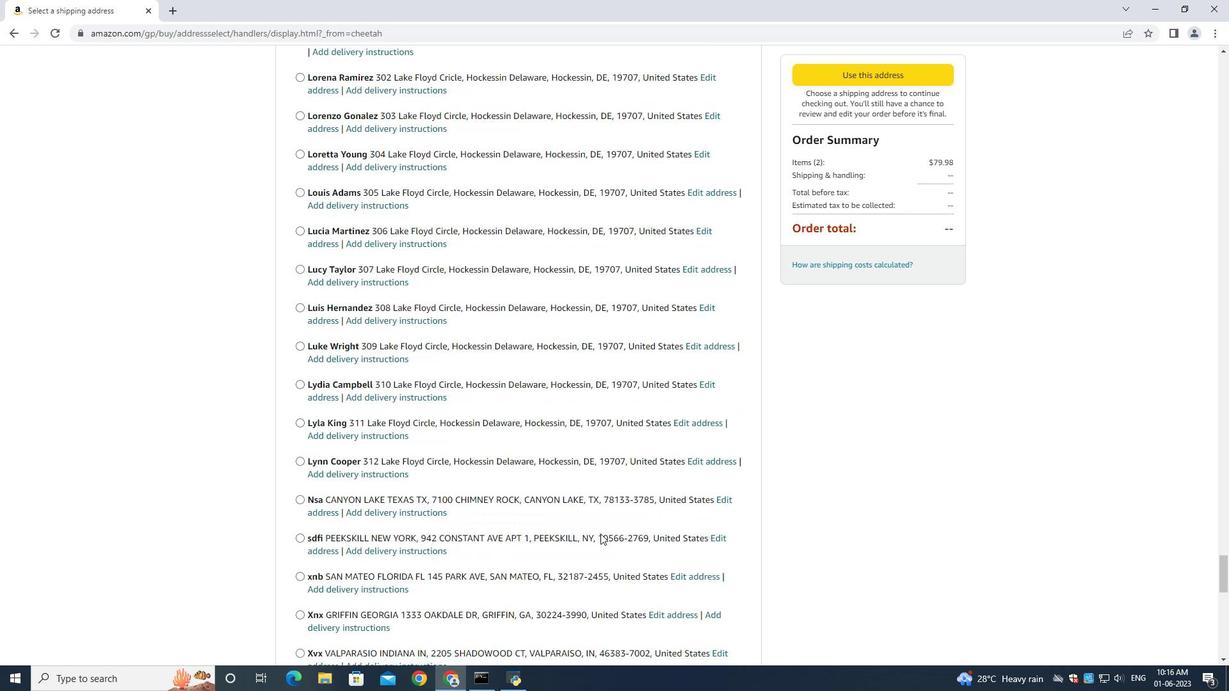 
Action: Mouse scrolled (600, 533) with delta (0, 0)
Screenshot: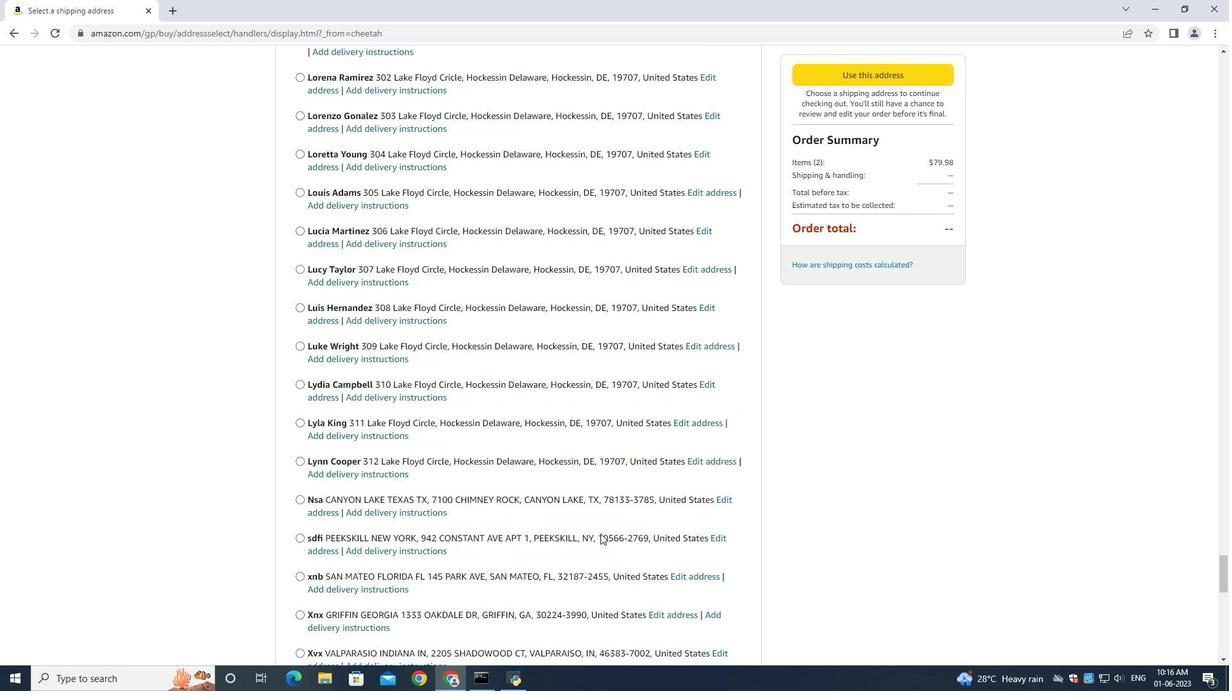 
Action: Mouse scrolled (600, 533) with delta (0, 0)
Screenshot: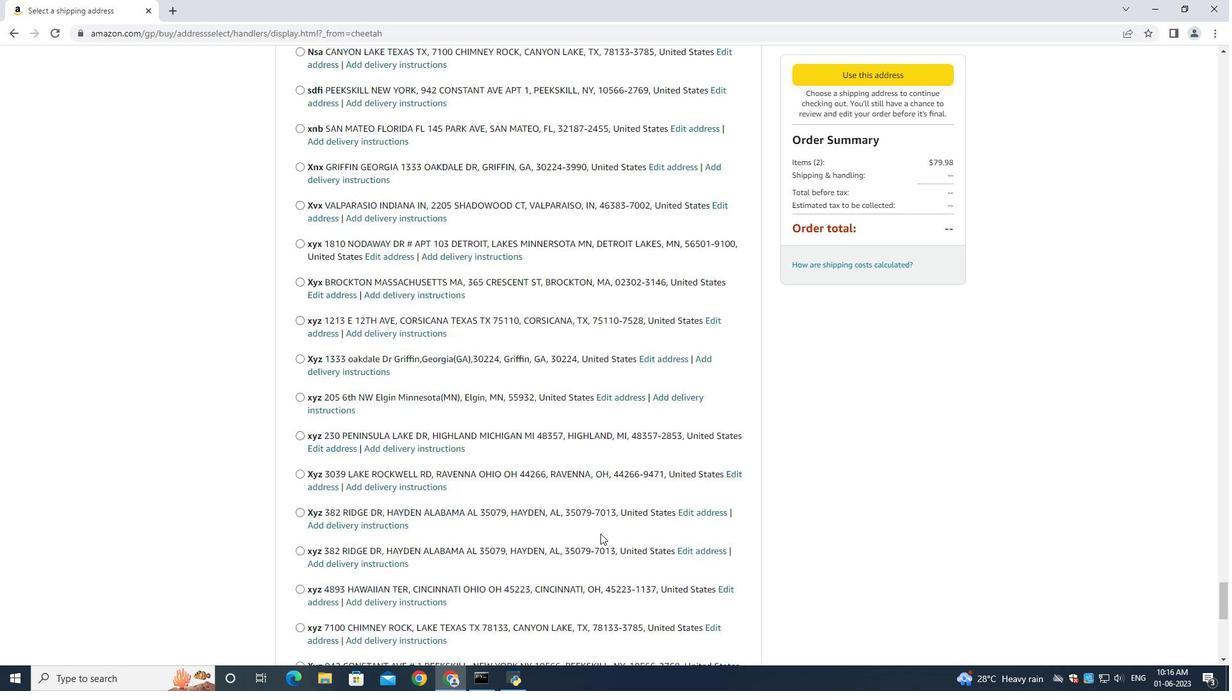 
Action: Mouse scrolled (600, 533) with delta (0, 0)
Screenshot: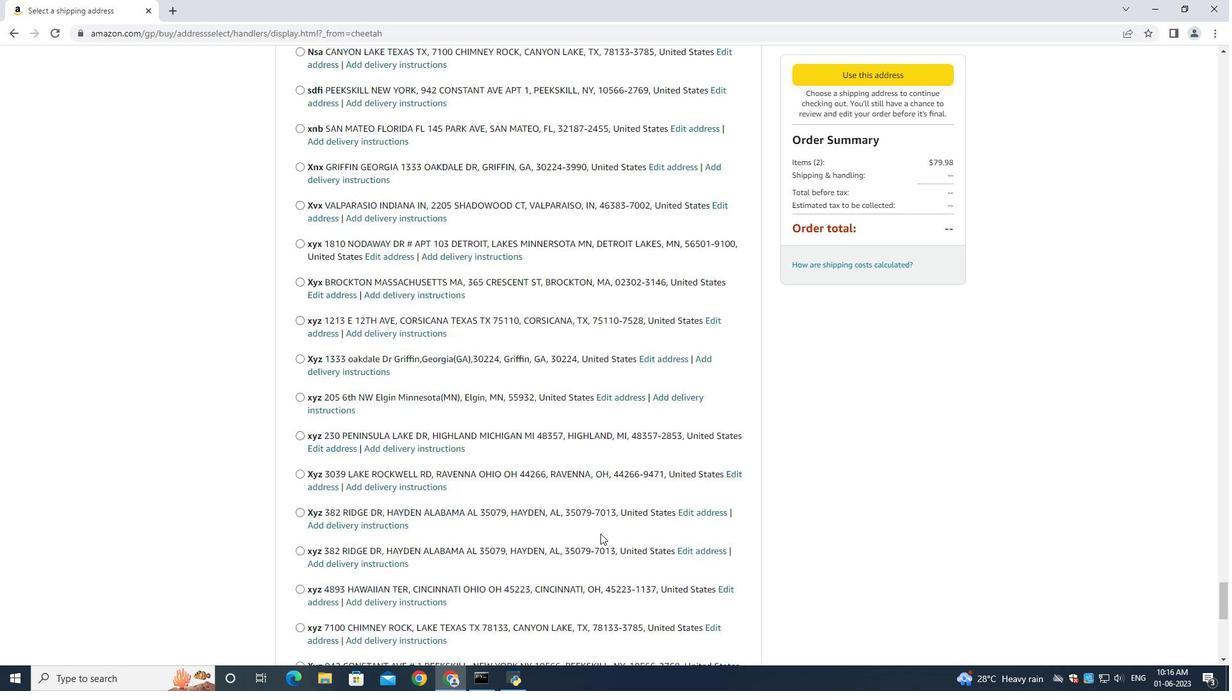 
Action: Mouse scrolled (600, 533) with delta (0, 0)
Screenshot: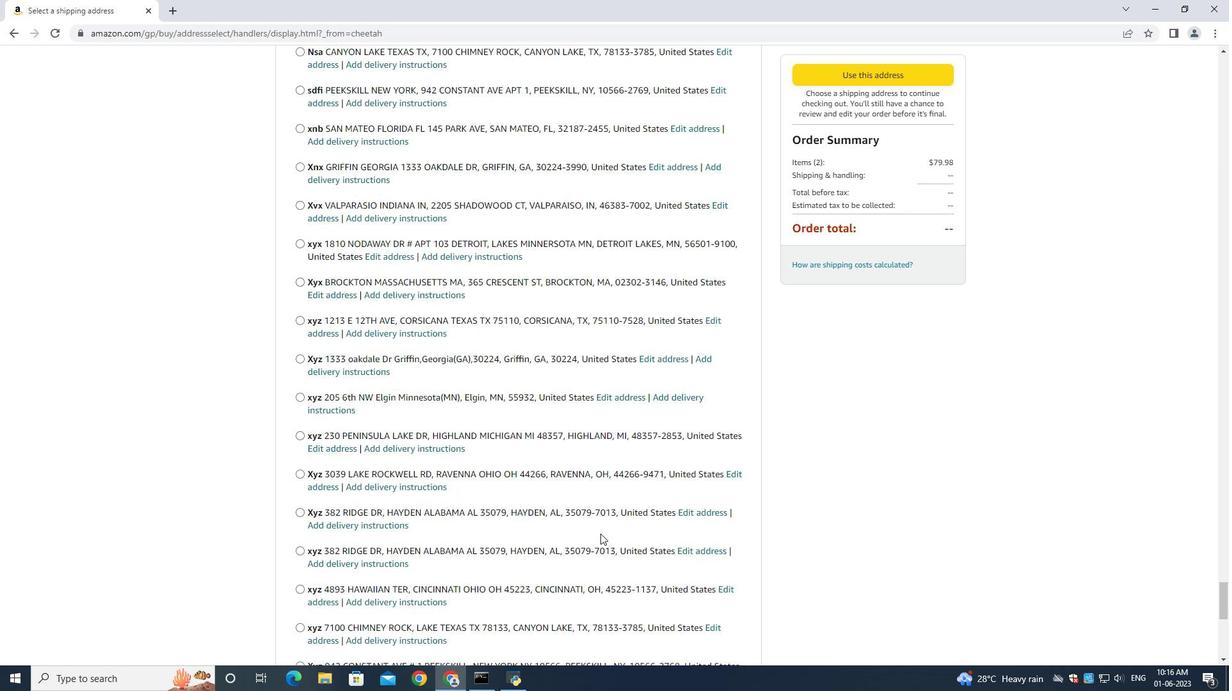 
Action: Mouse scrolled (600, 533) with delta (0, 0)
Screenshot: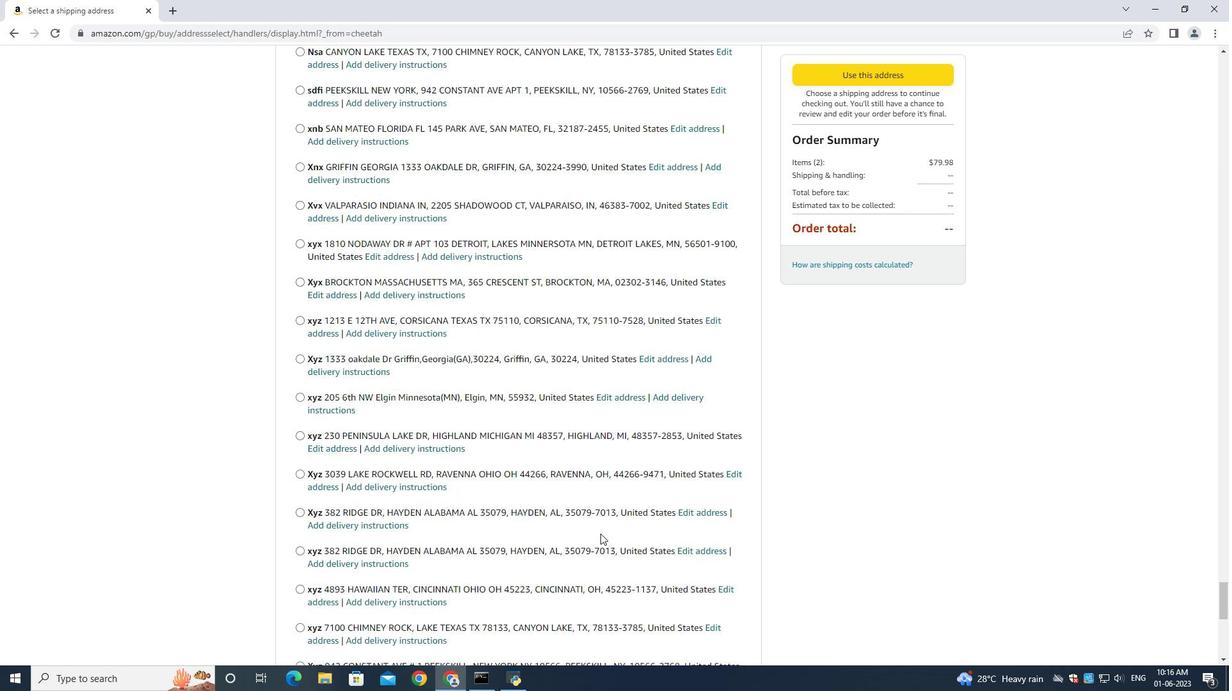 
Action: Mouse scrolled (600, 533) with delta (0, 0)
Screenshot: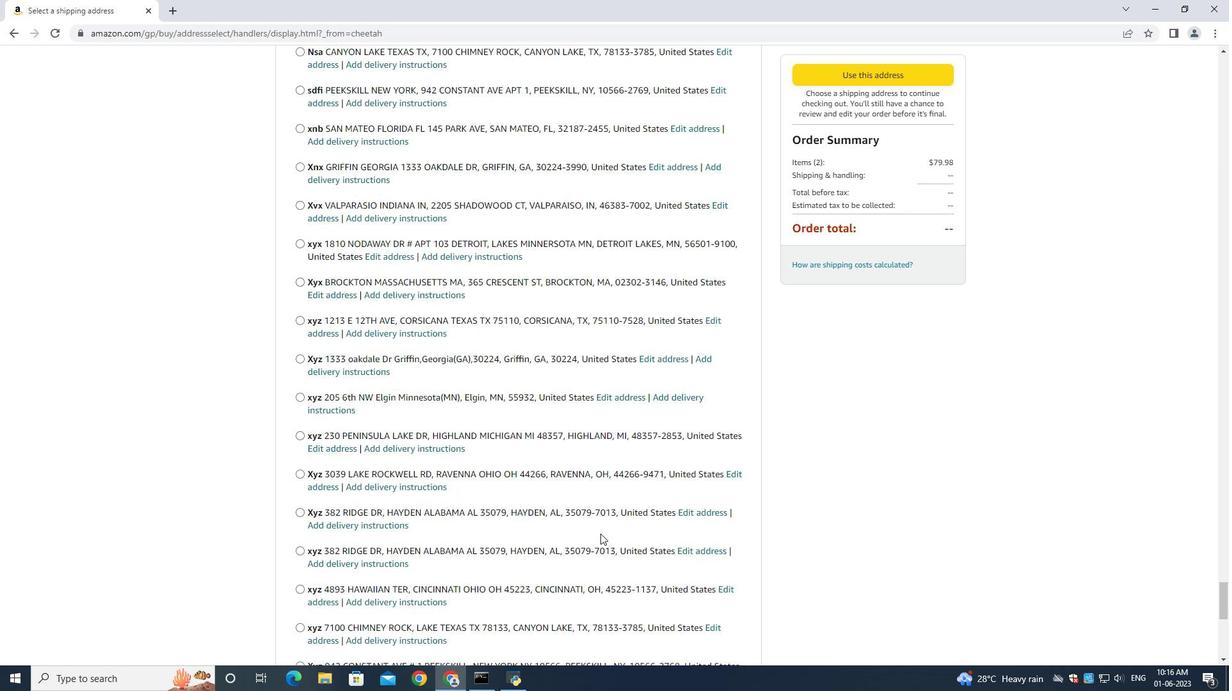 
Action: Mouse scrolled (600, 533) with delta (0, 0)
Screenshot: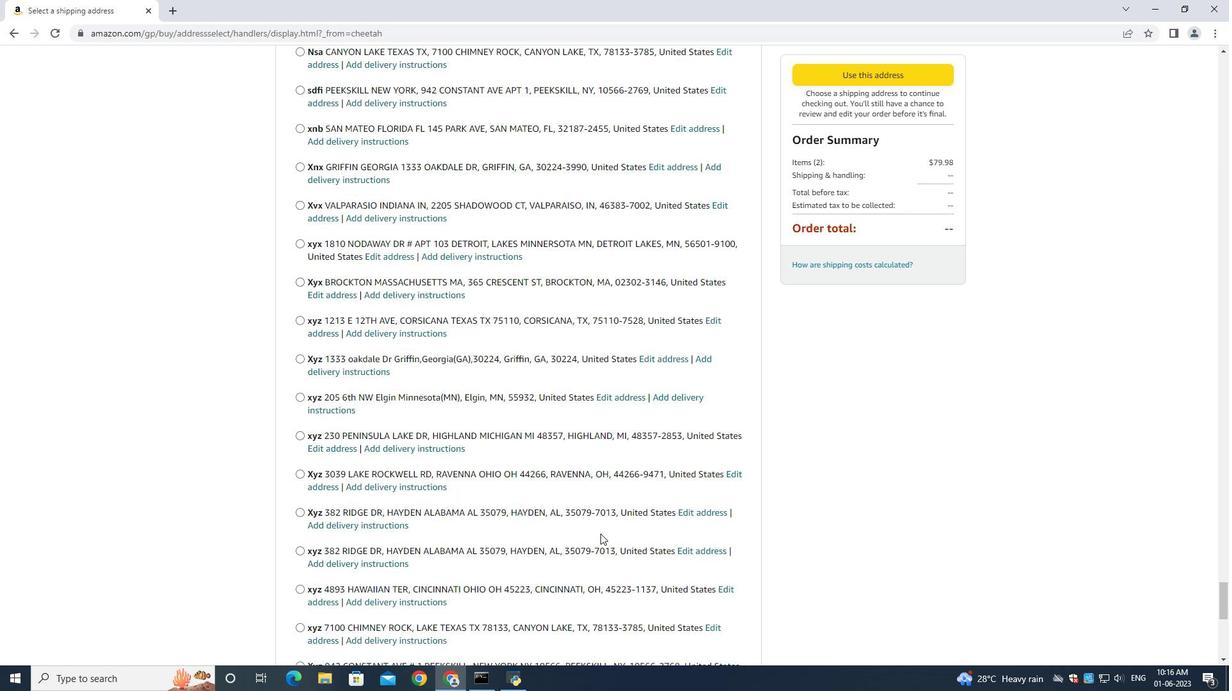 
Action: Mouse scrolled (600, 533) with delta (0, 0)
Screenshot: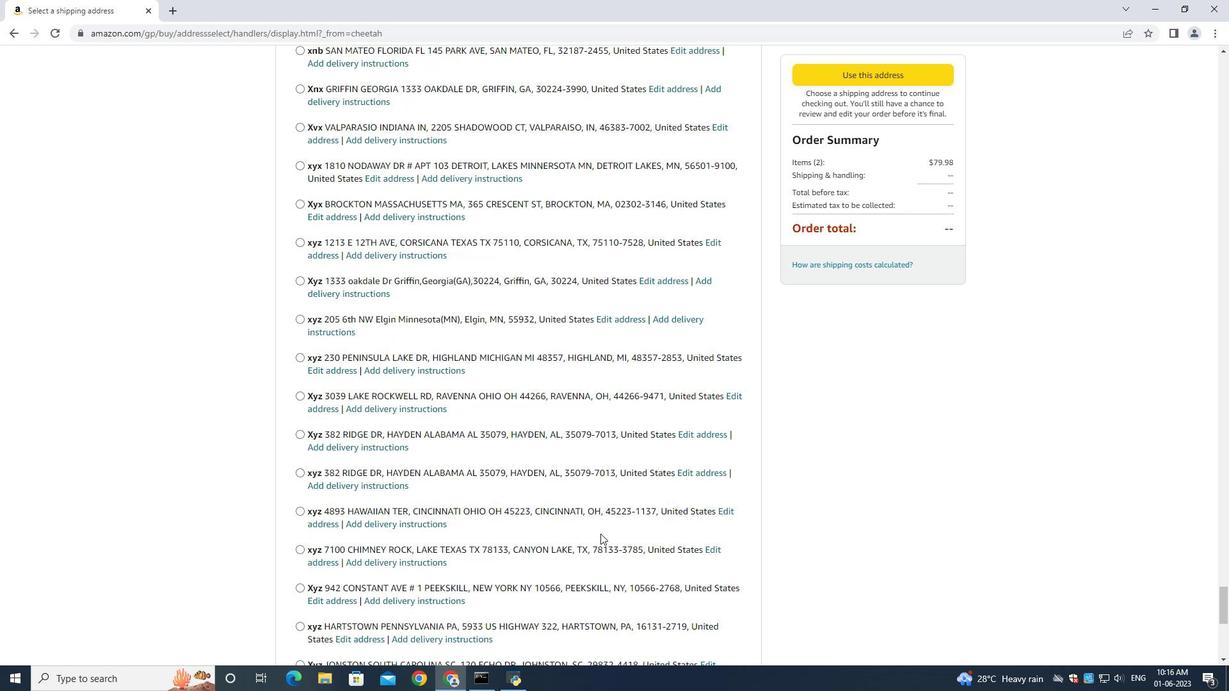 
Action: Mouse scrolled (600, 533) with delta (0, 0)
Screenshot: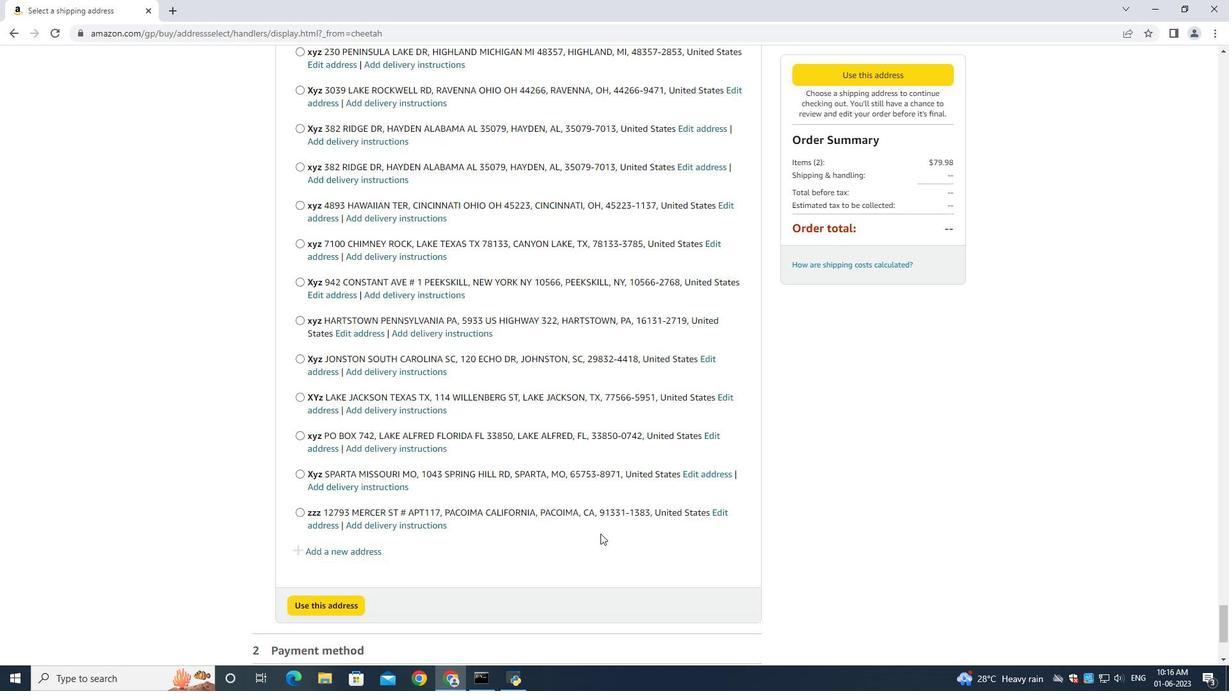 
Action: Mouse scrolled (600, 533) with delta (0, 0)
Screenshot: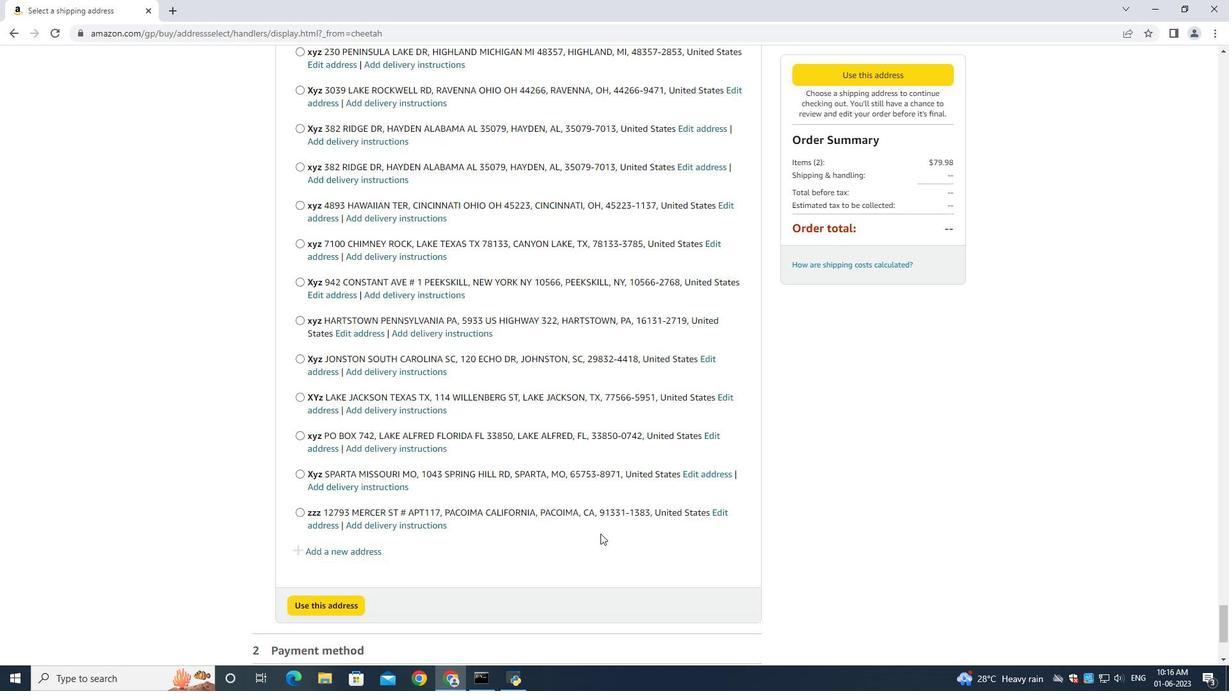 
Action: Mouse scrolled (600, 533) with delta (0, 0)
Screenshot: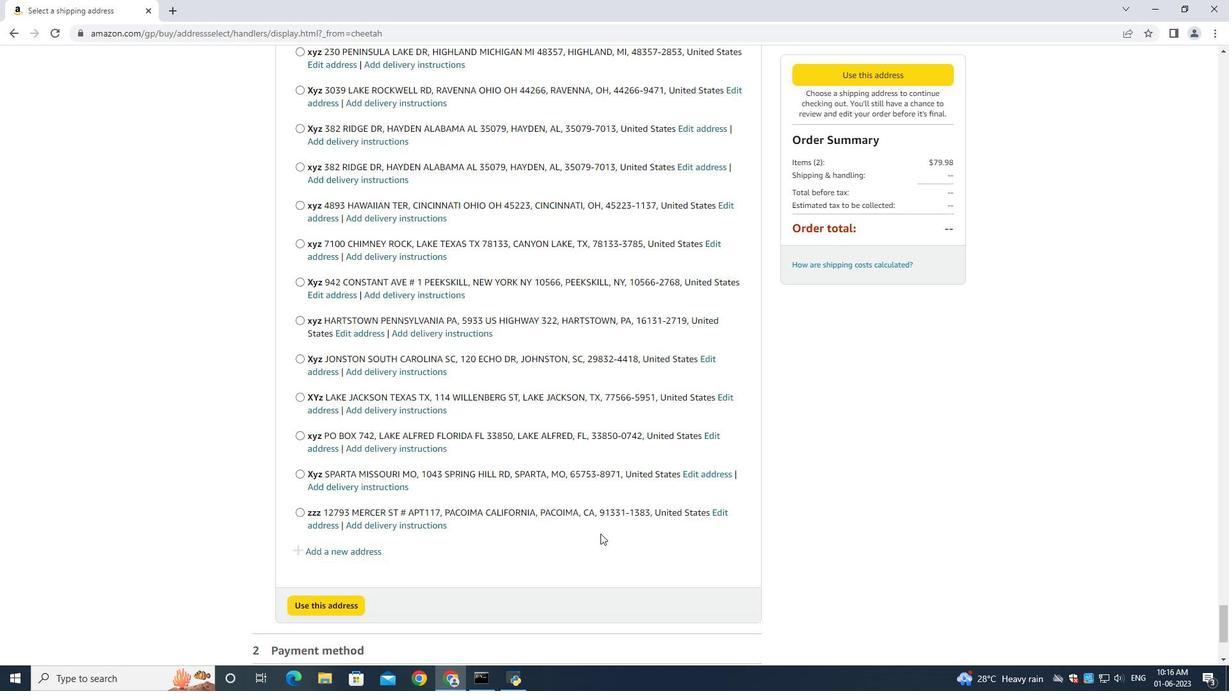 
Action: Mouse scrolled (600, 533) with delta (0, 0)
Screenshot: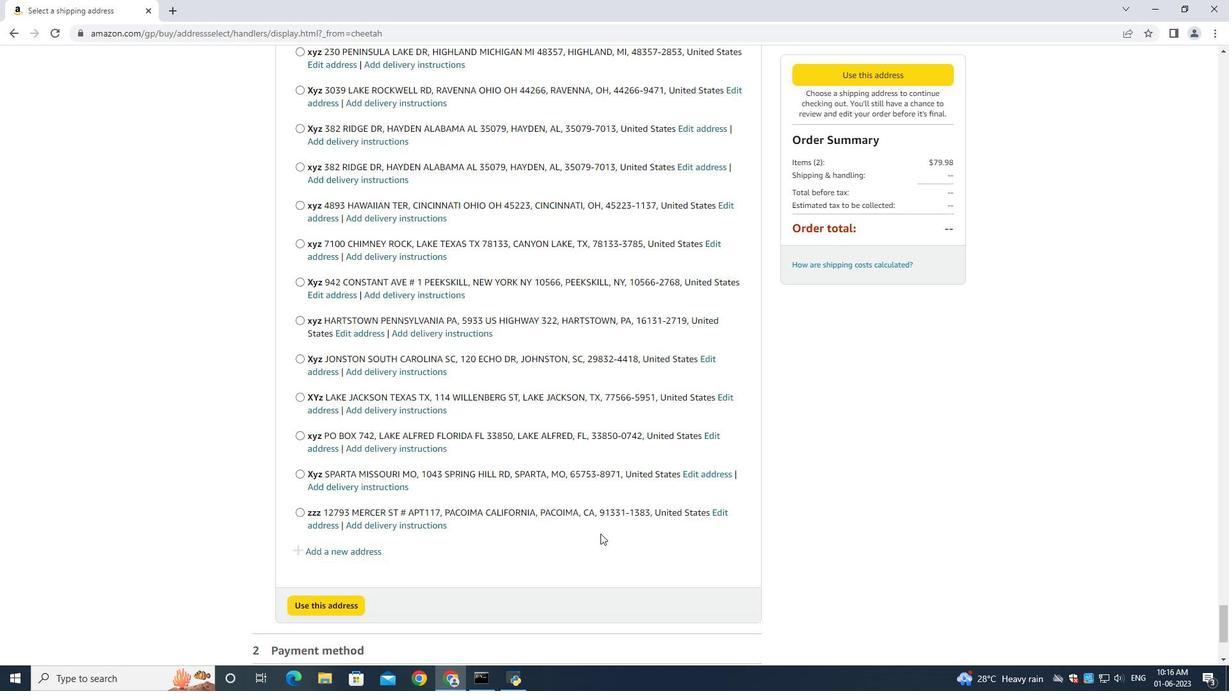 
Action: Mouse scrolled (600, 533) with delta (0, 0)
Screenshot: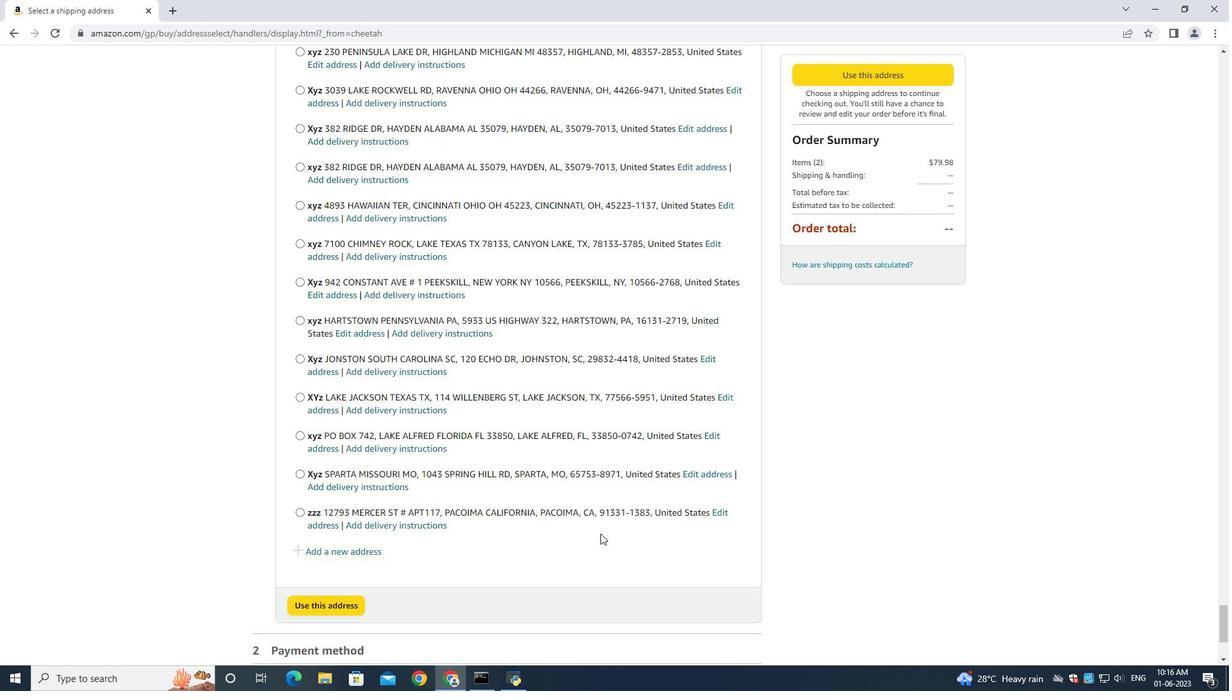 
Action: Mouse moved to (359, 352)
Screenshot: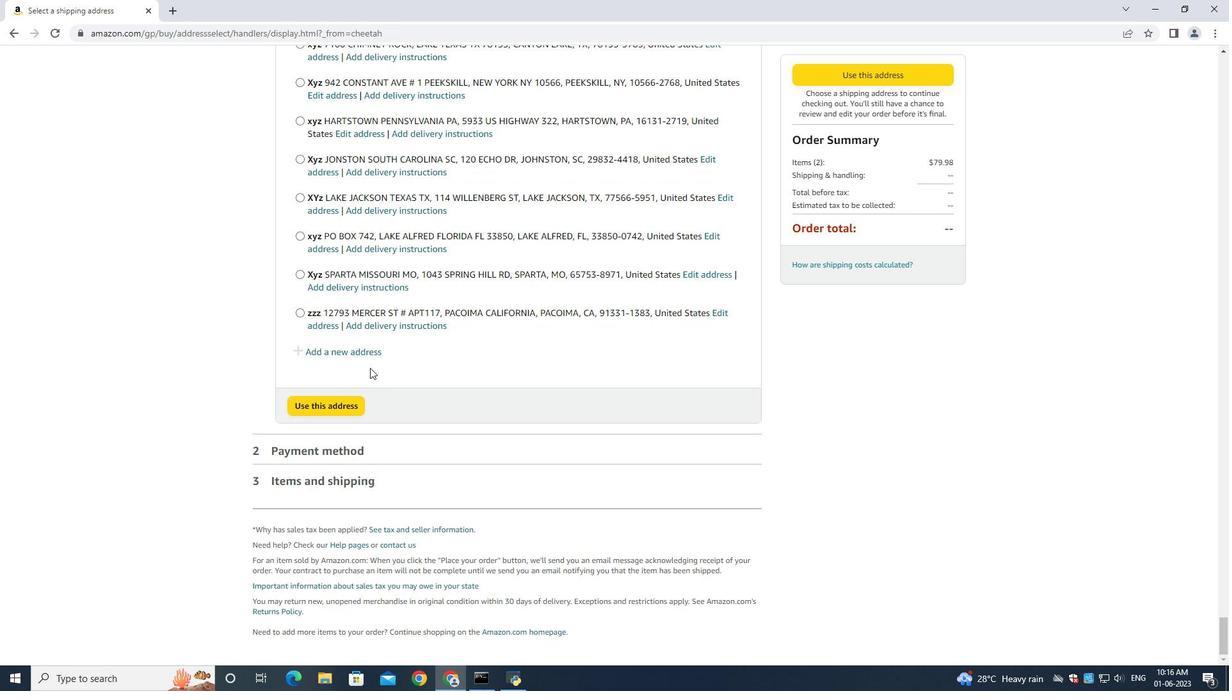 
Action: Mouse pressed left at (359, 352)
Screenshot: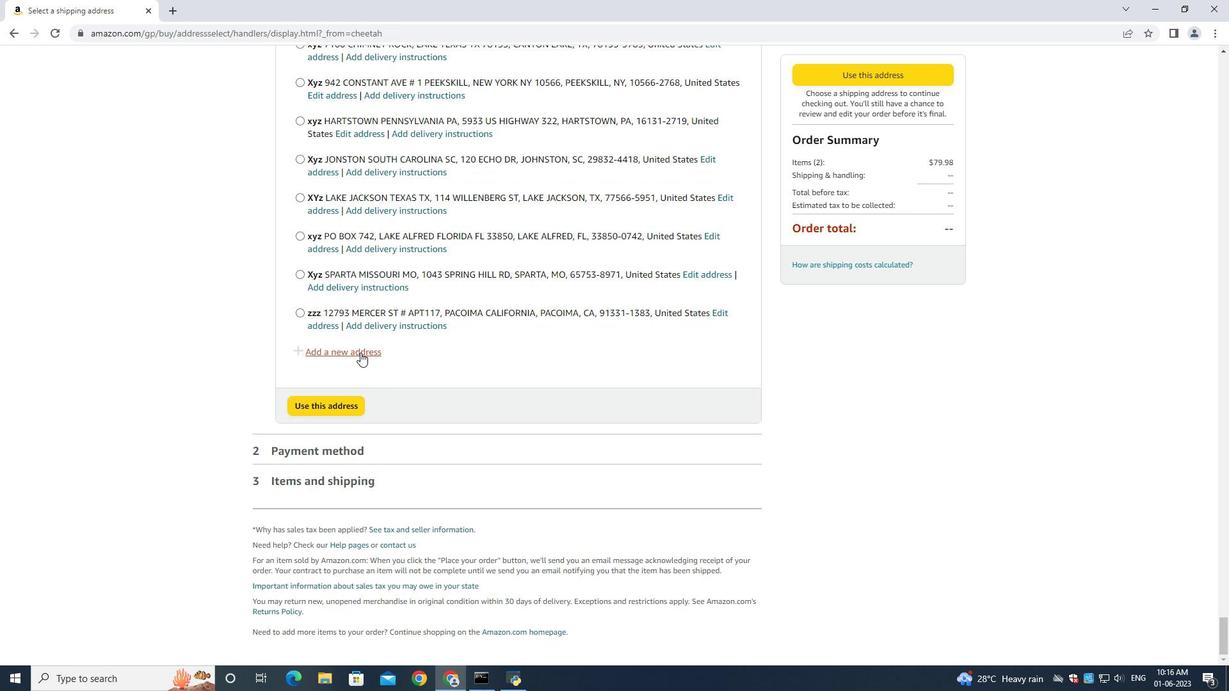 
Action: Mouse moved to (485, 308)
Screenshot: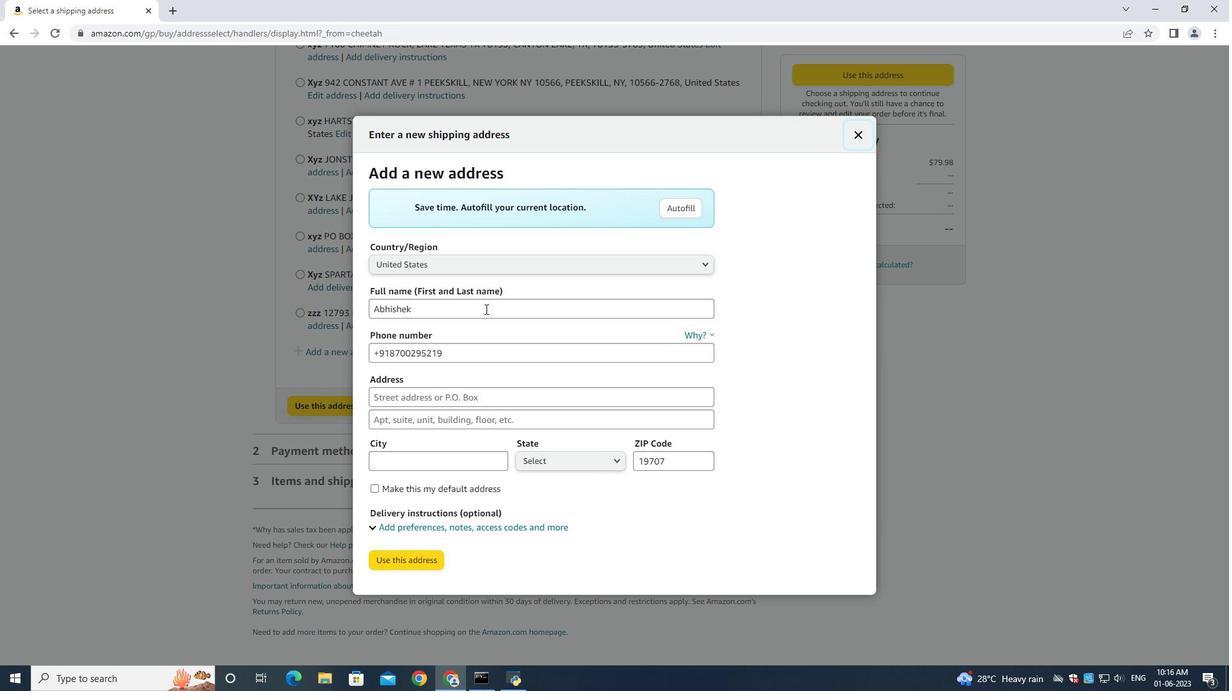 
Action: Mouse pressed left at (485, 308)
Screenshot: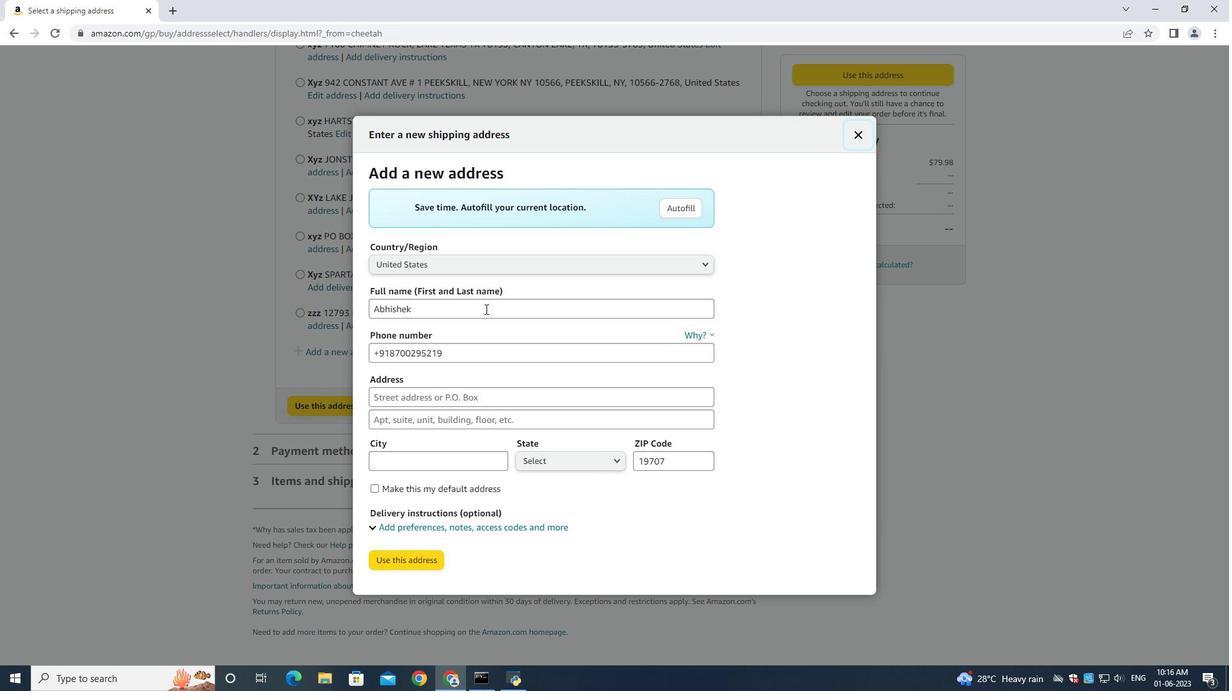 
Action: Mouse moved to (479, 294)
Screenshot: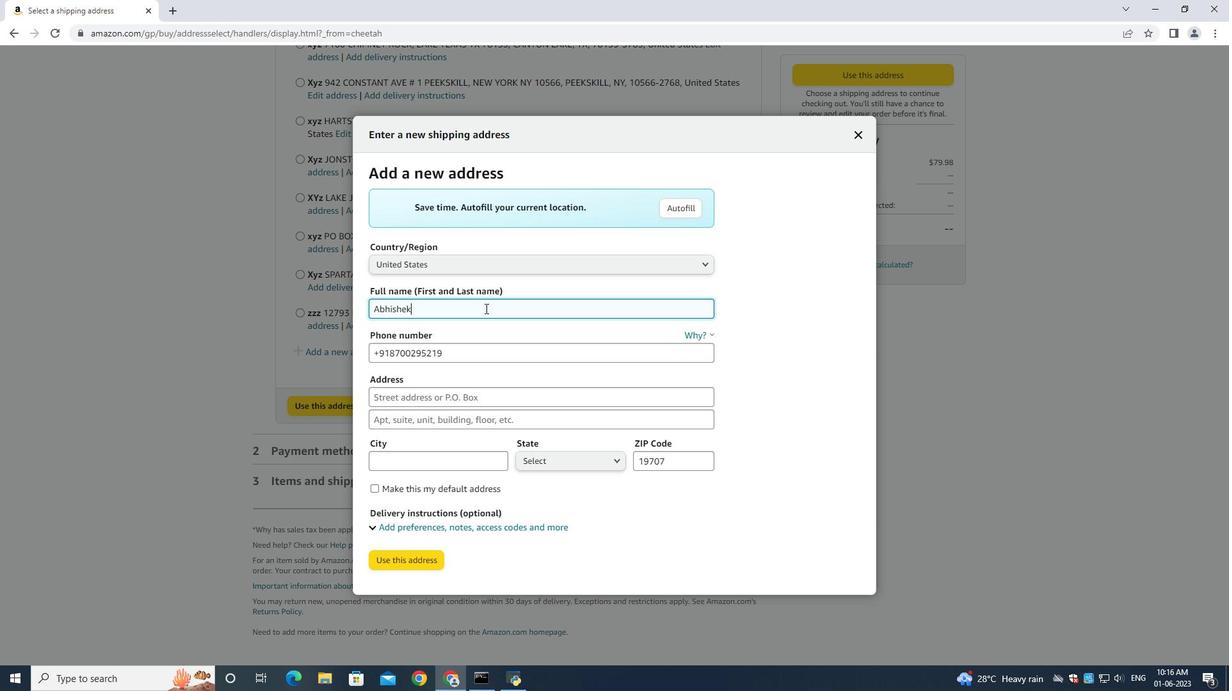 
Action: Key pressed ctrl+A<Key.insert><Key.backspace><Key.shift>Maddie<Key.space><Key.shift><Key.shift><Key.shift><Key.shift><Key.shift><Key.shift><Key.shift><Key.shift><Key.shift><Key.shift><Key.shift><Key.shift><Key.shift>Scott<Key.tab><Key.tab><Key.backspace>6205197251<Key.tab>1225<Key.space><Key.shift><Key.shift><Key.shift><Key.shift><Key.shift><Key.shift><Key.shift><Key.shift><Key.shift><Key.shift><Key.shift><Key.shift><Key.shift><Key.shift><Key.shift><Key.shift><Key.shift><Key.shift><Key.shift><Key.shift><Key.shift><Key.shift><Key.shift><Key.shift><Key.shift><Key.shift><Key.shift><Key.shift><Key.shift><Key.shift><Key.shift><Key.shift><Key.shift><Key.shift><Key.shift><Key.shift><Key.shift><Key.shift><Key.shift><Key.shift><Key.shift><Key.shift><Key.shift><Key.shift><Key.shift><Key.shift><Key.shift>RRR<Key.backspace><Key.backspace>idge<Key.space><Key.shift>Road<Key.space><Key.tab><Key.shift><Key.shift><Key.shift><Key.shift><Key.shift>Dodge<Key.space>city<Key.space><Key.shift>Kansas<Key.tab><Key.shift><Key.shift><Key.shift><Key.shift><Key.shift><Key.shift><Key.shift>Dodge<Key.space>city<Key.space><Key.tab><Key.shift><Key.shift><Key.shift><Key.shift><Key.shift><Key.shift><Key.shift><Key.shift><Key.shift><Key.shift><Key.shift><Key.shift><Key.shift><Key.shift>Ka<Key.tab><Key.backspace>67801
Screenshot: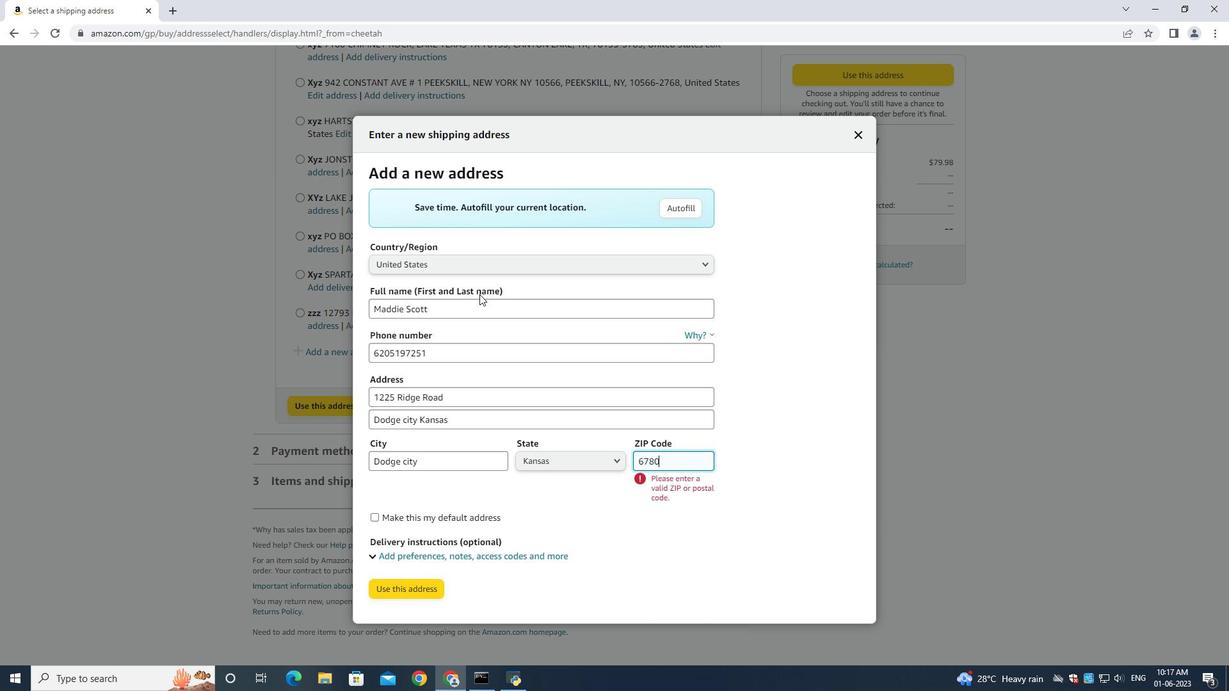 
Action: Mouse moved to (405, 571)
Screenshot: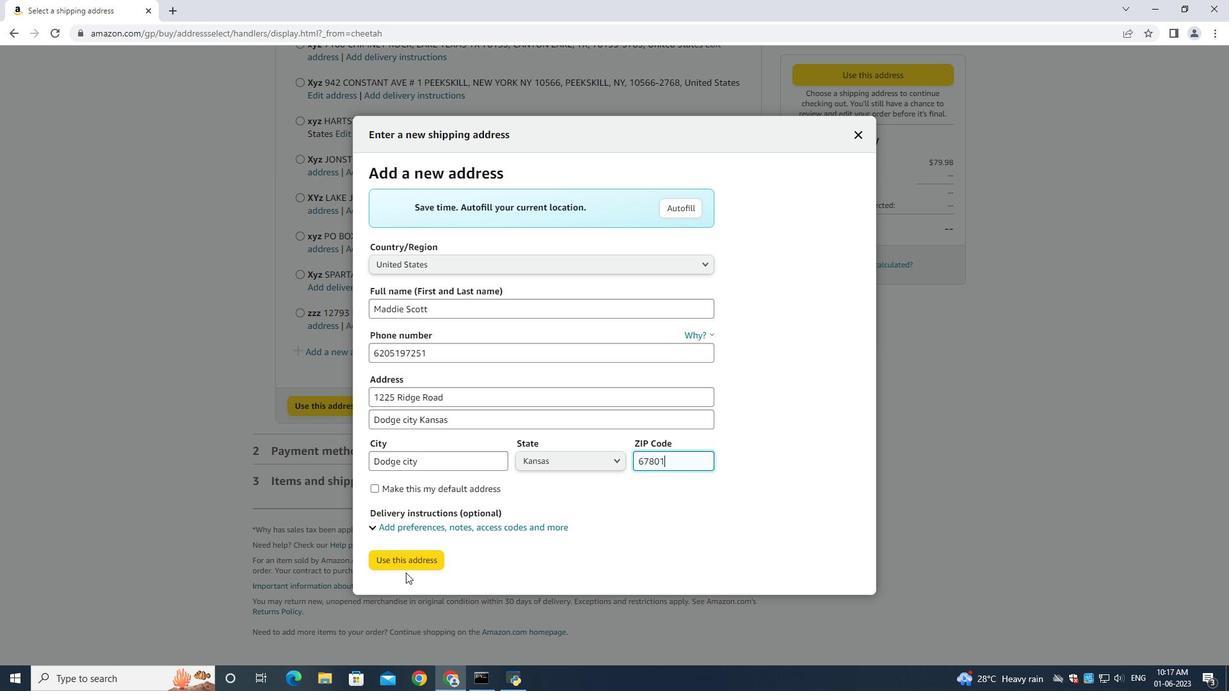 
Action: Mouse pressed left at (405, 571)
Screenshot: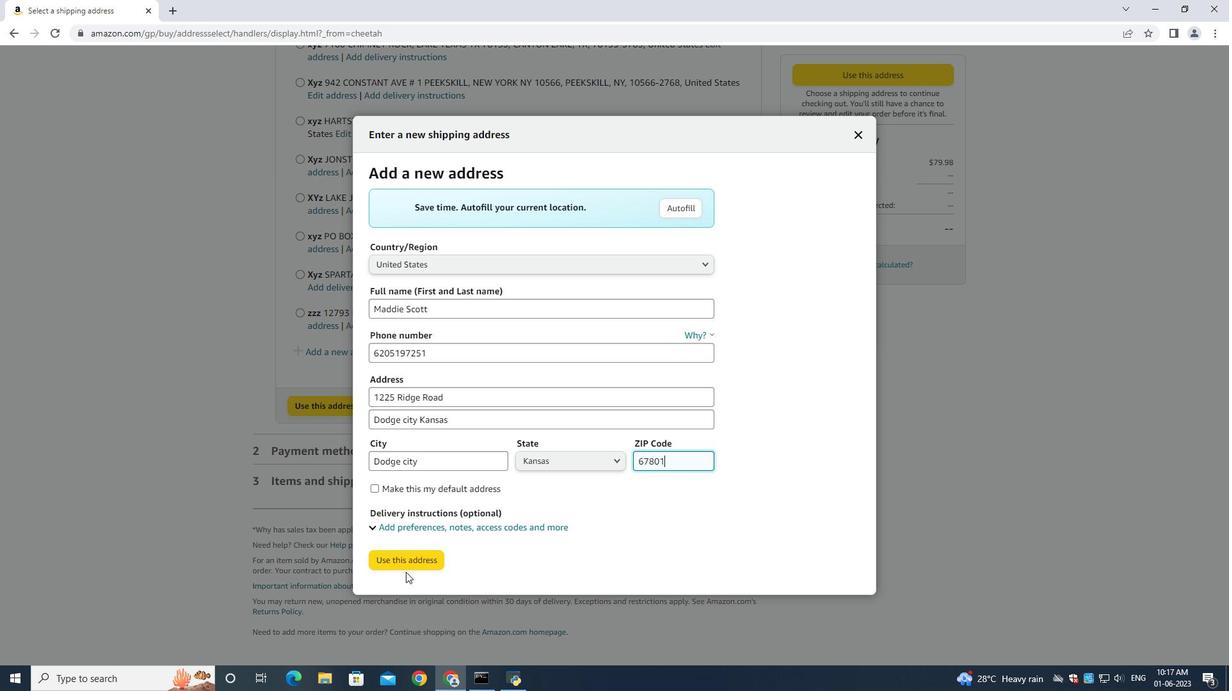 
Action: Mouse moved to (405, 558)
Screenshot: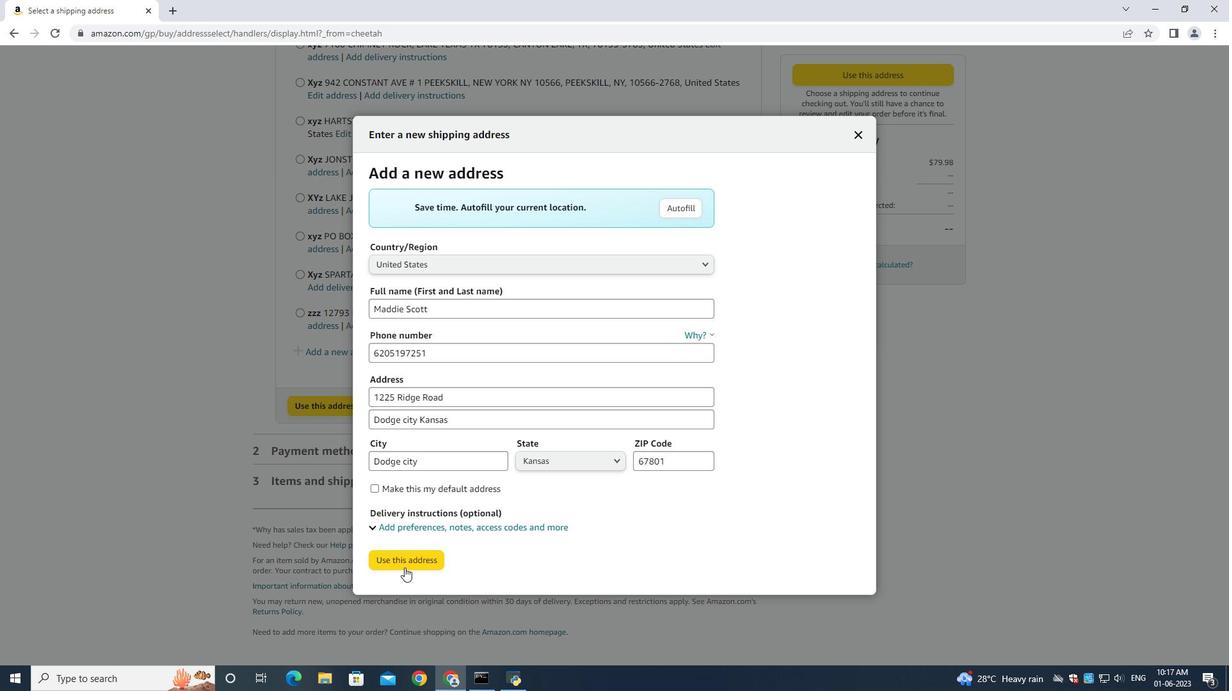 
Action: Mouse pressed left at (405, 558)
Screenshot: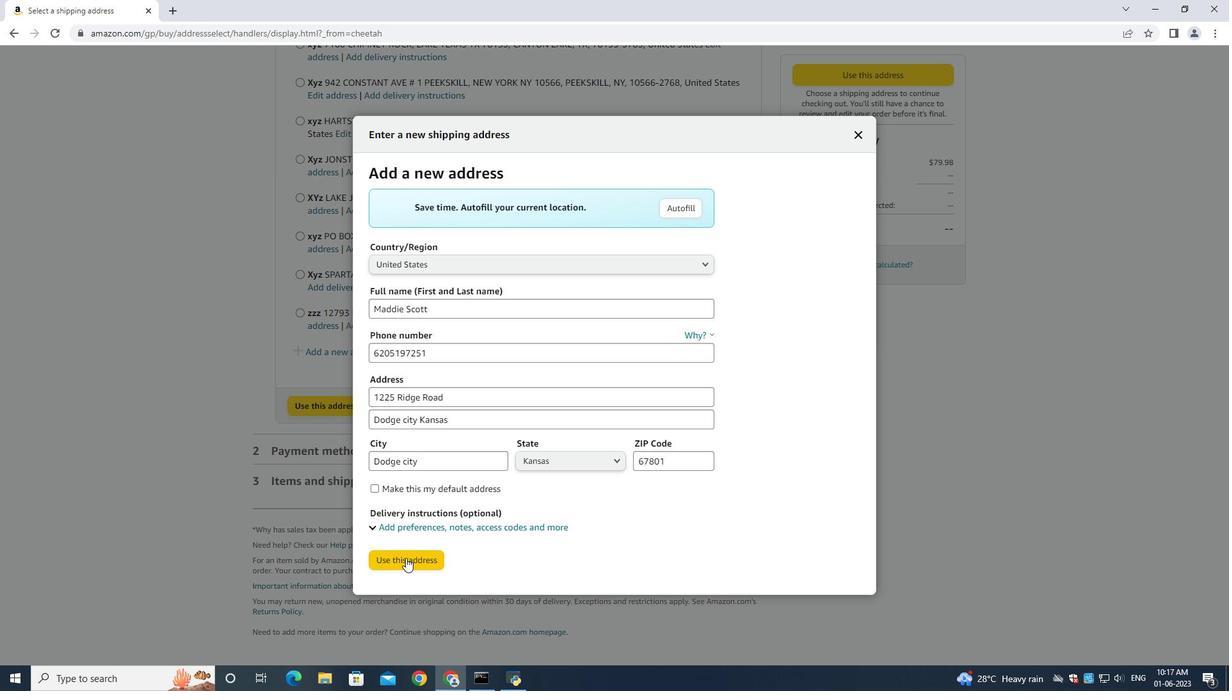 
Action: Mouse moved to (393, 650)
Screenshot: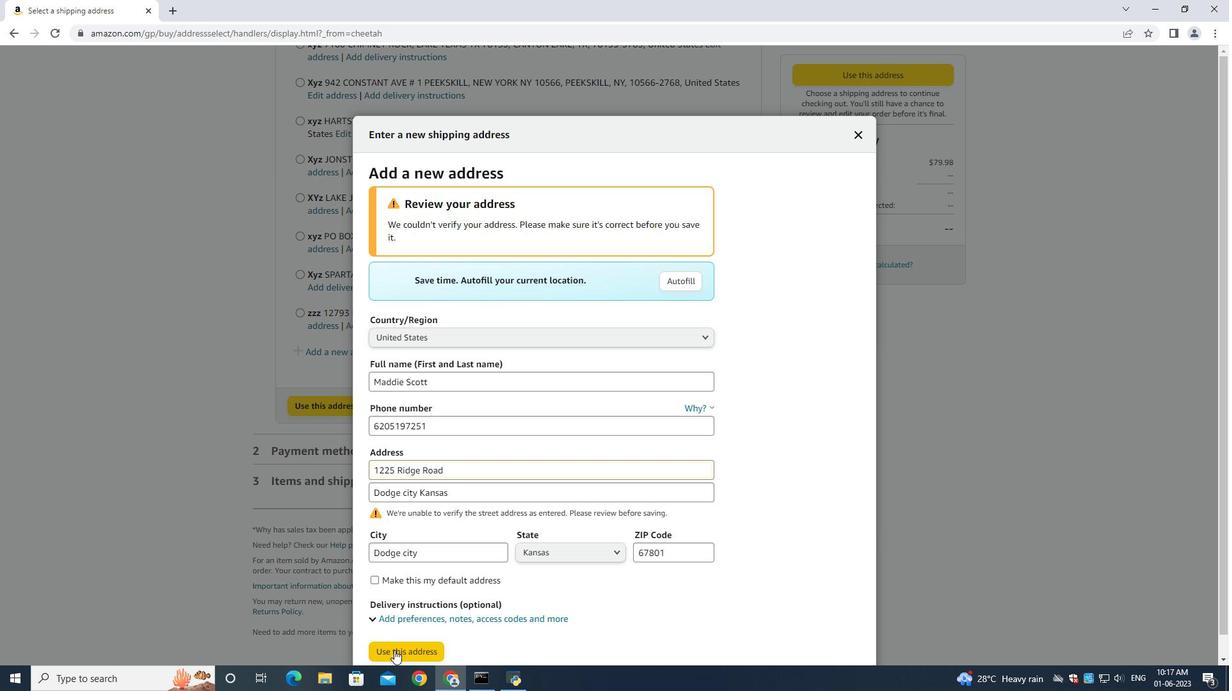 
Action: Mouse pressed left at (393, 650)
Screenshot: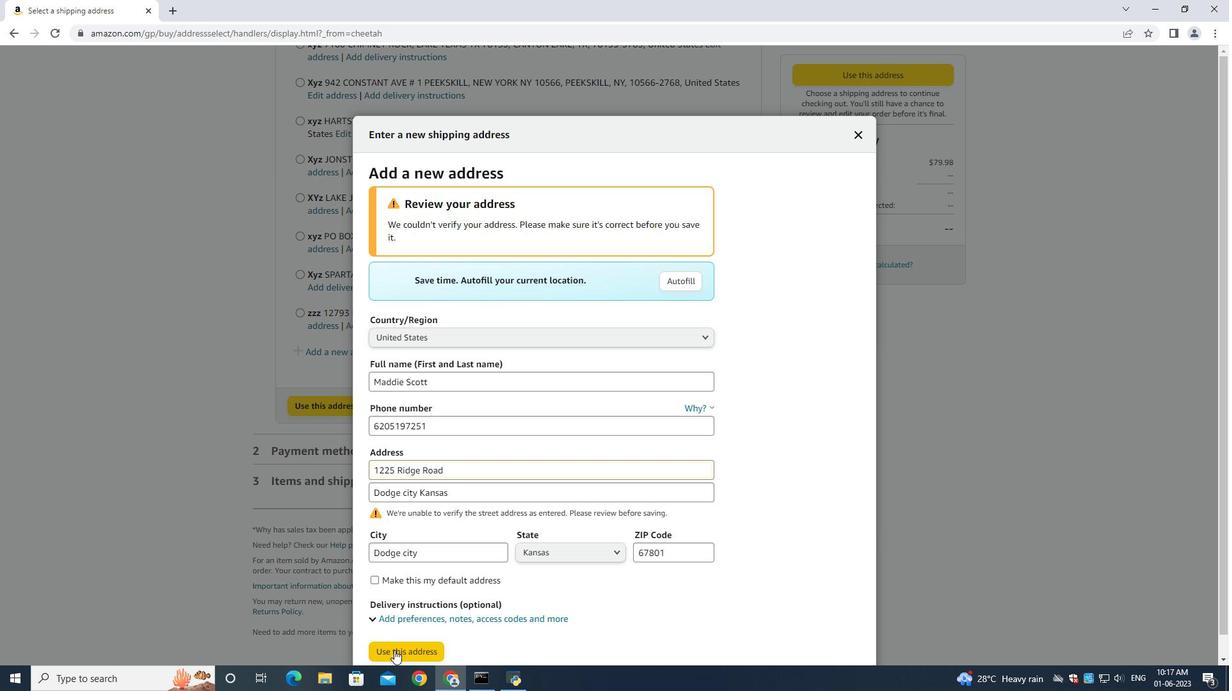 
Action: Mouse moved to (411, 375)
Screenshot: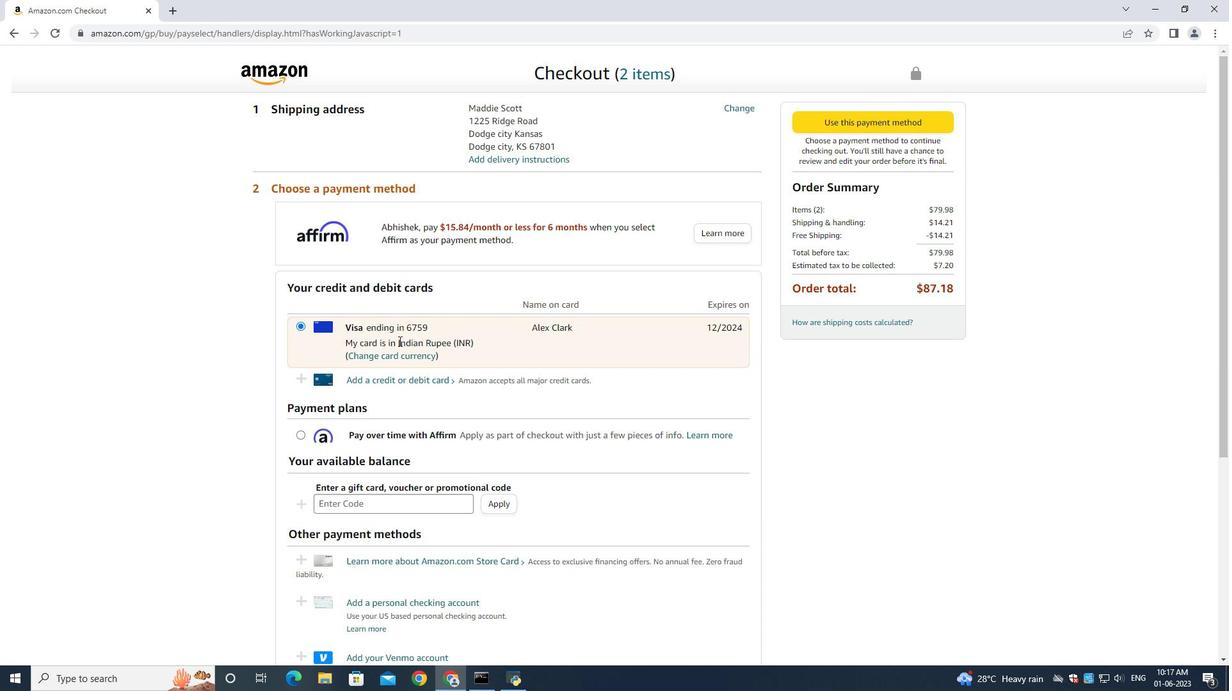 
Action: Mouse pressed left at (411, 375)
Screenshot: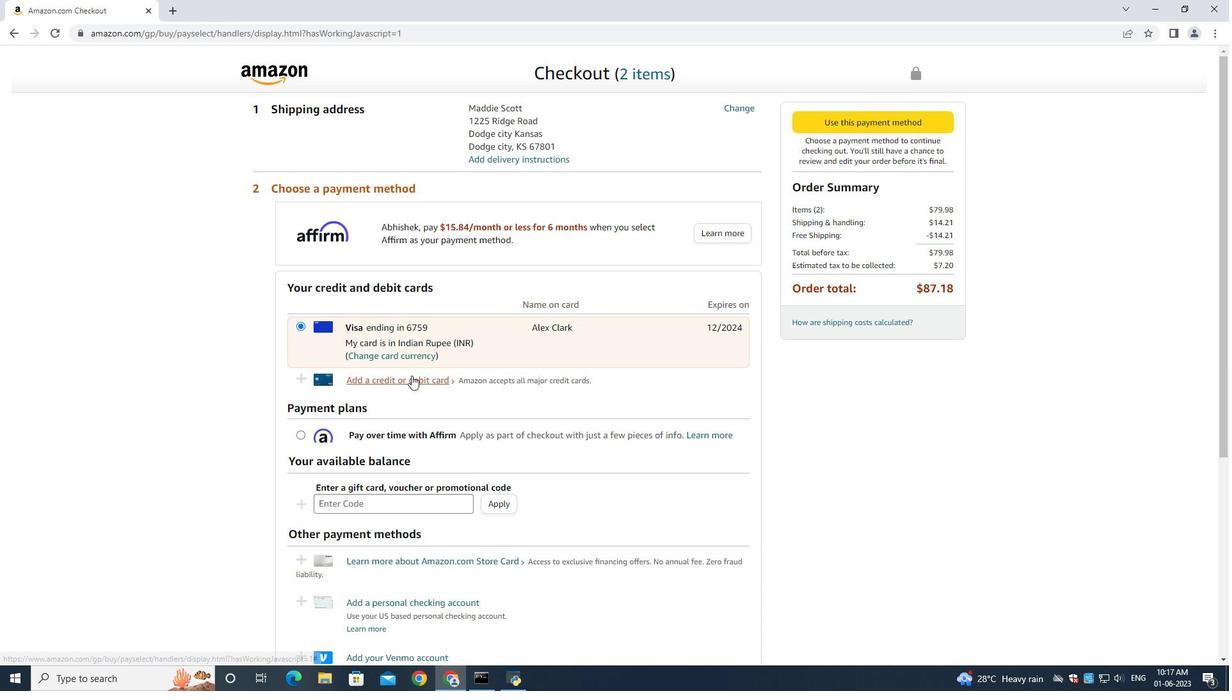 
Action: Mouse moved to (505, 318)
Screenshot: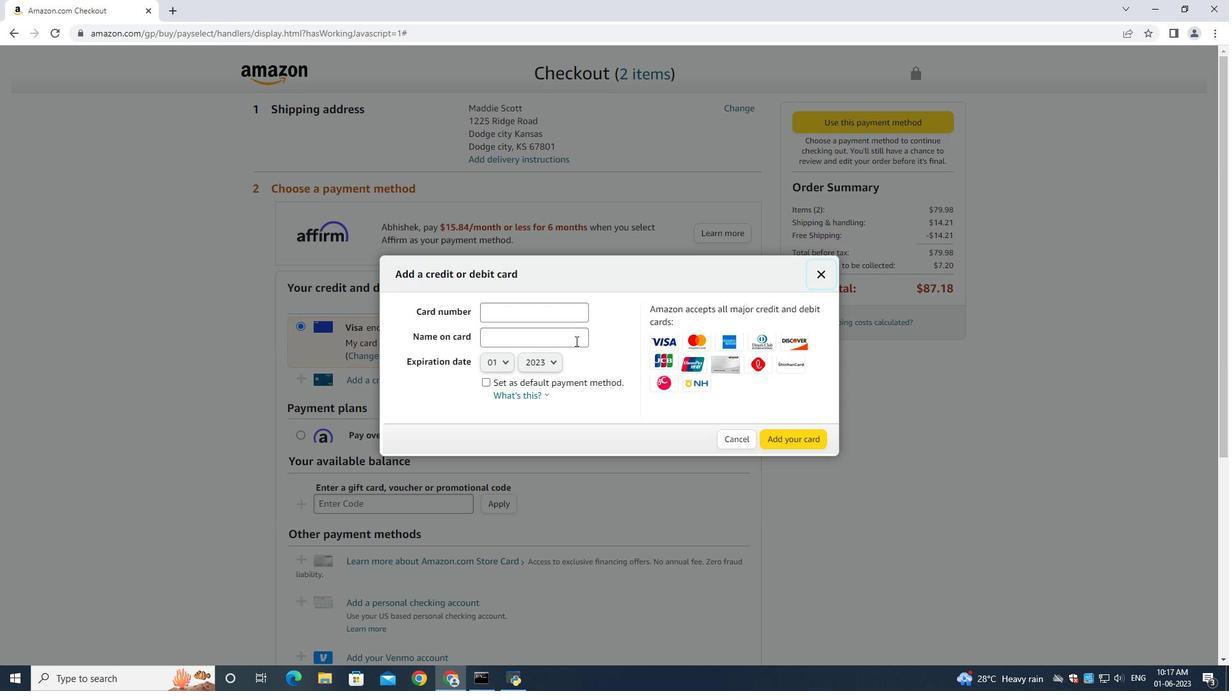 
Action: Mouse pressed left at (505, 318)
Screenshot: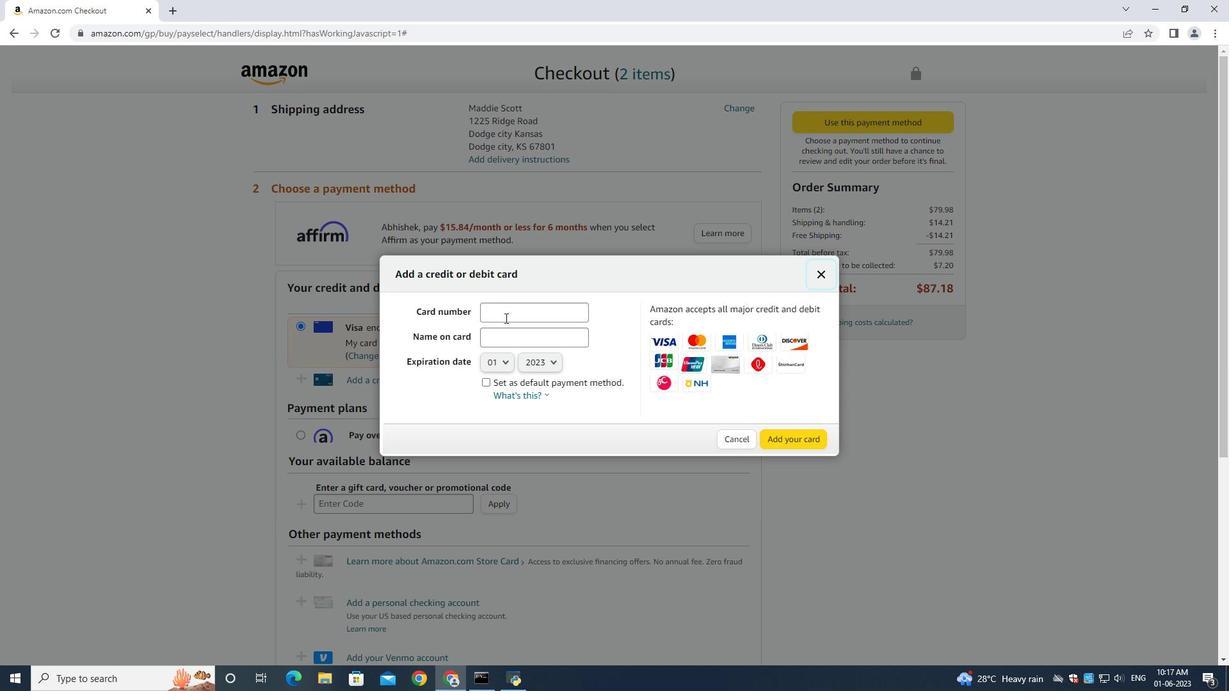 
Action: Key pressed 4893
Screenshot: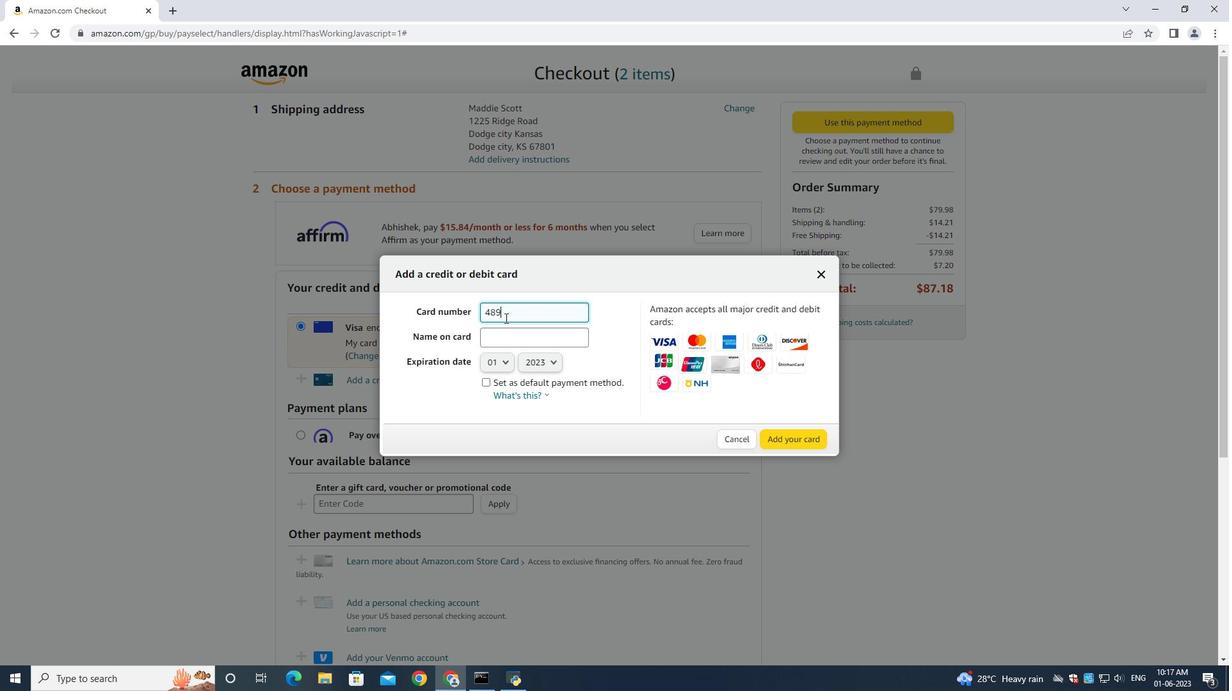 
Action: Mouse moved to (116, 74)
Screenshot: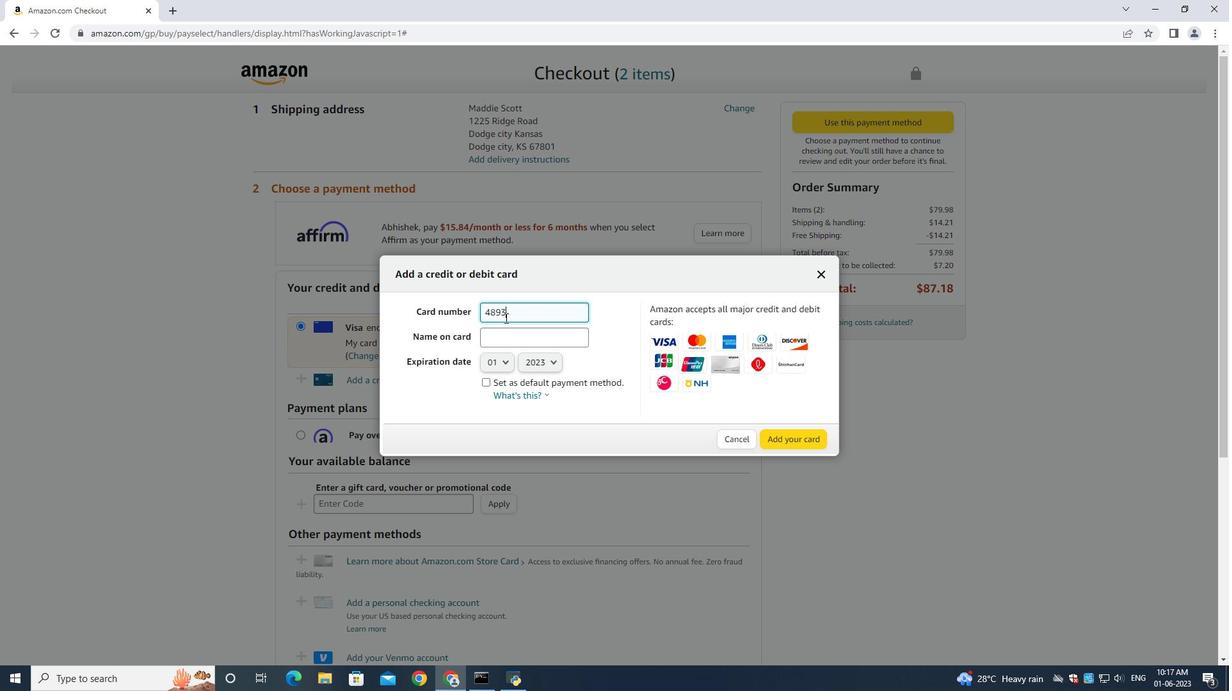 
Action: Key pressed 754559587965
Screenshot: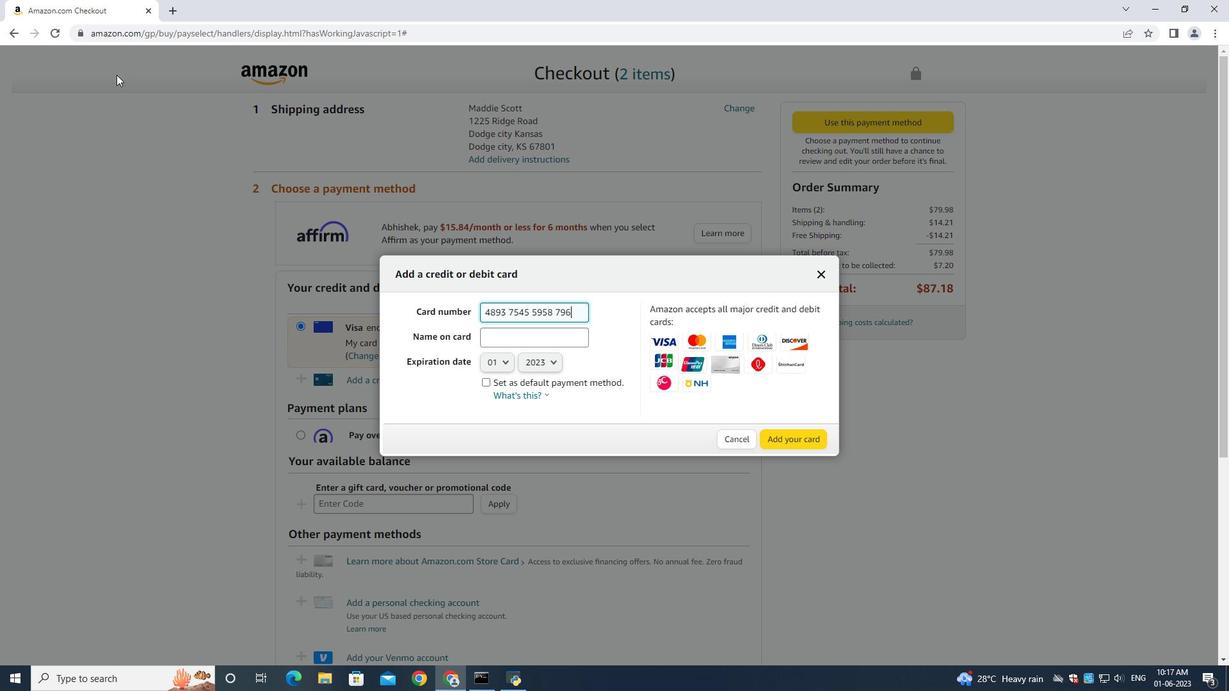 
Action: Mouse moved to (489, 335)
Screenshot: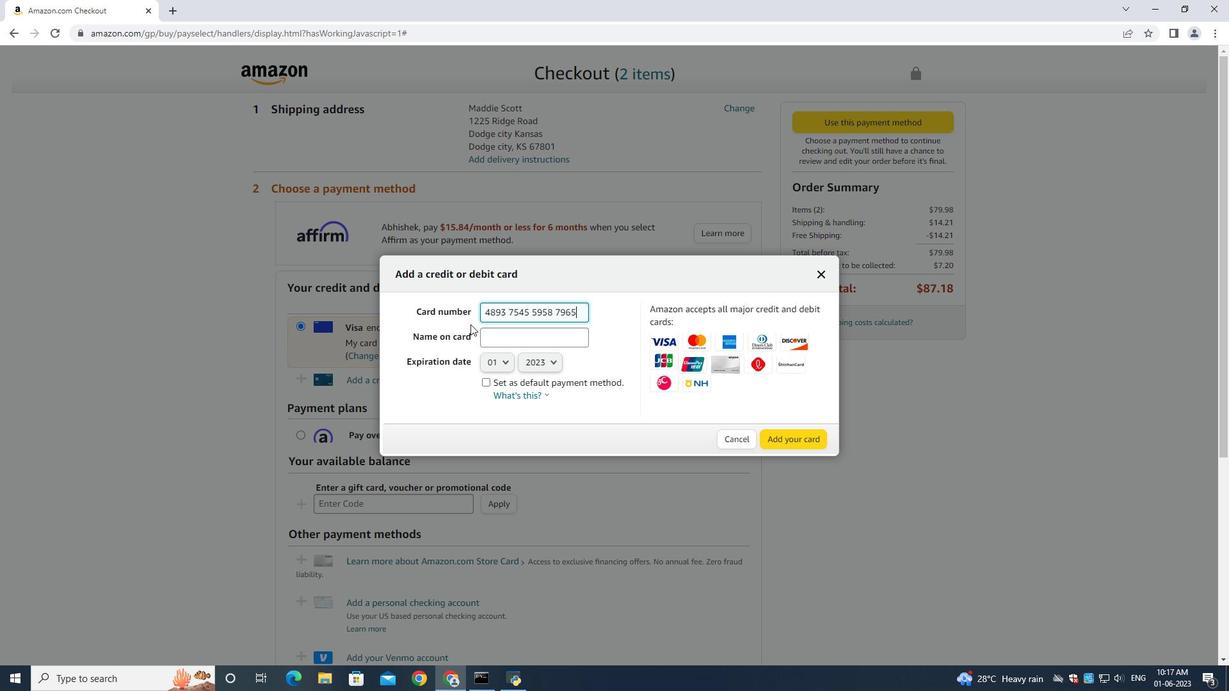 
Action: Mouse pressed left at (489, 335)
Screenshot: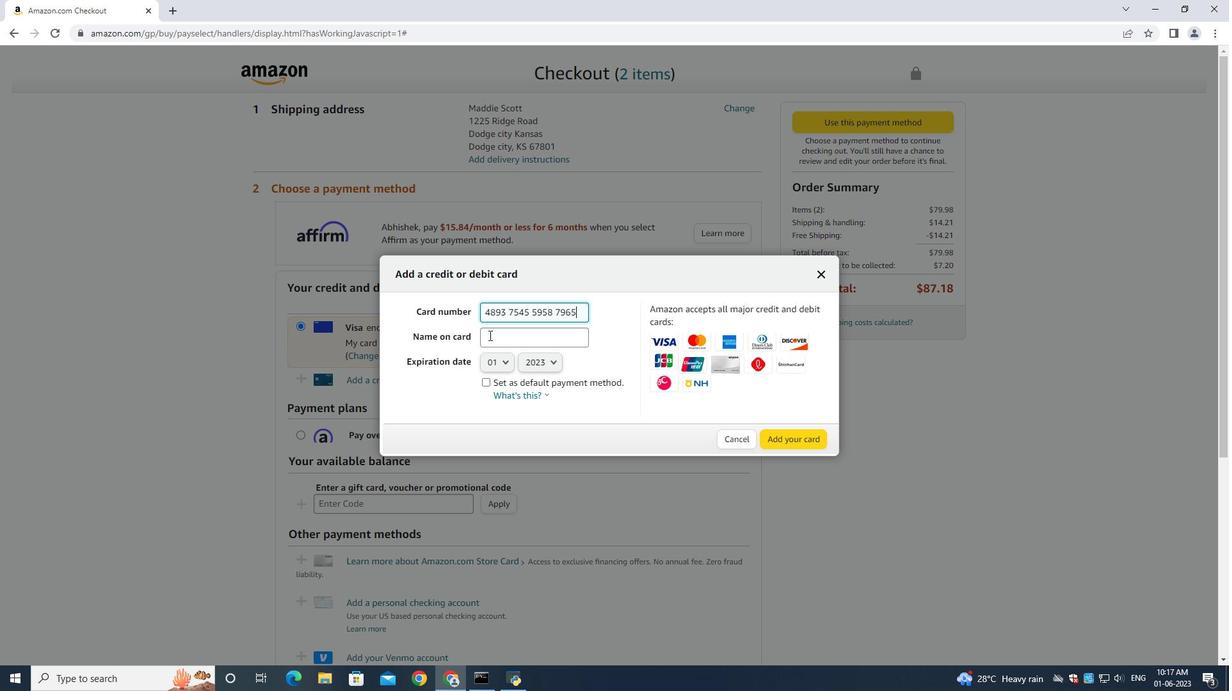 
Action: Mouse moved to (489, 335)
Screenshot: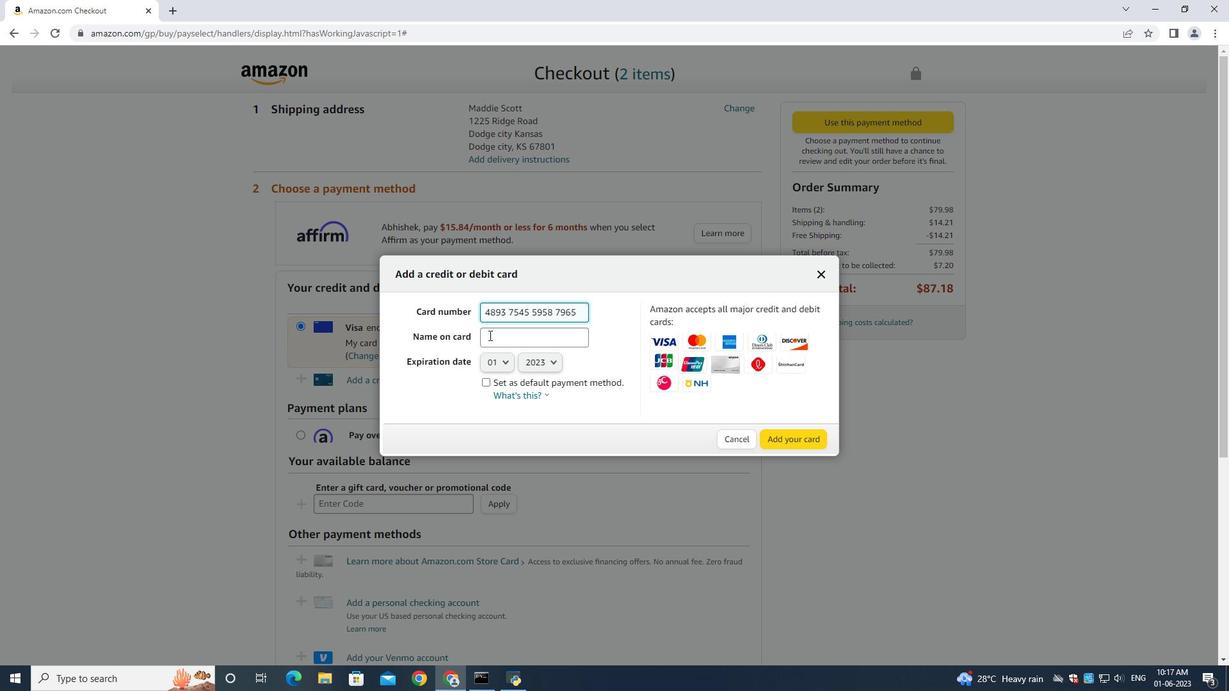 
Action: Key pressed <Key.shift>John<Key.space><Key.shift>Baker<Key.tab>
Screenshot: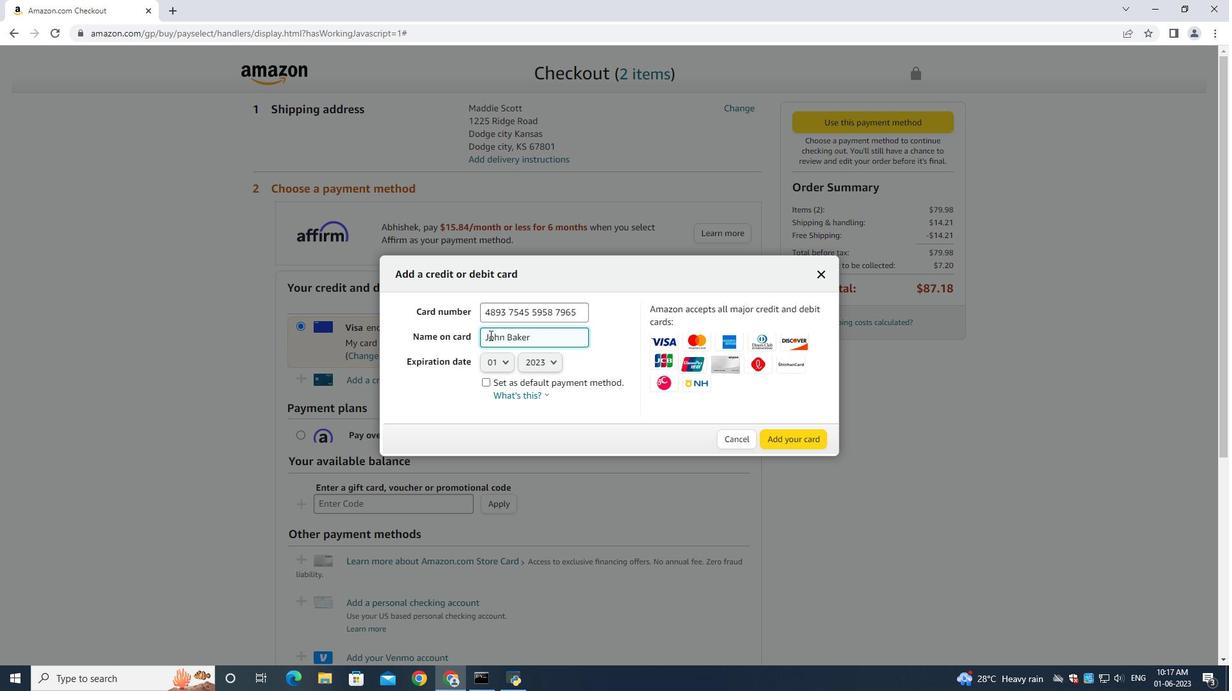 
Action: Mouse moved to (495, 368)
Screenshot: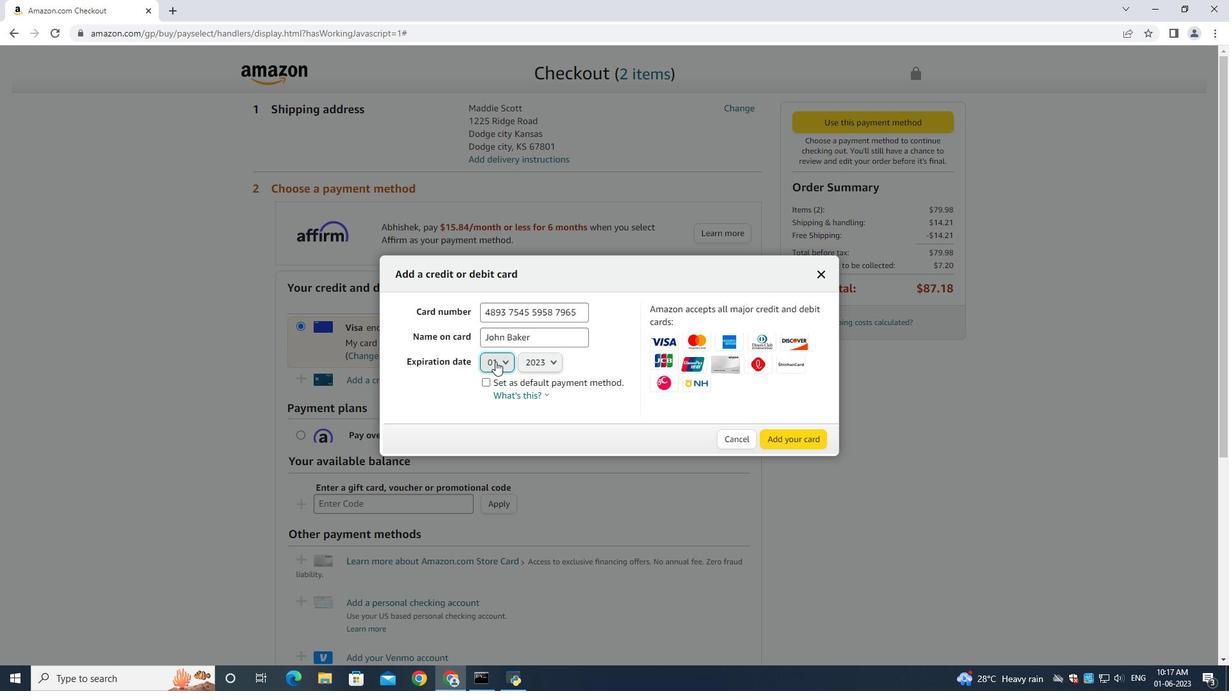 
Action: Mouse pressed left at (495, 368)
Screenshot: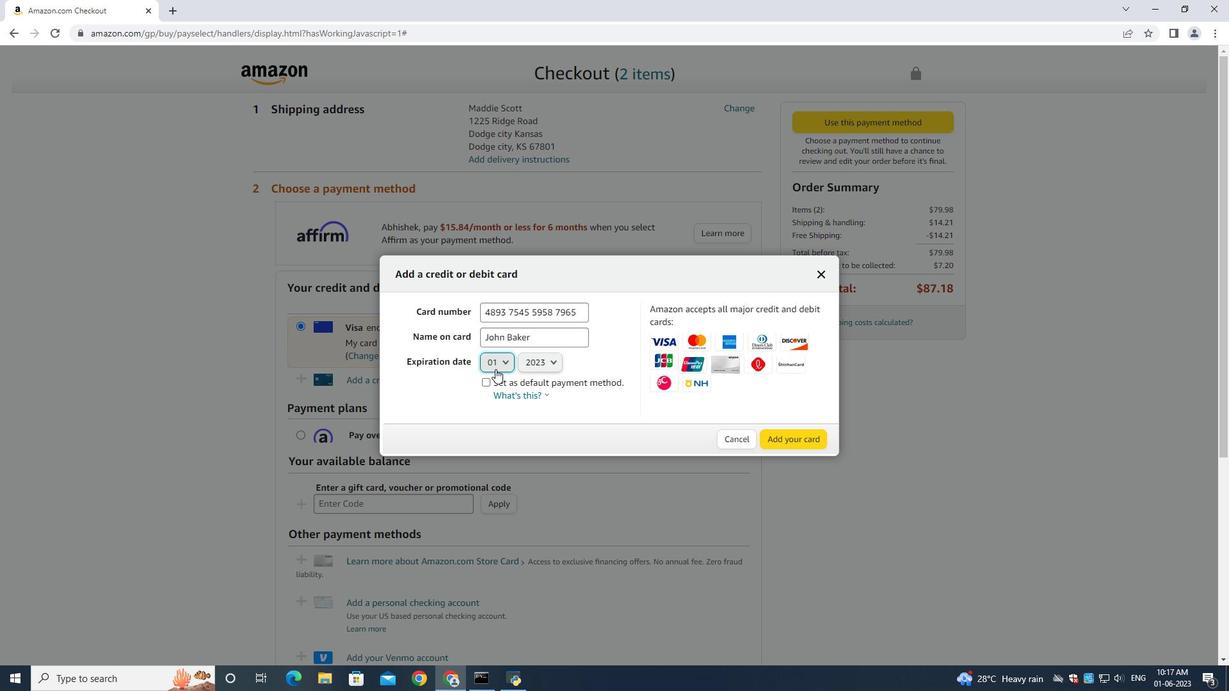 
Action: Mouse moved to (497, 445)
Screenshot: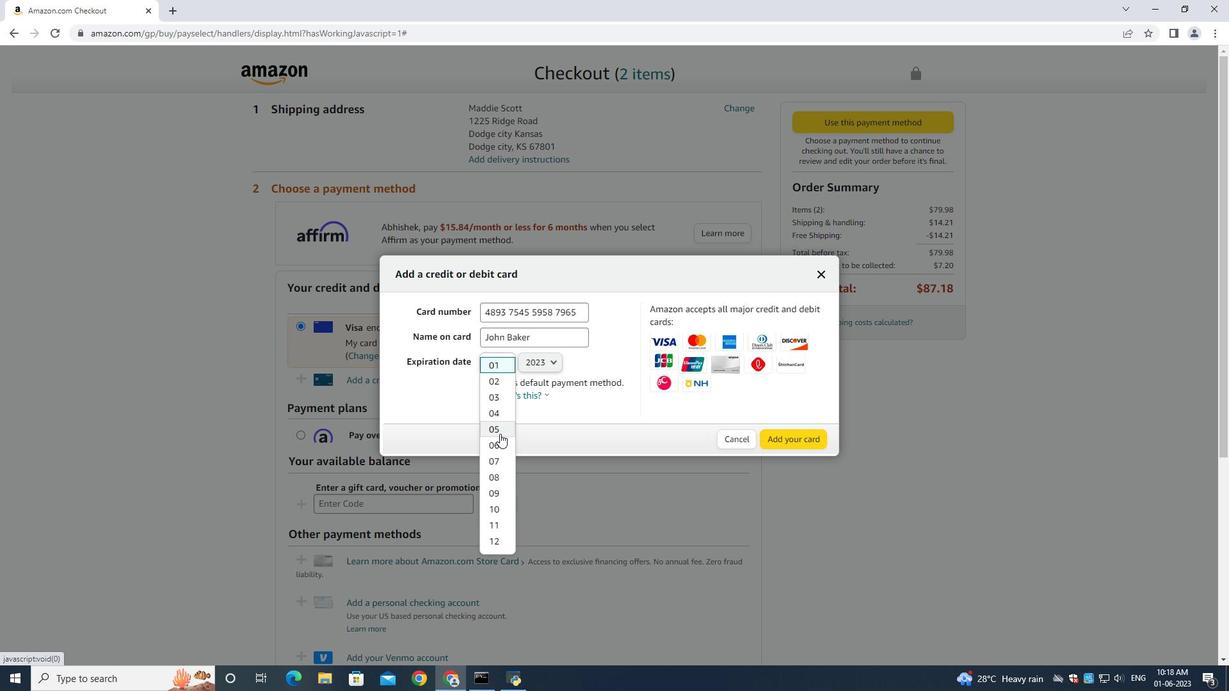 
Action: Mouse pressed left at (497, 445)
Screenshot: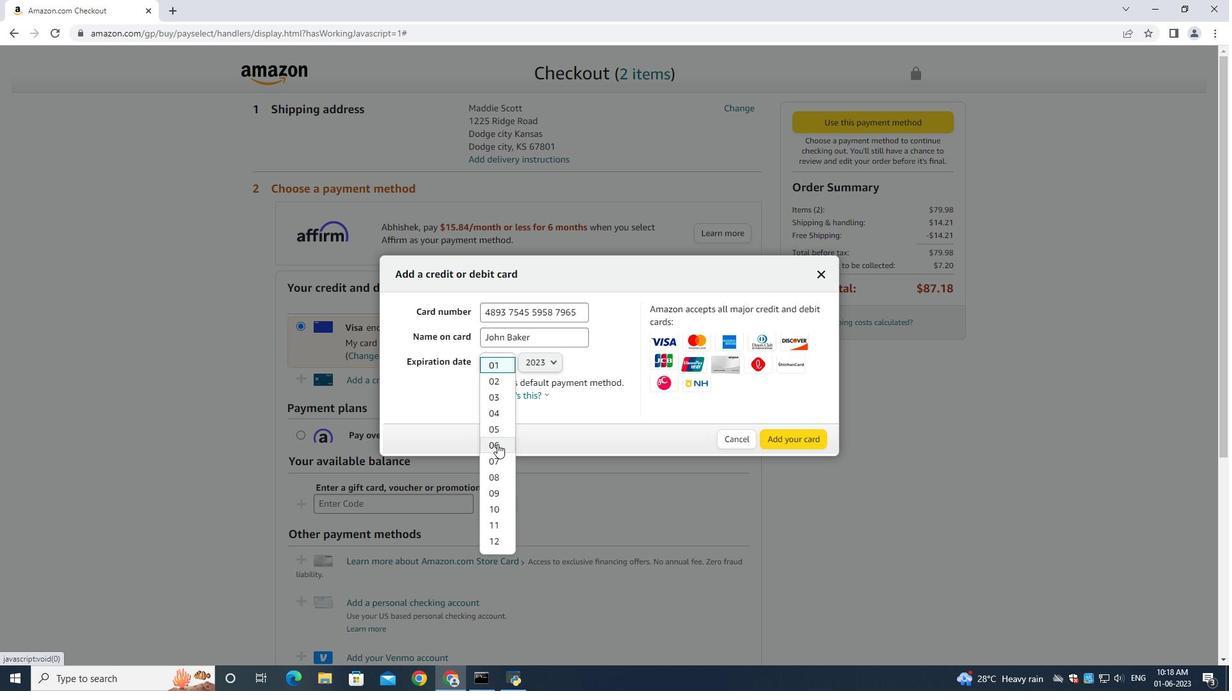
Action: Mouse moved to (526, 371)
Screenshot: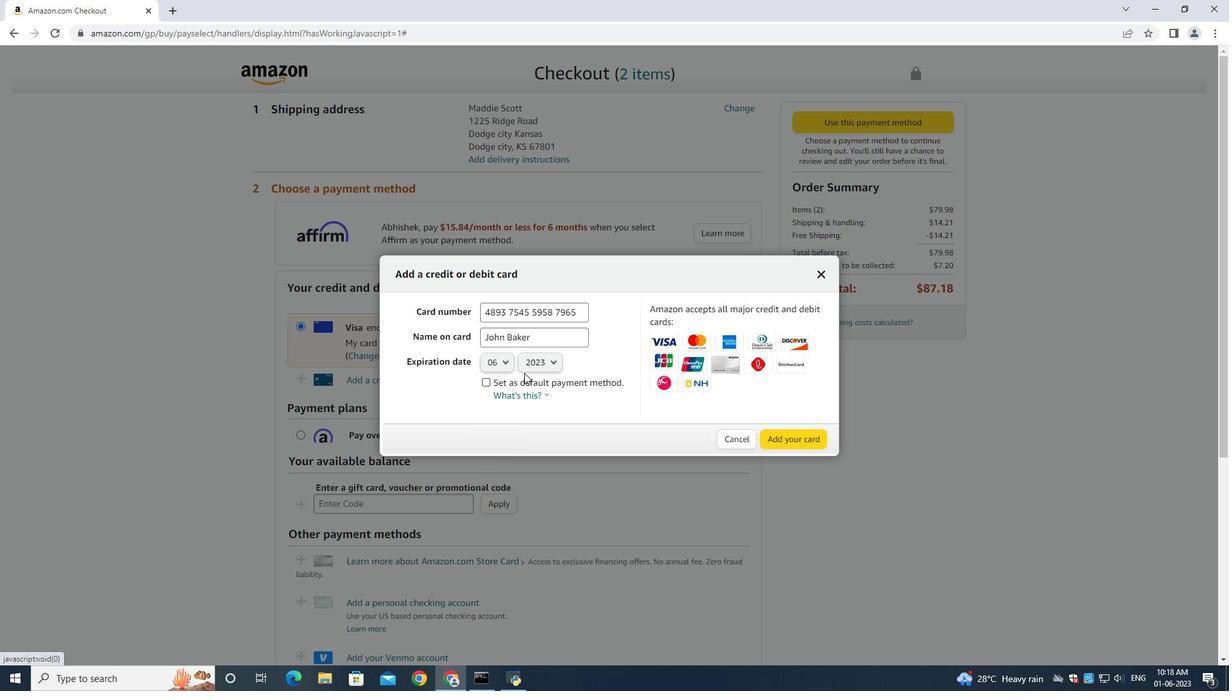 
Action: Mouse pressed left at (526, 371)
Screenshot: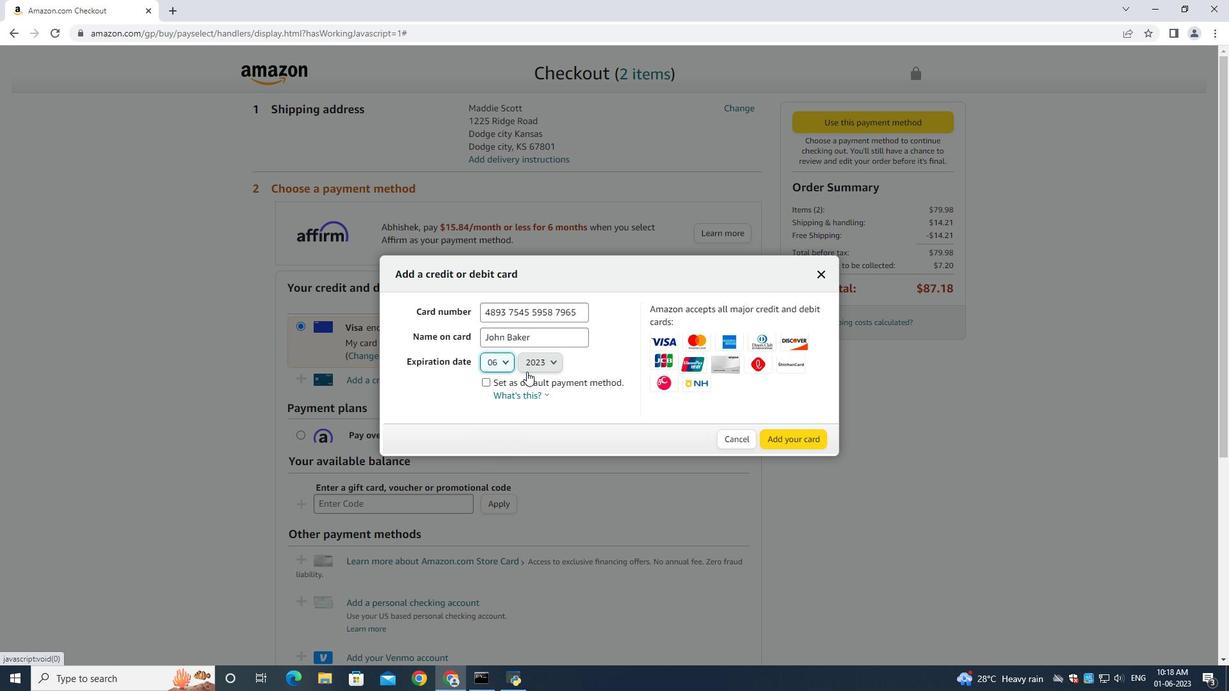 
Action: Mouse moved to (532, 366)
Screenshot: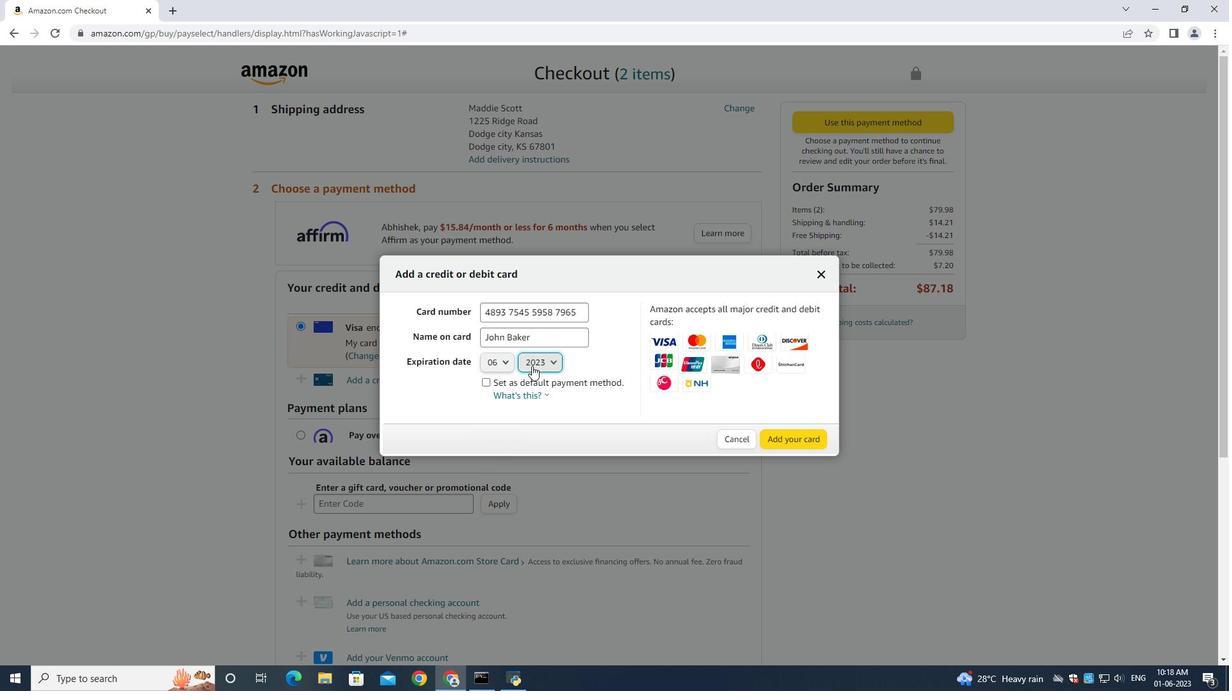 
Action: Mouse pressed left at (532, 366)
Screenshot: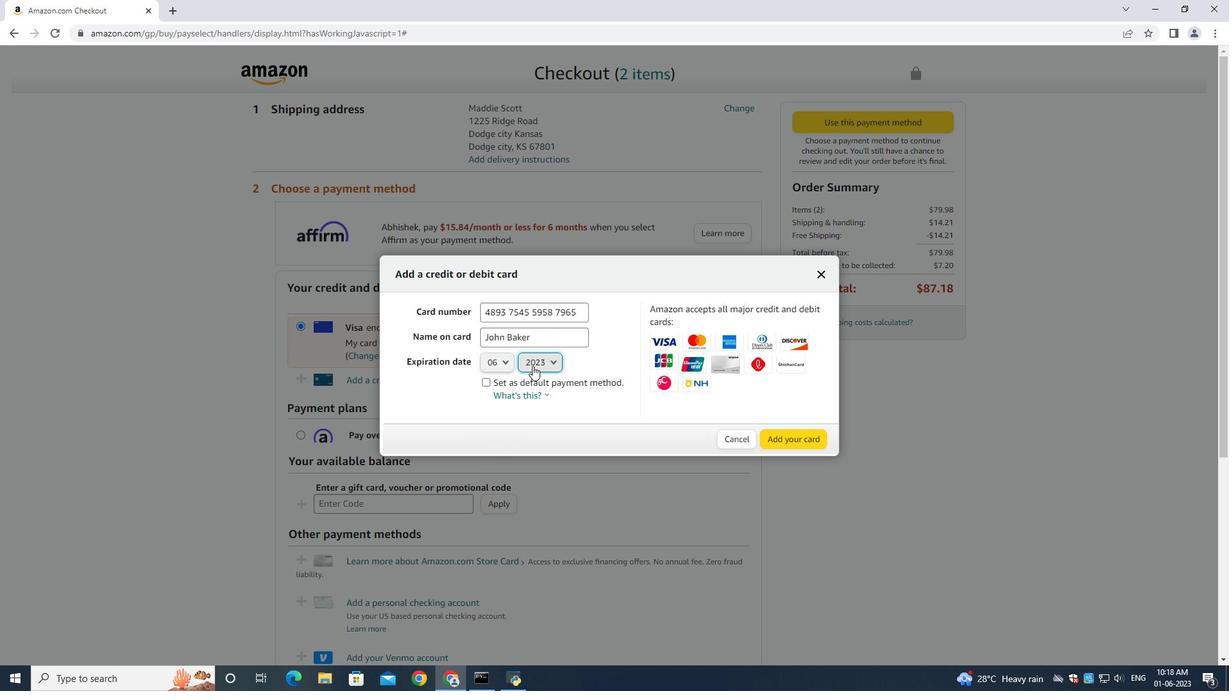 
Action: Mouse moved to (532, 110)
Screenshot: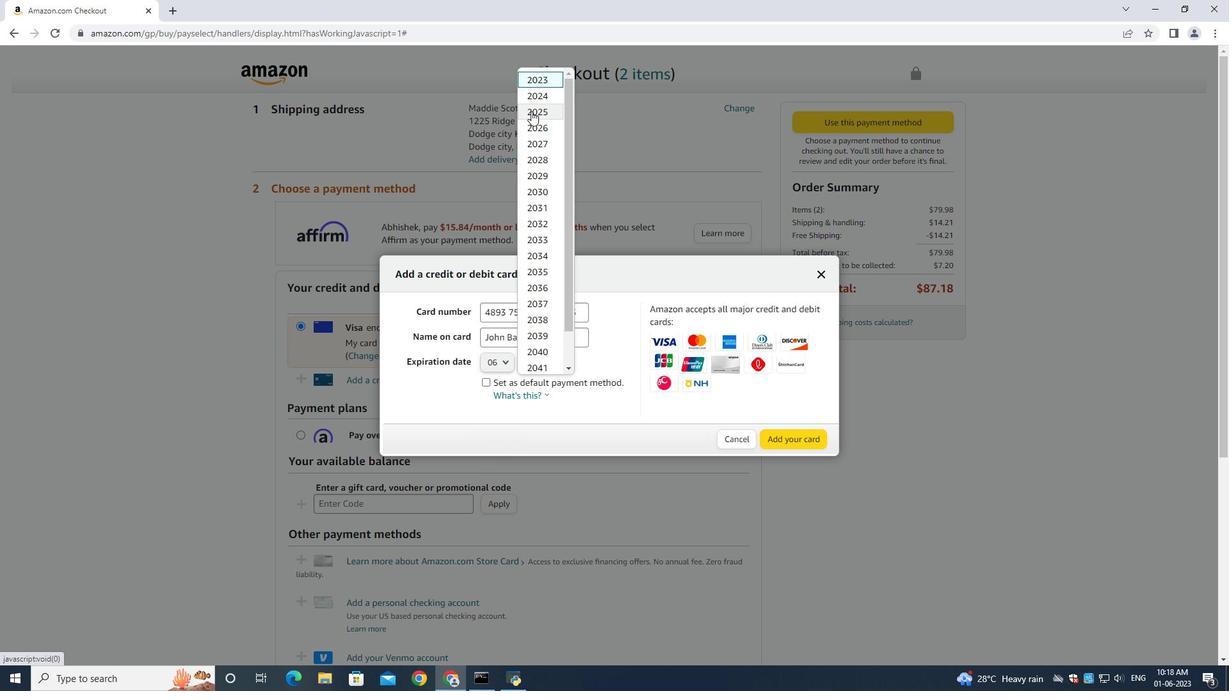 
Action: Mouse pressed left at (532, 110)
Screenshot: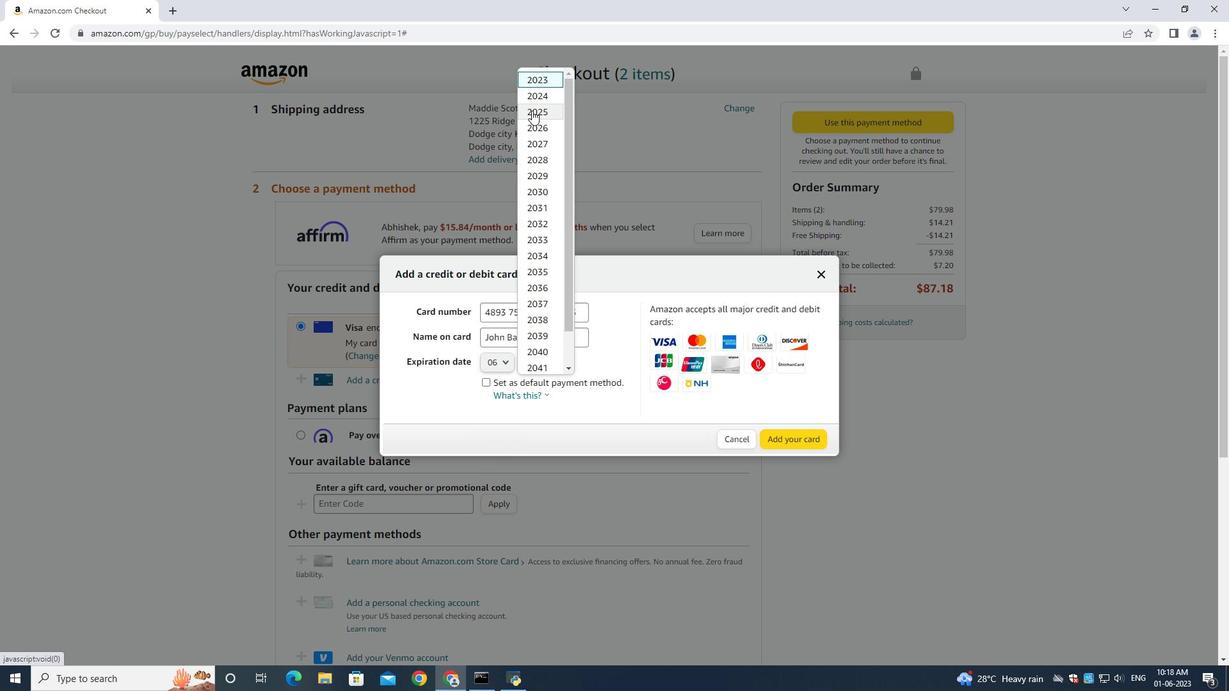 
Action: Mouse moved to (791, 432)
Screenshot: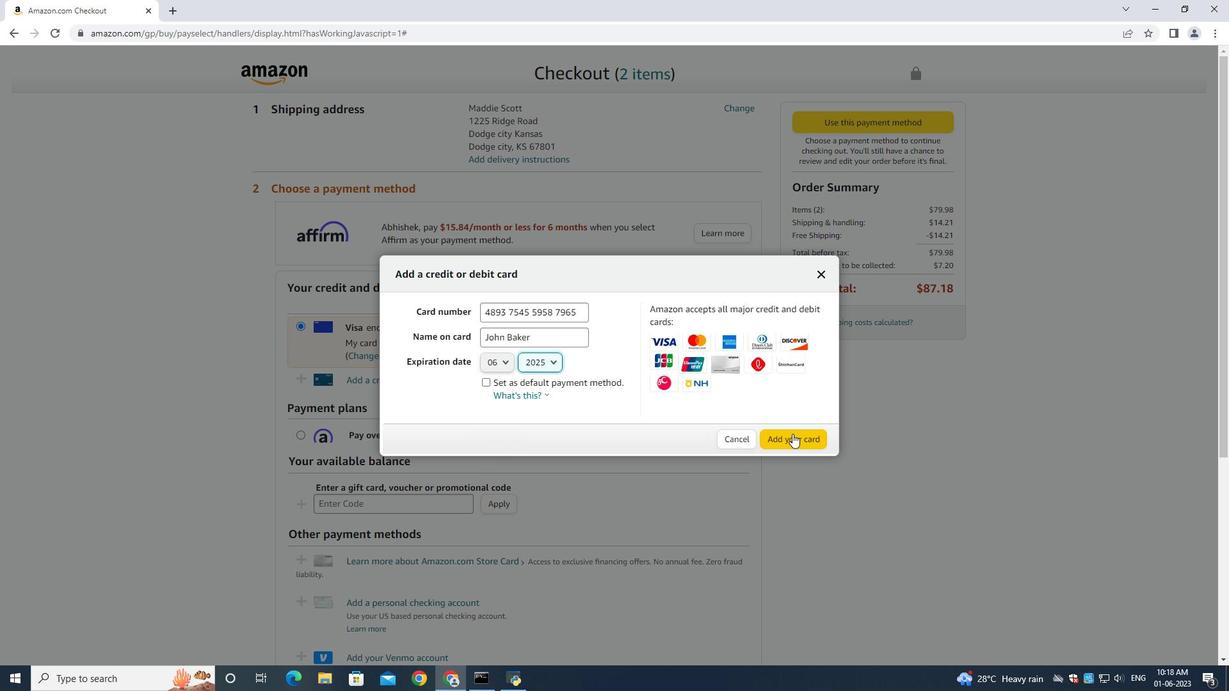 
